 Task: Change the Trello board background to different images of Spain using Unsplash.
Action: Mouse moved to (1231, 139)
Screenshot: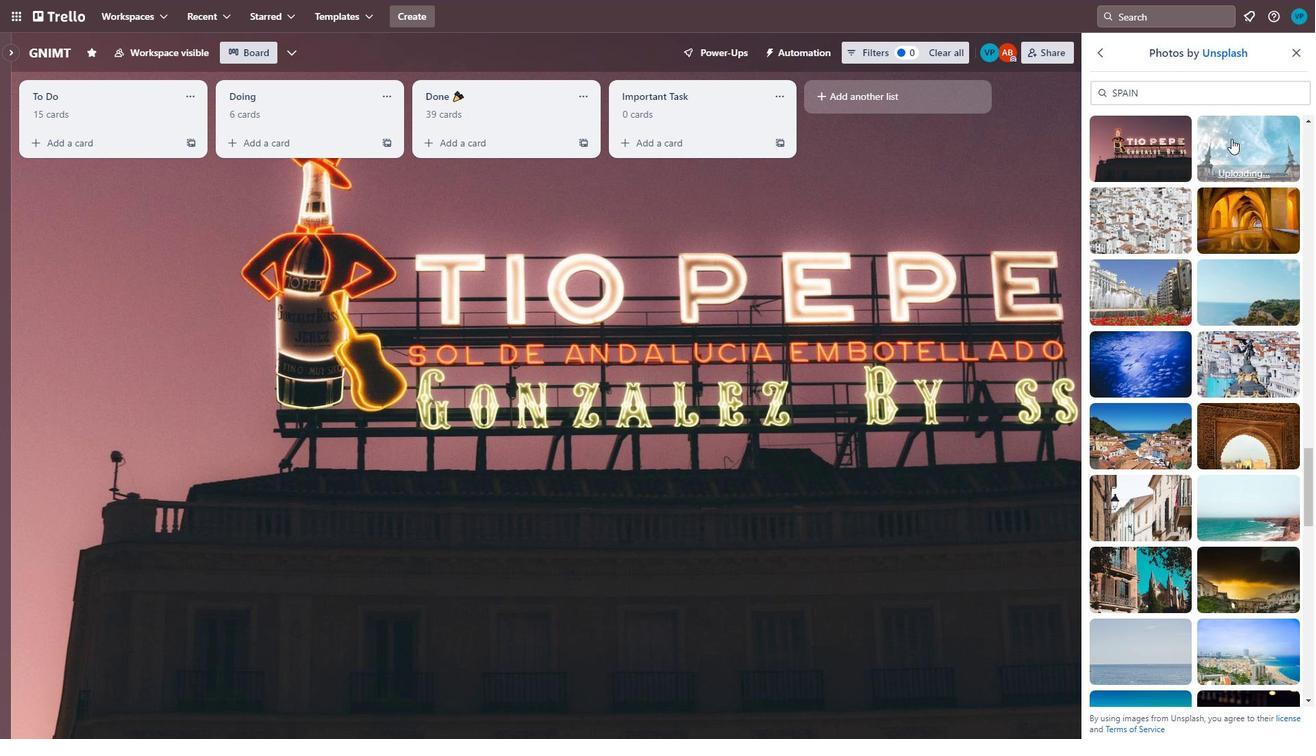 
Action: Mouse pressed left at (1231, 139)
Screenshot: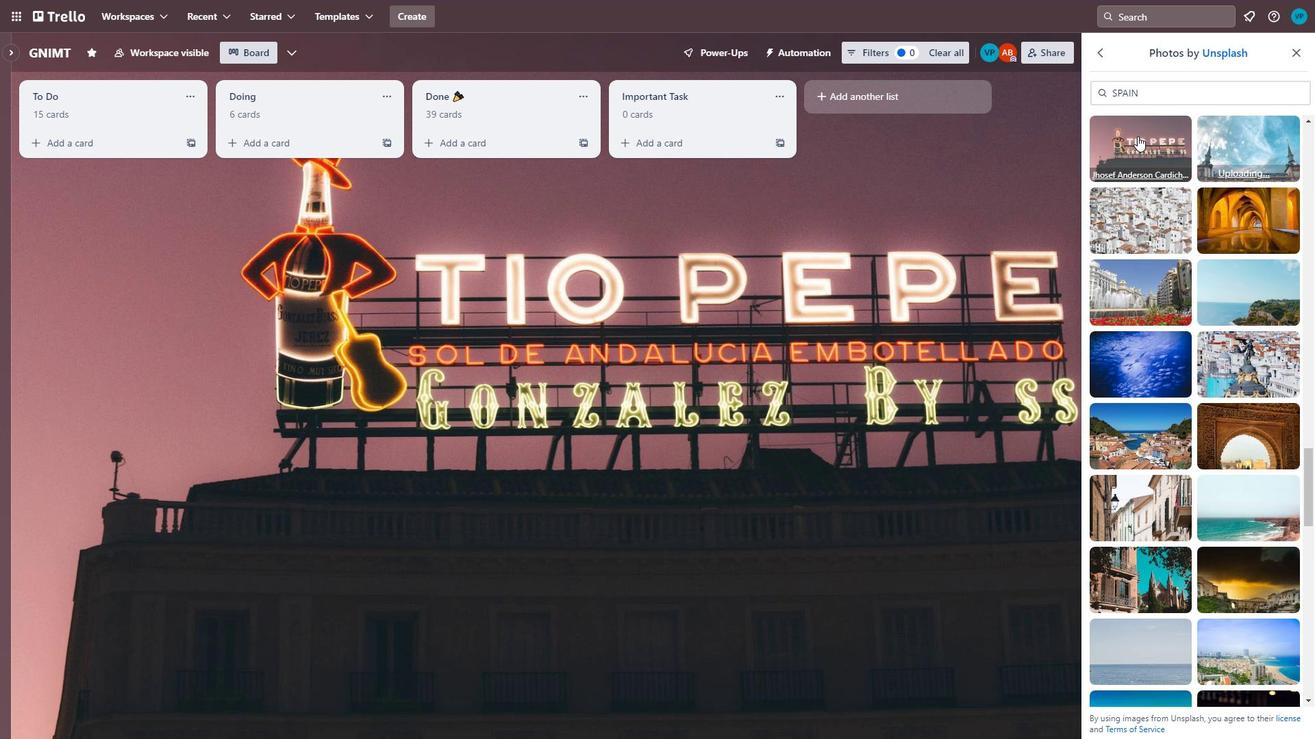 
Action: Mouse moved to (1149, 217)
Screenshot: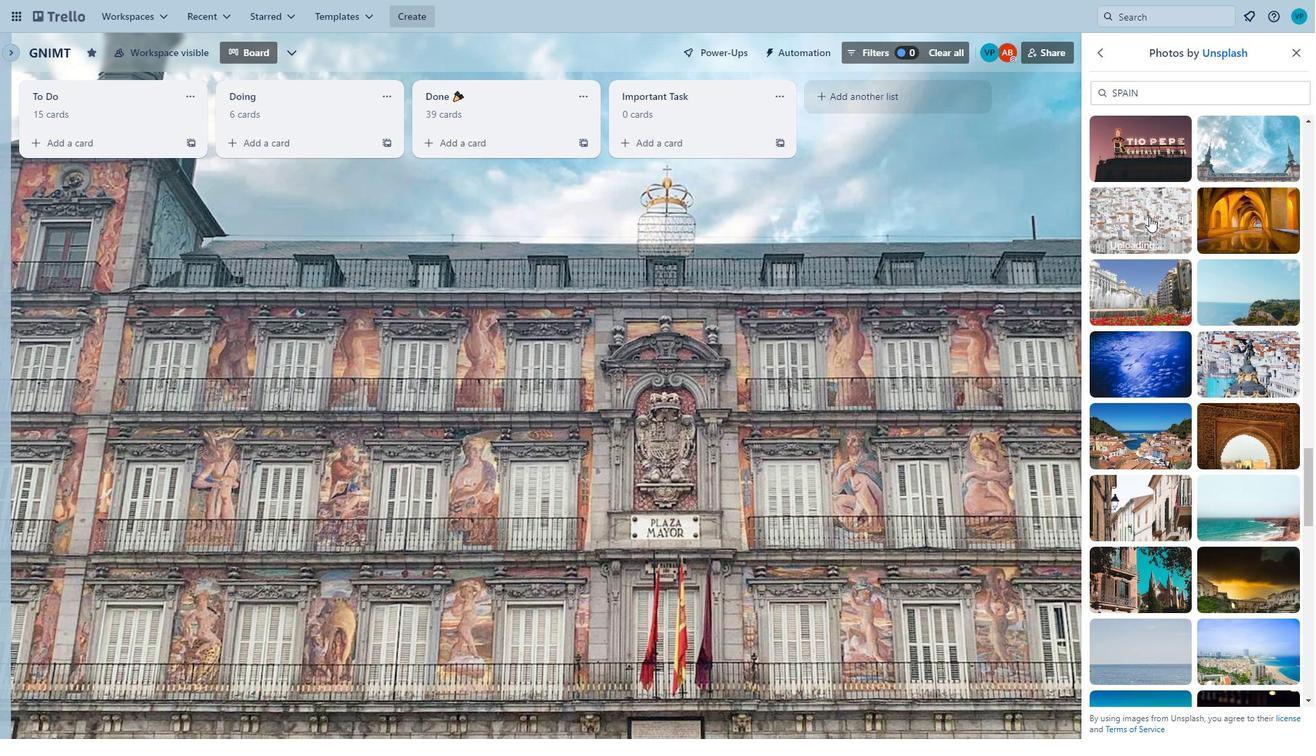 
Action: Mouse pressed left at (1149, 217)
Screenshot: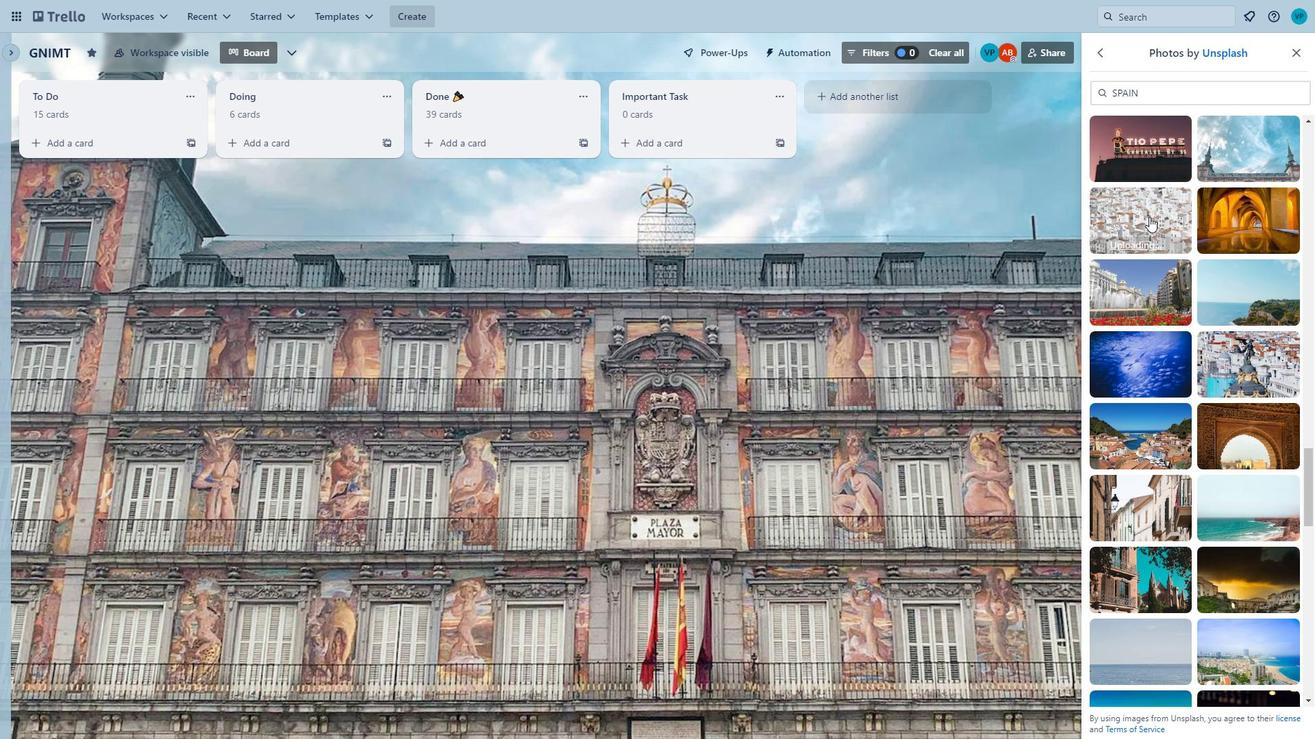 
Action: Mouse moved to (1139, 203)
Screenshot: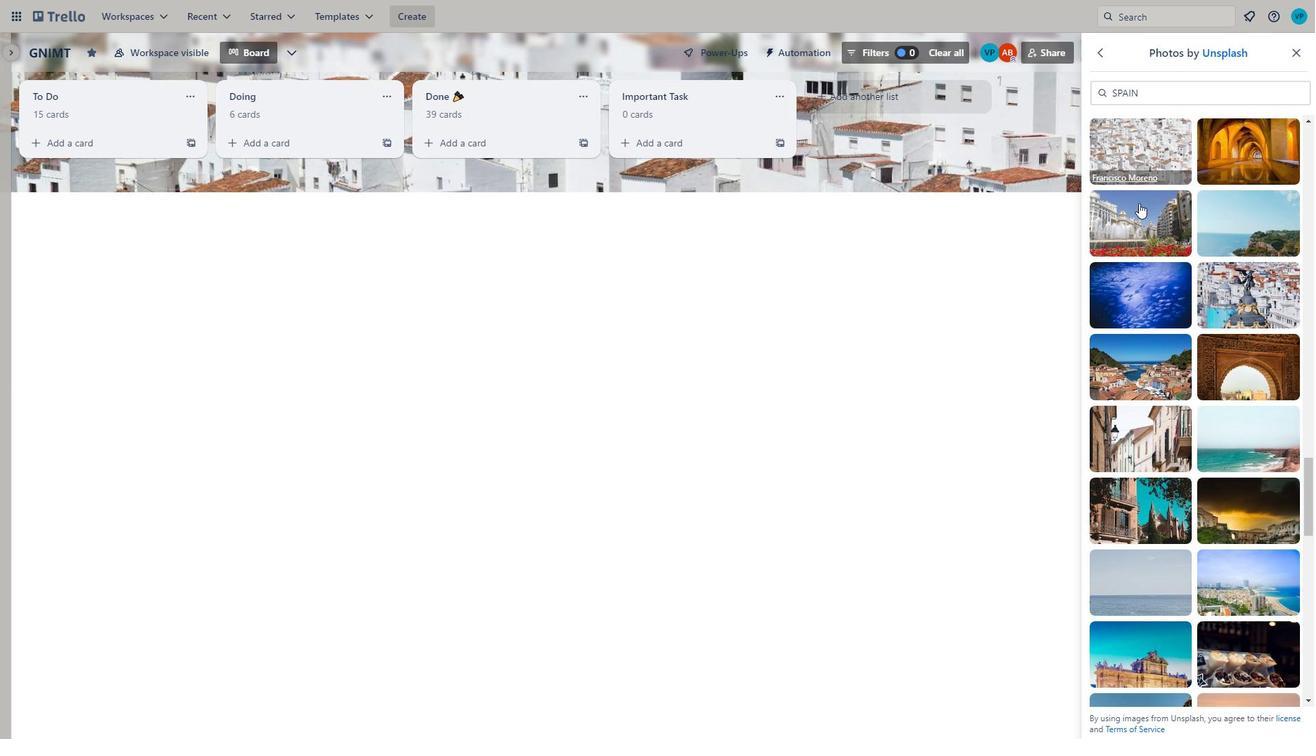 
Action: Mouse scrolled (1139, 202) with delta (0, 0)
Screenshot: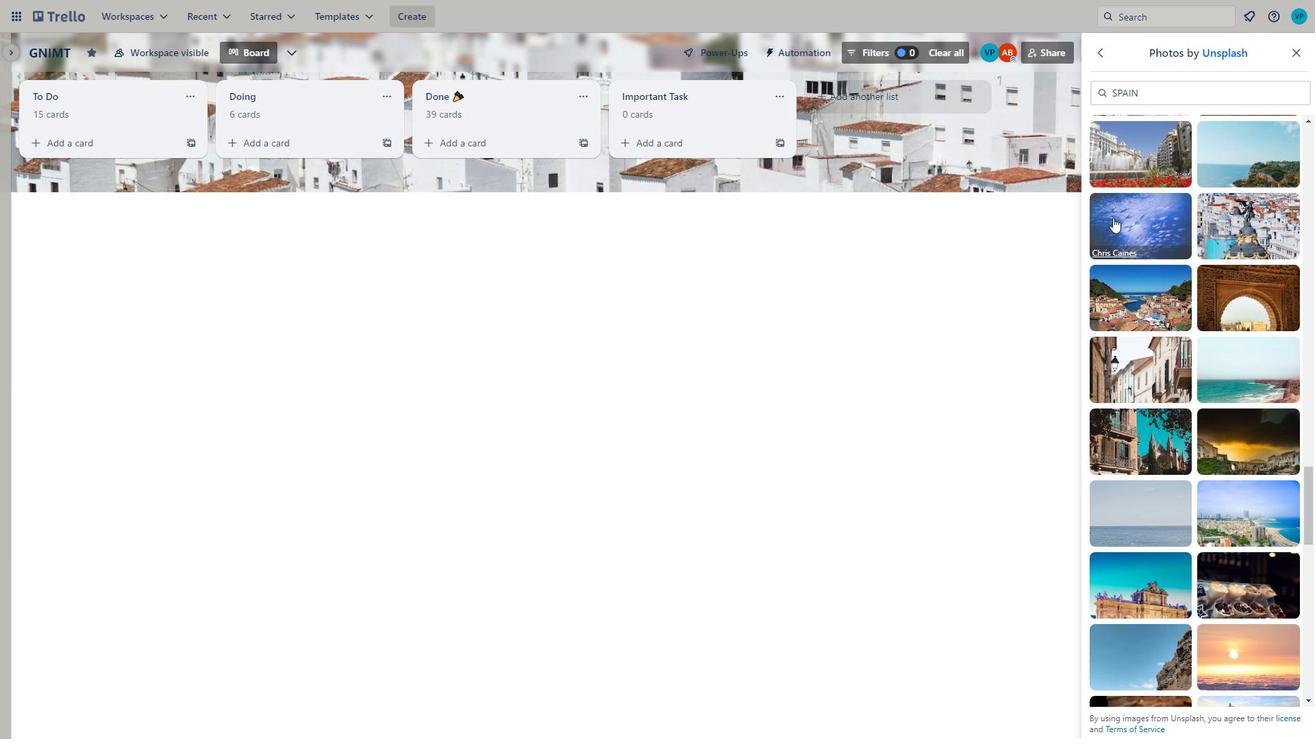 
Action: Mouse moved to (1138, 203)
Screenshot: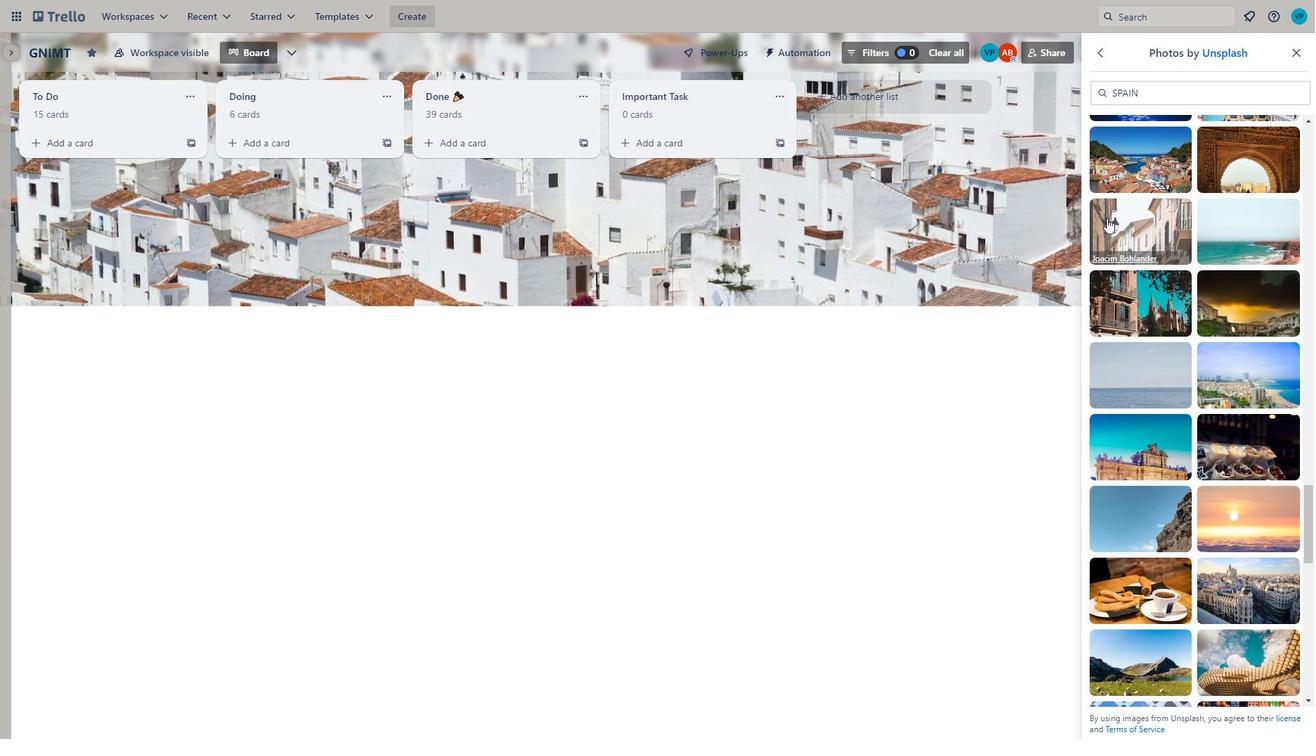 
Action: Mouse scrolled (1138, 202) with delta (0, 0)
Screenshot: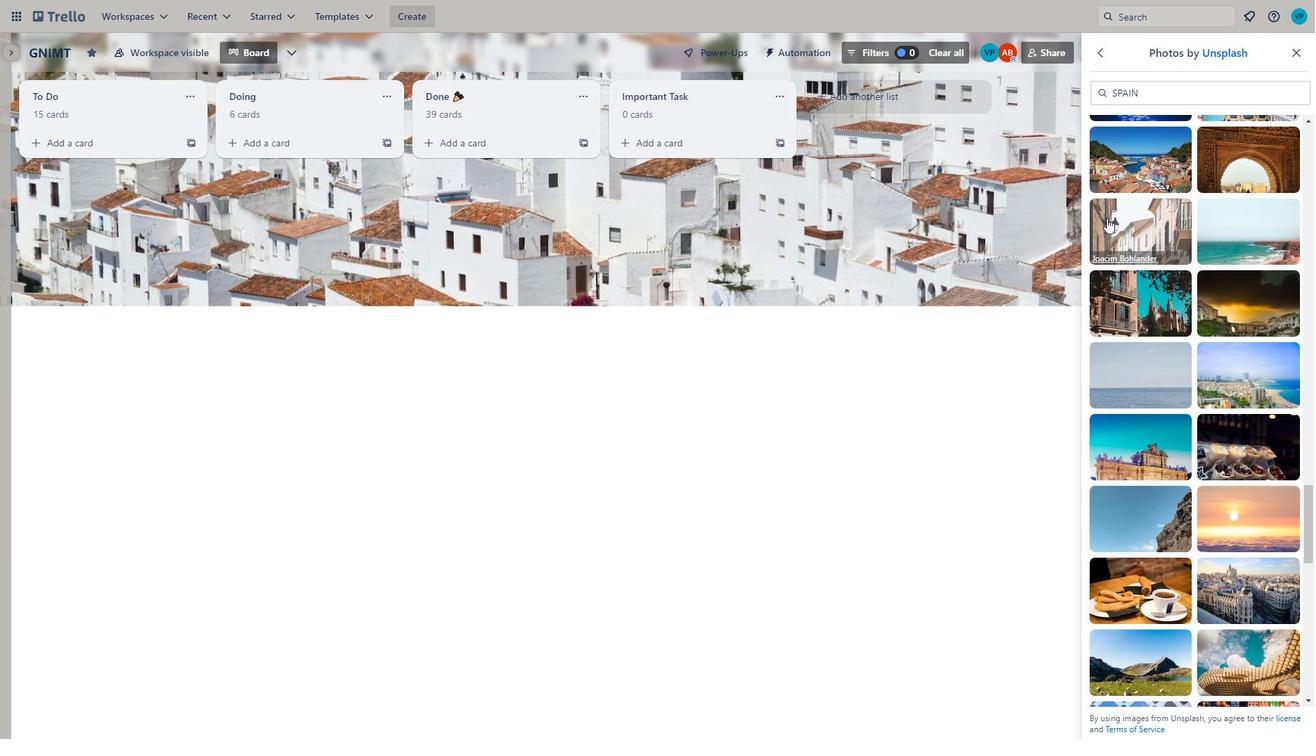 
Action: Mouse moved to (1113, 217)
Screenshot: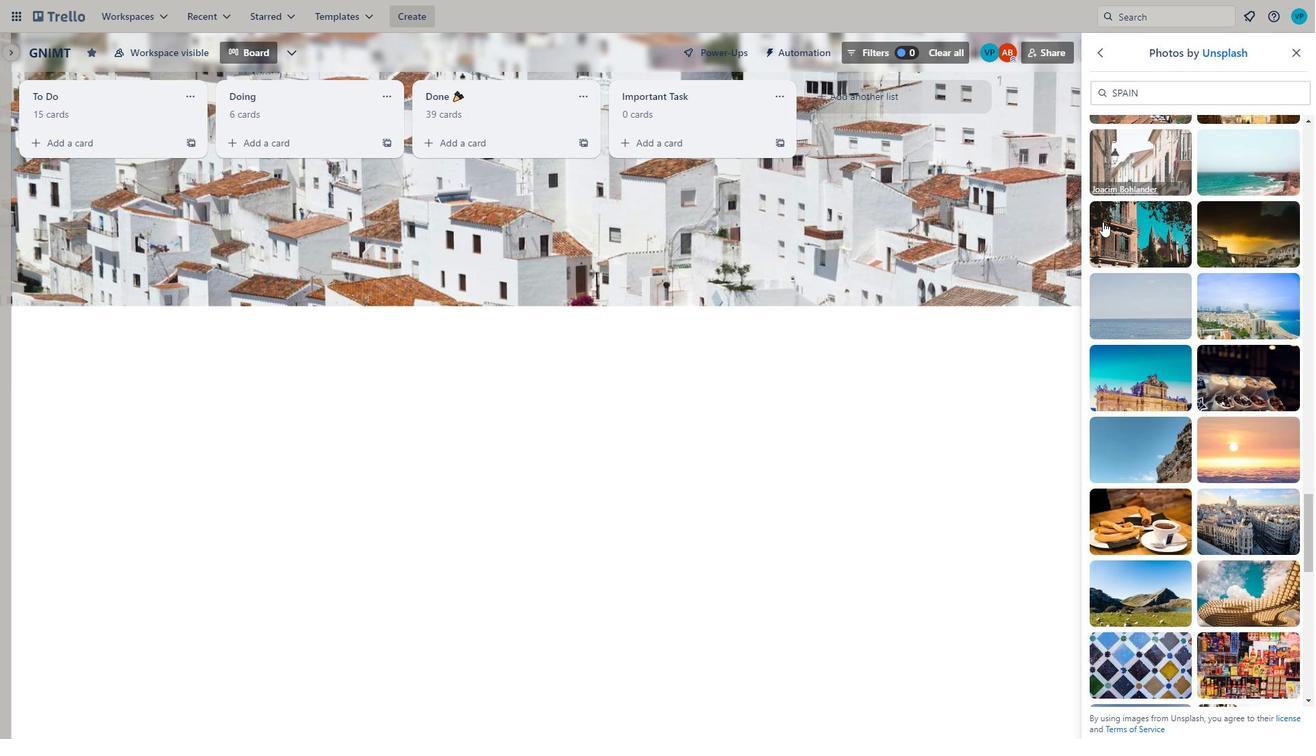 
Action: Mouse scrolled (1113, 217) with delta (0, 0)
Screenshot: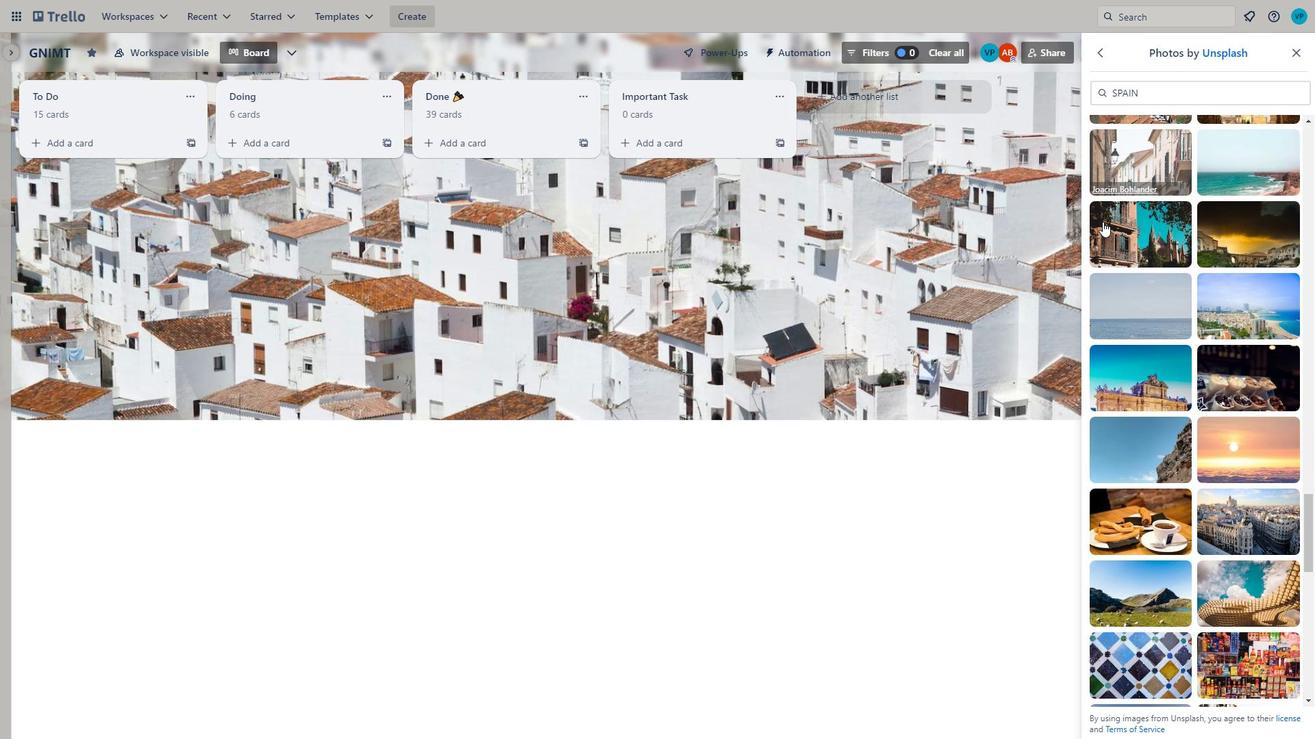 
Action: Mouse moved to (1112, 217)
Screenshot: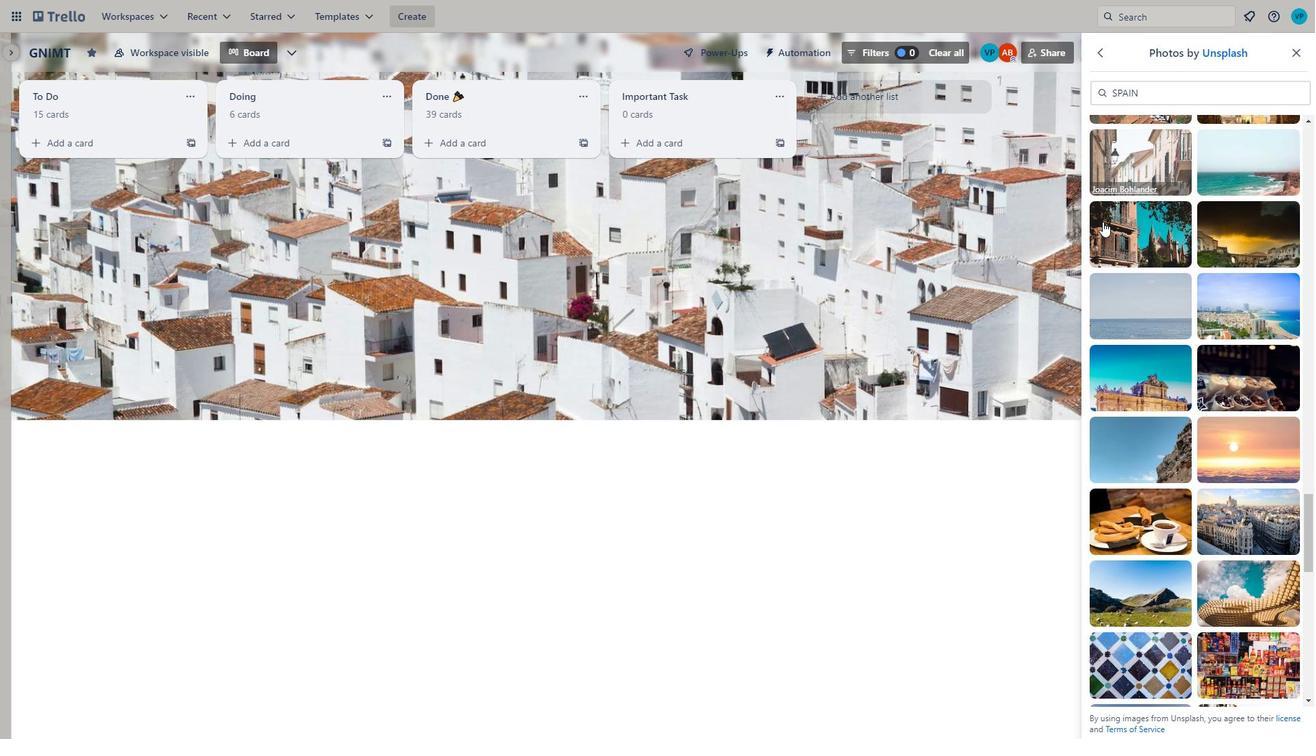 
Action: Mouse scrolled (1112, 217) with delta (0, 0)
Screenshot: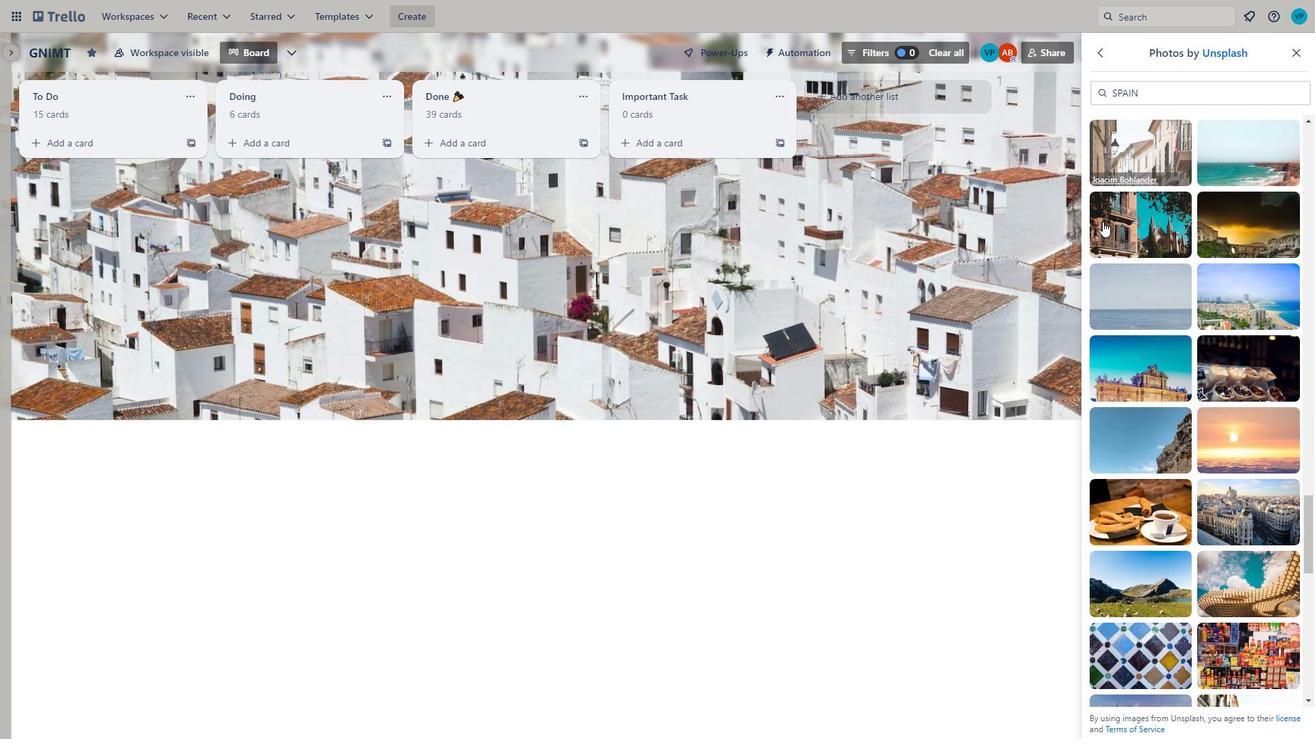 
Action: Mouse moved to (1103, 220)
Screenshot: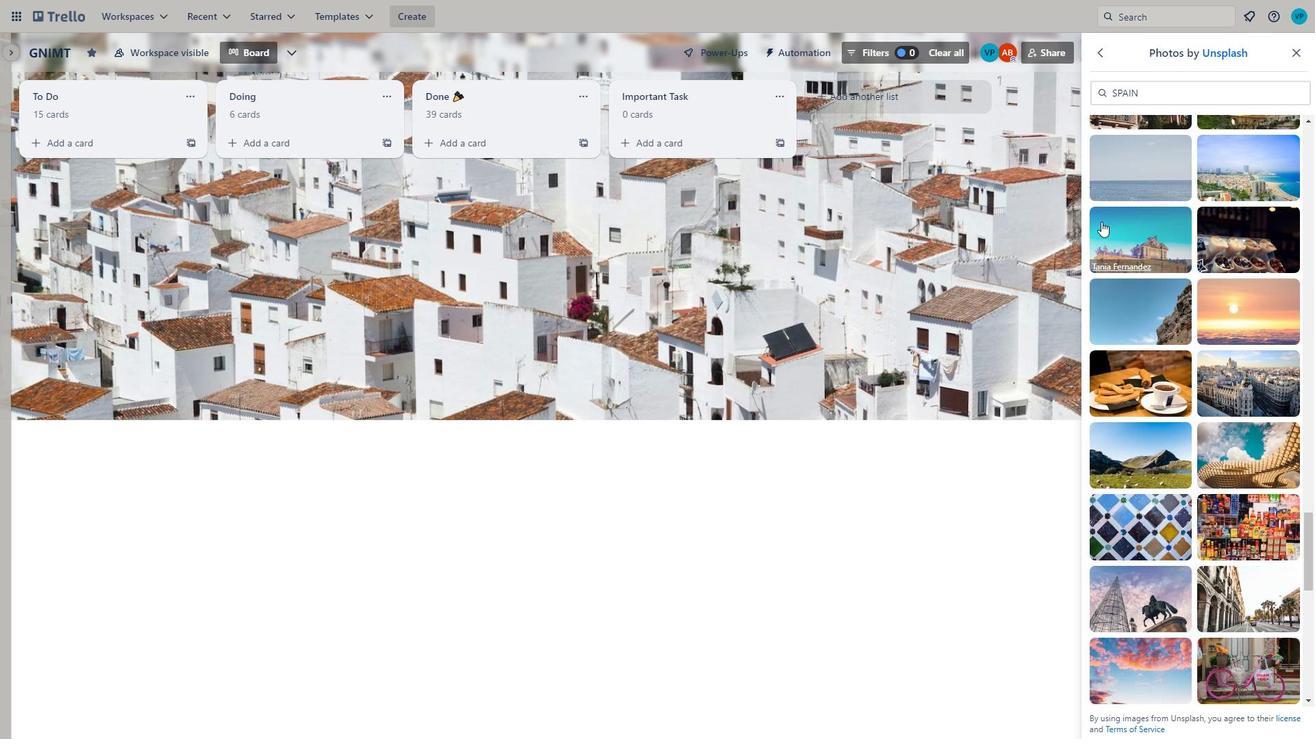
Action: Mouse scrolled (1103, 219) with delta (0, 0)
Screenshot: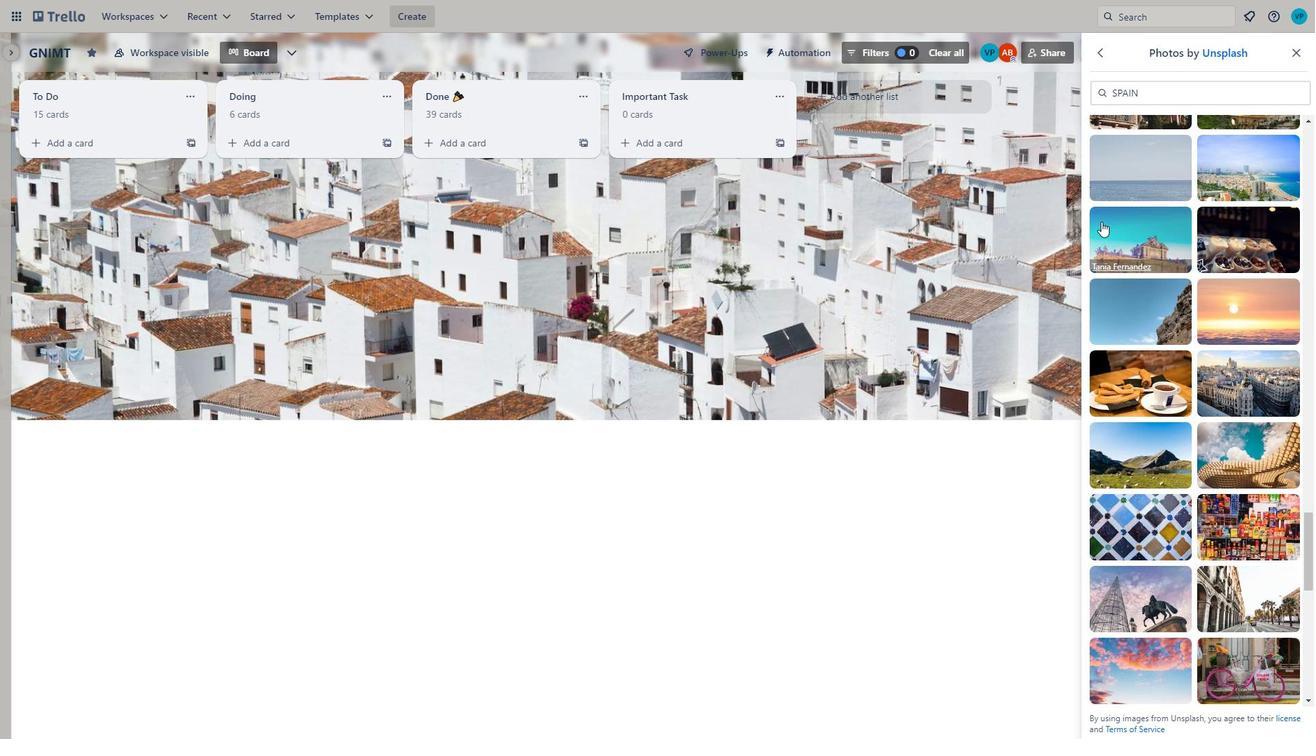 
Action: Mouse moved to (1102, 221)
Screenshot: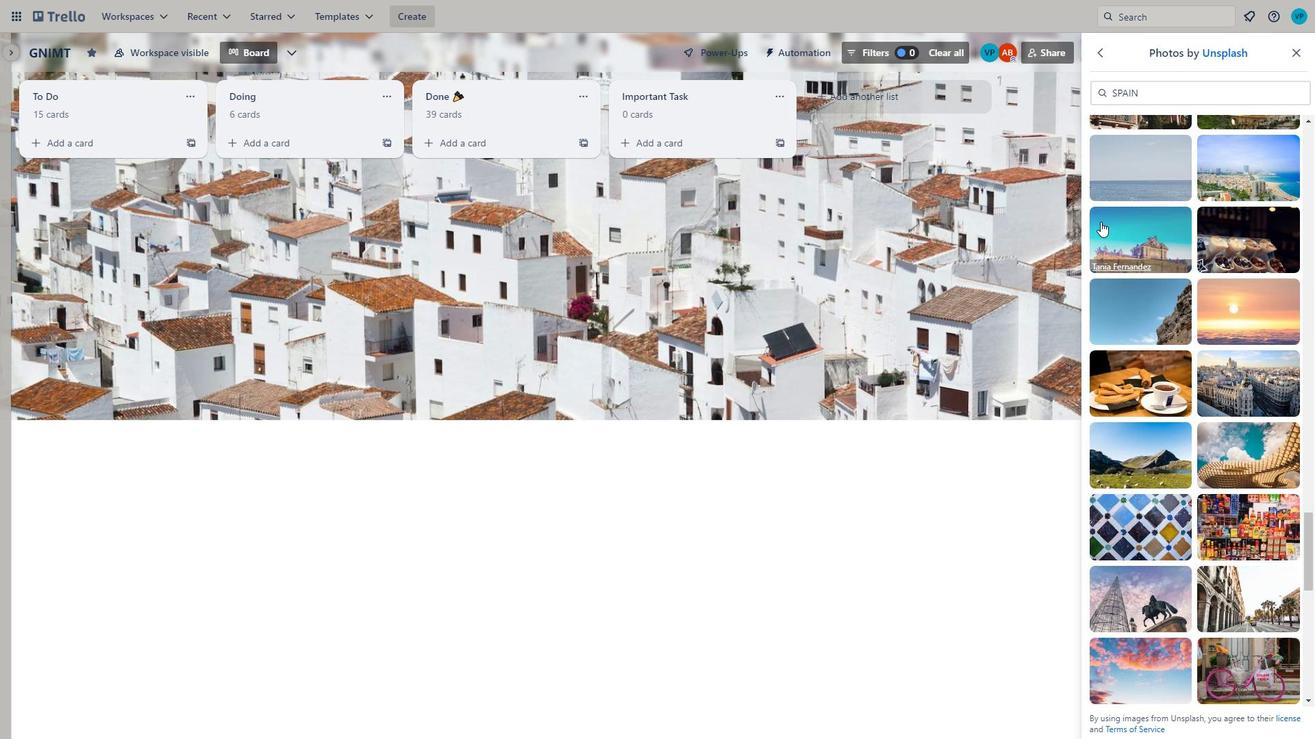 
Action: Mouse scrolled (1102, 221) with delta (0, 0)
Screenshot: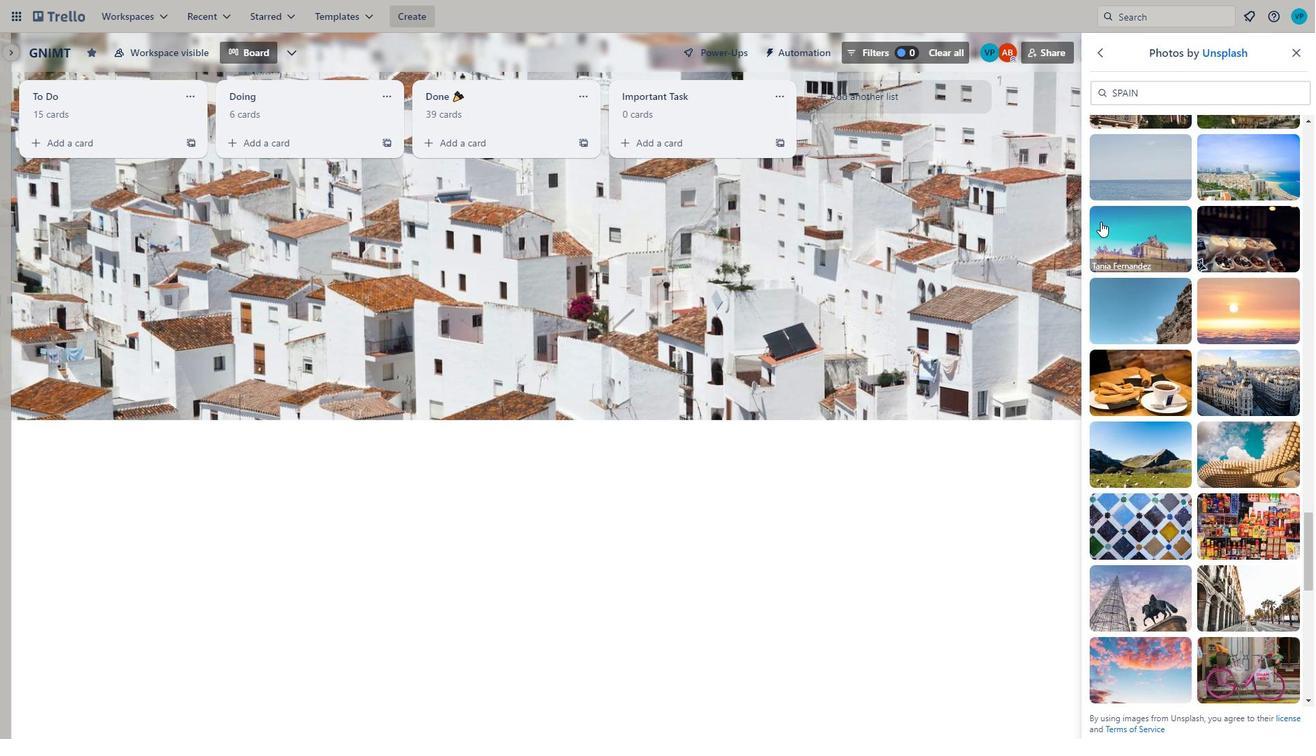 
Action: Mouse scrolled (1102, 221) with delta (0, 0)
Screenshot: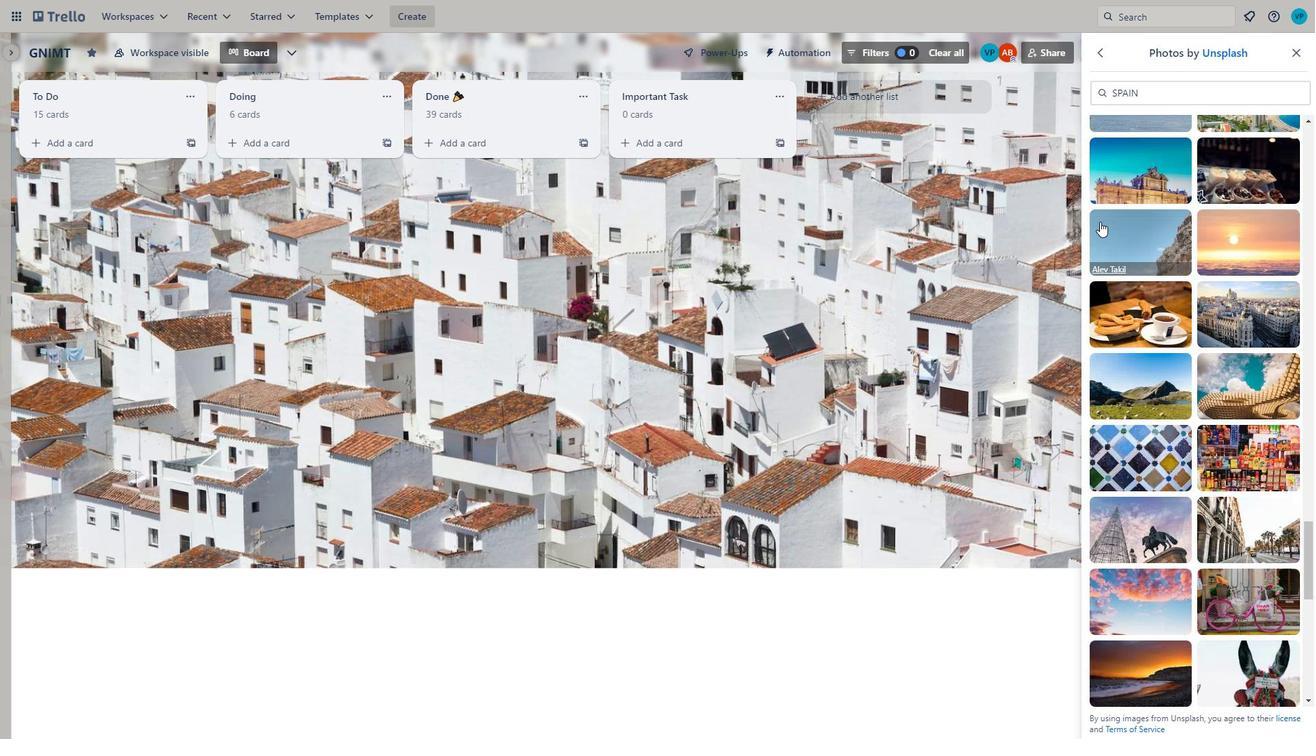 
Action: Mouse moved to (1100, 221)
Screenshot: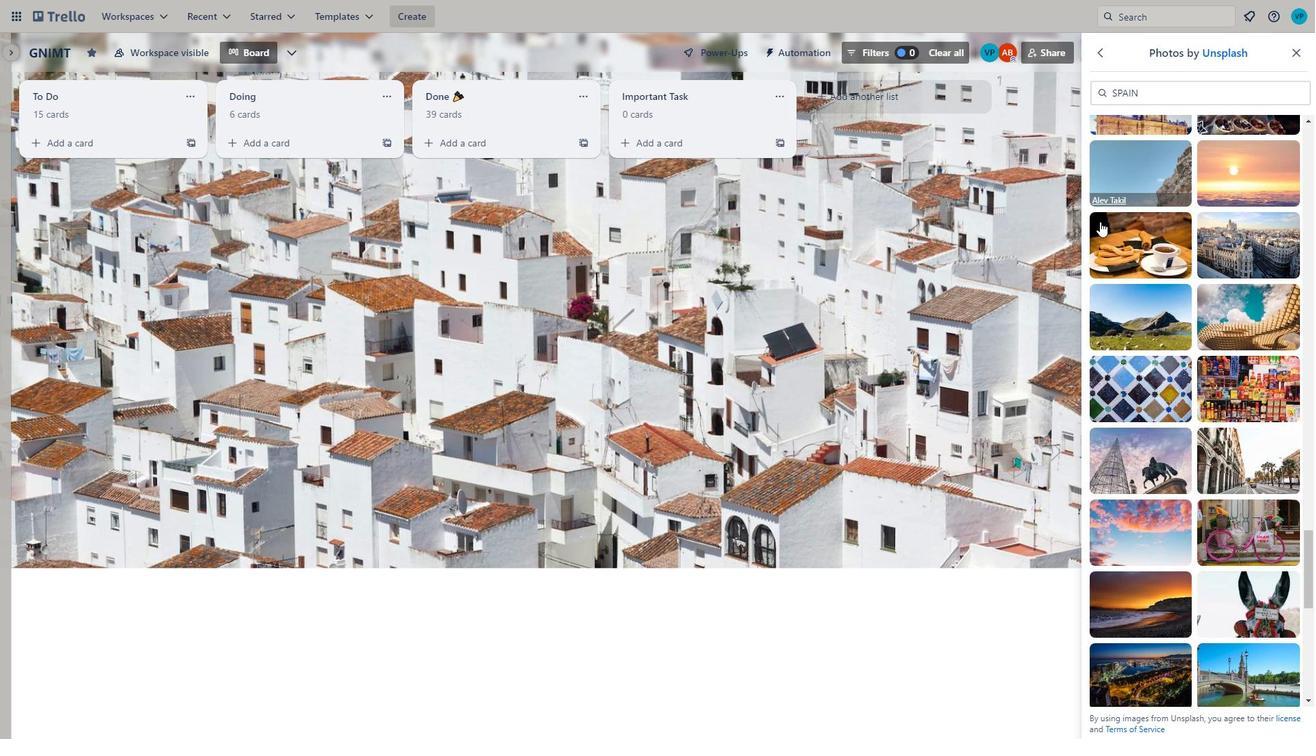 
Action: Mouse scrolled (1100, 221) with delta (0, 0)
Screenshot: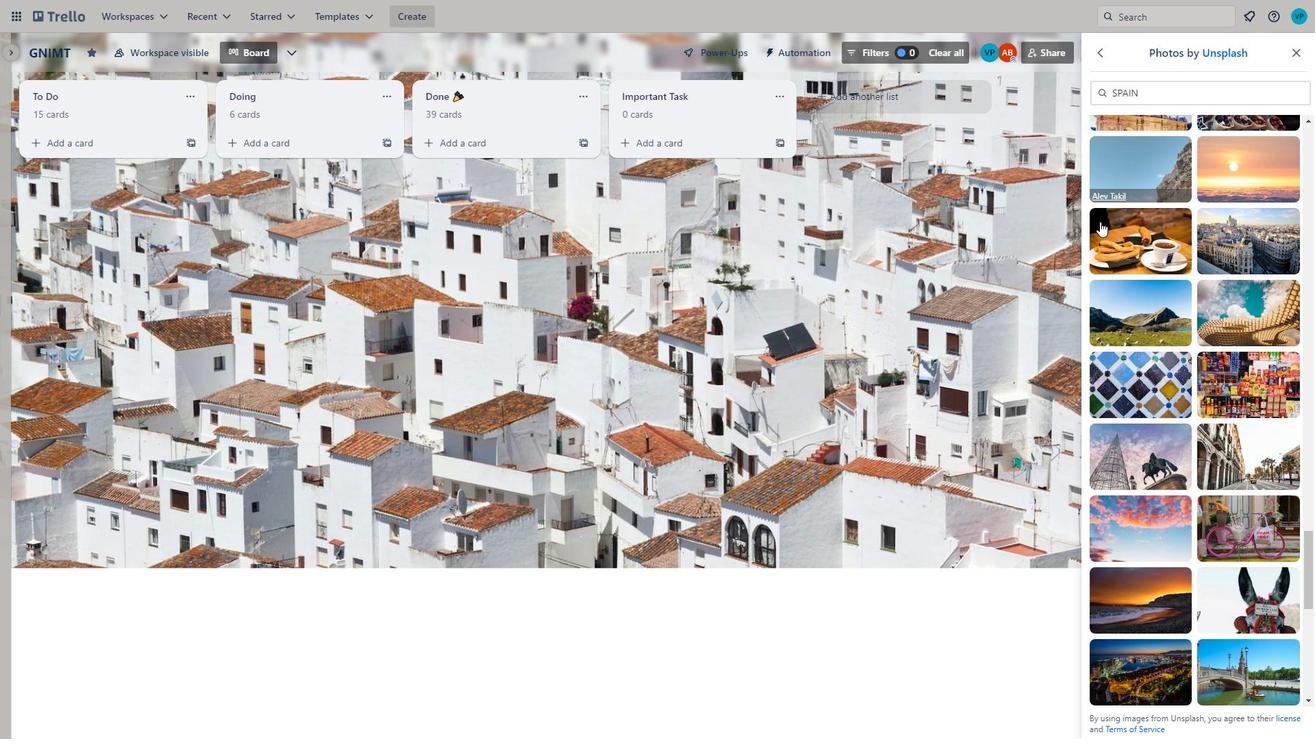 
Action: Mouse moved to (1100, 221)
Screenshot: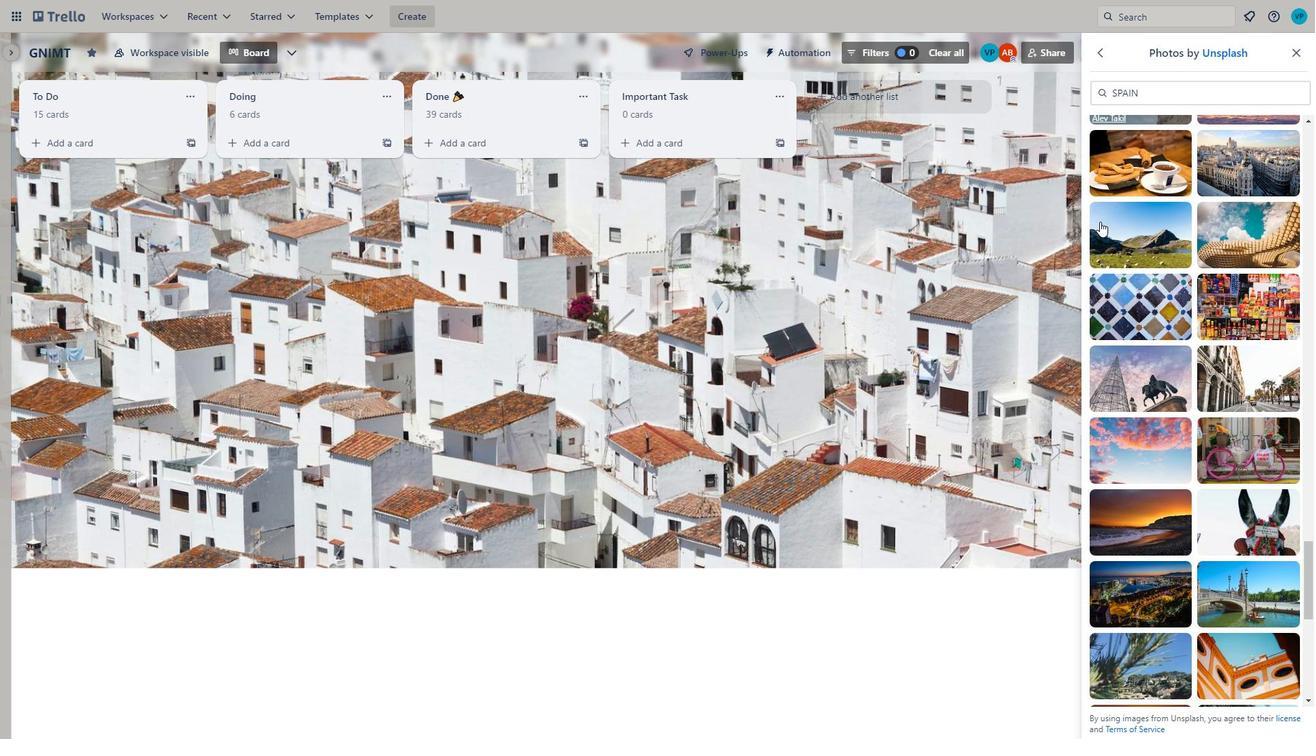 
Action: Mouse scrolled (1100, 221) with delta (0, 0)
Screenshot: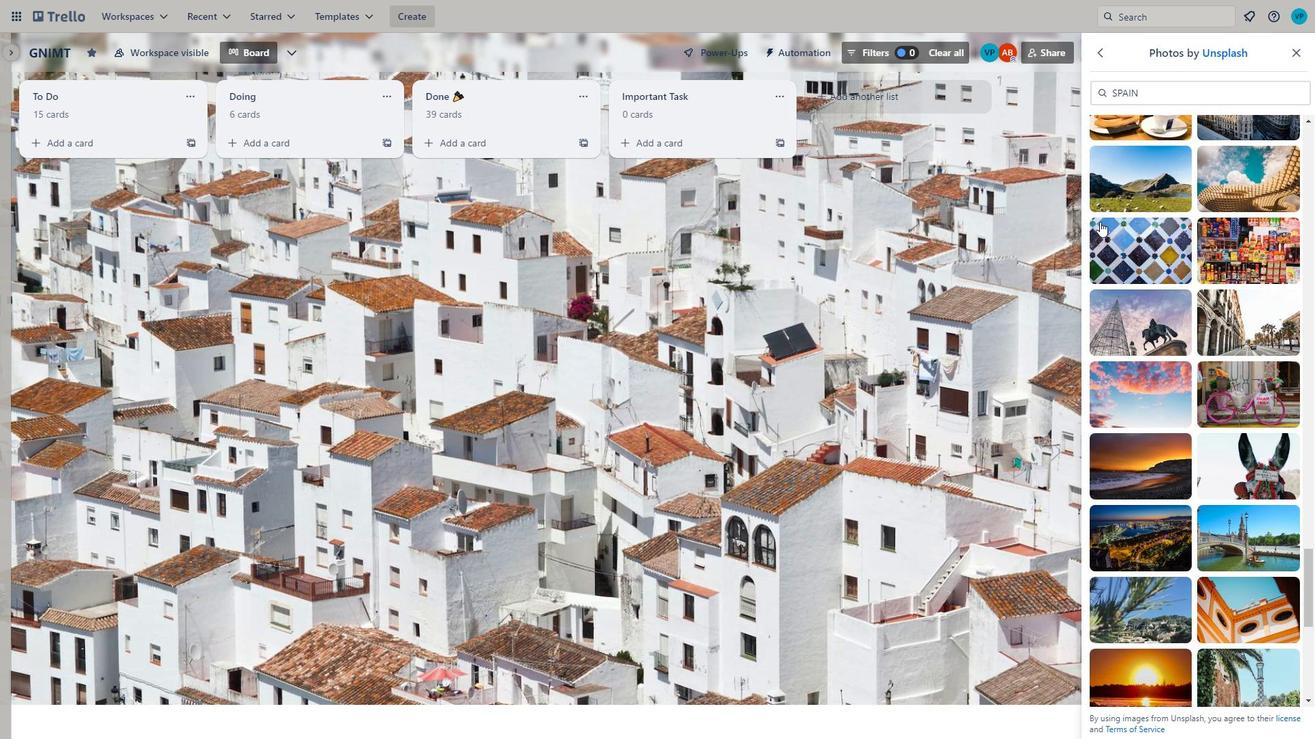 
Action: Mouse scrolled (1100, 221) with delta (0, 0)
Screenshot: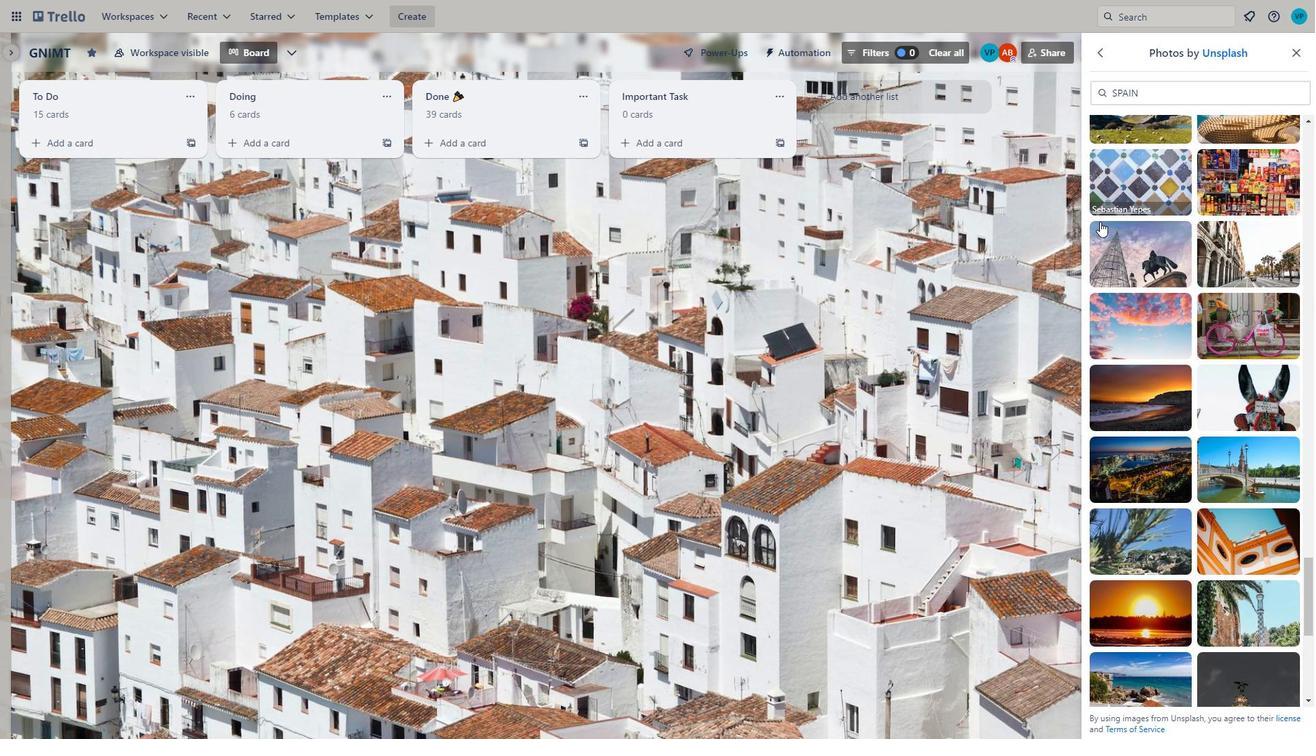 
Action: Mouse scrolled (1100, 221) with delta (0, 0)
Screenshot: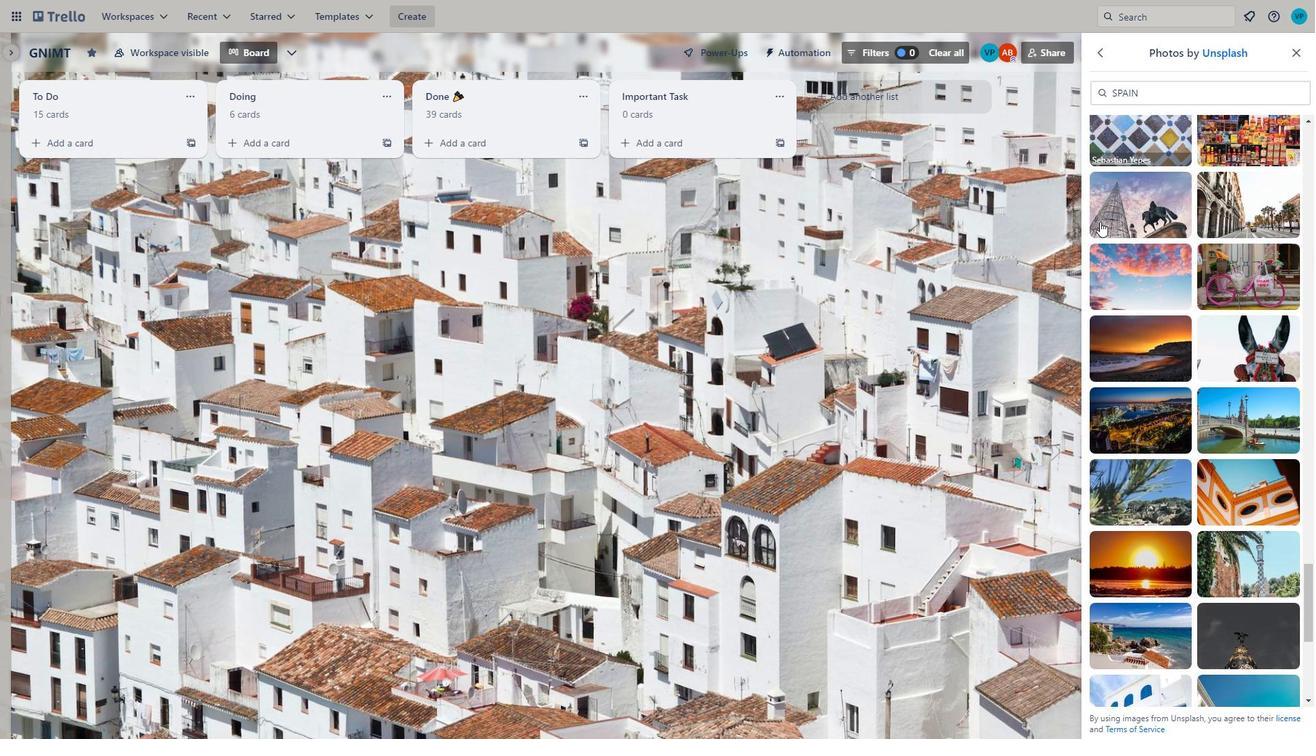 
Action: Mouse scrolled (1100, 221) with delta (0, 0)
Screenshot: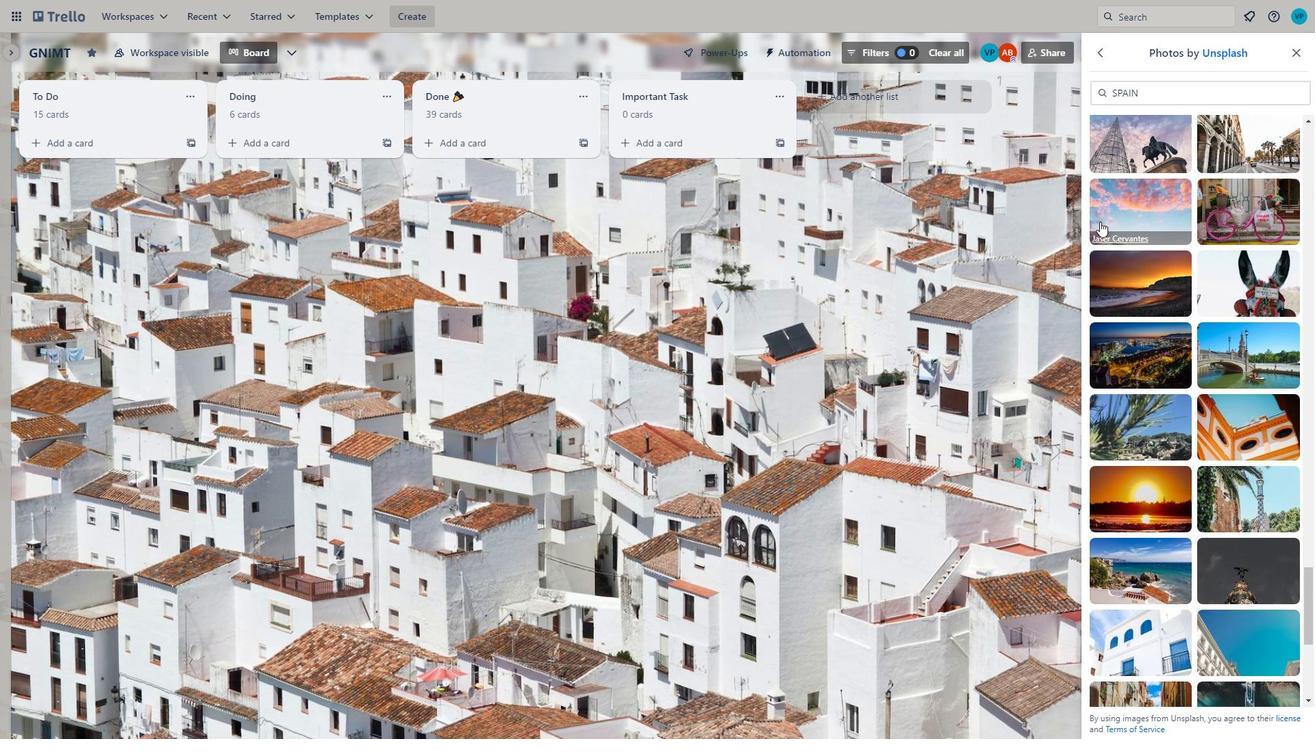 
Action: Mouse scrolled (1100, 221) with delta (0, 0)
Screenshot: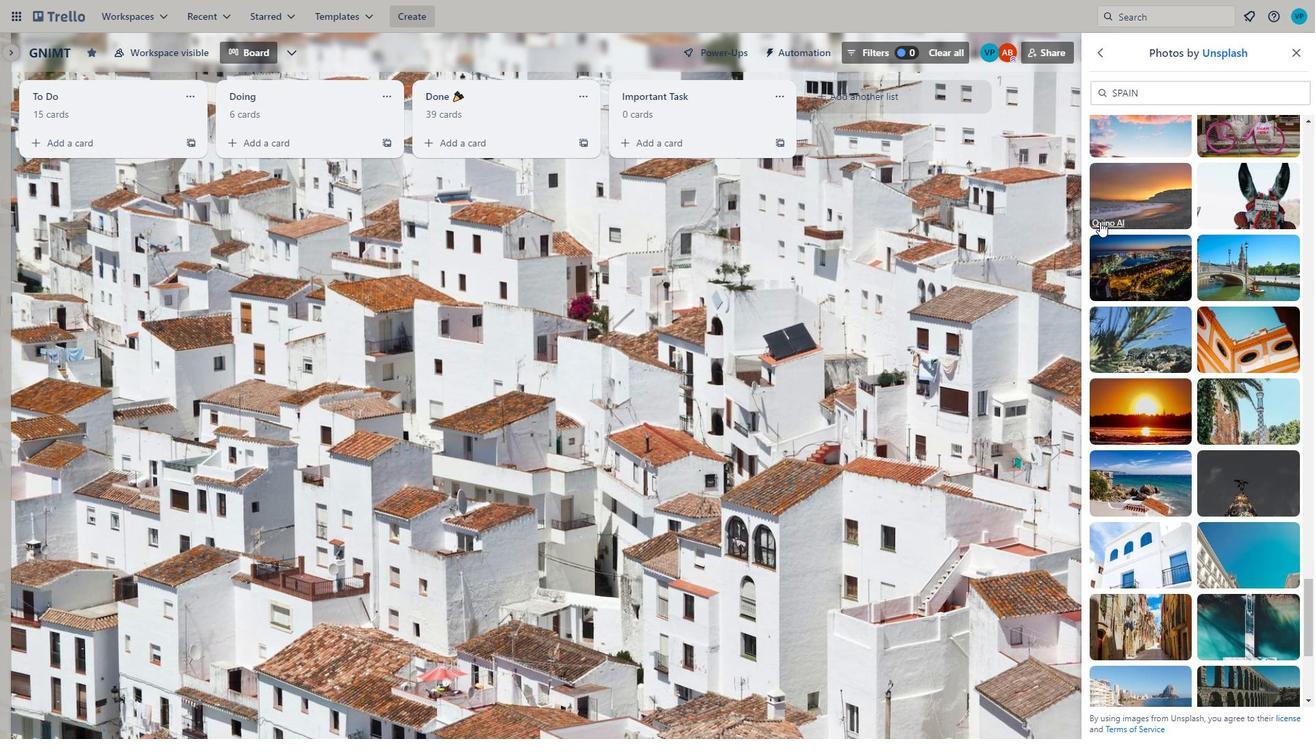 
Action: Mouse scrolled (1100, 221) with delta (0, 0)
Screenshot: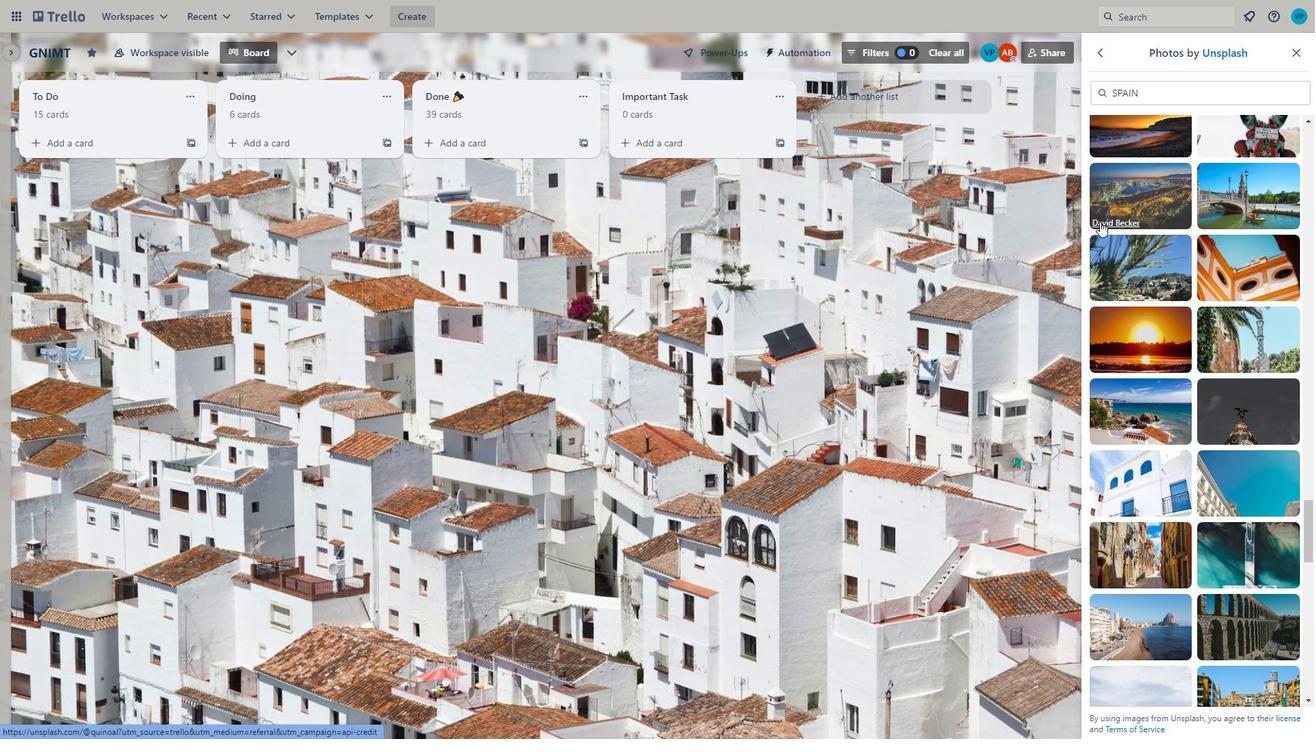 
Action: Mouse scrolled (1100, 221) with delta (0, 0)
Screenshot: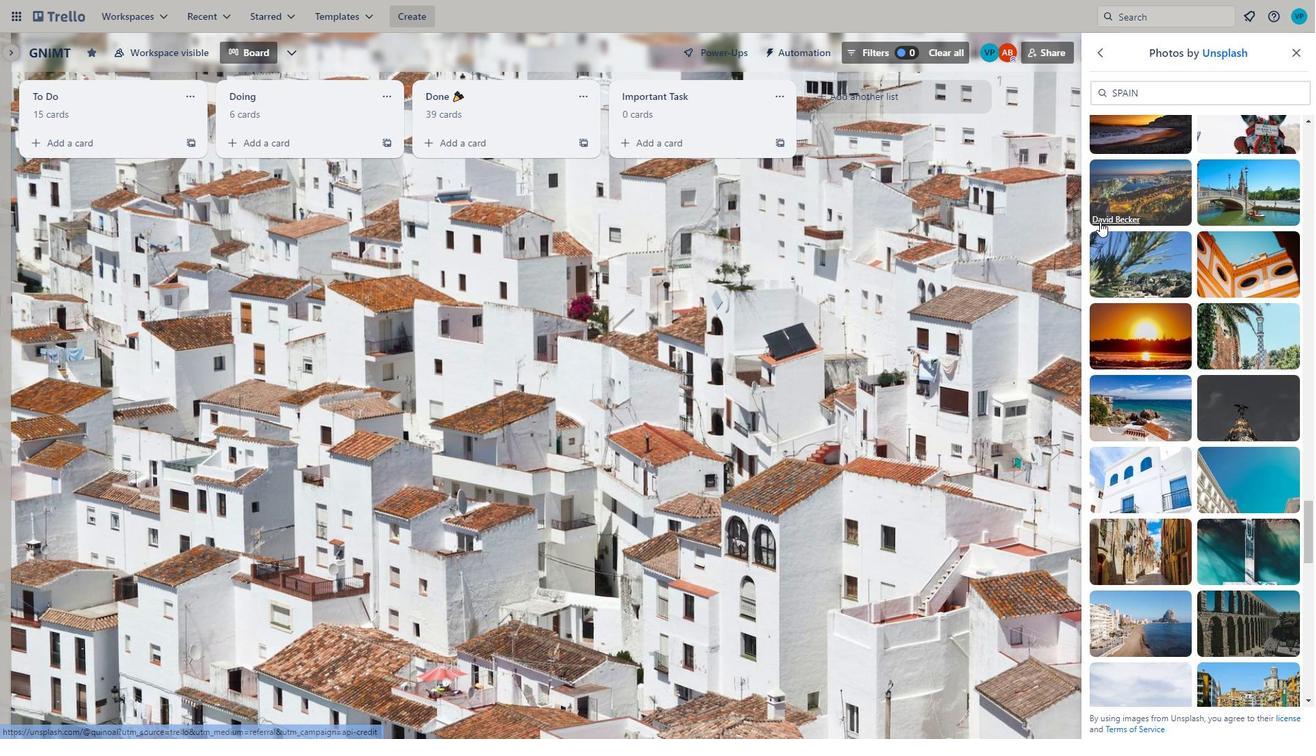 
Action: Mouse scrolled (1100, 221) with delta (0, 0)
Screenshot: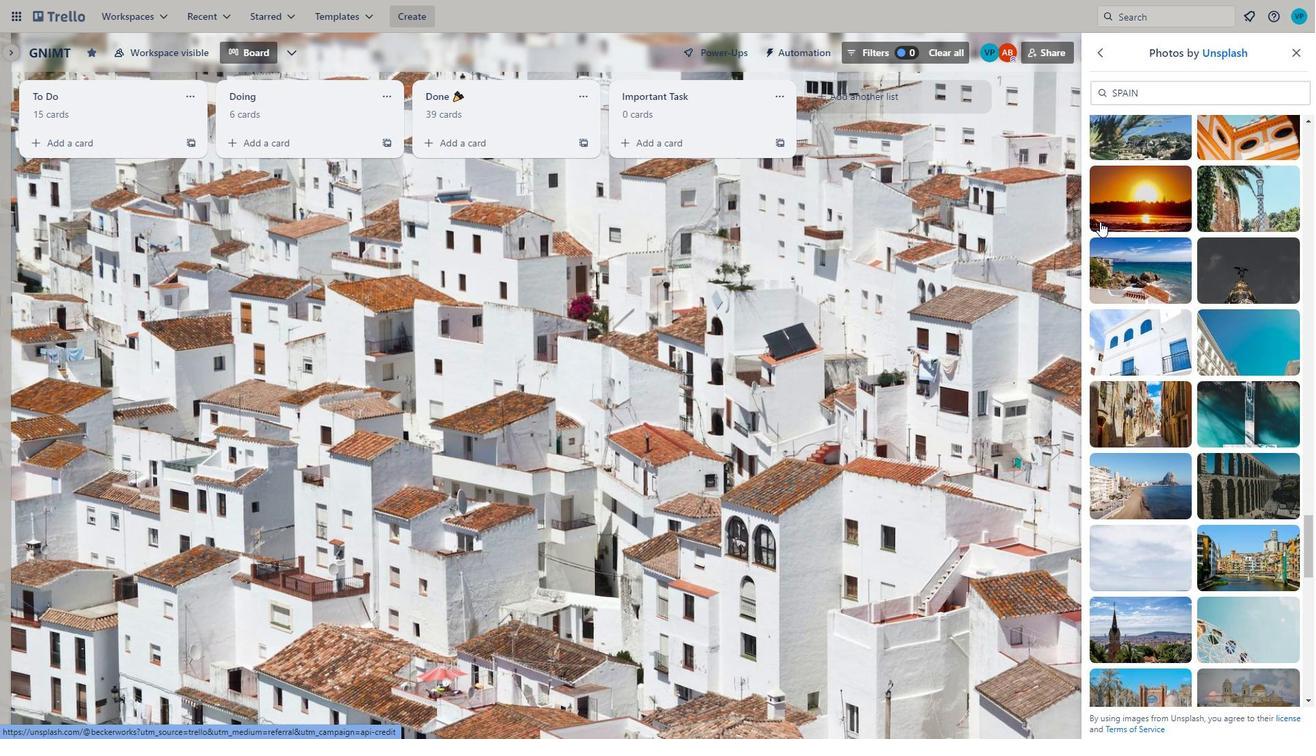 
Action: Mouse scrolled (1100, 221) with delta (0, 0)
Screenshot: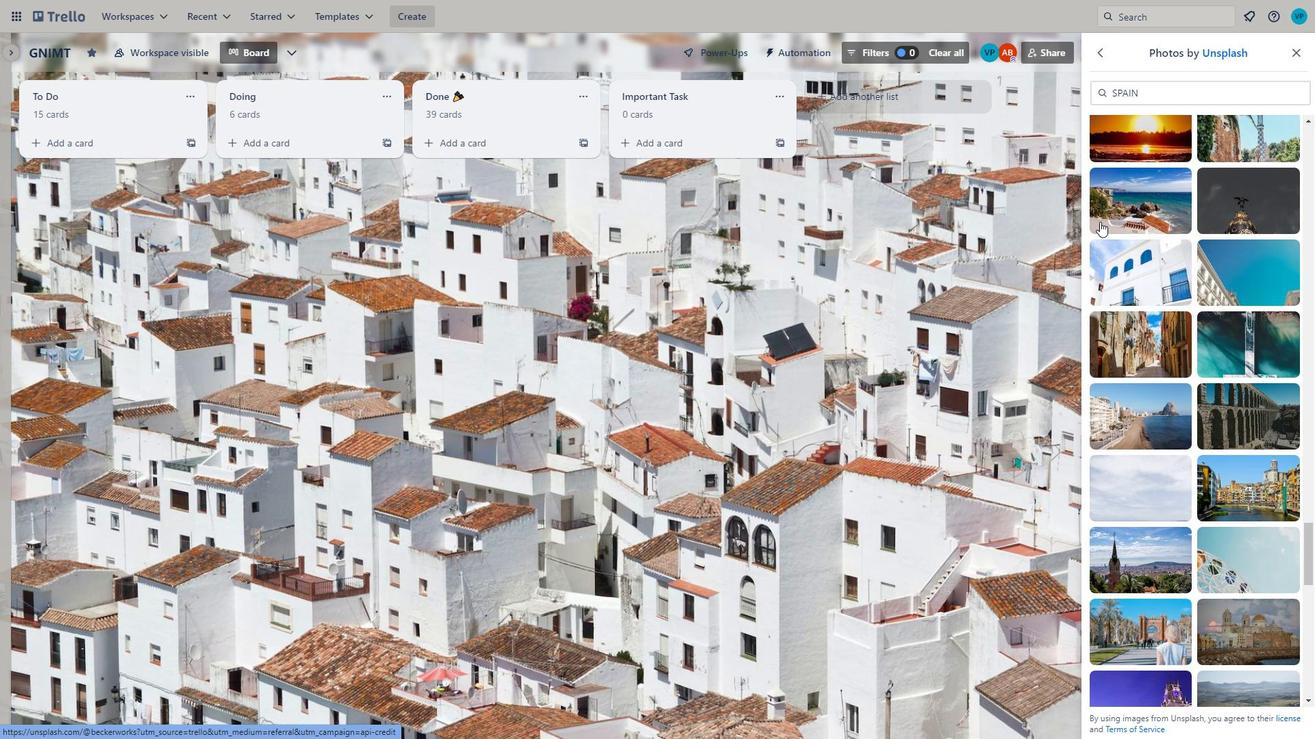 
Action: Mouse scrolled (1100, 221) with delta (0, 0)
Screenshot: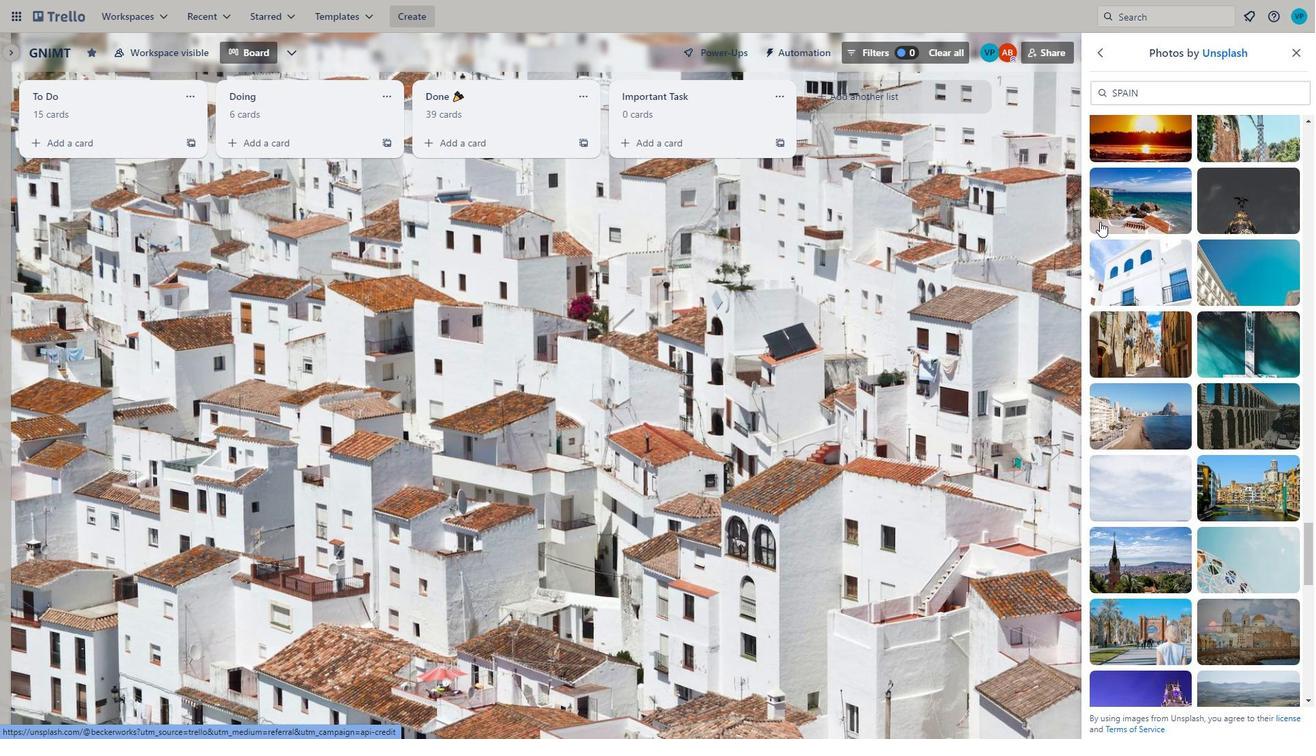 
Action: Mouse scrolled (1100, 221) with delta (0, 0)
Screenshot: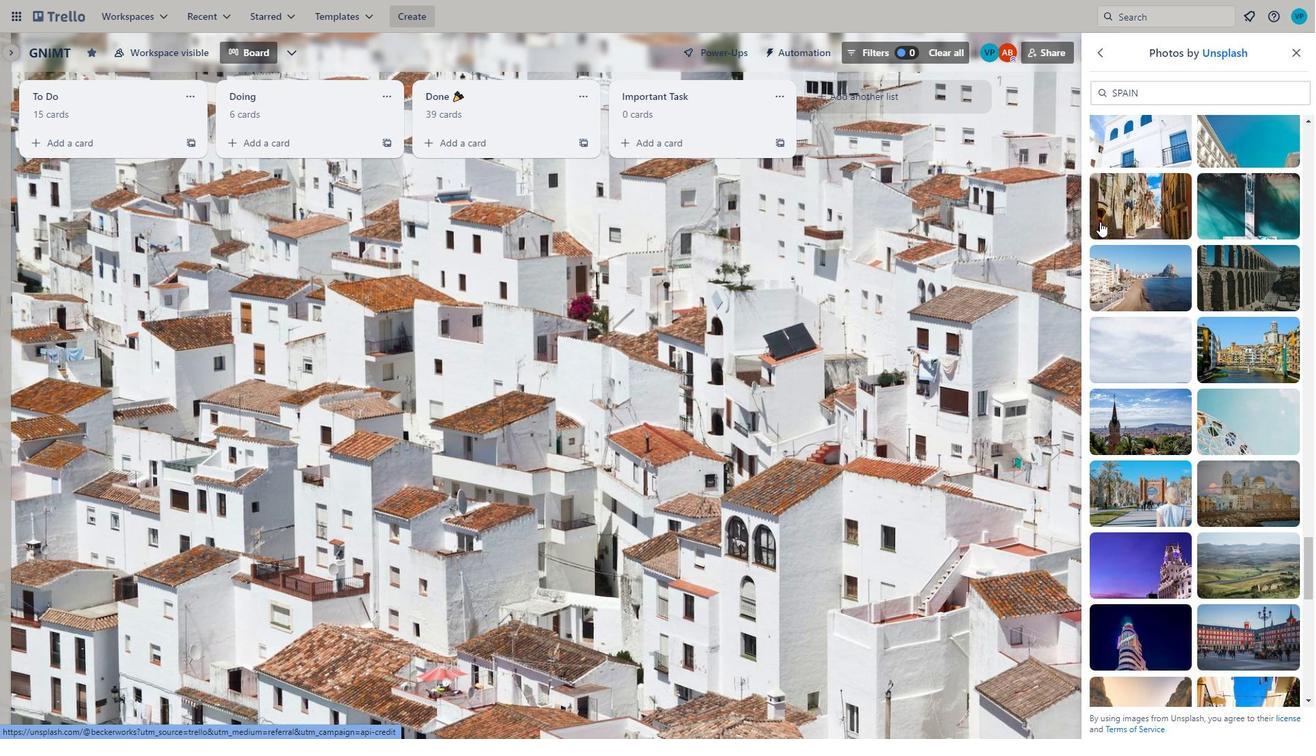 
Action: Mouse scrolled (1100, 221) with delta (0, 0)
Screenshot: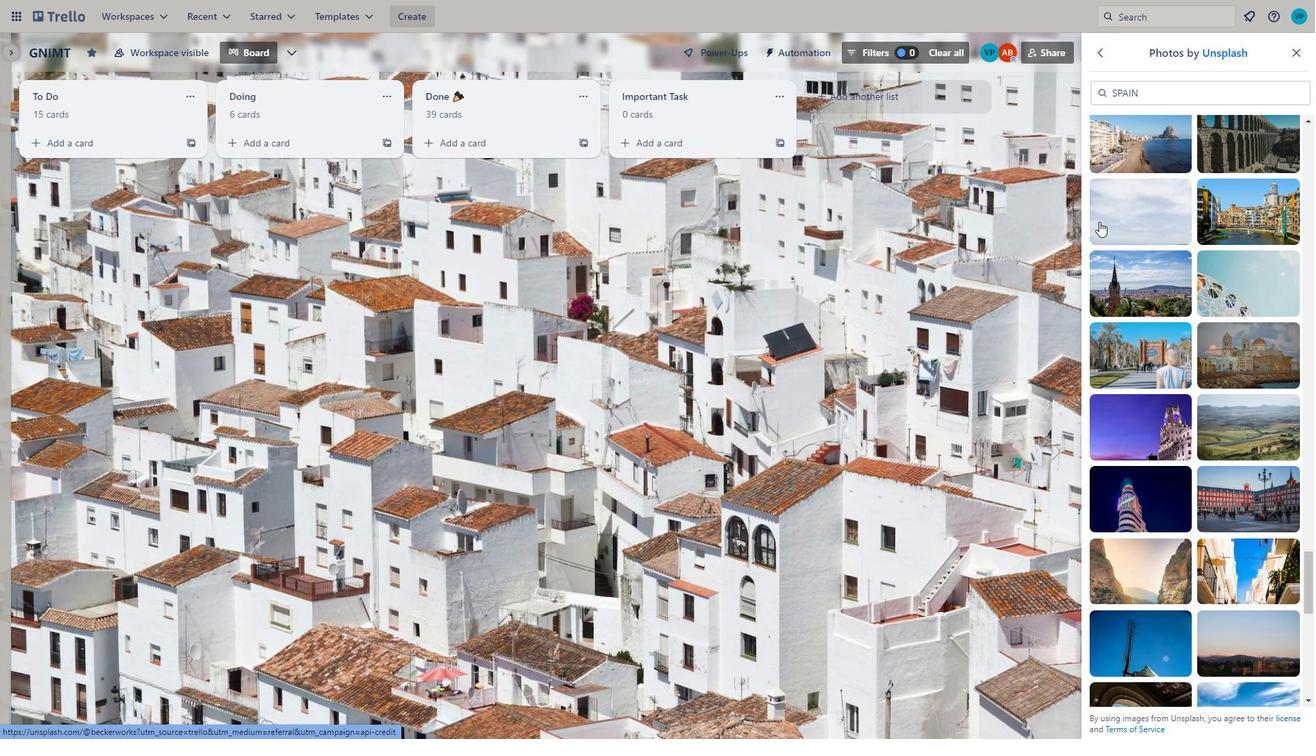 
Action: Mouse scrolled (1100, 221) with delta (0, 0)
Screenshot: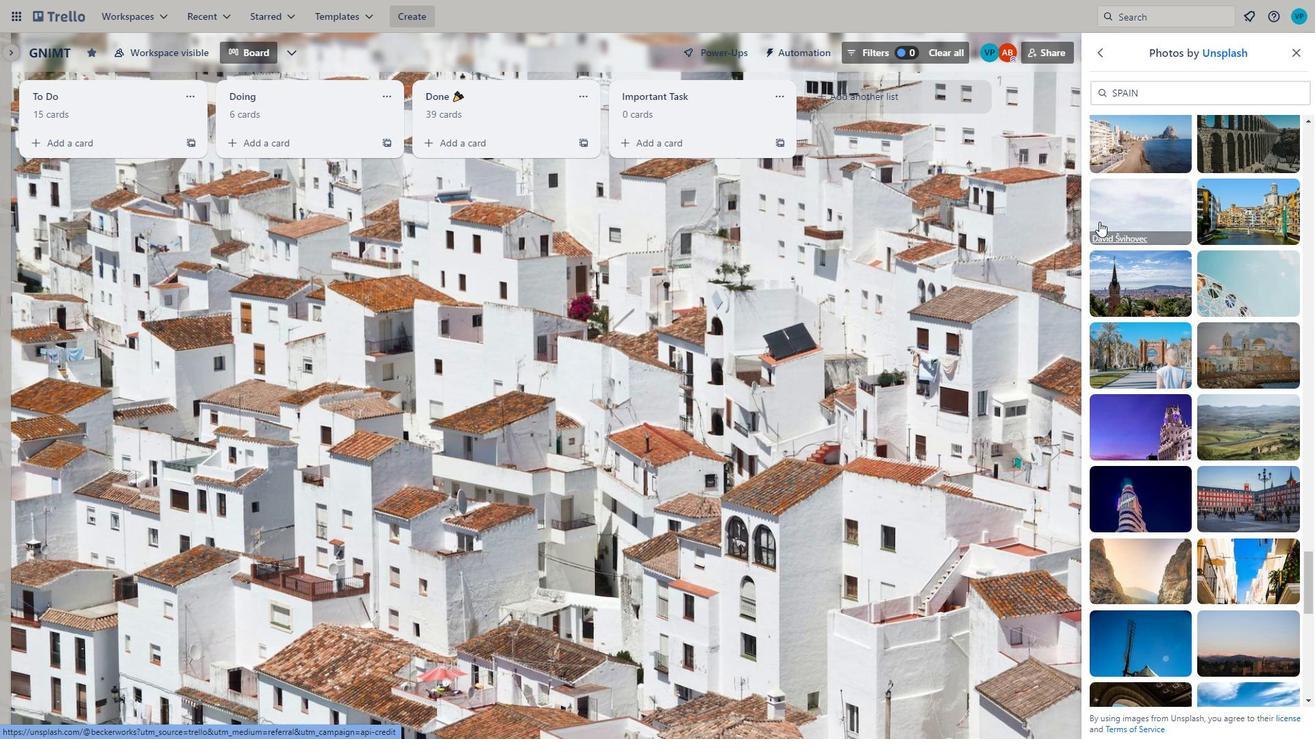 
Action: Mouse scrolled (1100, 221) with delta (0, 0)
Screenshot: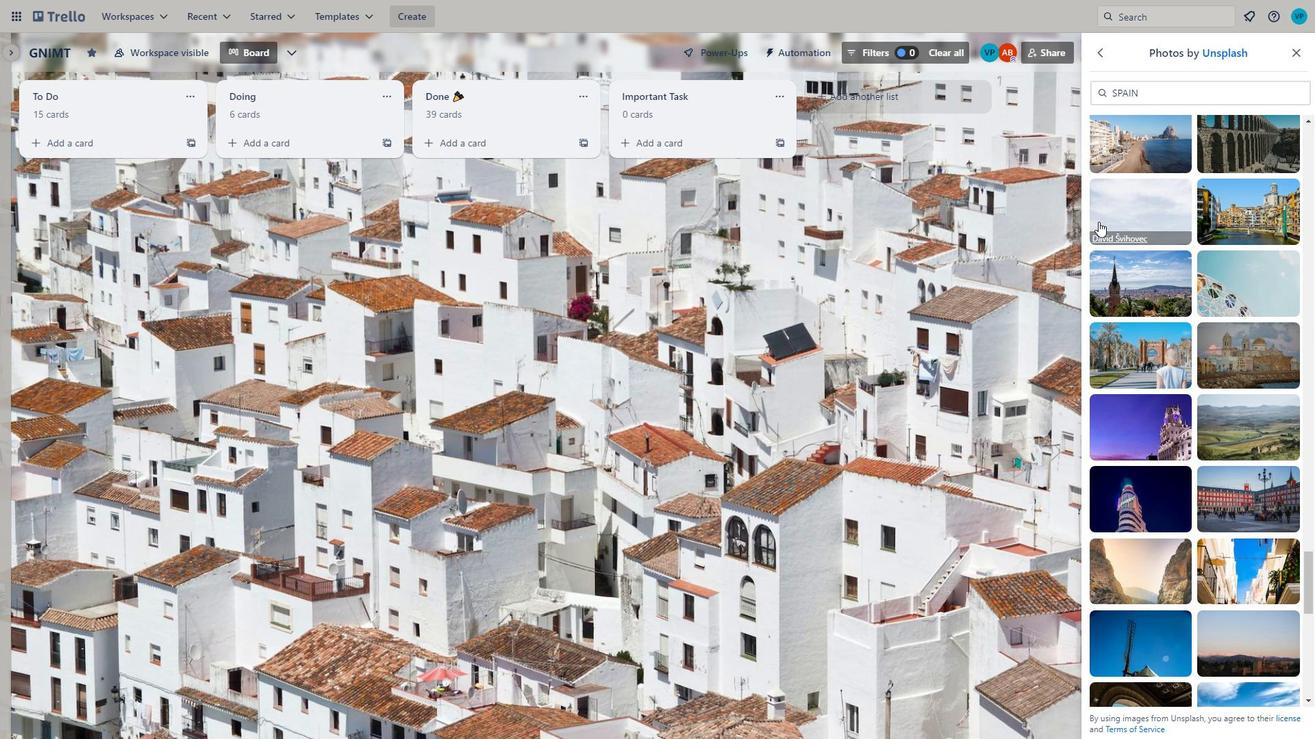 
Action: Mouse scrolled (1100, 221) with delta (0, 0)
Screenshot: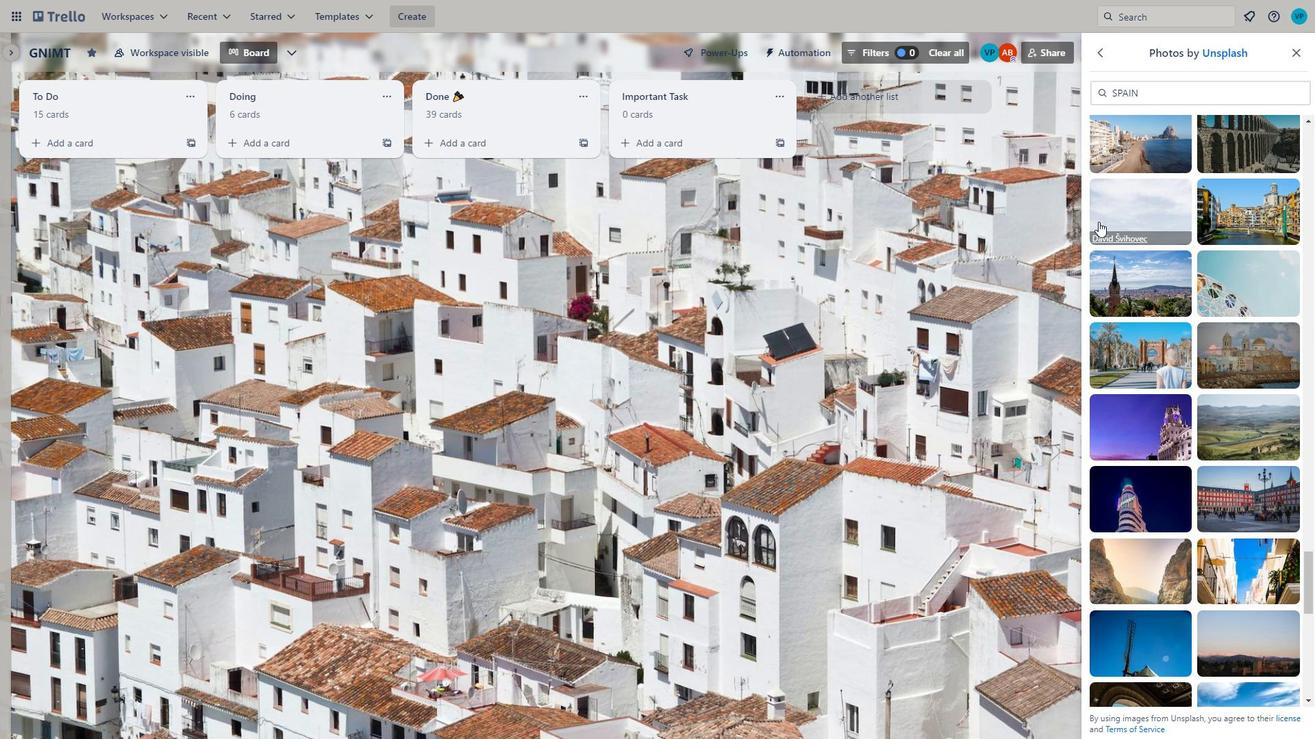 
Action: Mouse moved to (1098, 221)
Screenshot: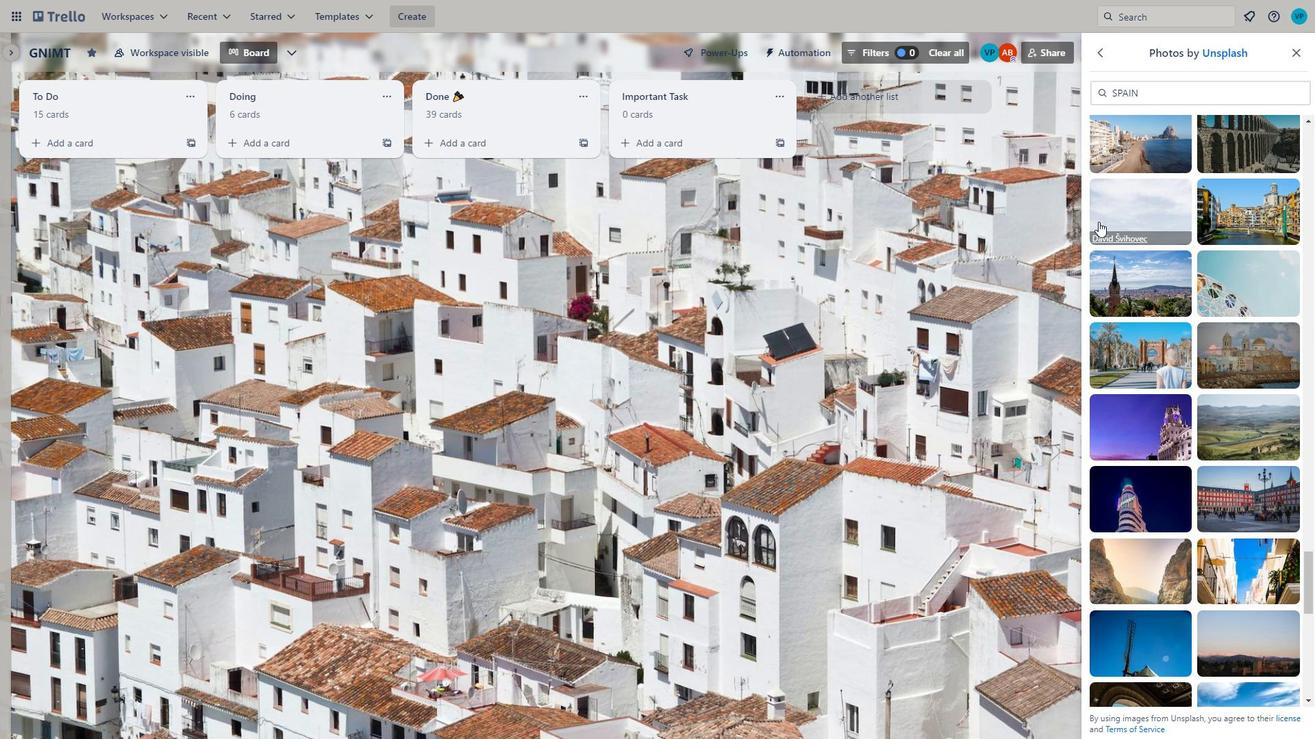 
Action: Mouse scrolled (1098, 221) with delta (0, 0)
Screenshot: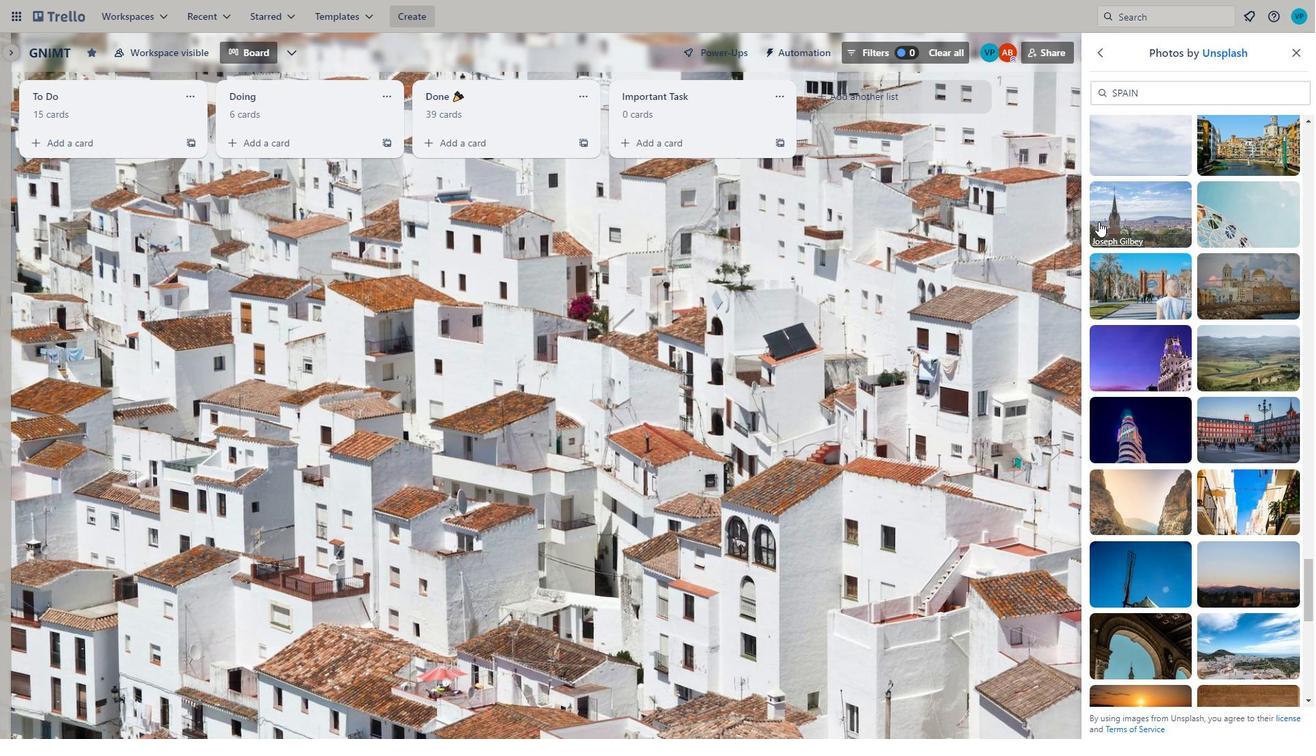 
Action: Mouse moved to (1098, 221)
Screenshot: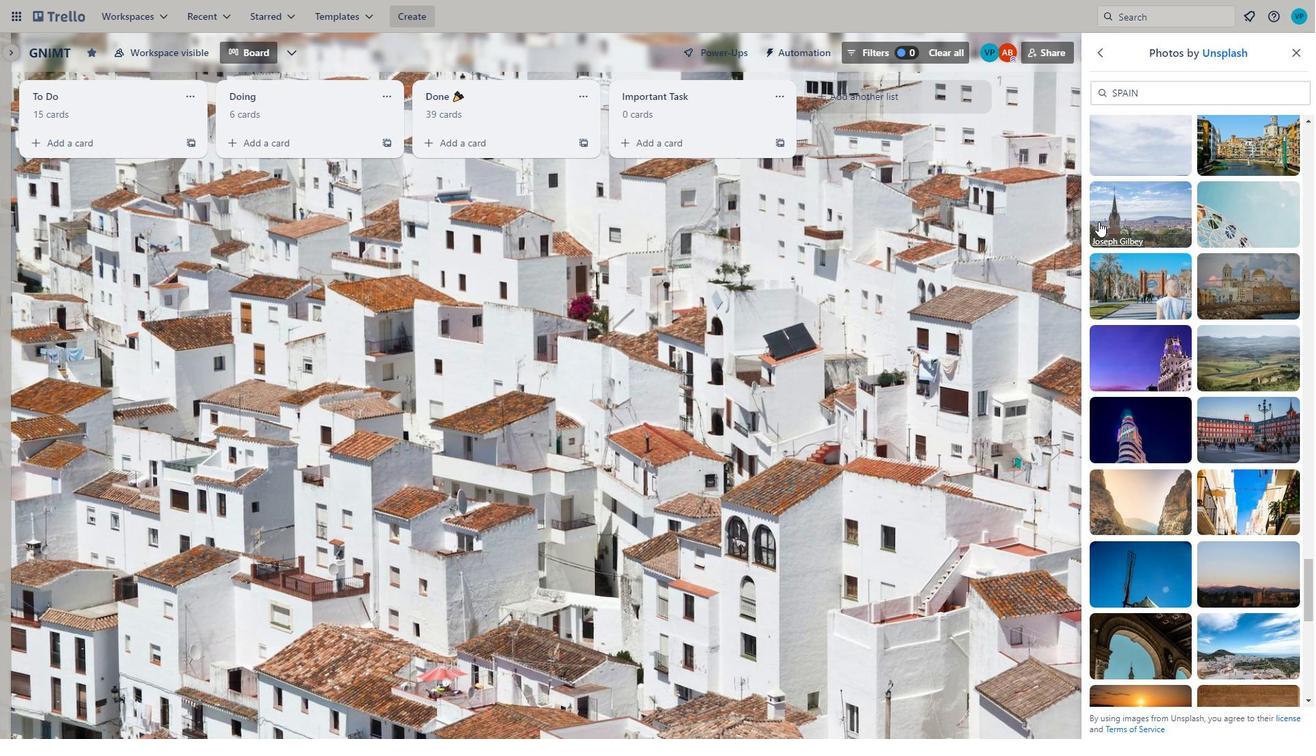 
Action: Mouse scrolled (1098, 221) with delta (0, 0)
Screenshot: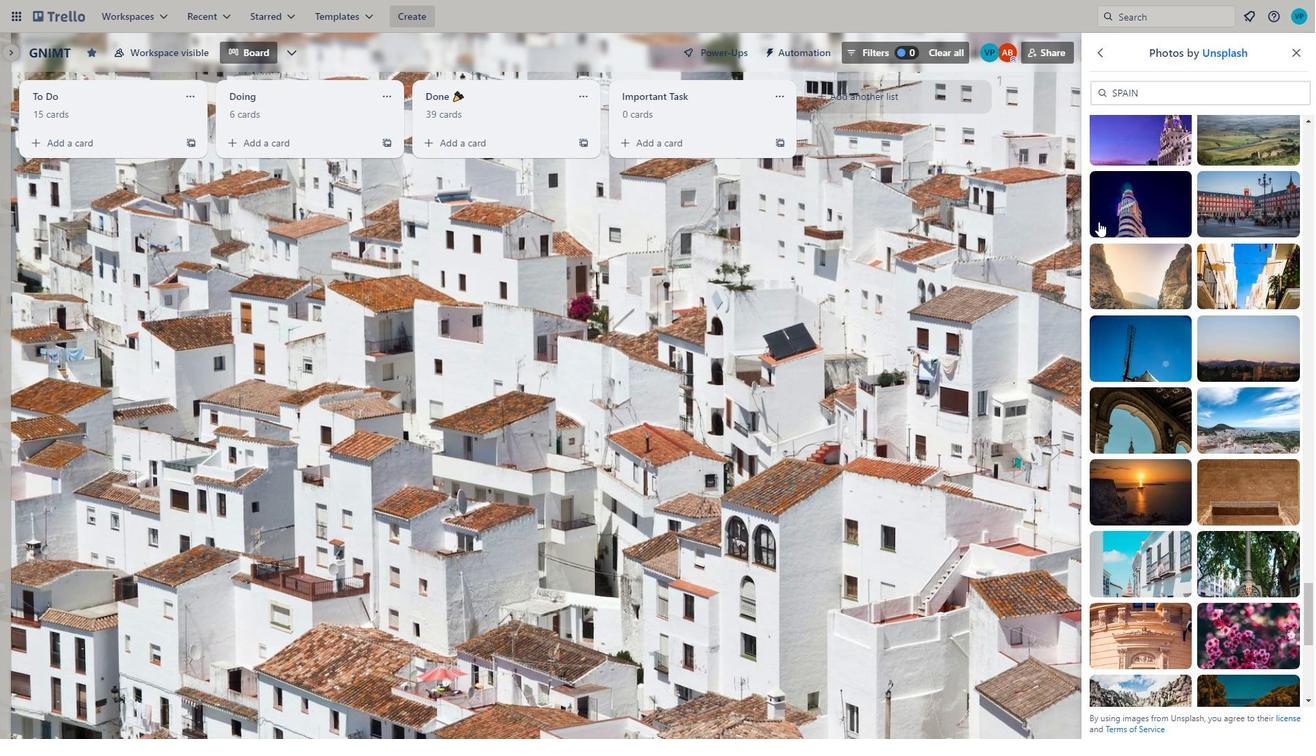 
Action: Mouse scrolled (1098, 221) with delta (0, 0)
Screenshot: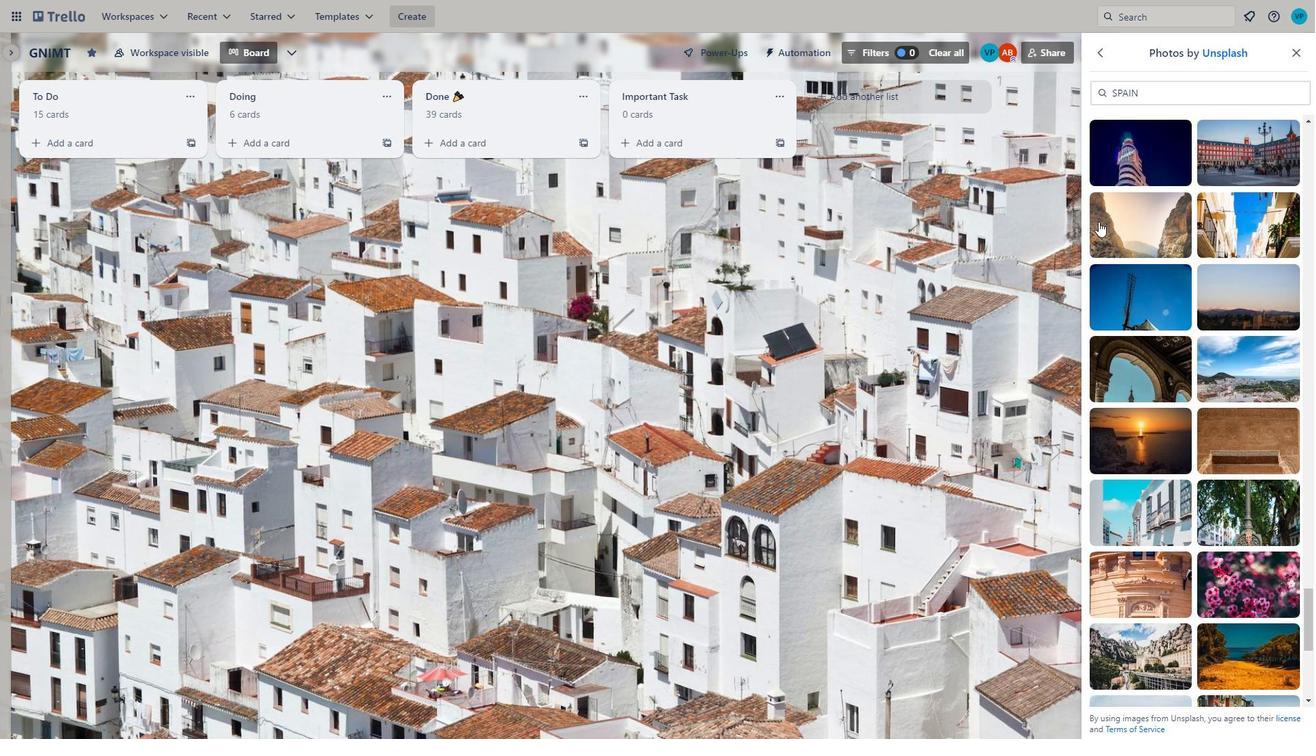 
Action: Mouse scrolled (1098, 221) with delta (0, 0)
Screenshot: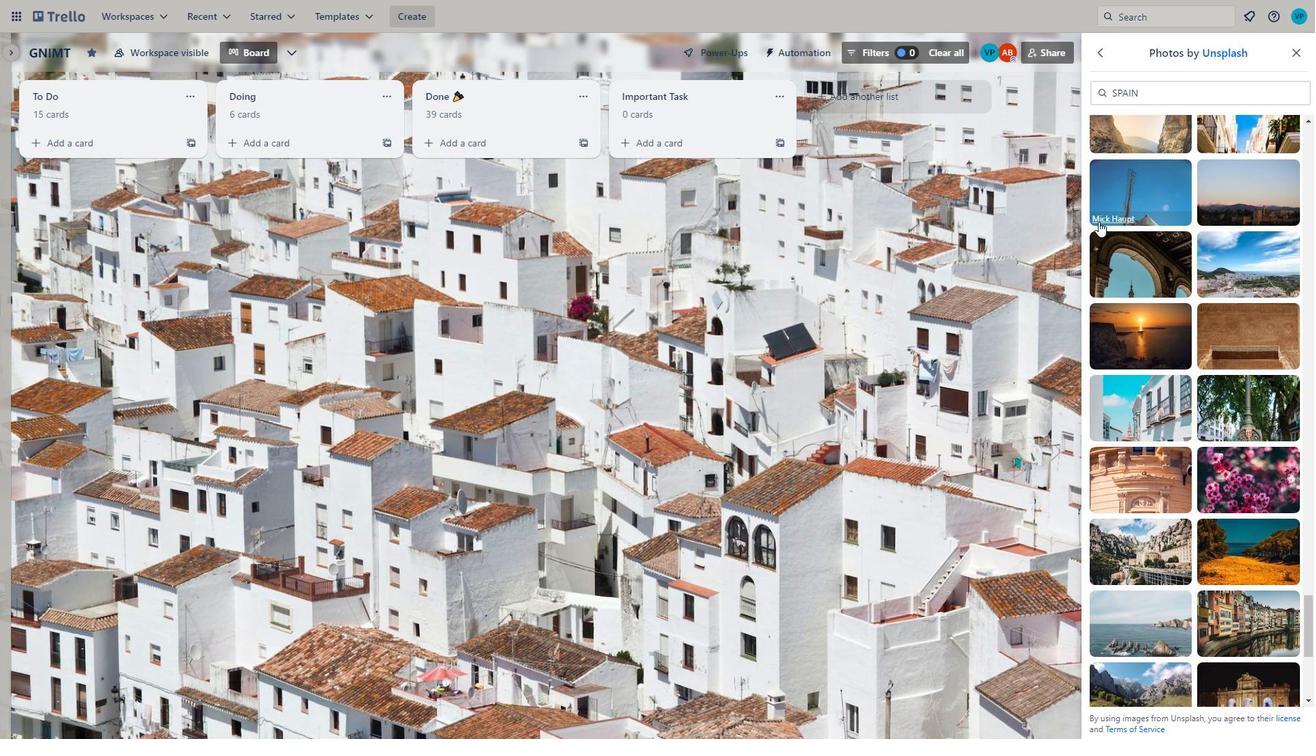 
Action: Mouse scrolled (1098, 221) with delta (0, 0)
Screenshot: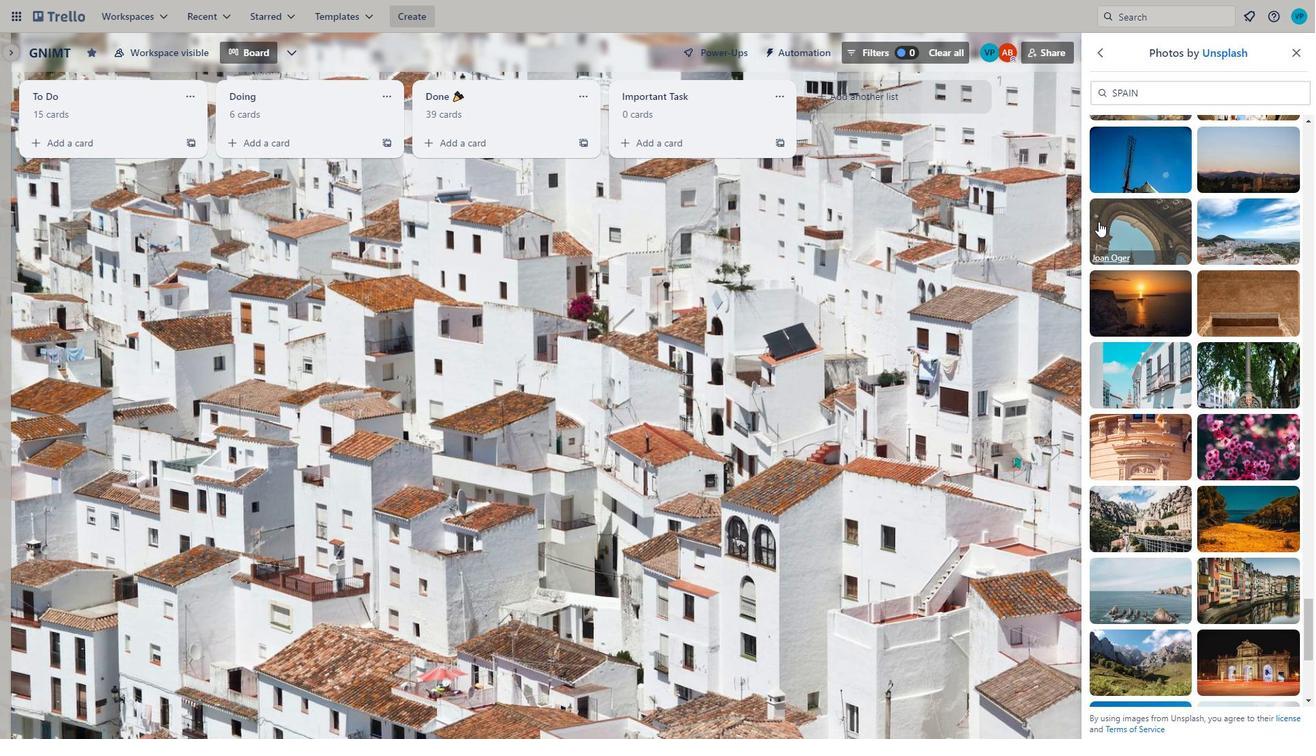 
Action: Mouse scrolled (1098, 221) with delta (0, 0)
Screenshot: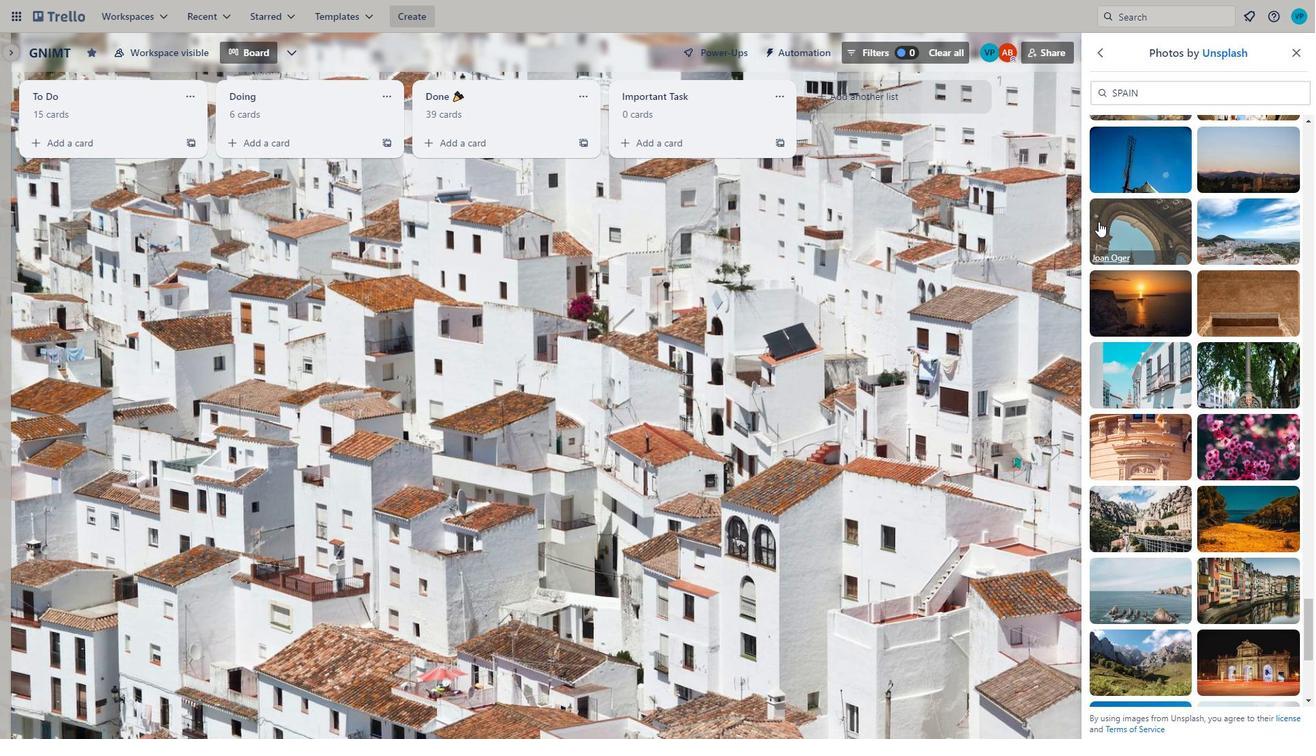 
Action: Mouse scrolled (1098, 221) with delta (0, 0)
Screenshot: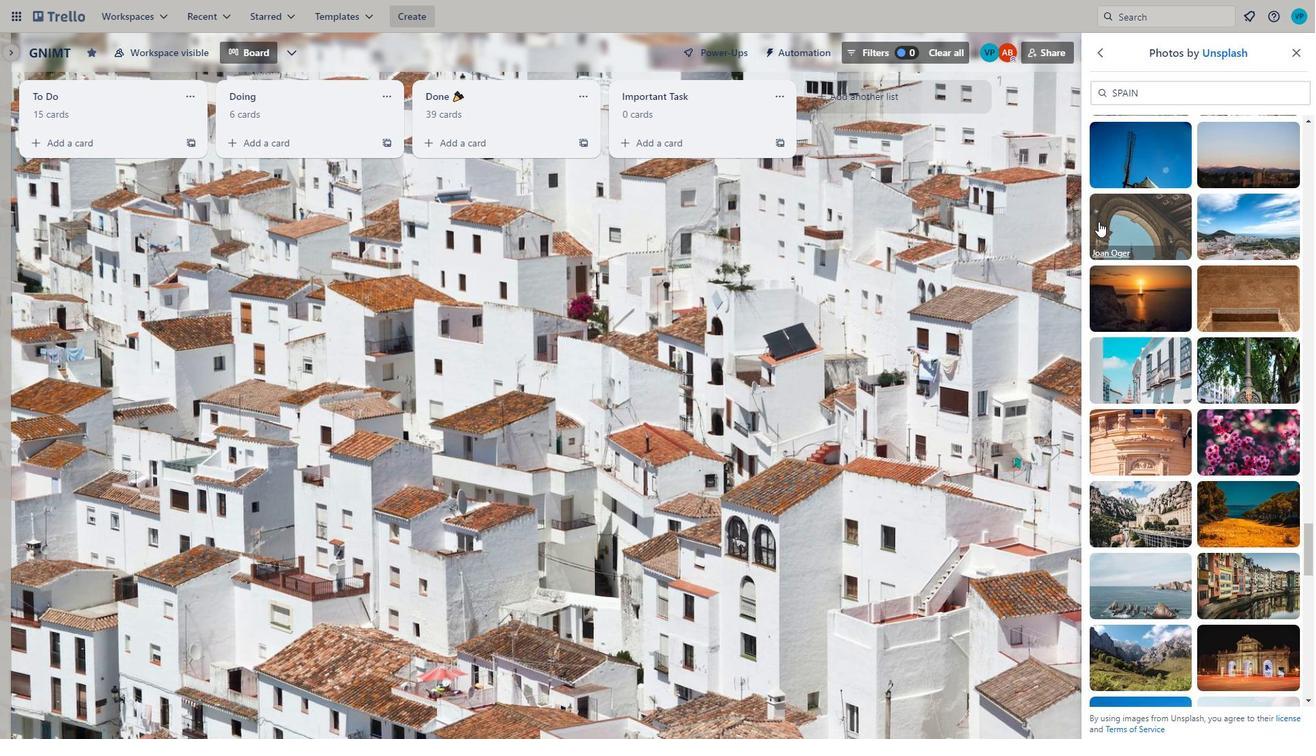 
Action: Mouse scrolled (1098, 221) with delta (0, 0)
Screenshot: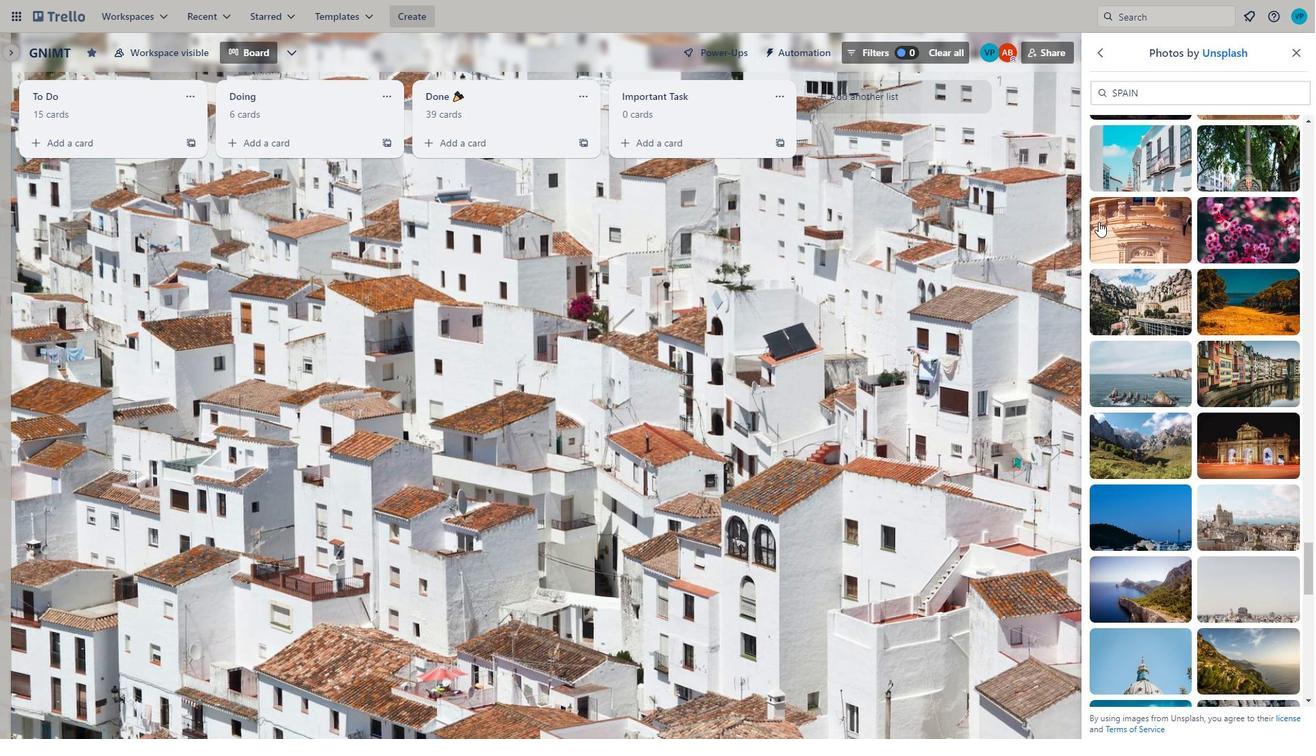 
Action: Mouse scrolled (1098, 221) with delta (0, 0)
Screenshot: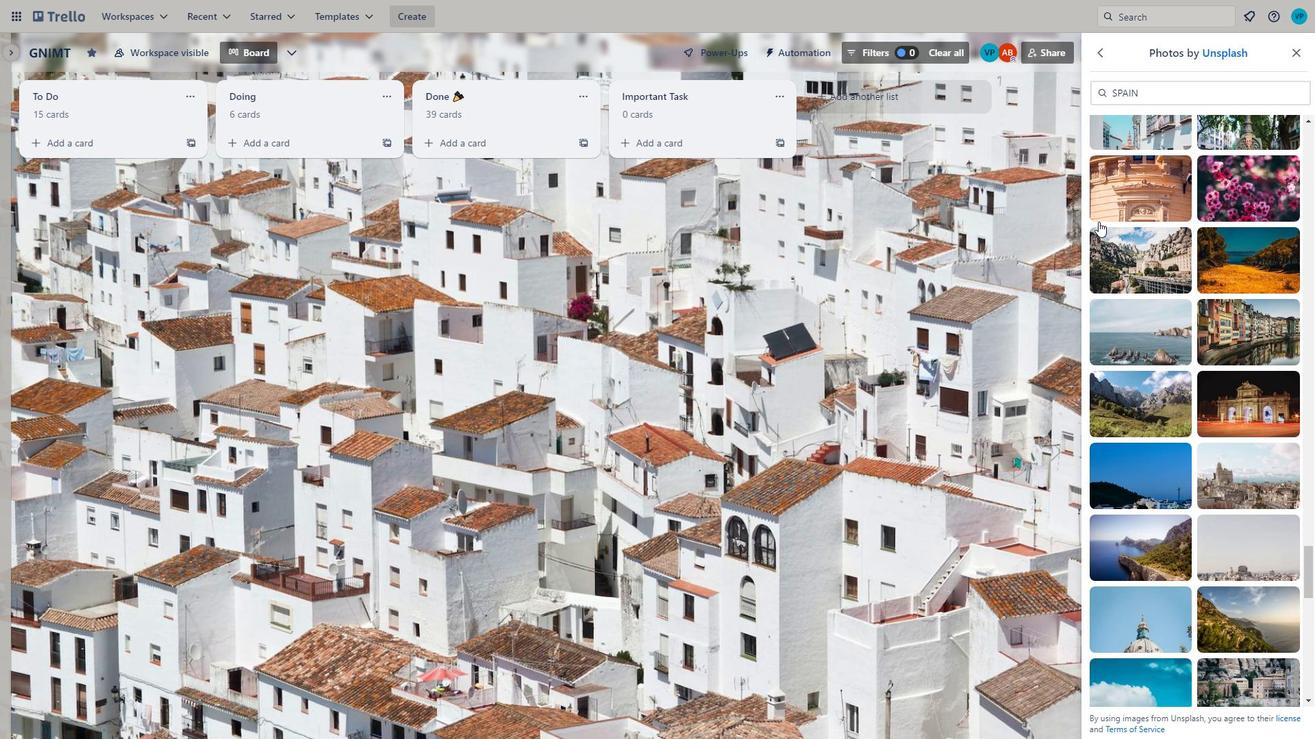 
Action: Mouse scrolled (1098, 221) with delta (0, 0)
Screenshot: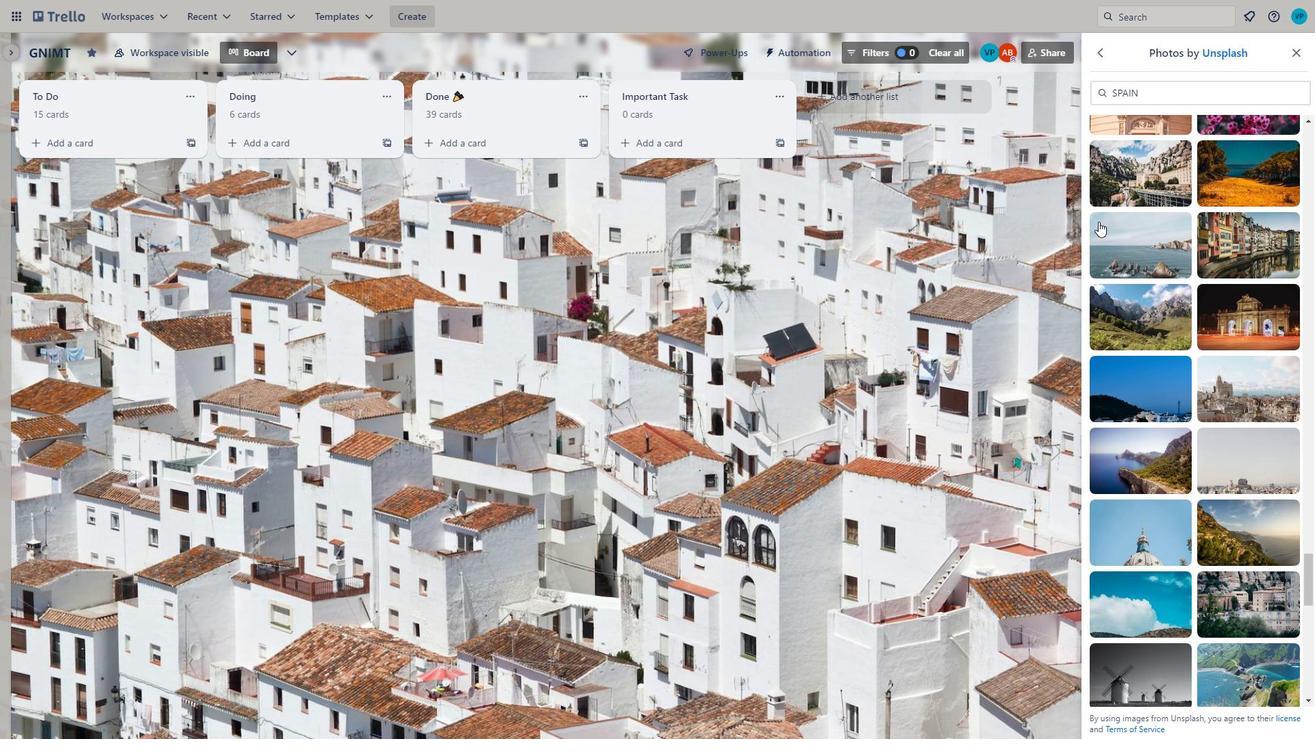 
Action: Mouse scrolled (1098, 221) with delta (0, 0)
Screenshot: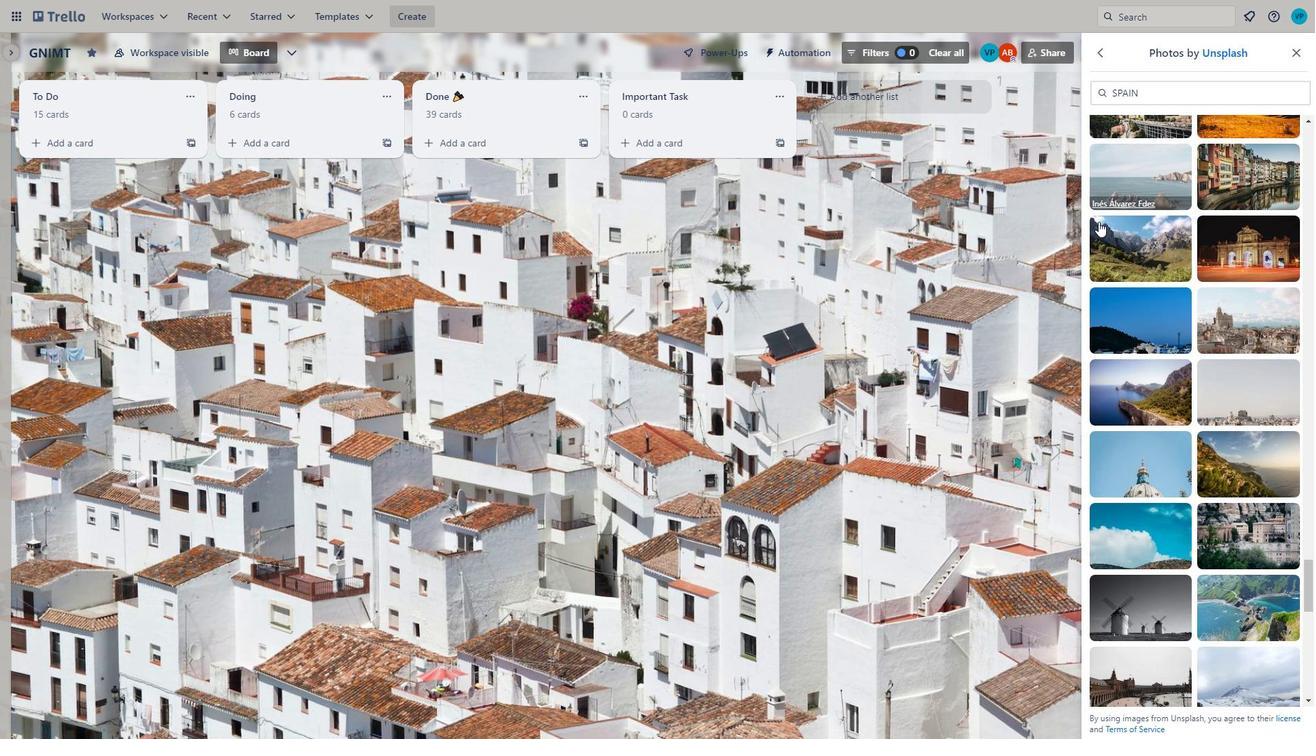 
Action: Mouse scrolled (1098, 221) with delta (0, 0)
Screenshot: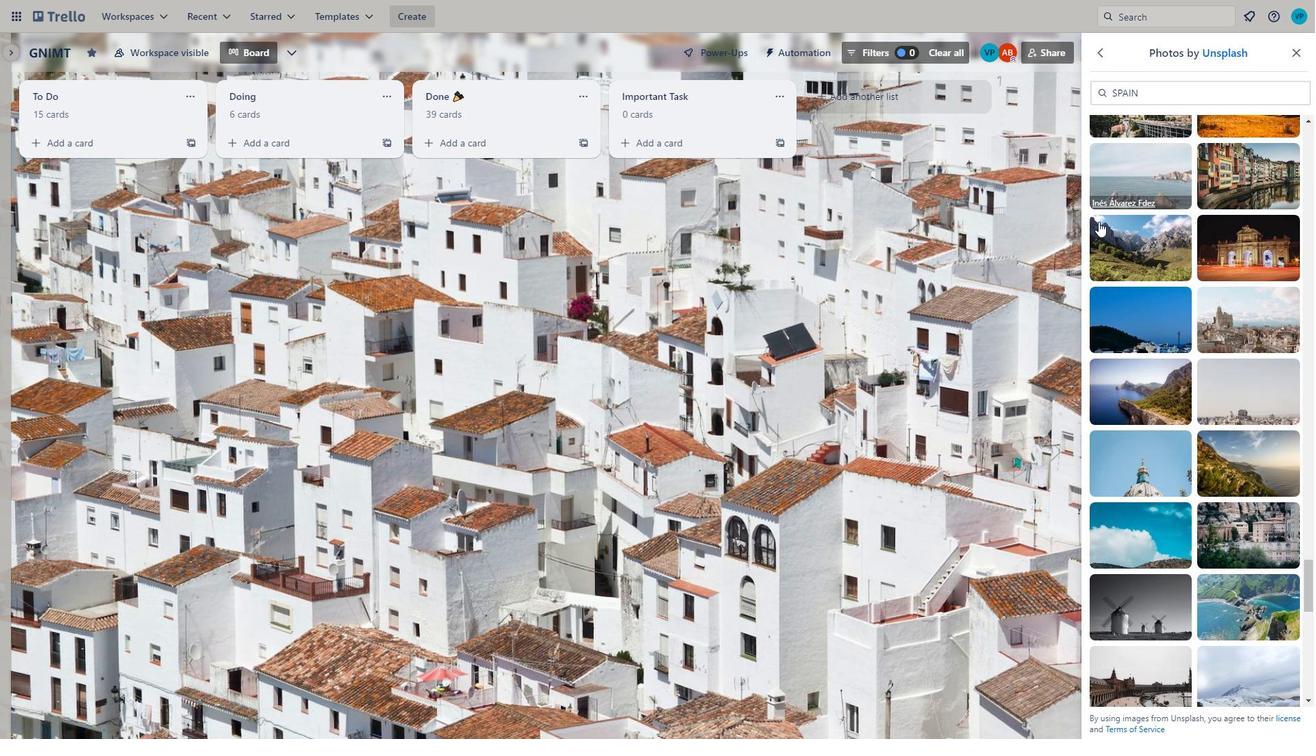 
Action: Mouse scrolled (1098, 221) with delta (0, 0)
Screenshot: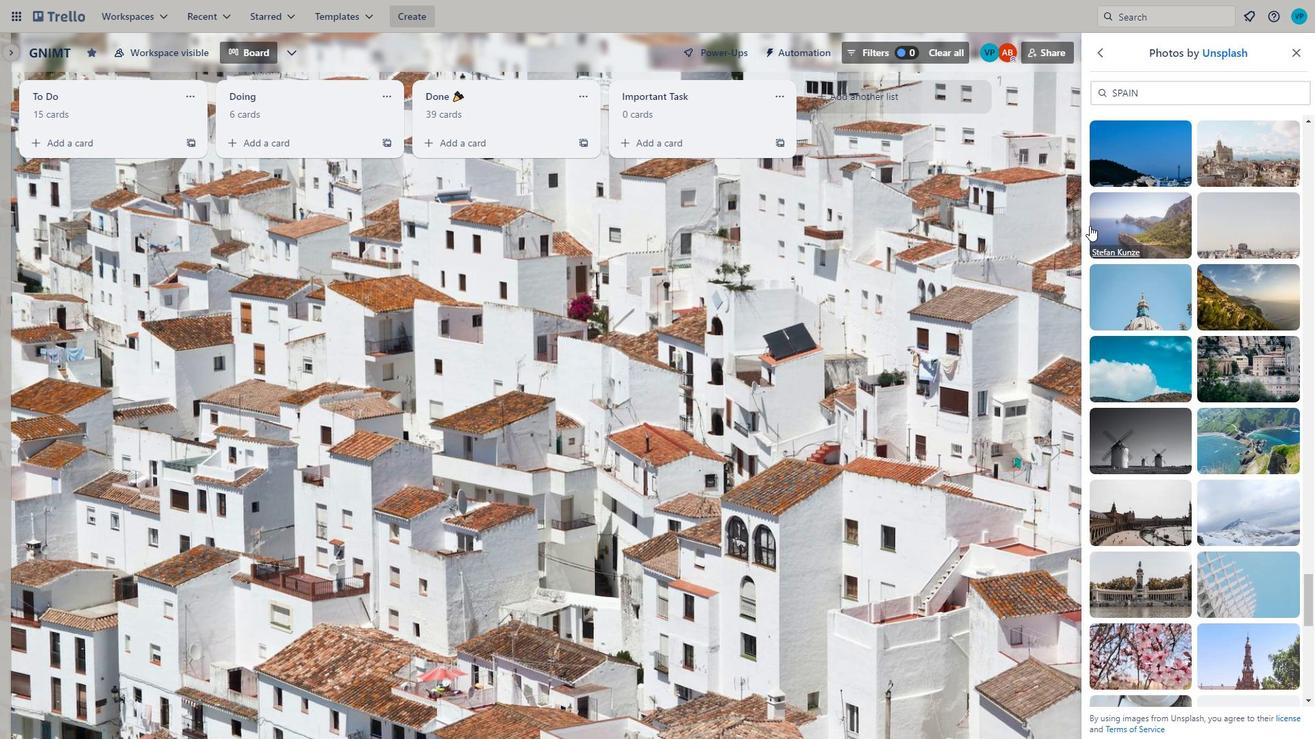 
Action: Mouse moved to (1098, 222)
Screenshot: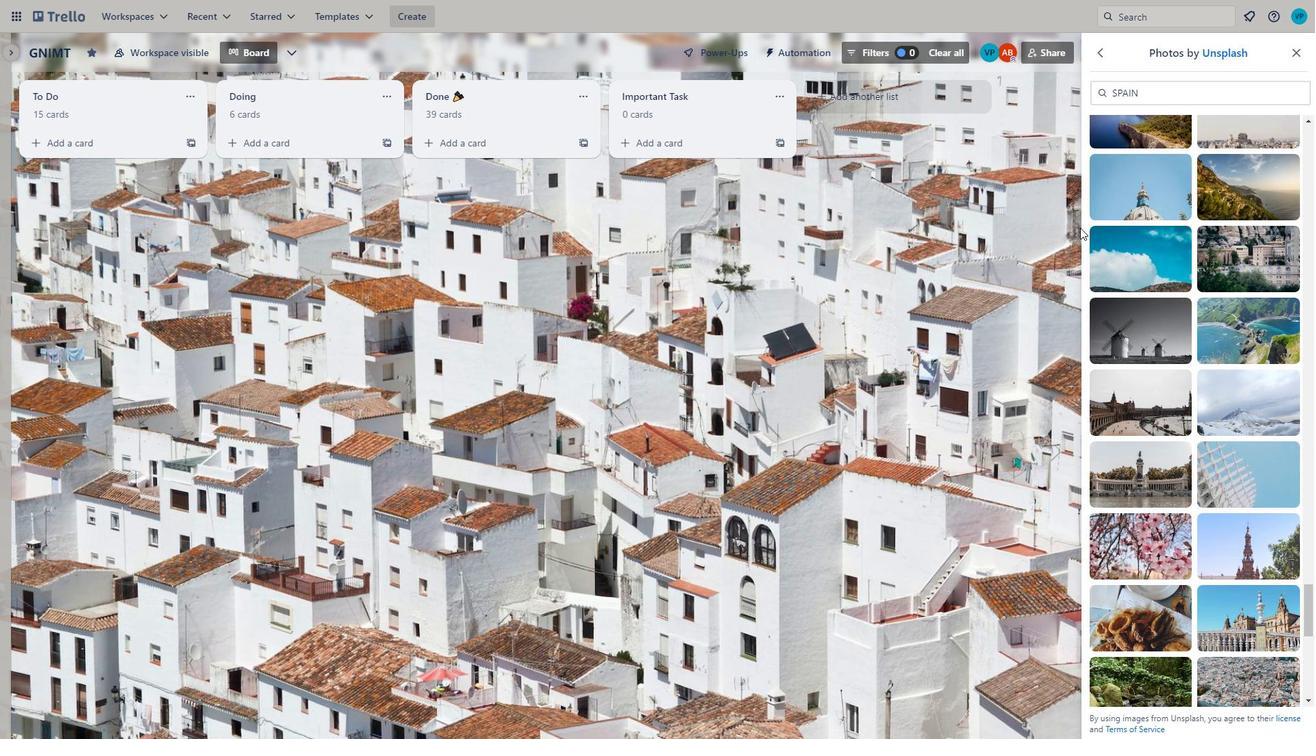 
Action: Mouse scrolled (1098, 221) with delta (0, 0)
Screenshot: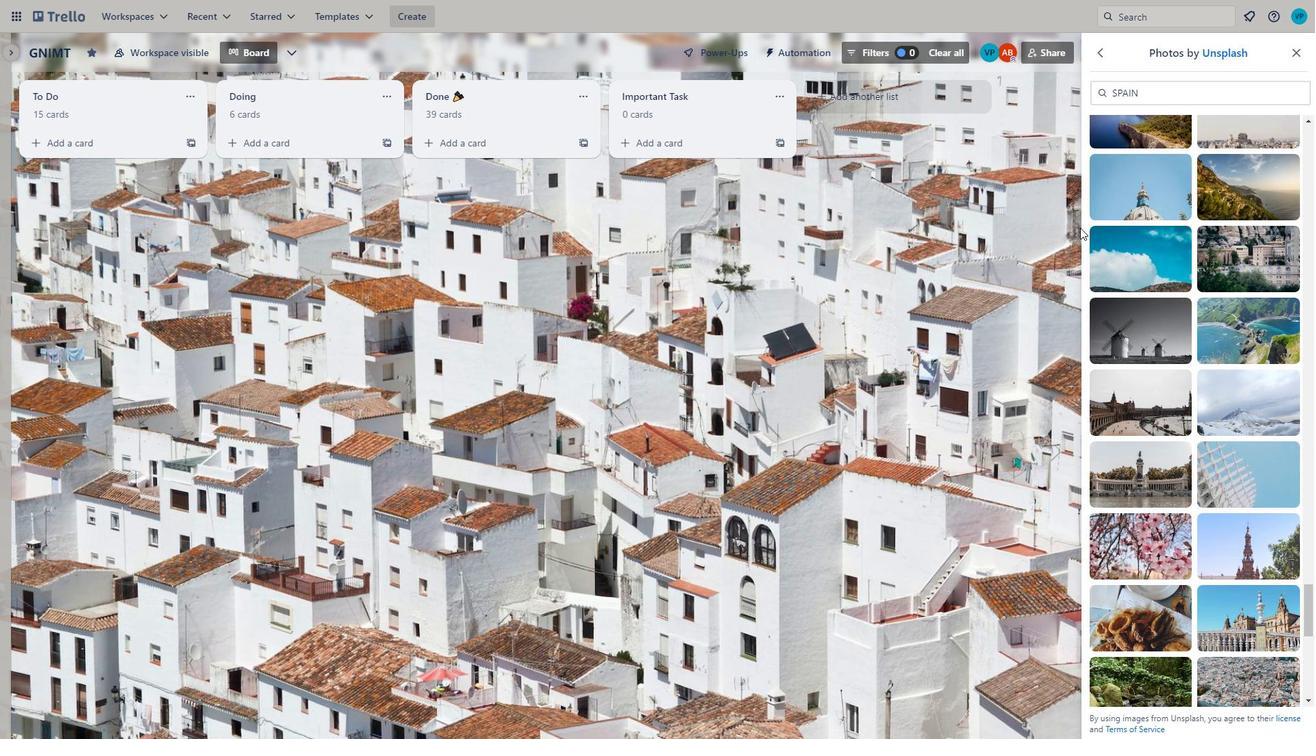 
Action: Mouse scrolled (1098, 221) with delta (0, 0)
Screenshot: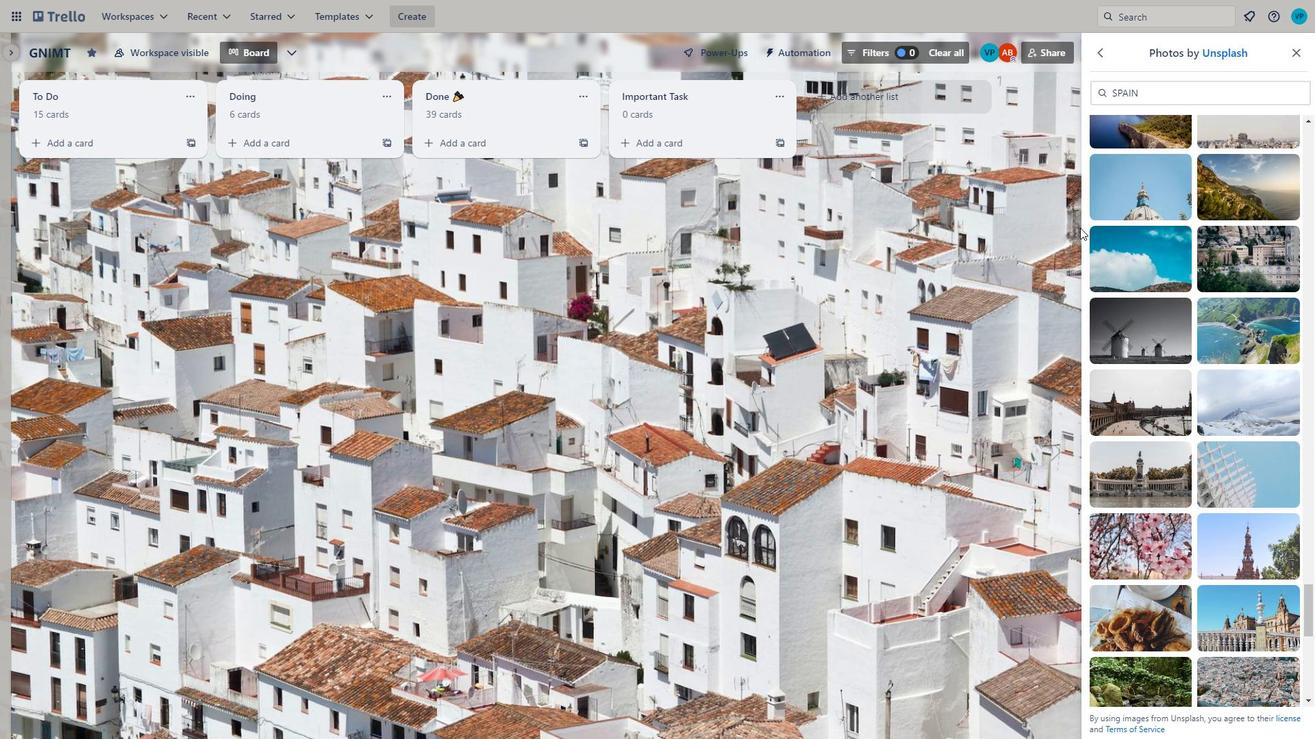 
Action: Mouse moved to (1096, 223)
Screenshot: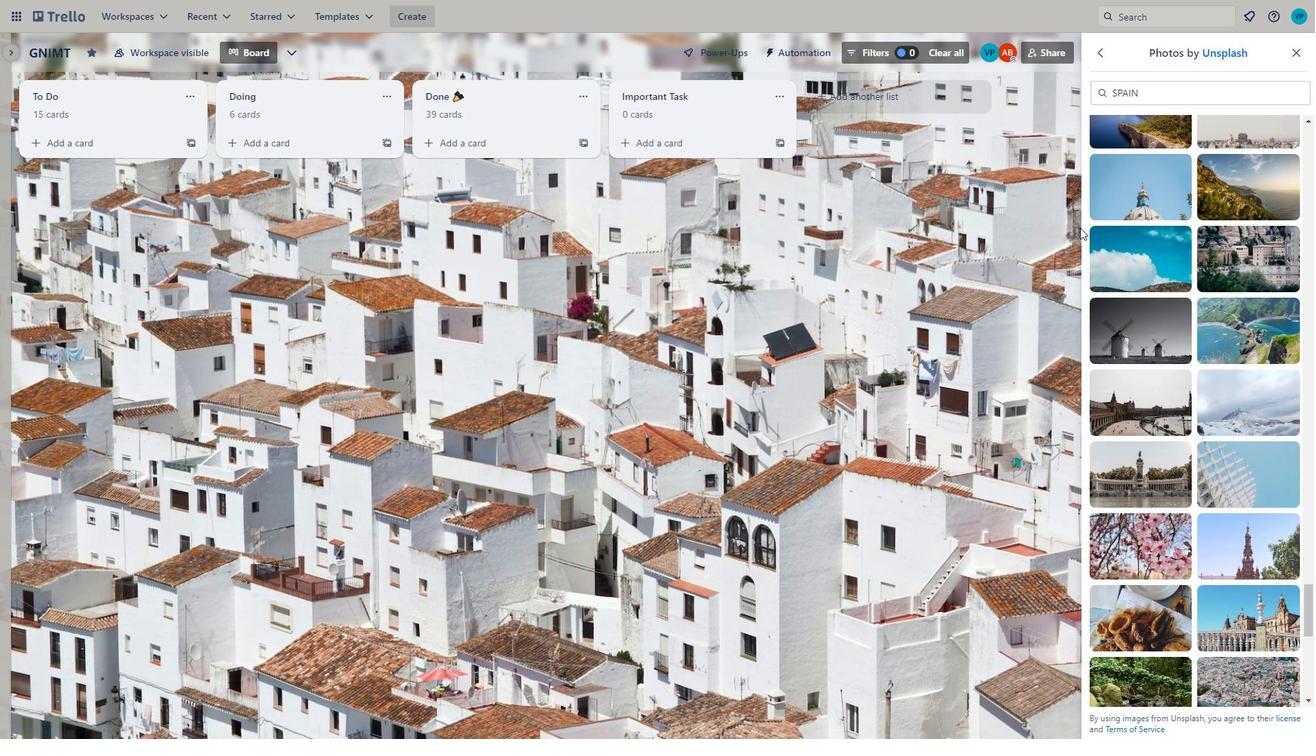 
Action: Mouse scrolled (1096, 222) with delta (0, 0)
Screenshot: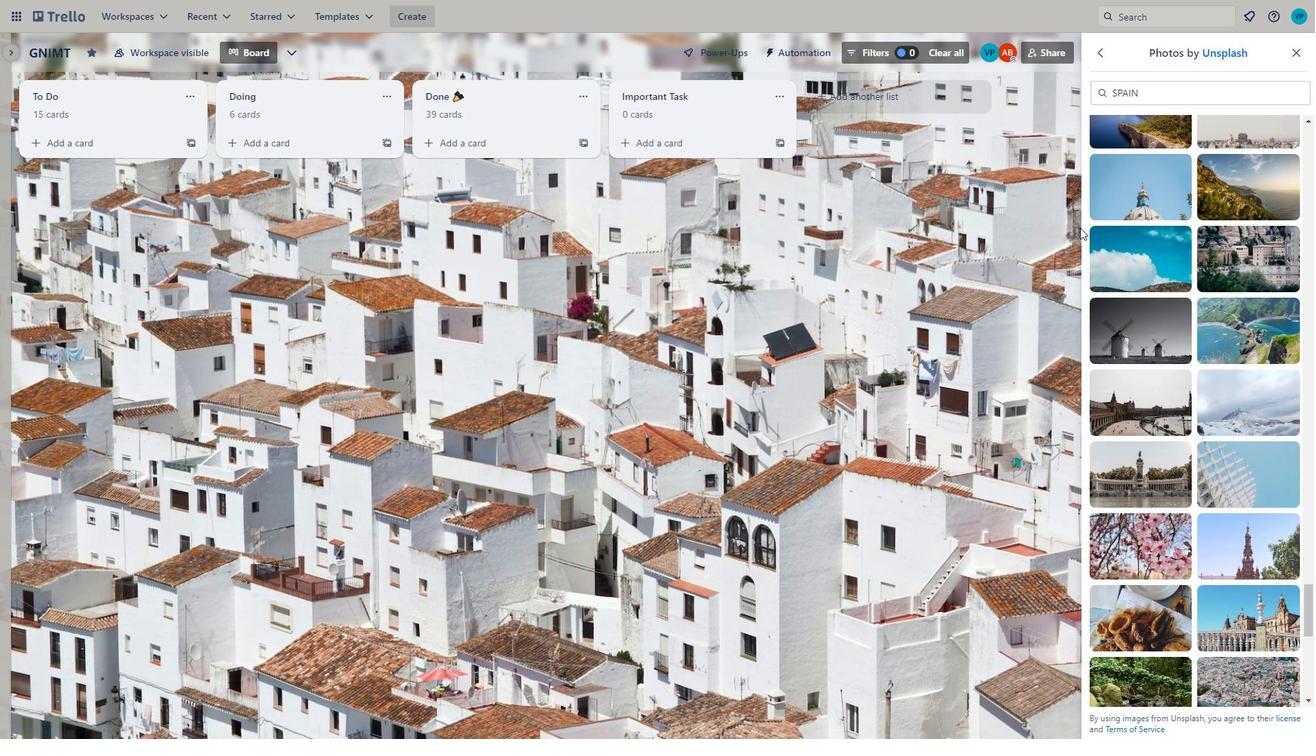 
Action: Mouse moved to (1094, 224)
Screenshot: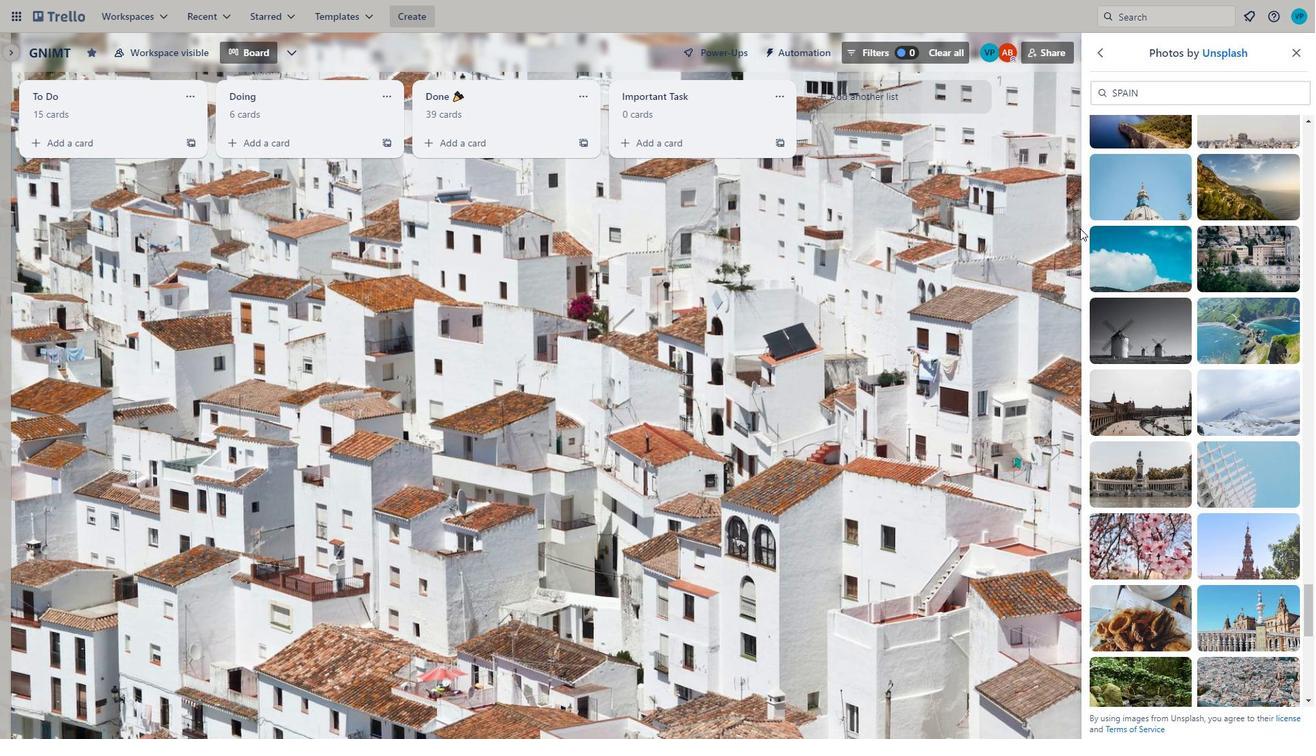 
Action: Mouse scrolled (1094, 223) with delta (0, 0)
Screenshot: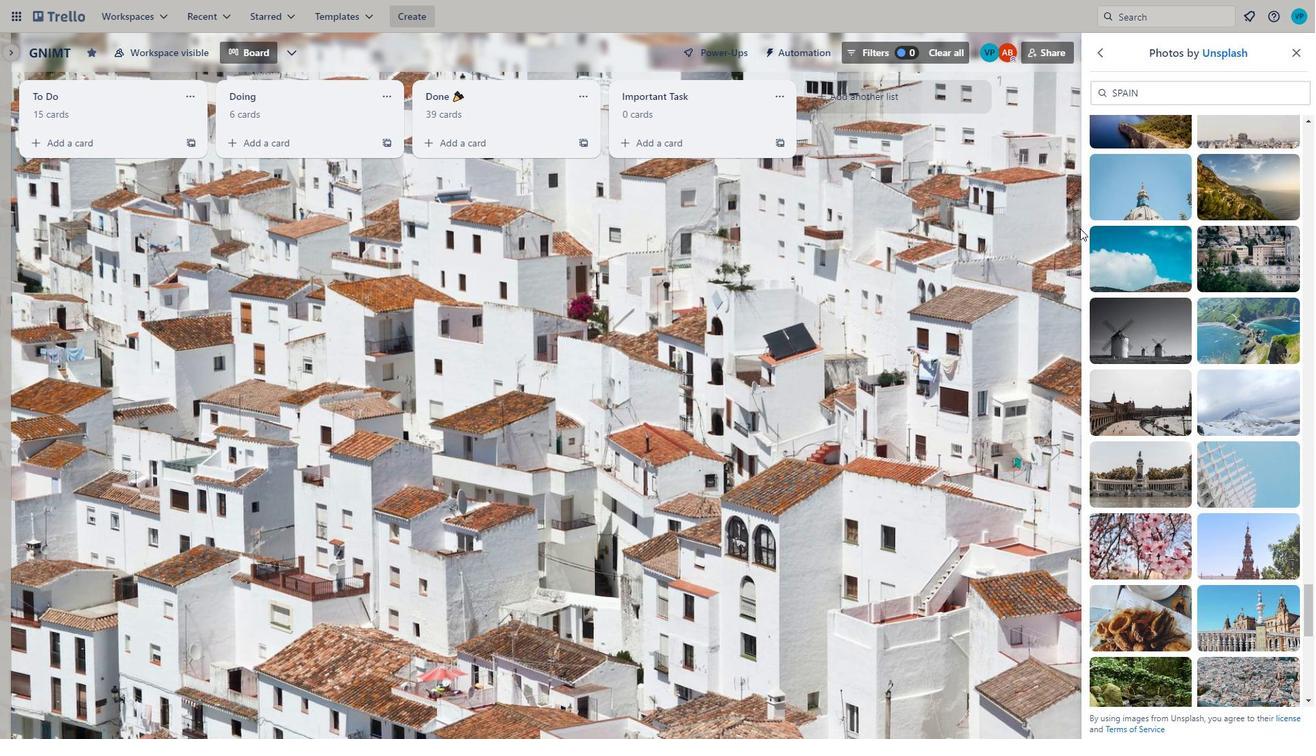 
Action: Mouse moved to (1080, 228)
Screenshot: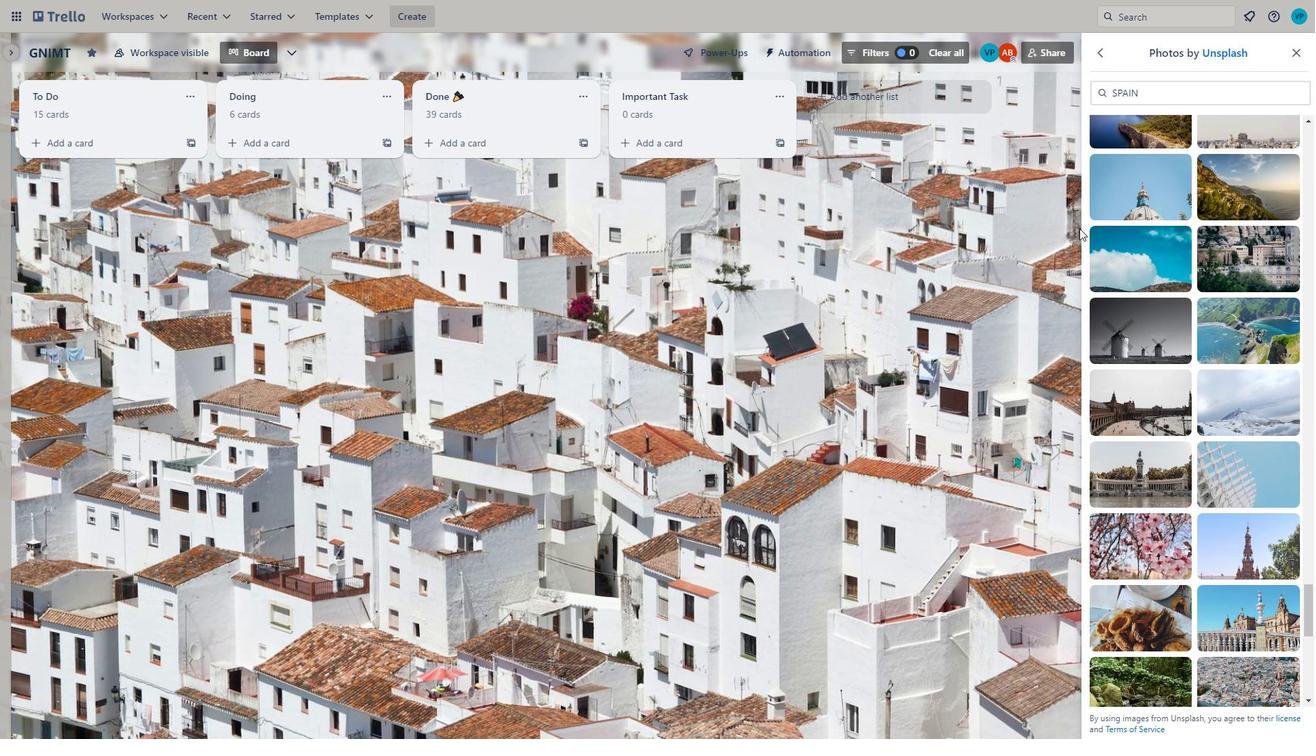 
Action: Mouse scrolled (1080, 227) with delta (0, 0)
Screenshot: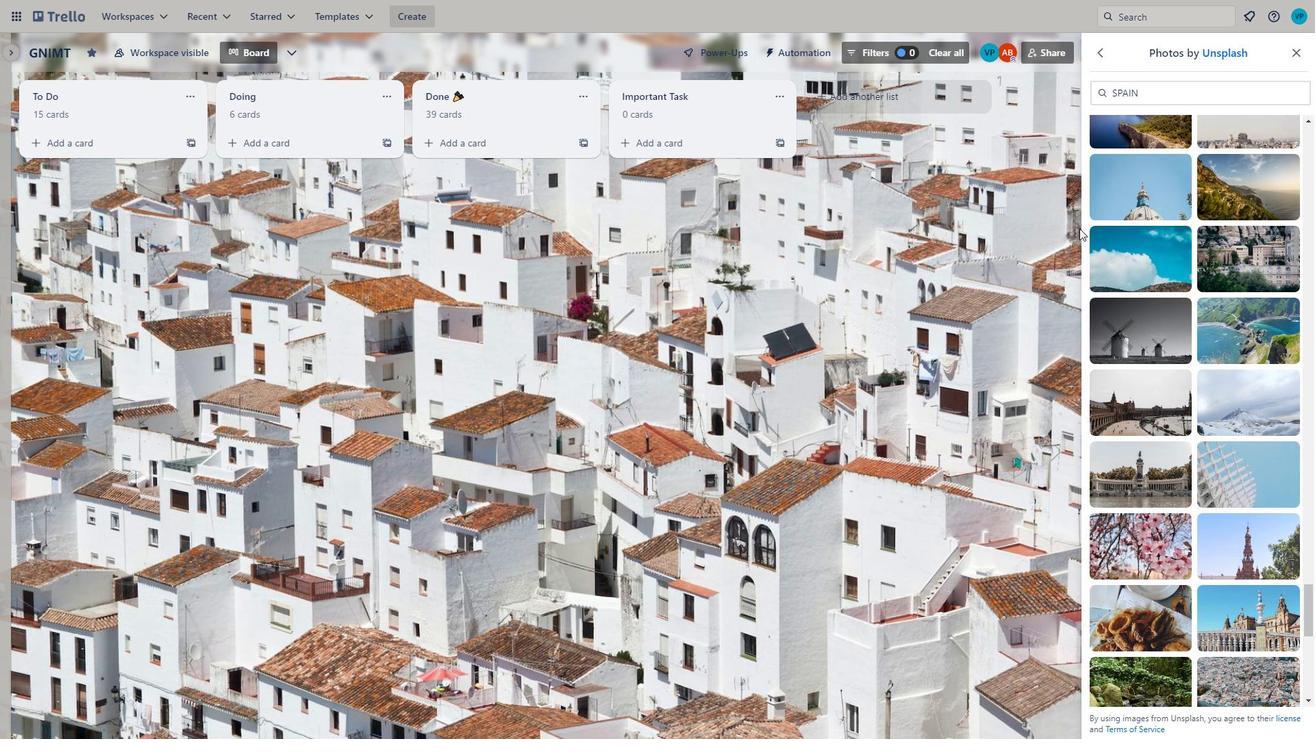 
Action: Mouse moved to (1079, 228)
Screenshot: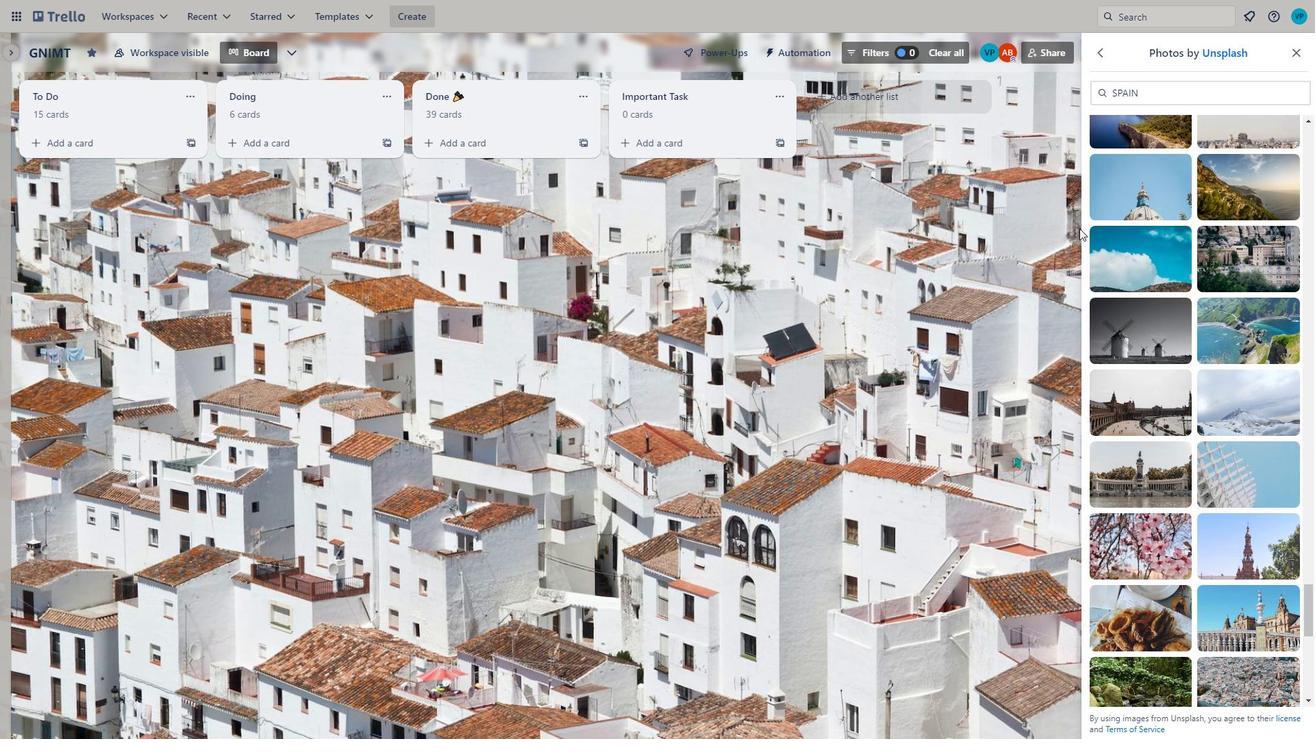 
Action: Mouse scrolled (1079, 228) with delta (0, 0)
Screenshot: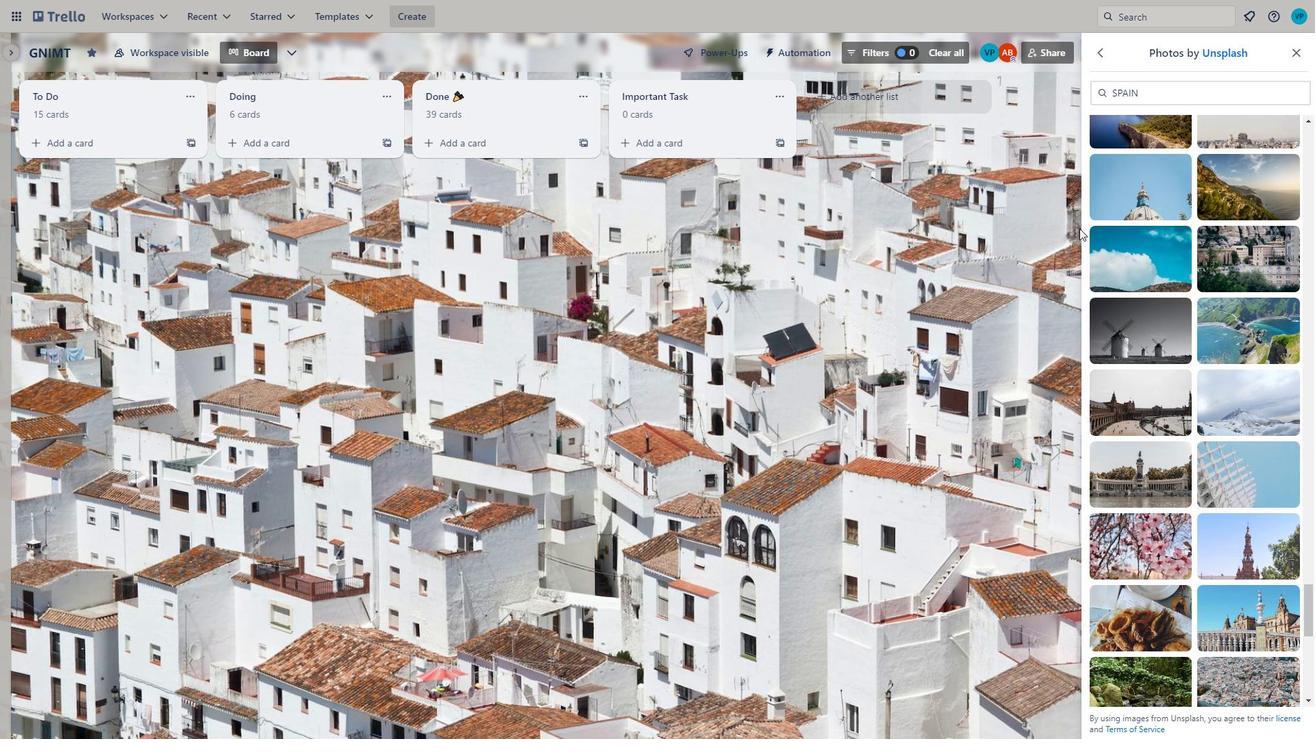 
Action: Mouse scrolled (1079, 228) with delta (0, 0)
Screenshot: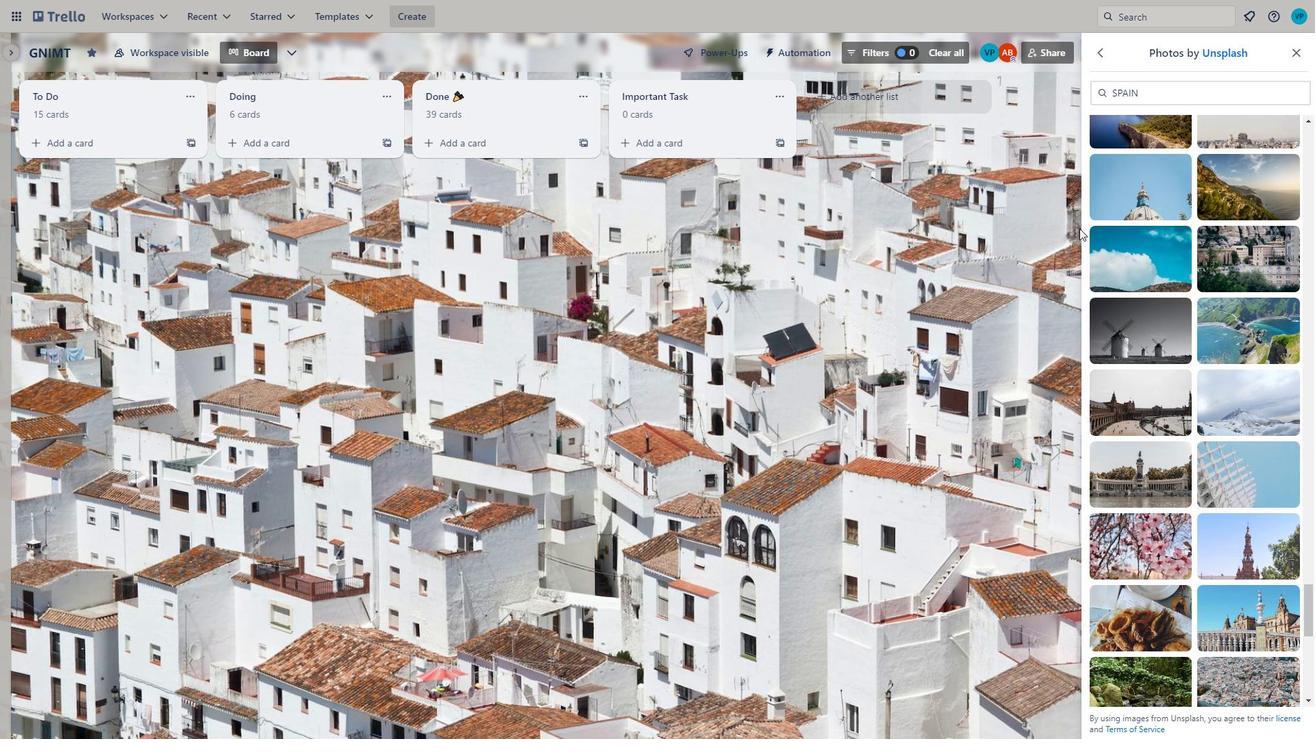 
Action: Mouse scrolled (1079, 228) with delta (0, 0)
Screenshot: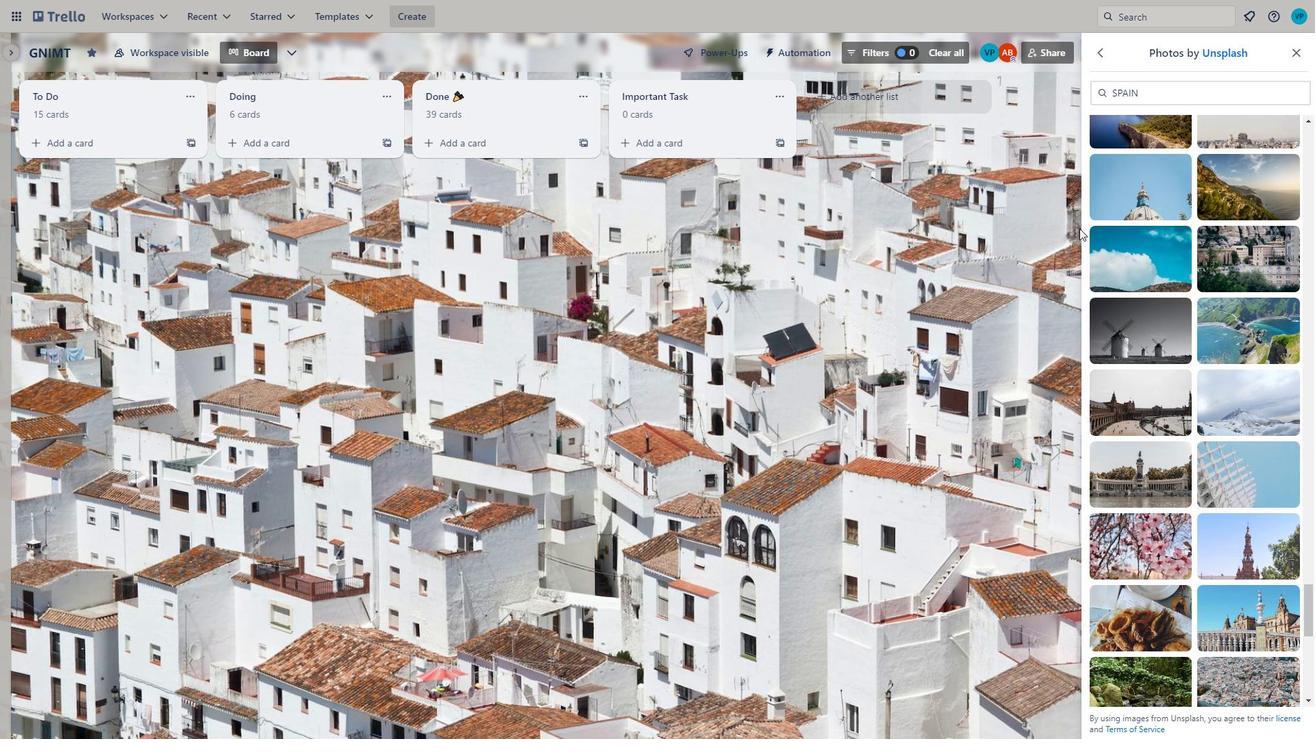 
Action: Mouse scrolled (1079, 228) with delta (0, 0)
Screenshot: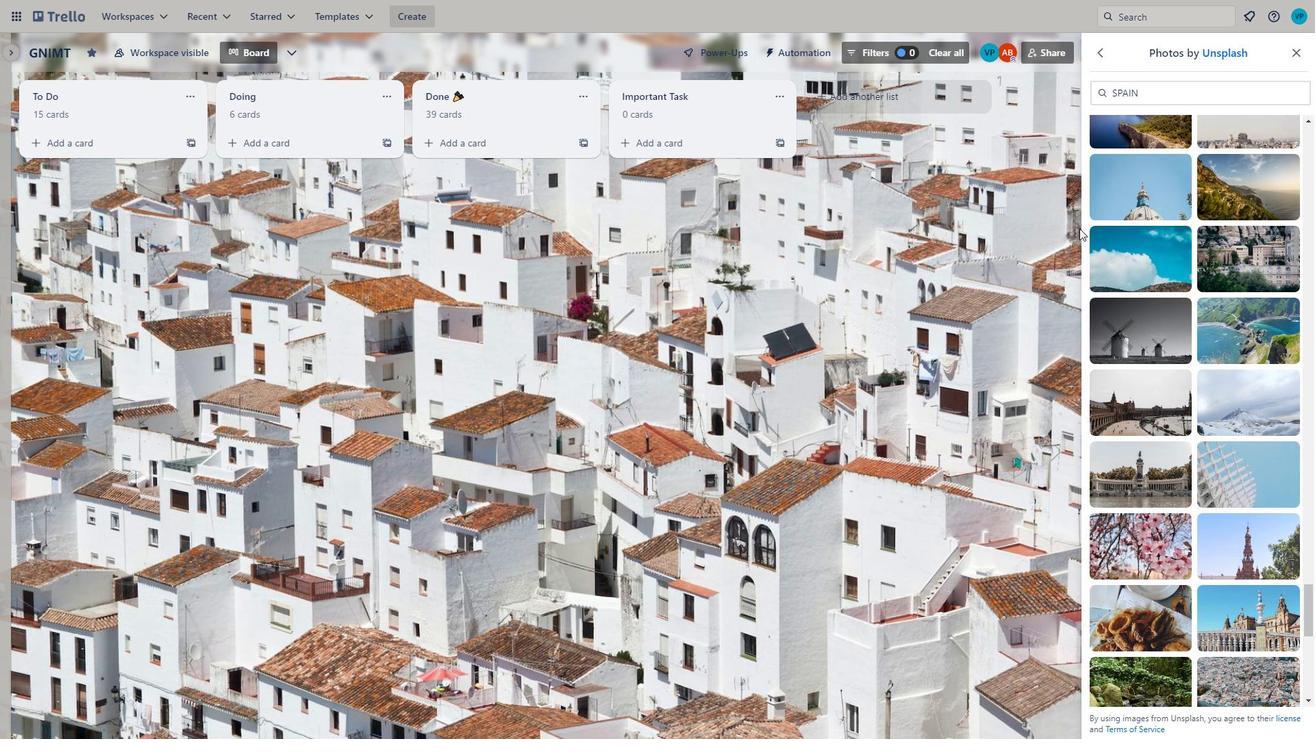 
Action: Mouse scrolled (1079, 228) with delta (0, 0)
Screenshot: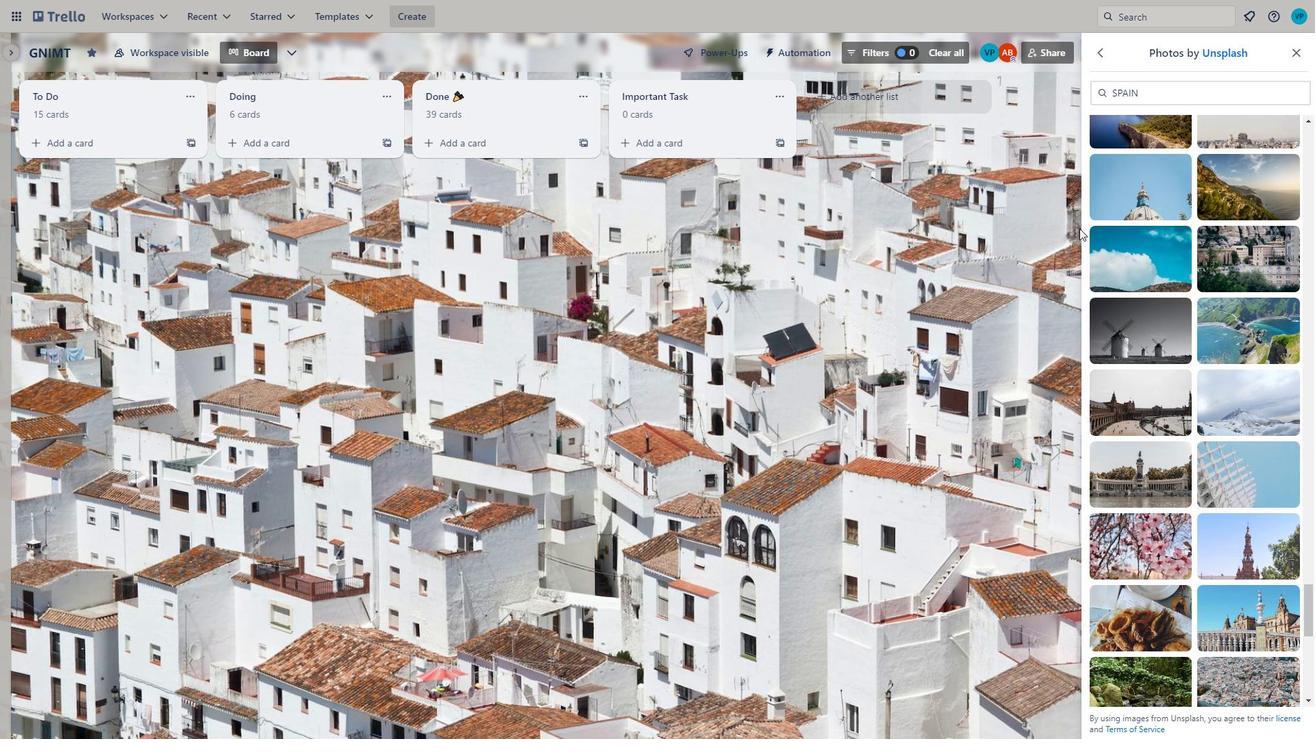 
Action: Mouse scrolled (1079, 228) with delta (0, 0)
Screenshot: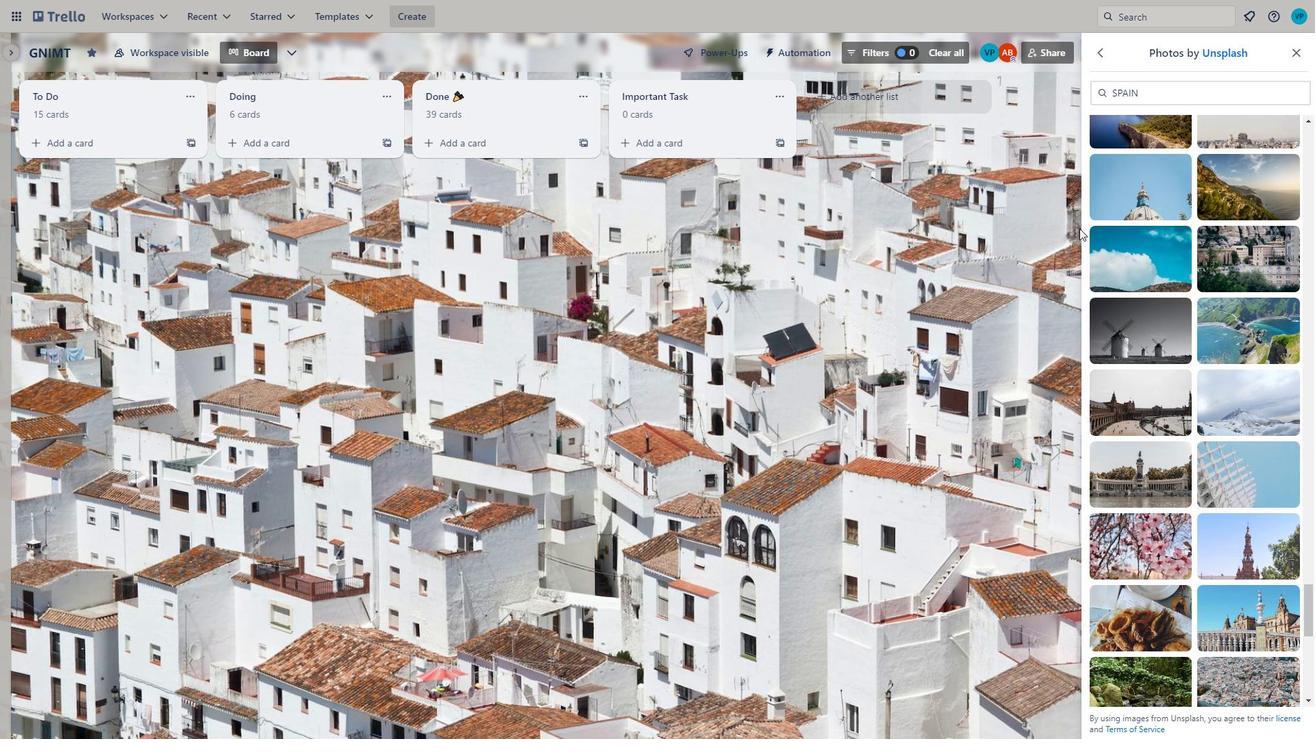 
Action: Mouse scrolled (1079, 228) with delta (0, 0)
Screenshot: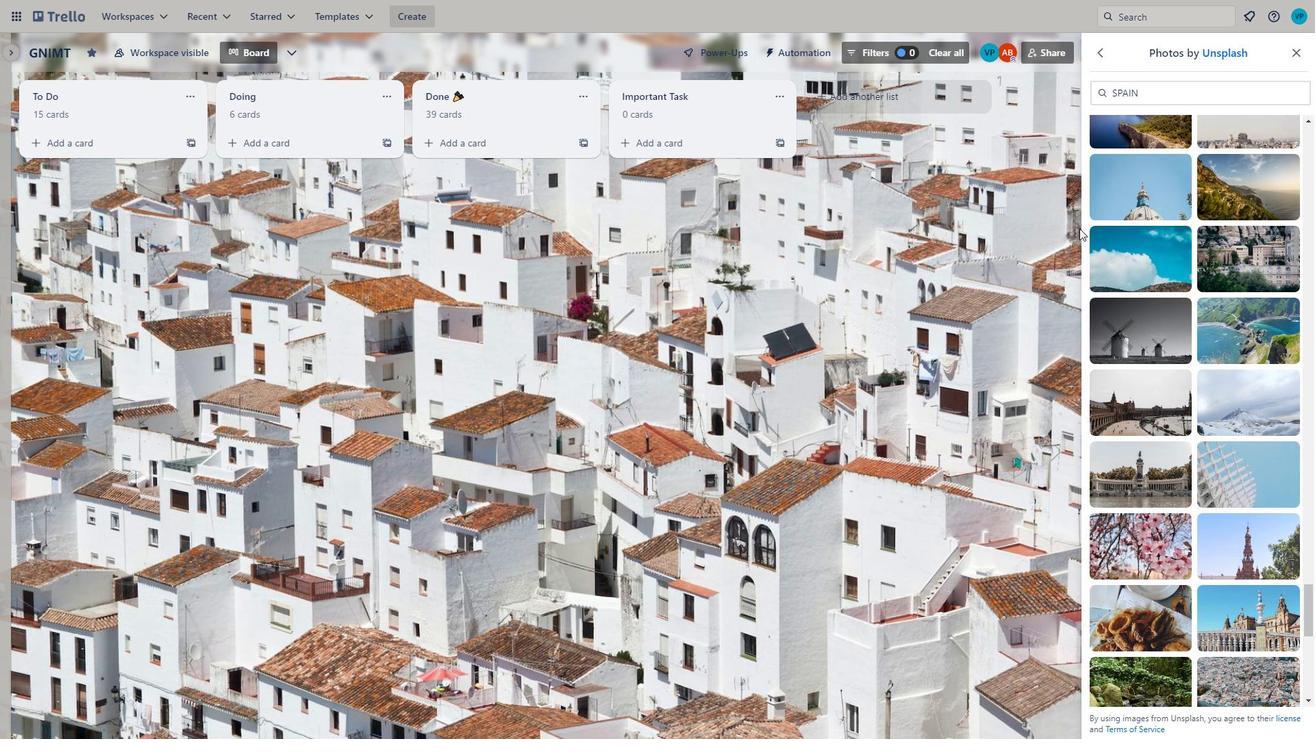 
Action: Mouse scrolled (1079, 228) with delta (0, 0)
Screenshot: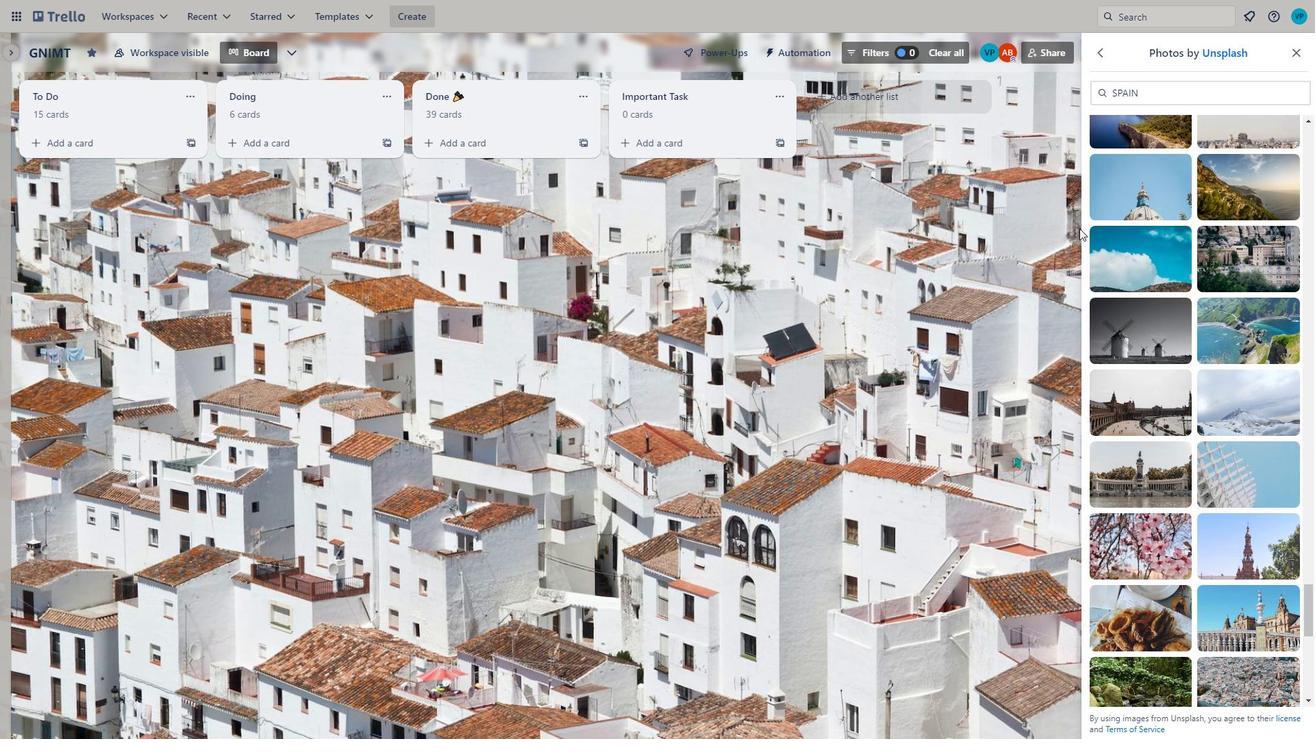 
Action: Mouse scrolled (1079, 228) with delta (0, 0)
Screenshot: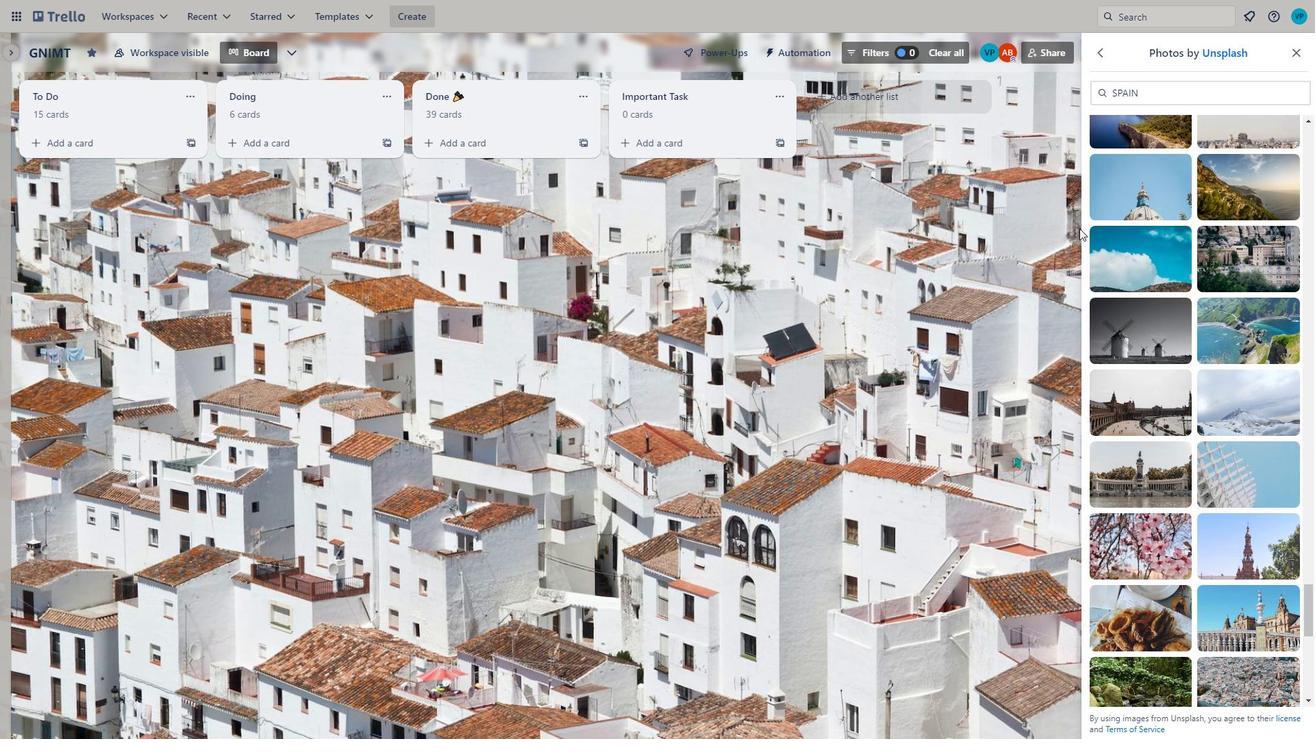 
Action: Mouse scrolled (1079, 228) with delta (0, 0)
Screenshot: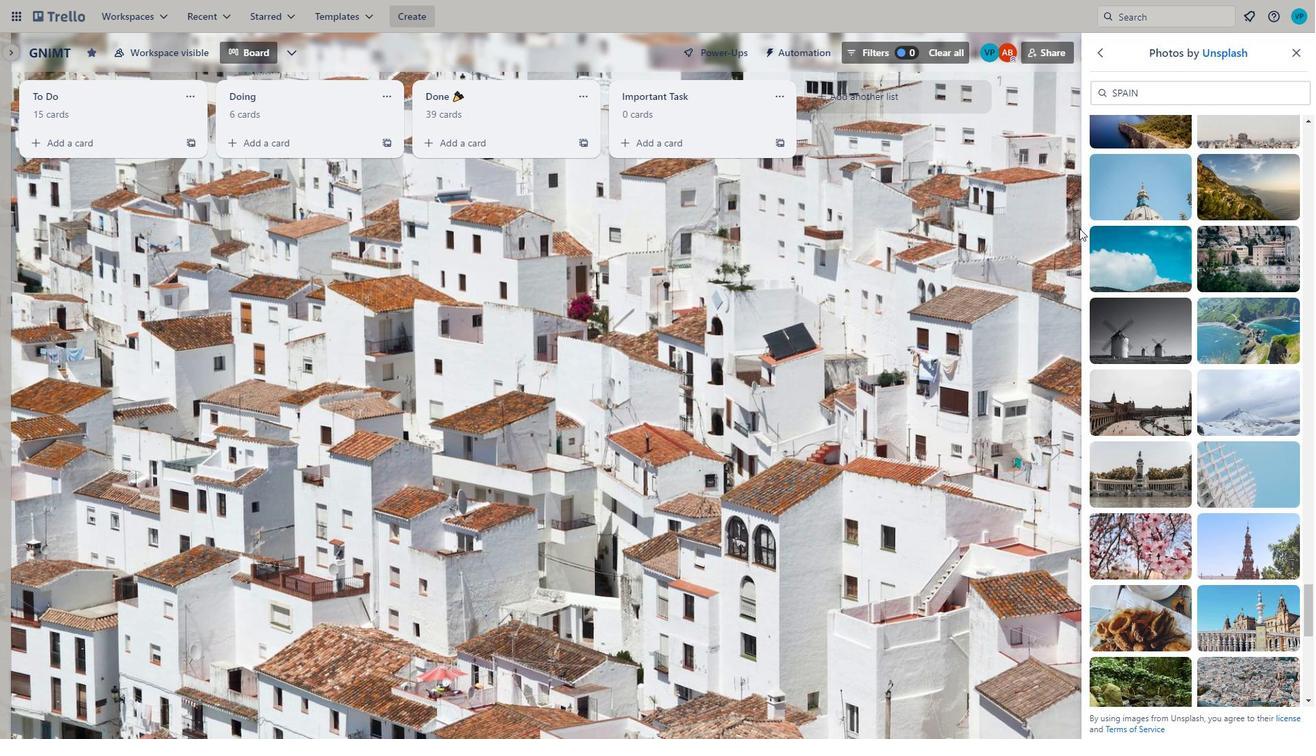 
Action: Mouse scrolled (1079, 228) with delta (0, 0)
Screenshot: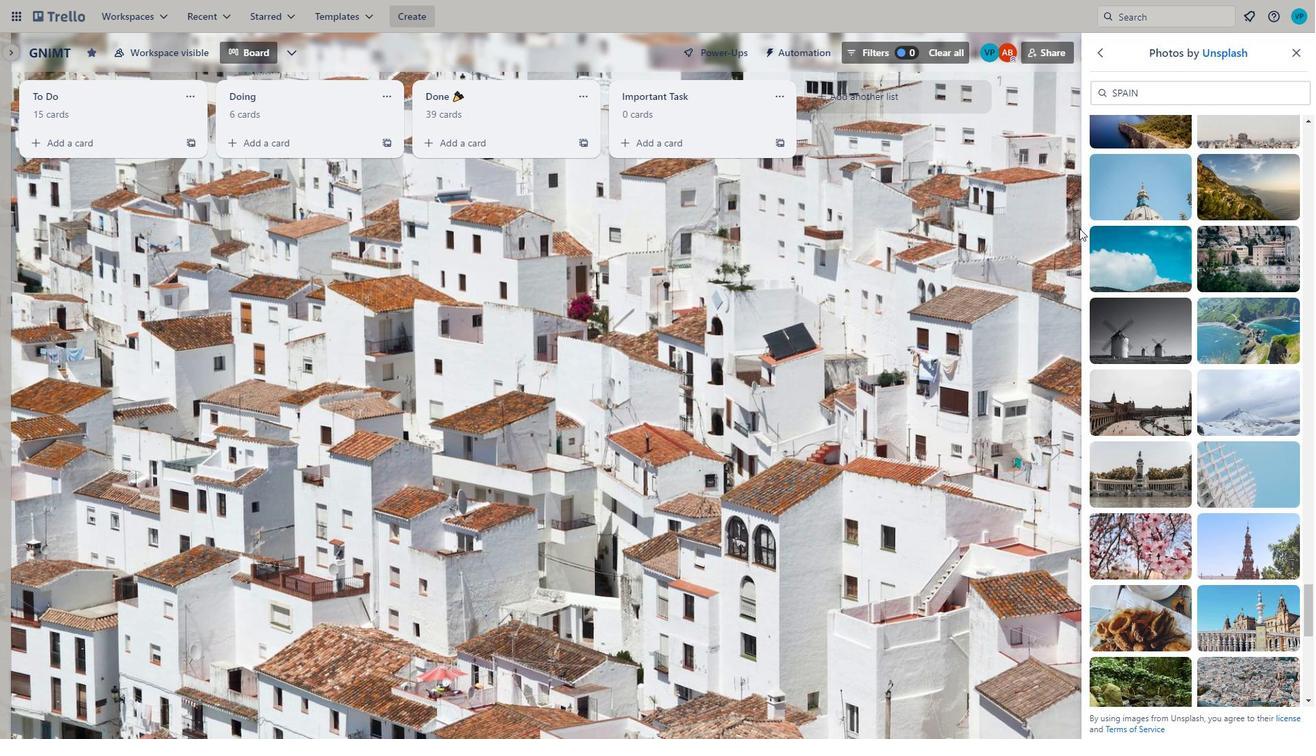 
Action: Mouse scrolled (1079, 228) with delta (0, 0)
Screenshot: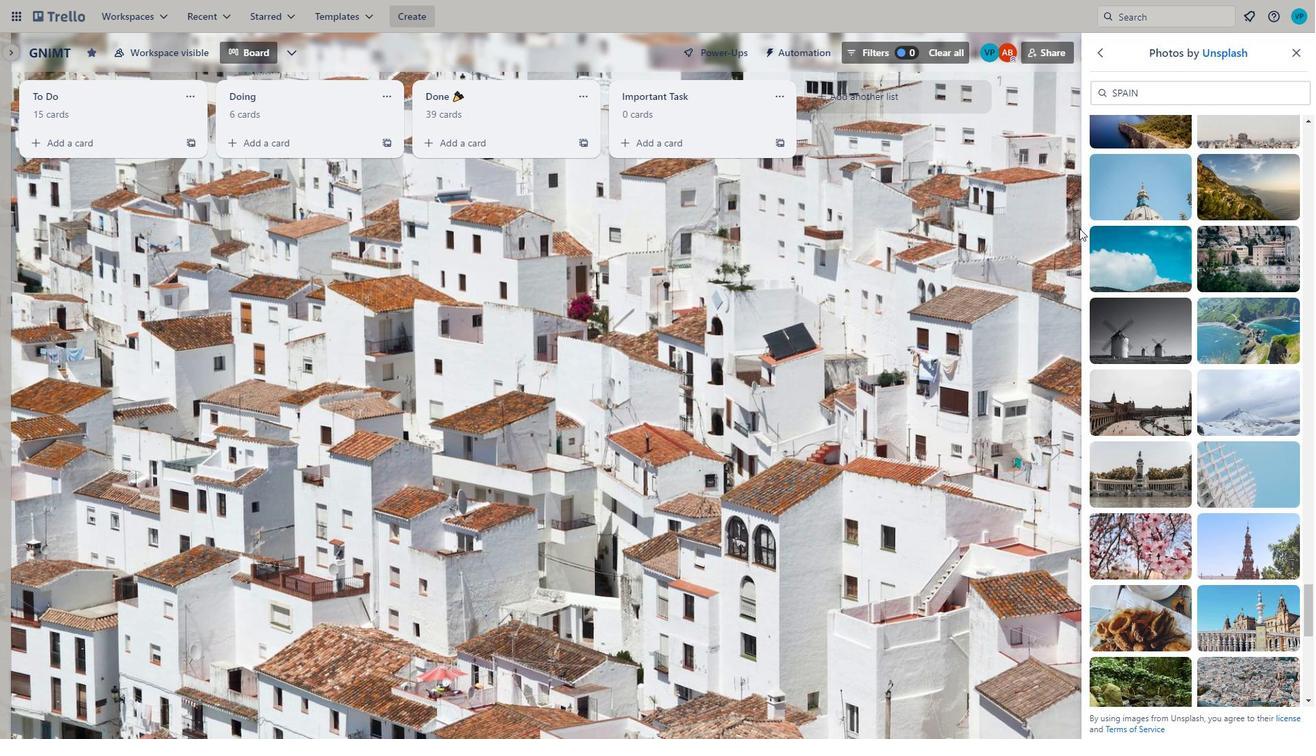 
Action: Mouse scrolled (1079, 228) with delta (0, 0)
Screenshot: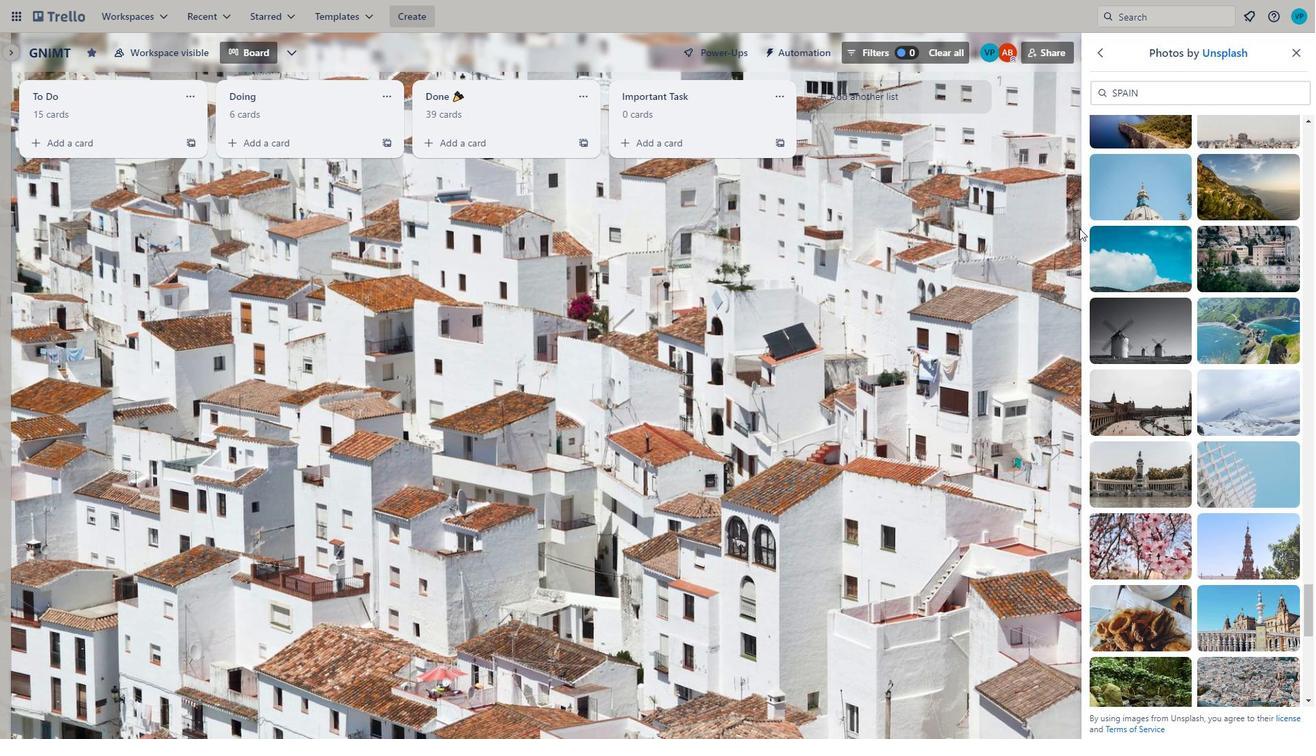 
Action: Mouse scrolled (1079, 228) with delta (0, 0)
Screenshot: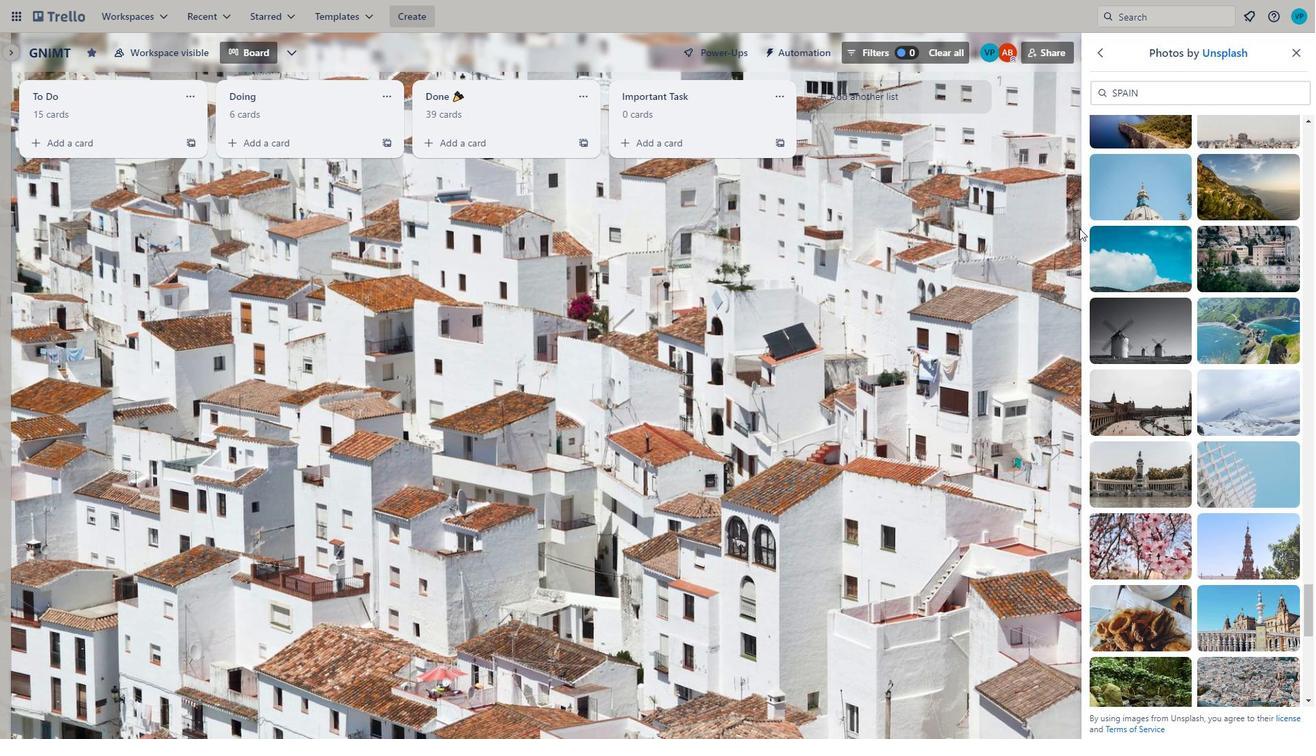 
Action: Mouse scrolled (1079, 228) with delta (0, 0)
Screenshot: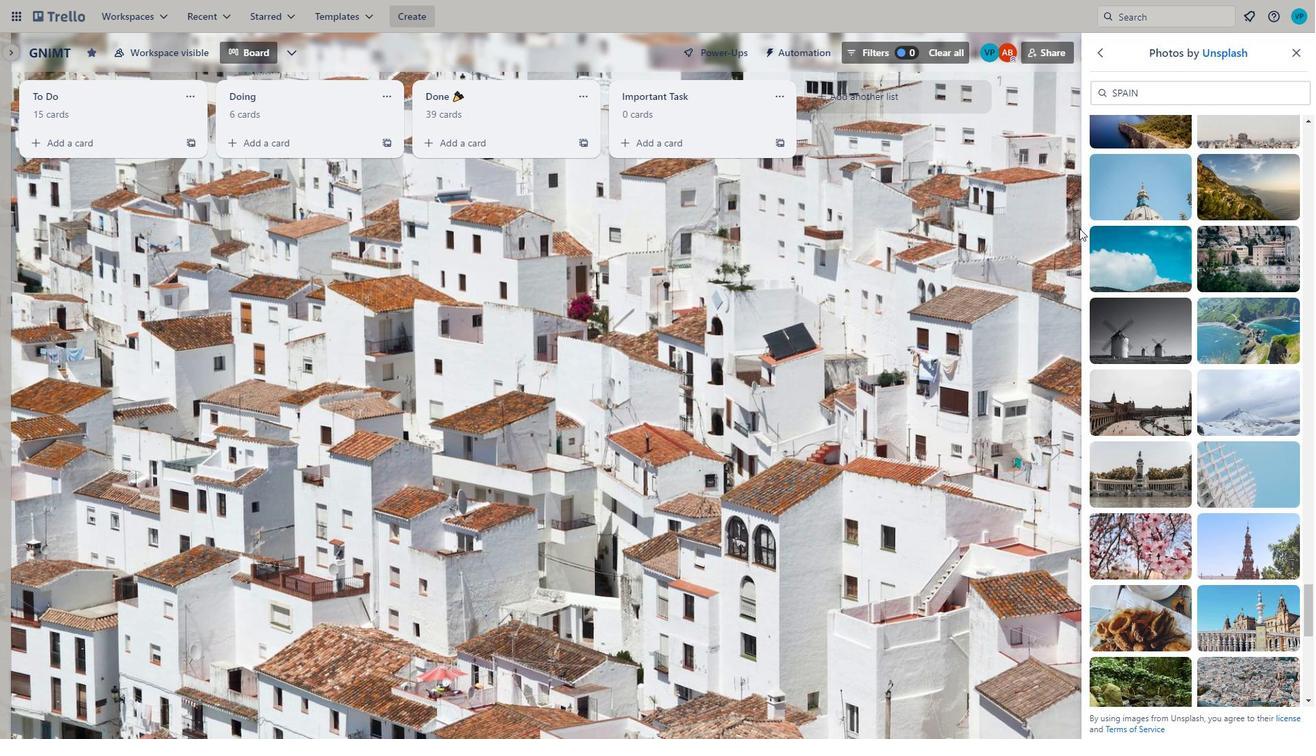 
Action: Mouse scrolled (1079, 228) with delta (0, 0)
Screenshot: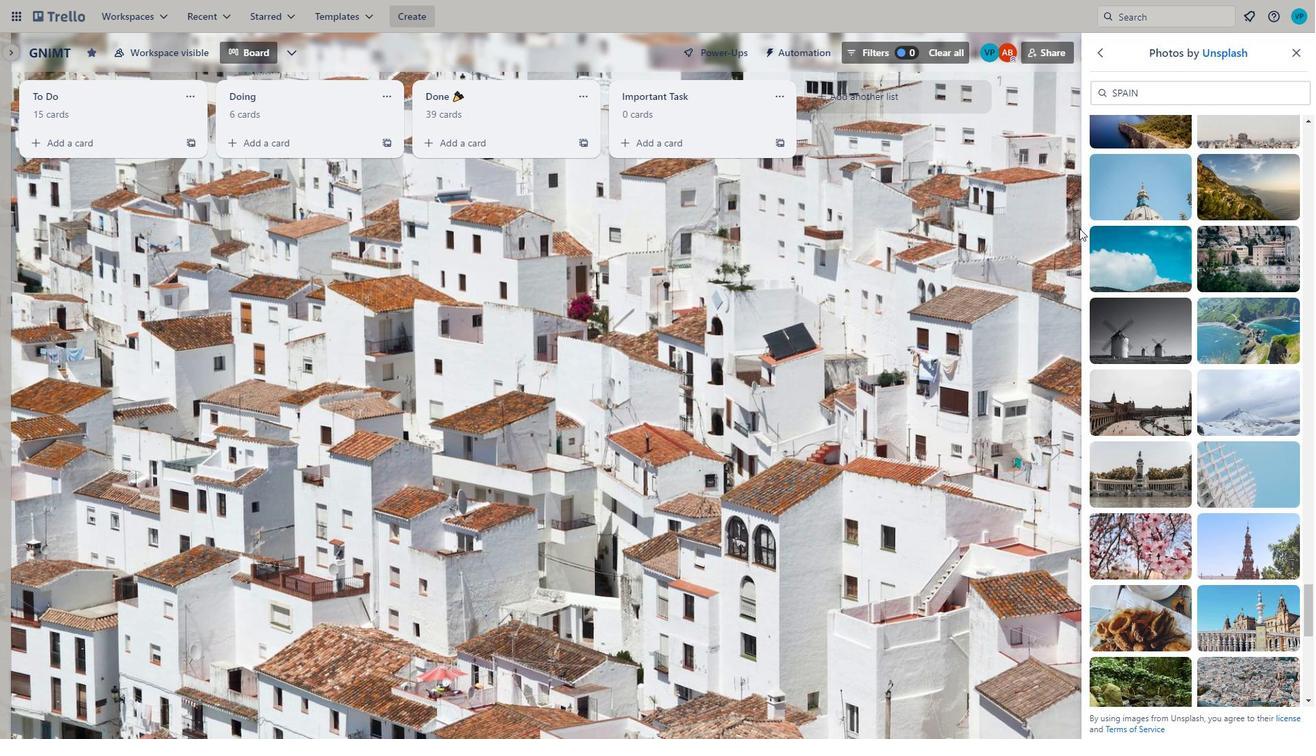
Action: Mouse scrolled (1079, 228) with delta (0, 0)
Screenshot: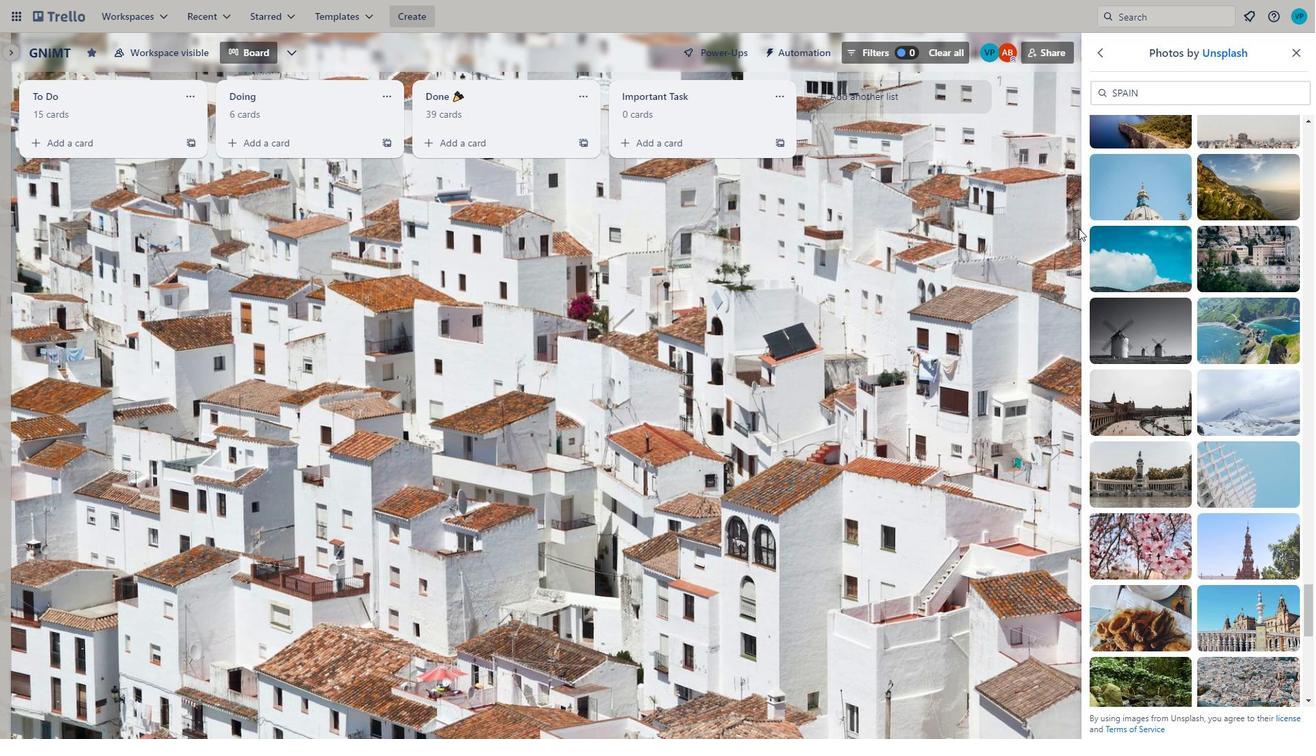 
Action: Mouse moved to (1078, 228)
Screenshot: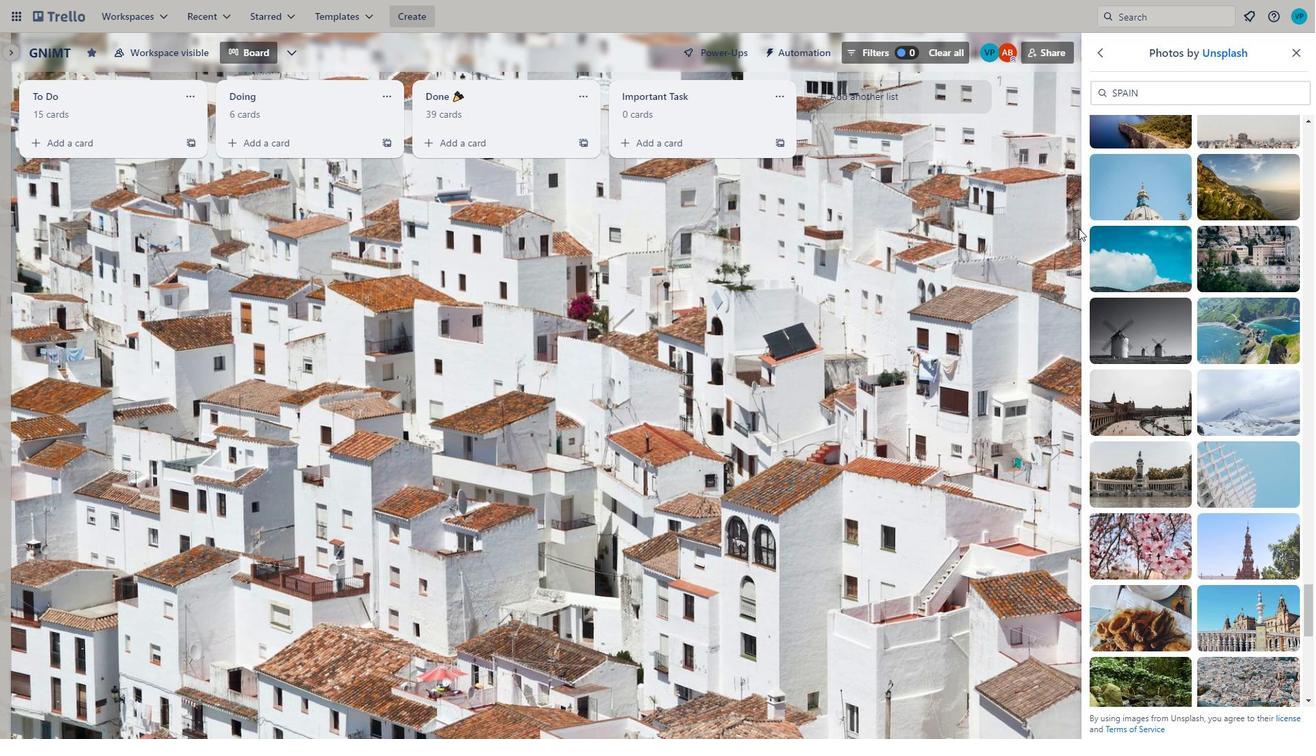 
Action: Mouse scrolled (1078, 228) with delta (0, 0)
Screenshot: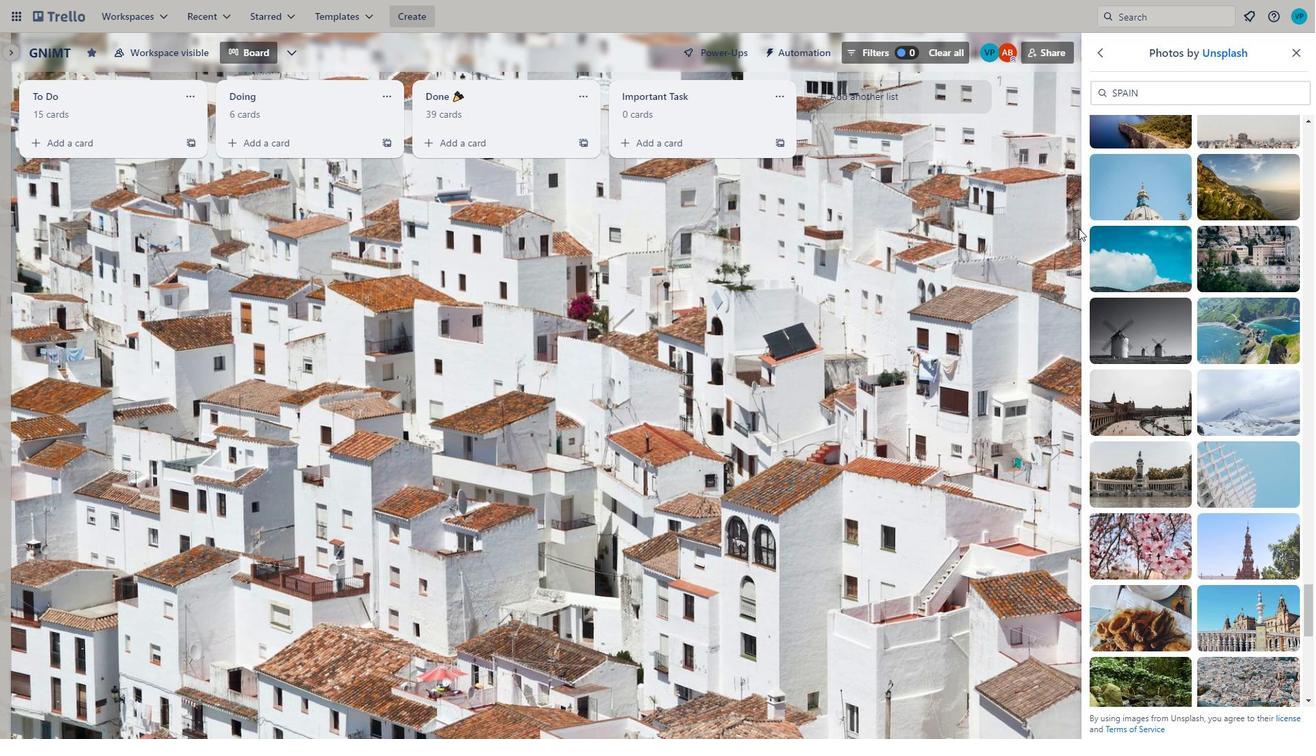 
Action: Mouse scrolled (1078, 228) with delta (0, 0)
Screenshot: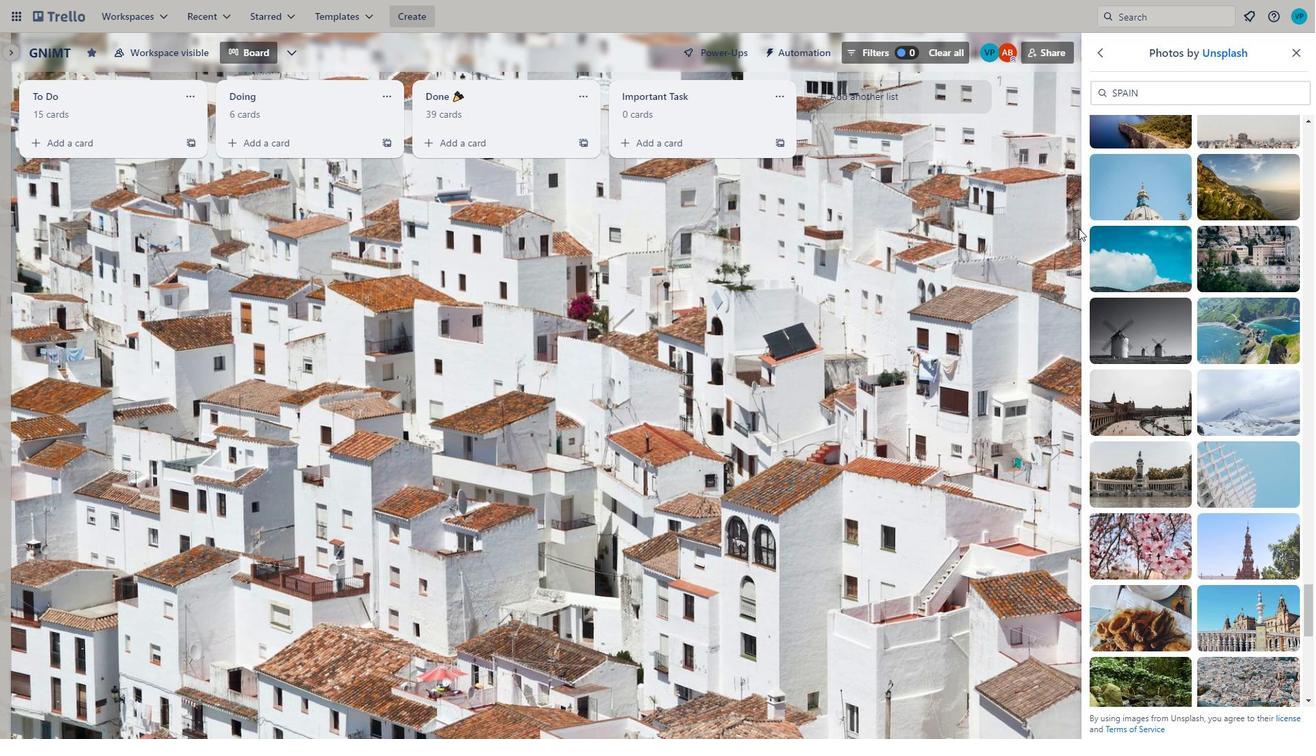
Action: Mouse scrolled (1078, 228) with delta (0, 0)
Screenshot: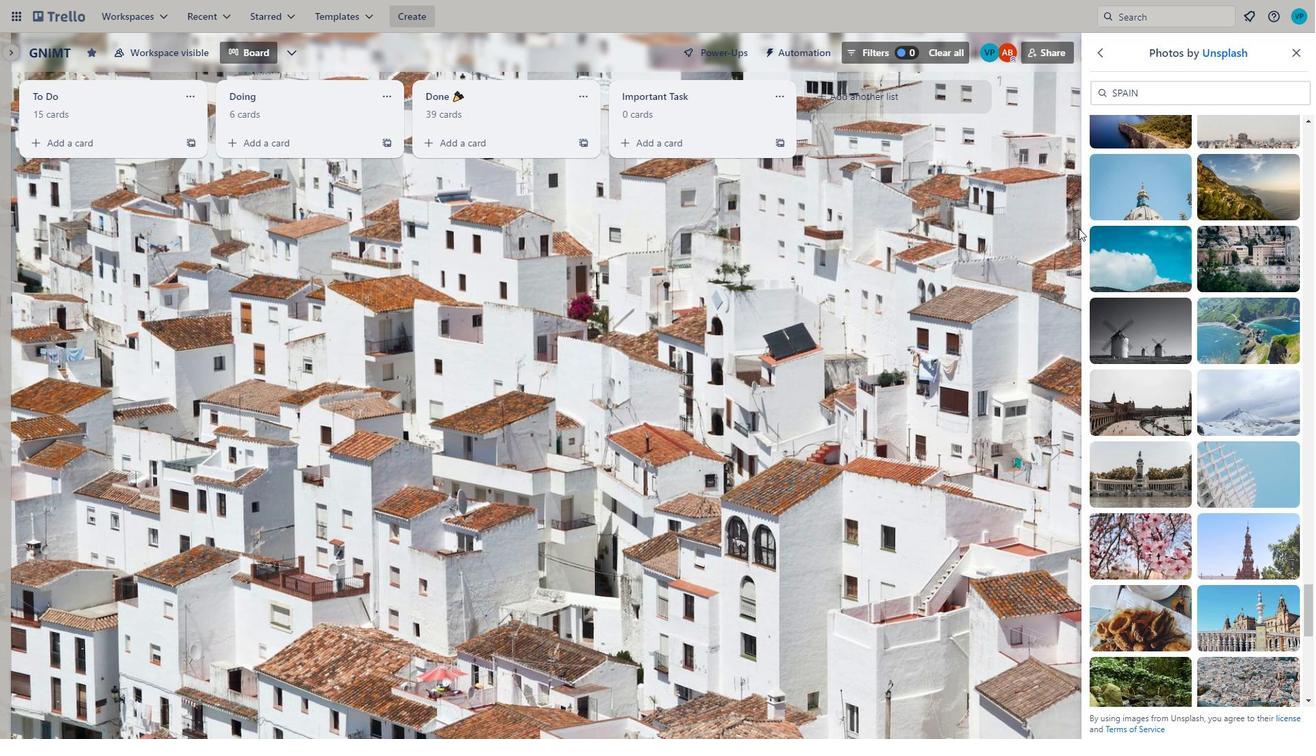
Action: Mouse moved to (1234, 255)
Screenshot: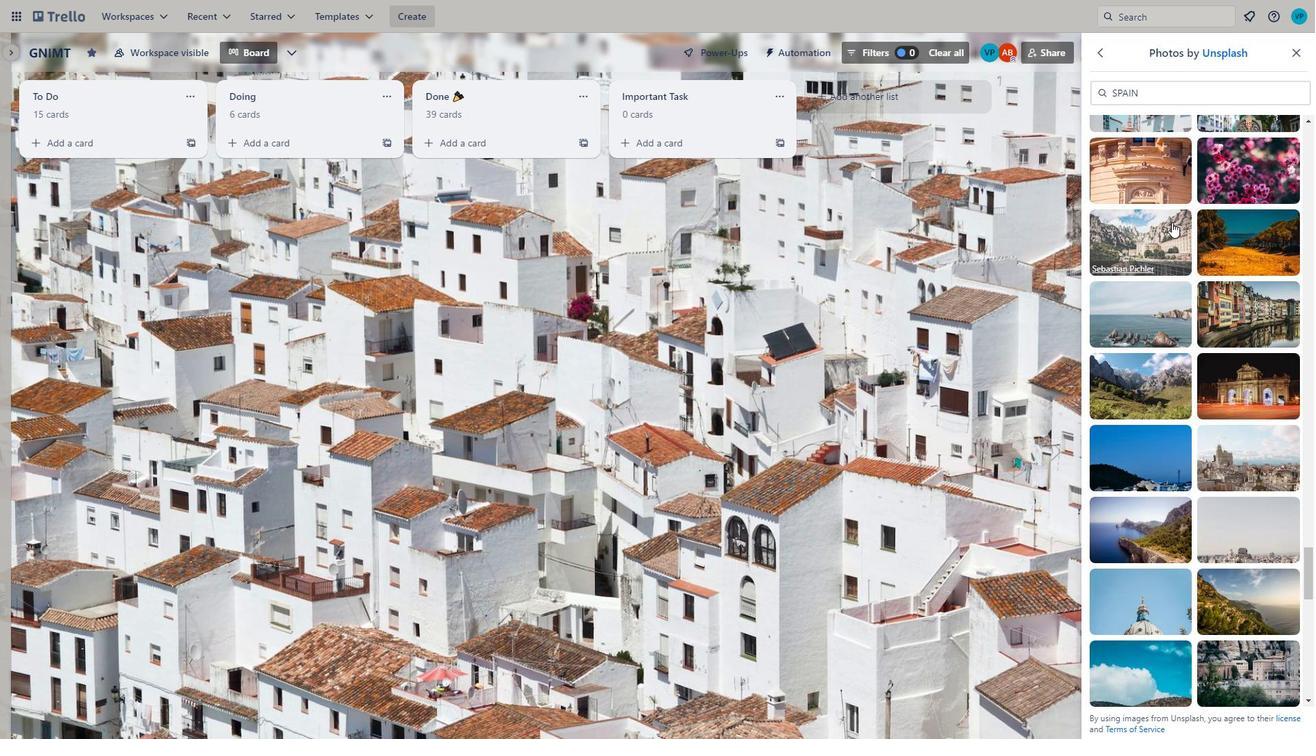 
Action: Mouse scrolled (1234, 256) with delta (0, 0)
Screenshot: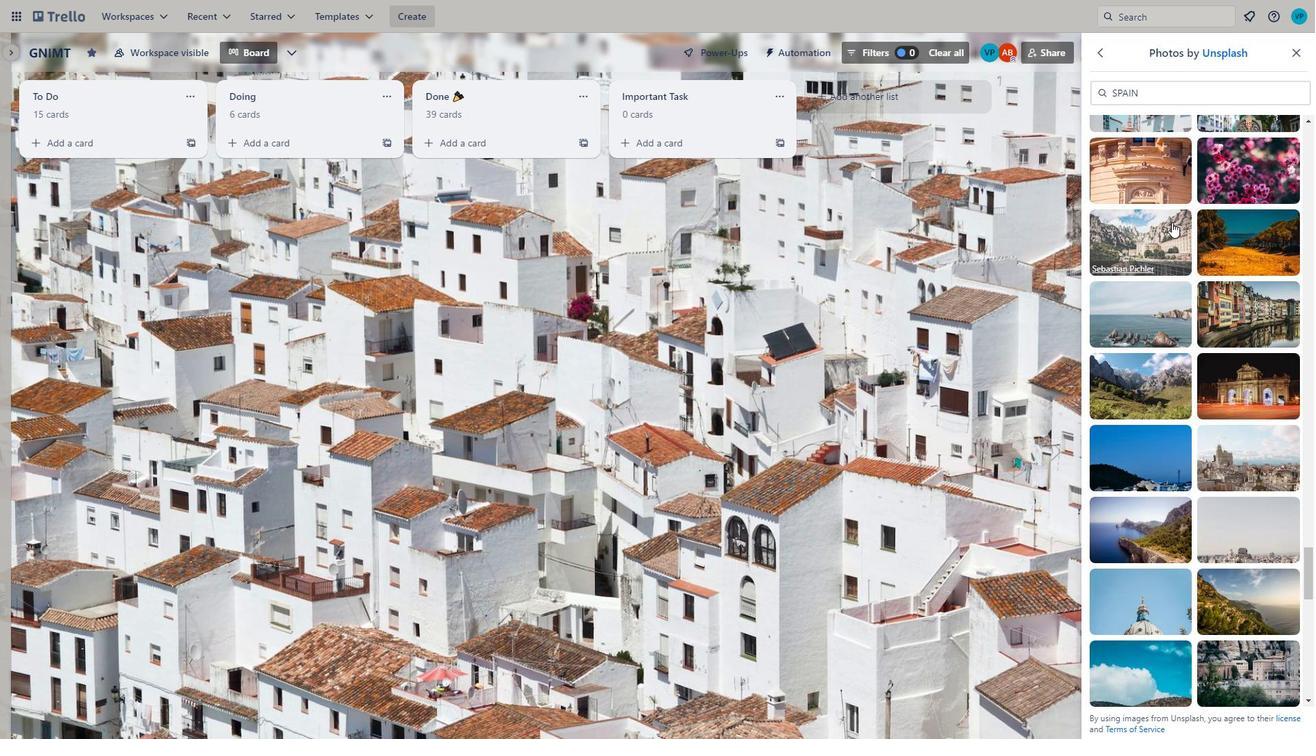 
Action: Mouse moved to (1233, 254)
Screenshot: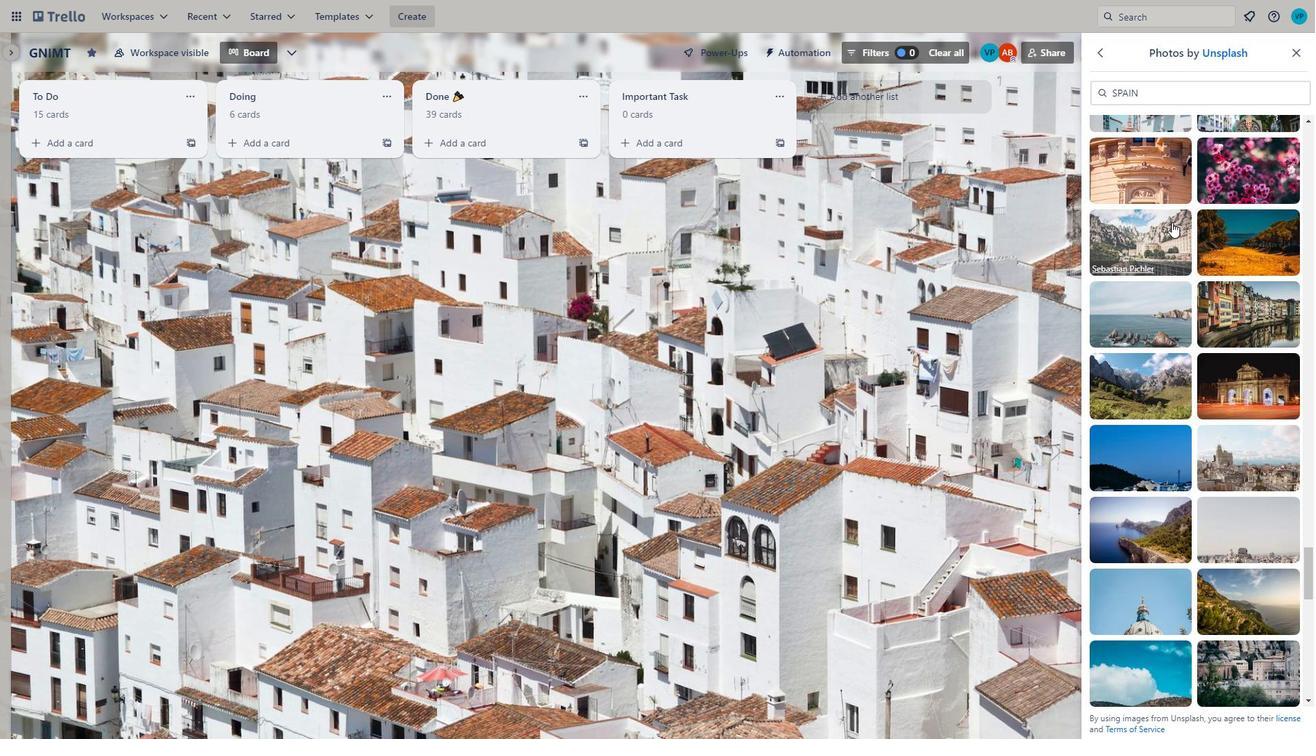 
Action: Mouse scrolled (1233, 254) with delta (0, 0)
Screenshot: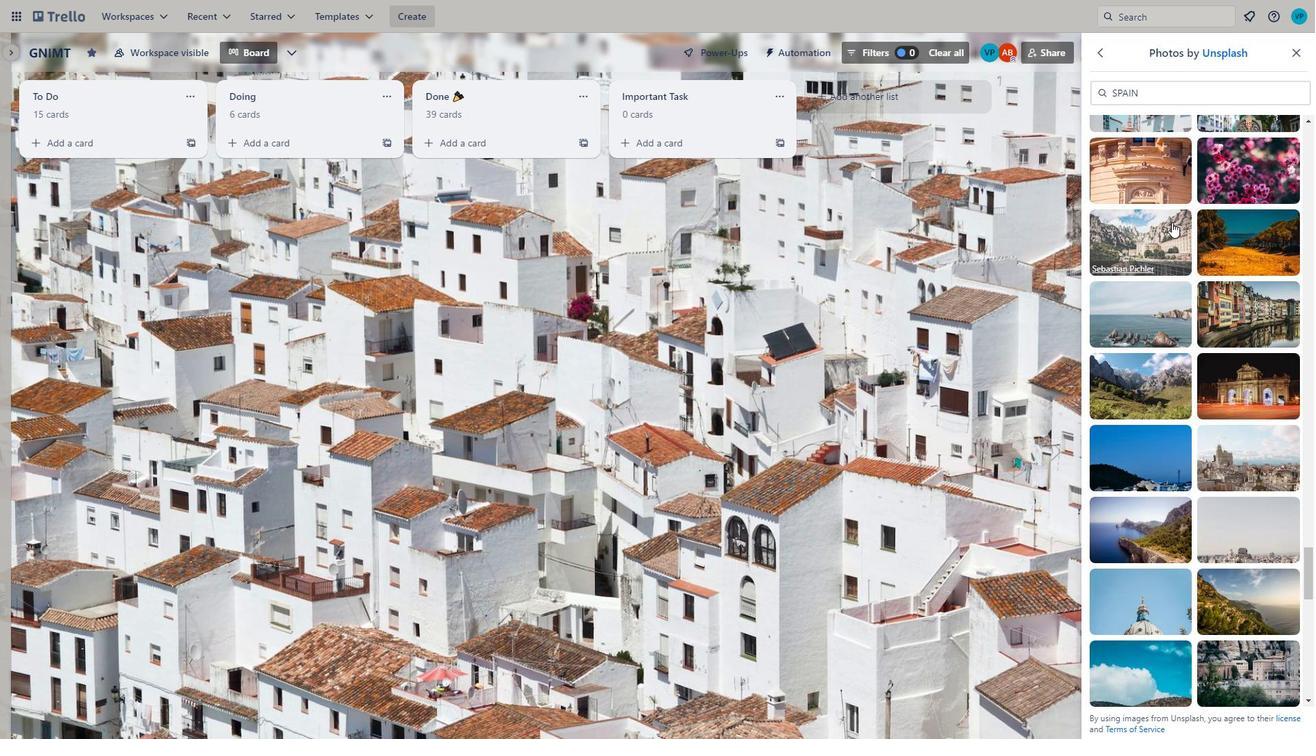 
Action: Mouse moved to (1232, 252)
Screenshot: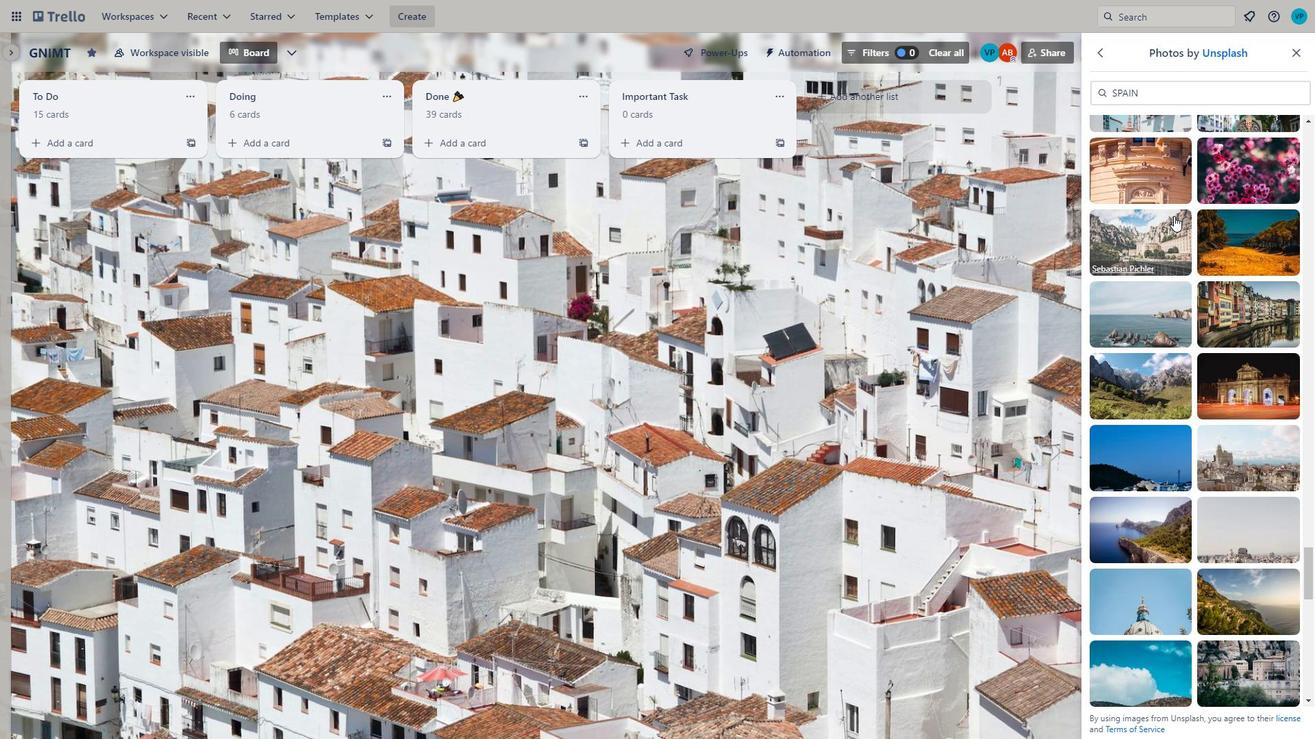 
Action: Mouse scrolled (1232, 252) with delta (0, 0)
Screenshot: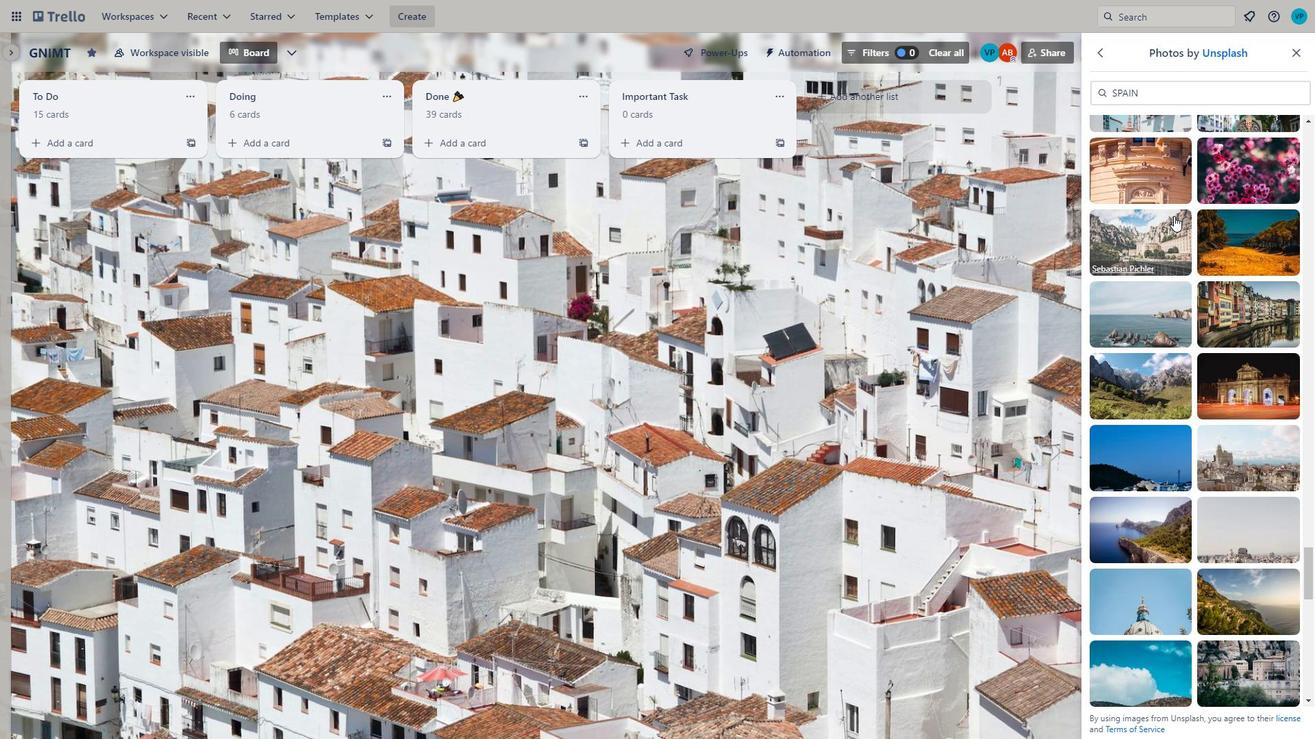 
Action: Mouse moved to (1231, 251)
Screenshot: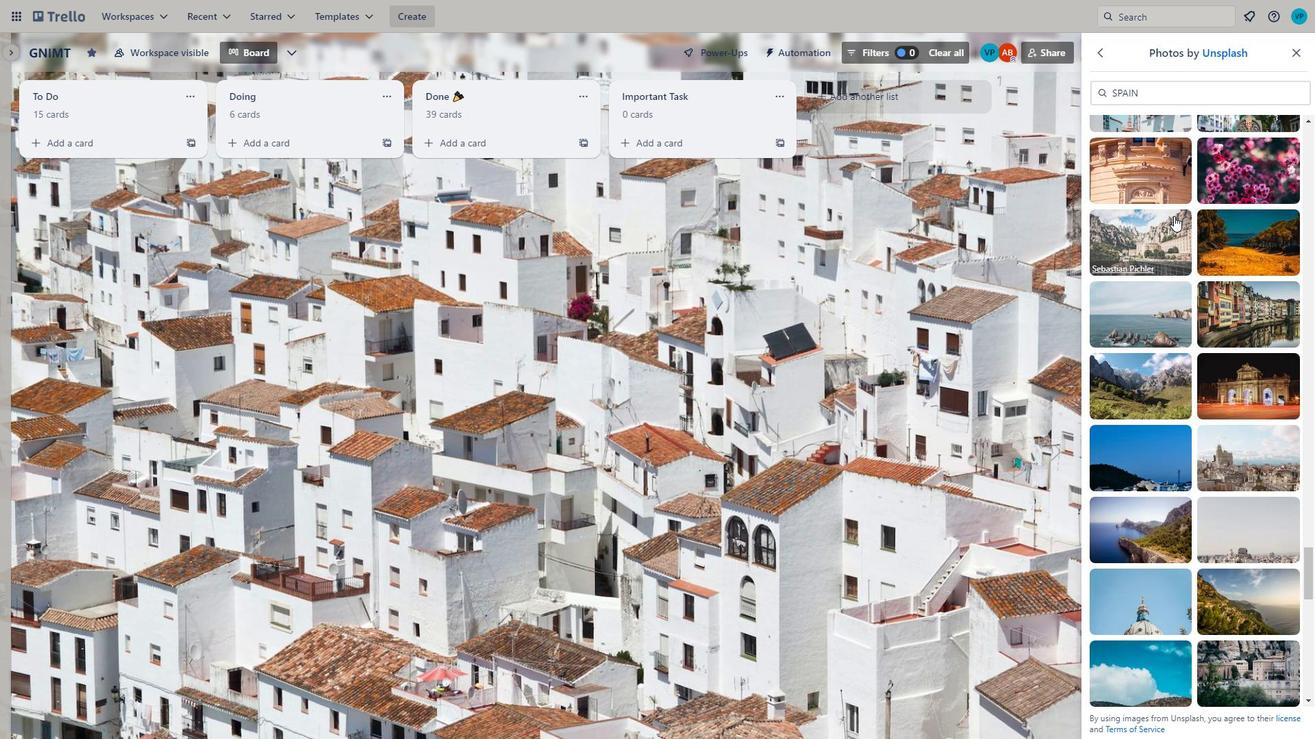 
Action: Mouse scrolled (1231, 252) with delta (0, 0)
Screenshot: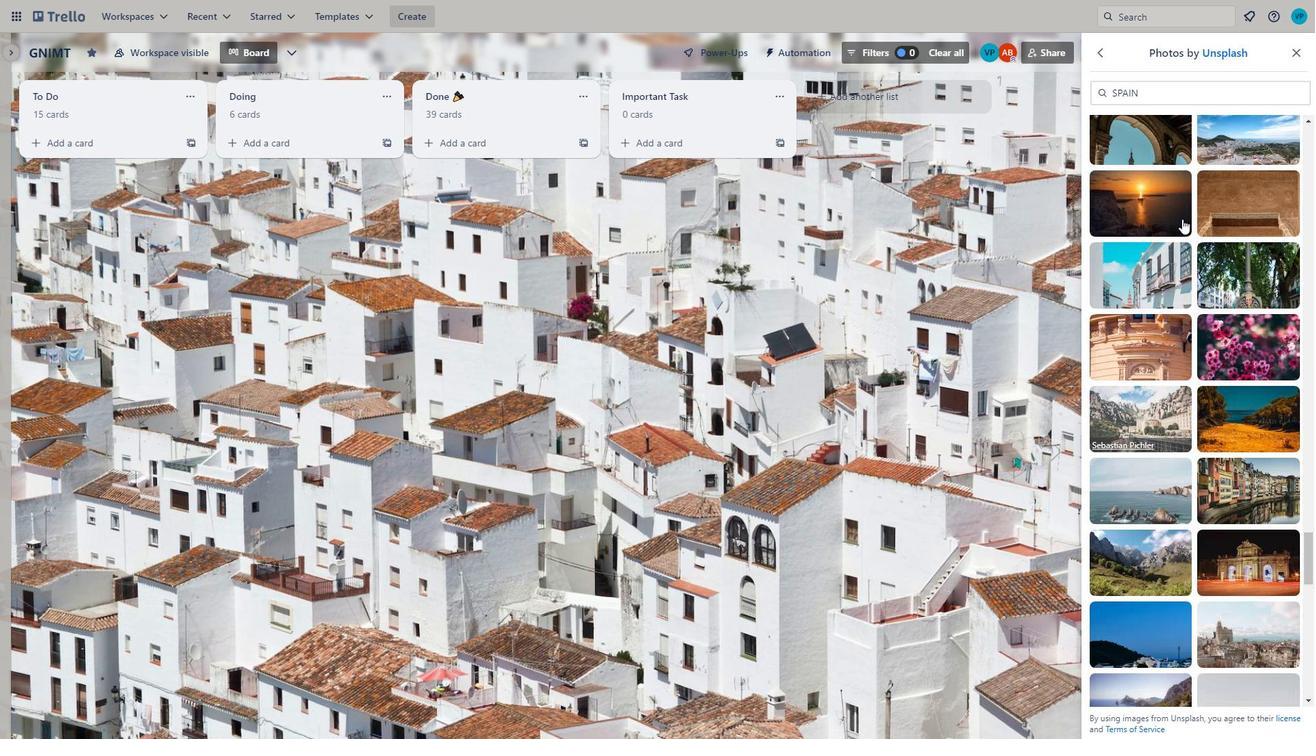 
Action: Mouse scrolled (1231, 252) with delta (0, 0)
Screenshot: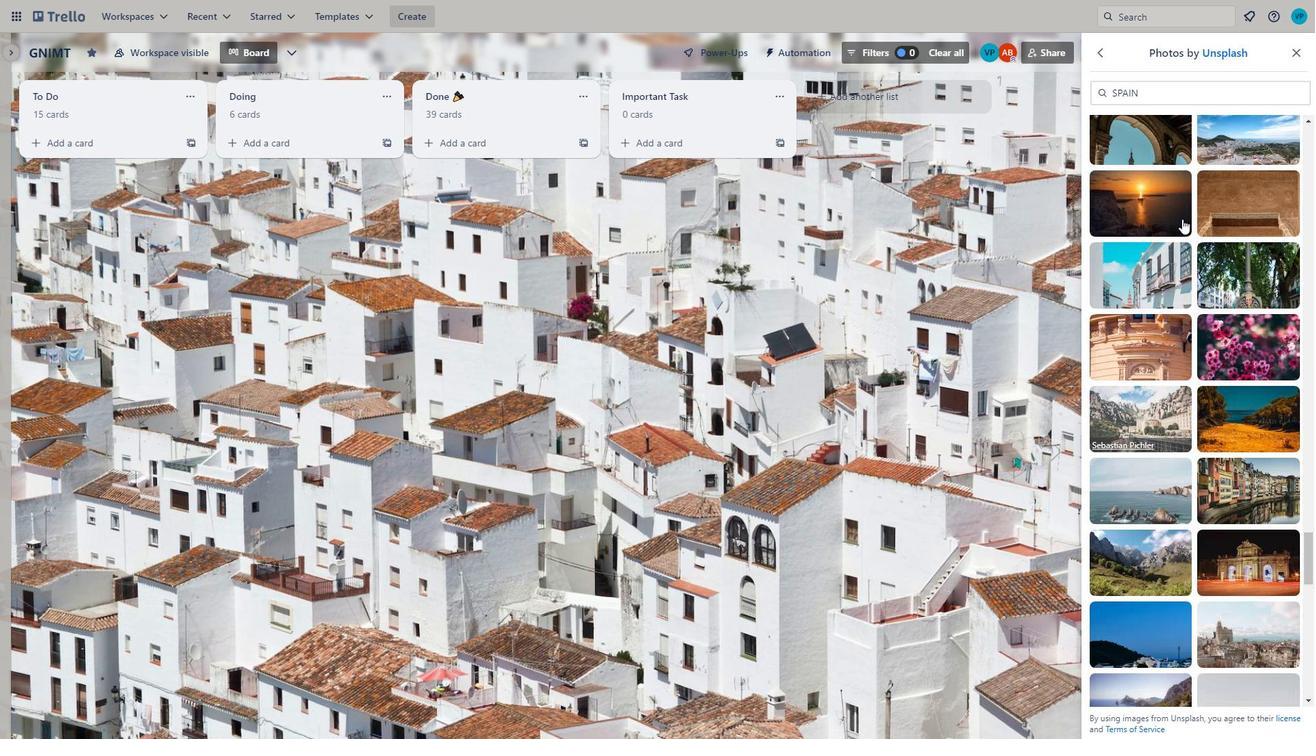 
Action: Mouse scrolled (1231, 252) with delta (0, 0)
Screenshot: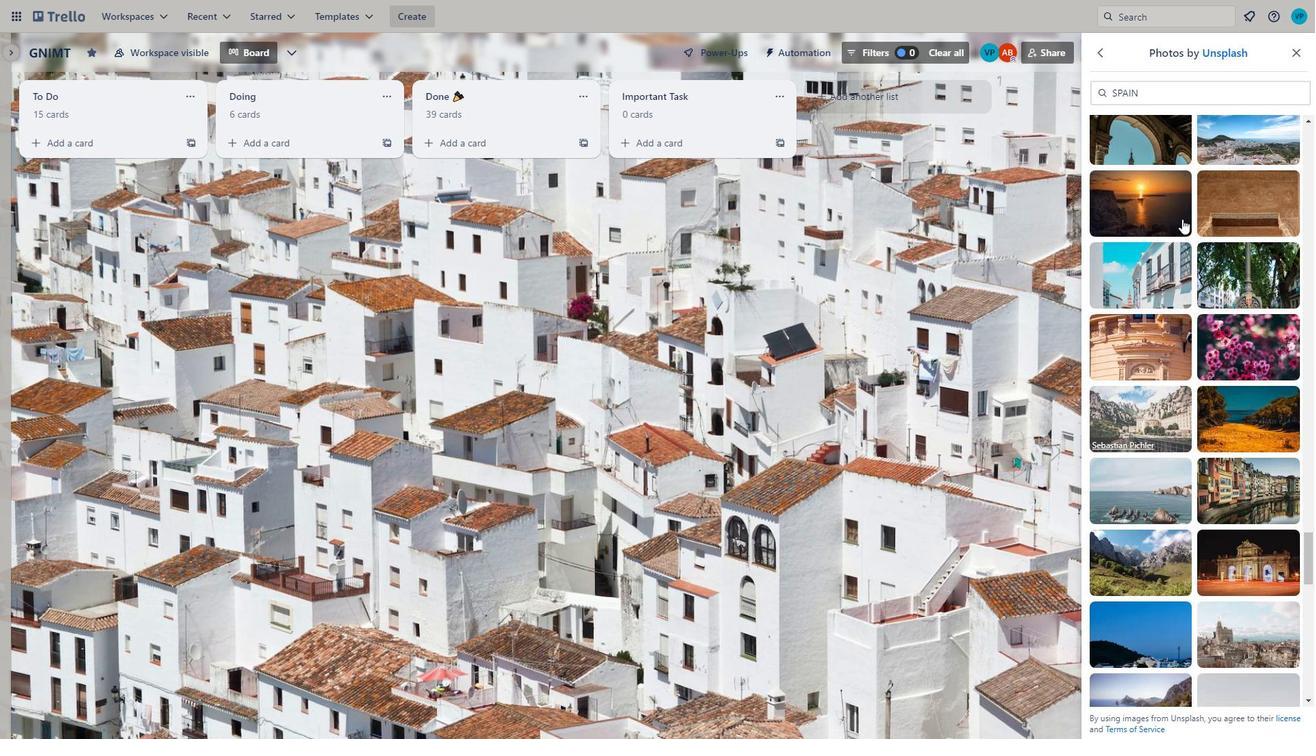 
Action: Mouse moved to (1174, 215)
Screenshot: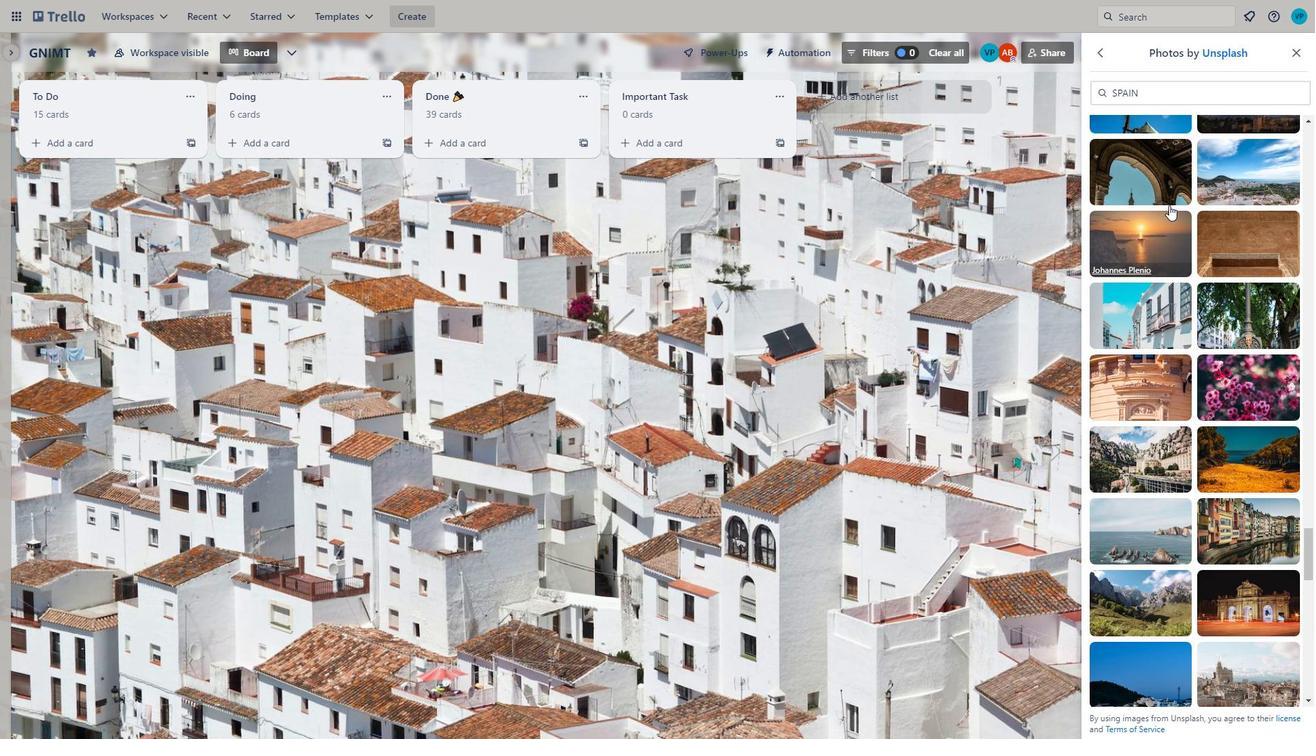 
Action: Mouse scrolled (1174, 215) with delta (0, 0)
Screenshot: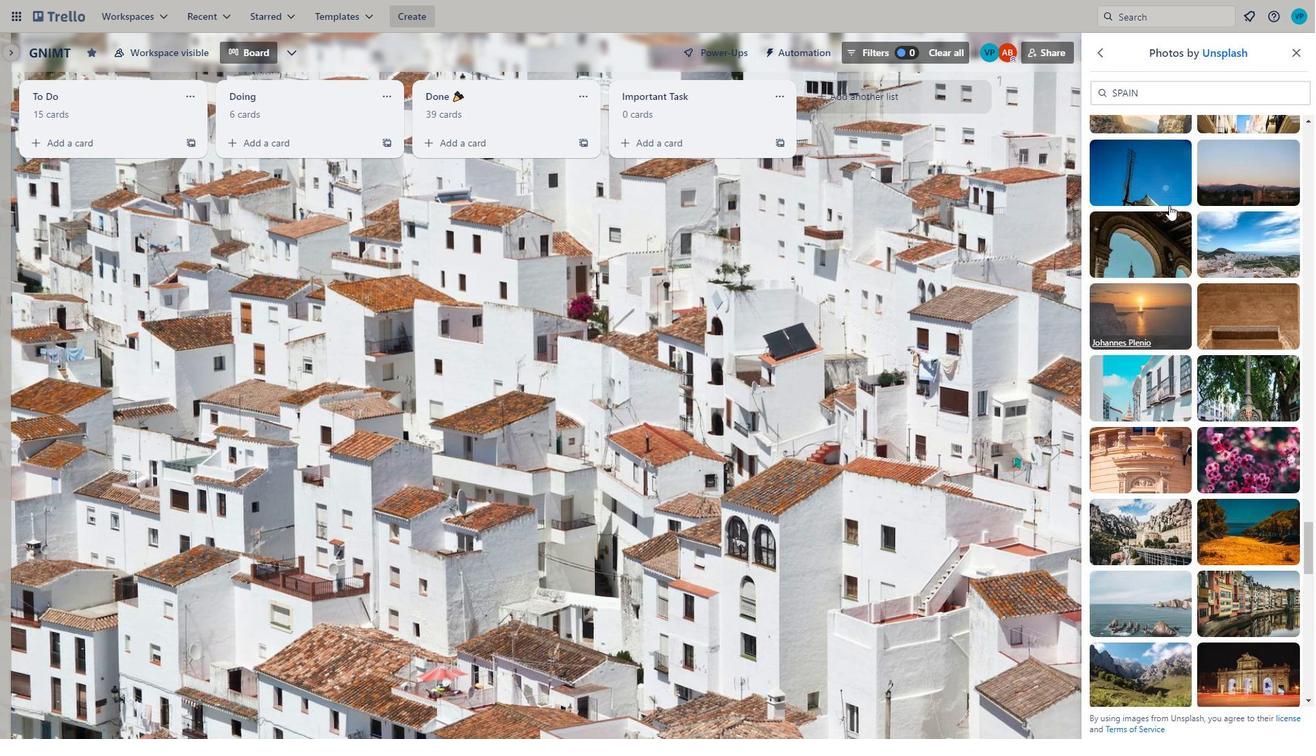 
Action: Mouse scrolled (1174, 215) with delta (0, 0)
Screenshot: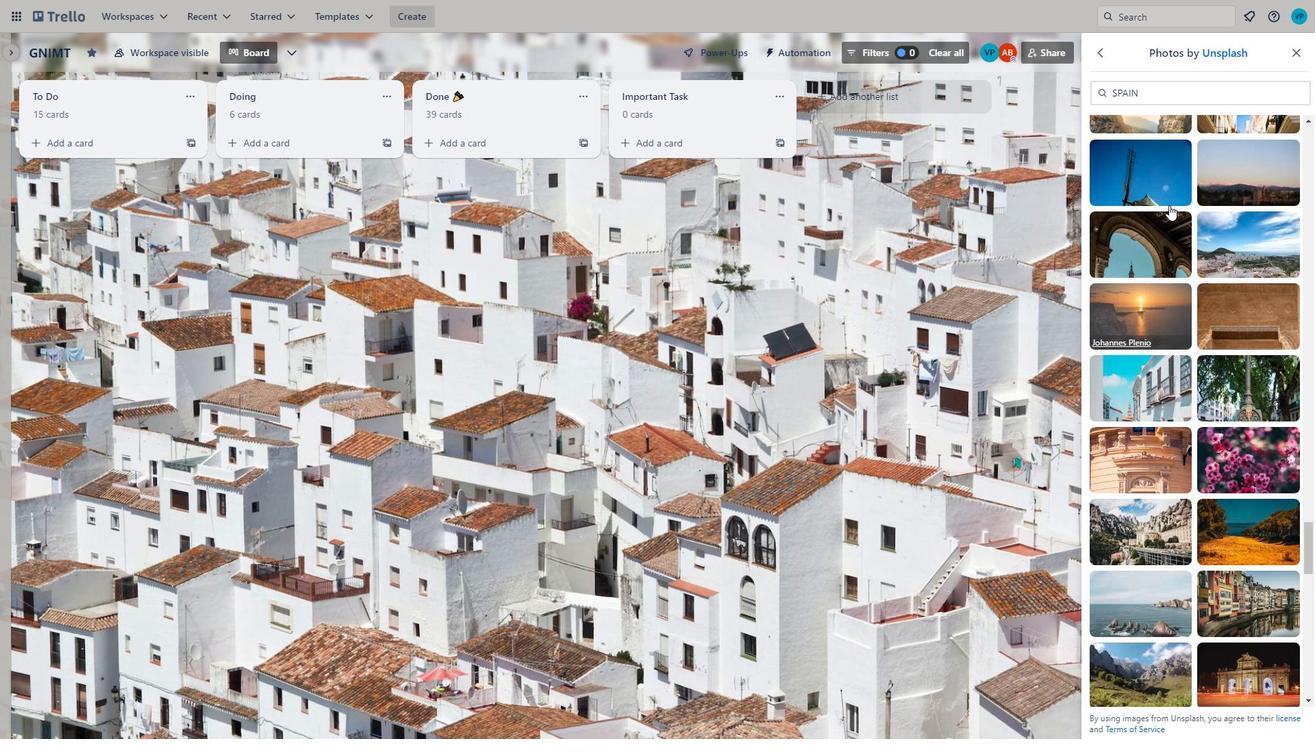 
Action: Mouse scrolled (1174, 215) with delta (0, 0)
Screenshot: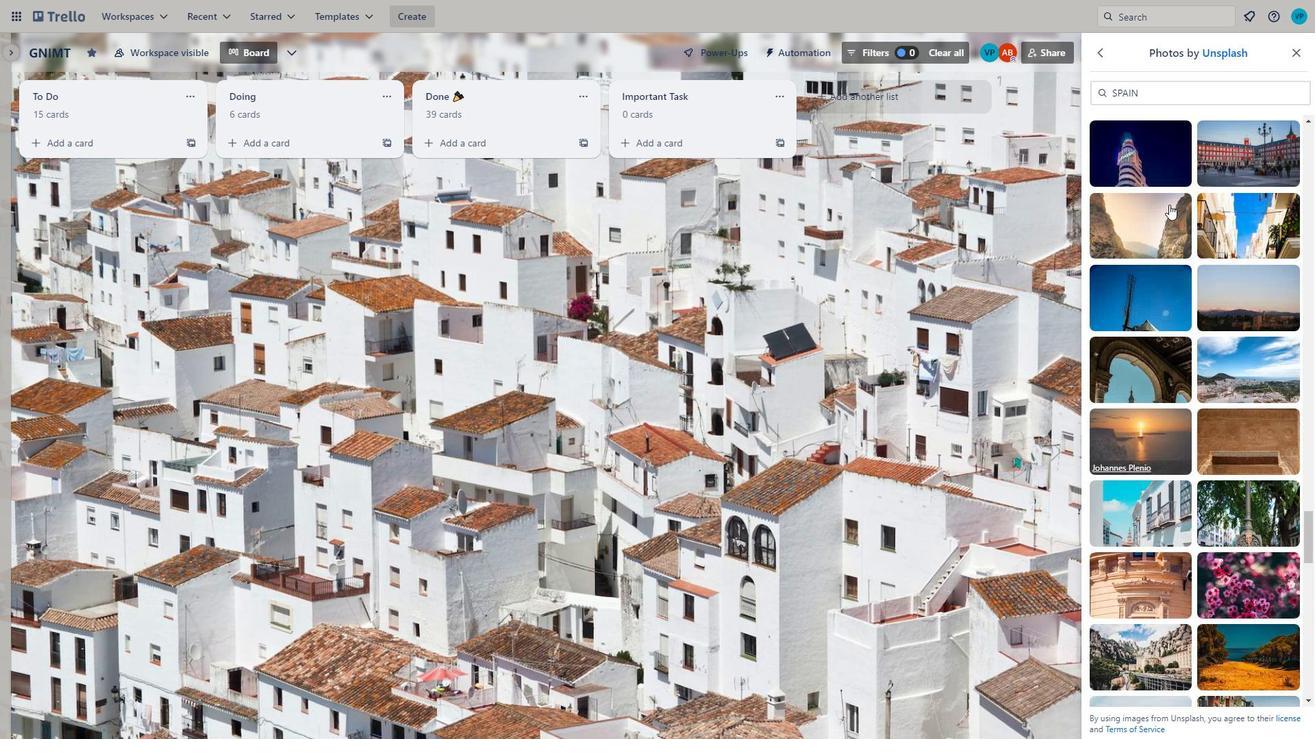 
Action: Mouse moved to (1169, 205)
Screenshot: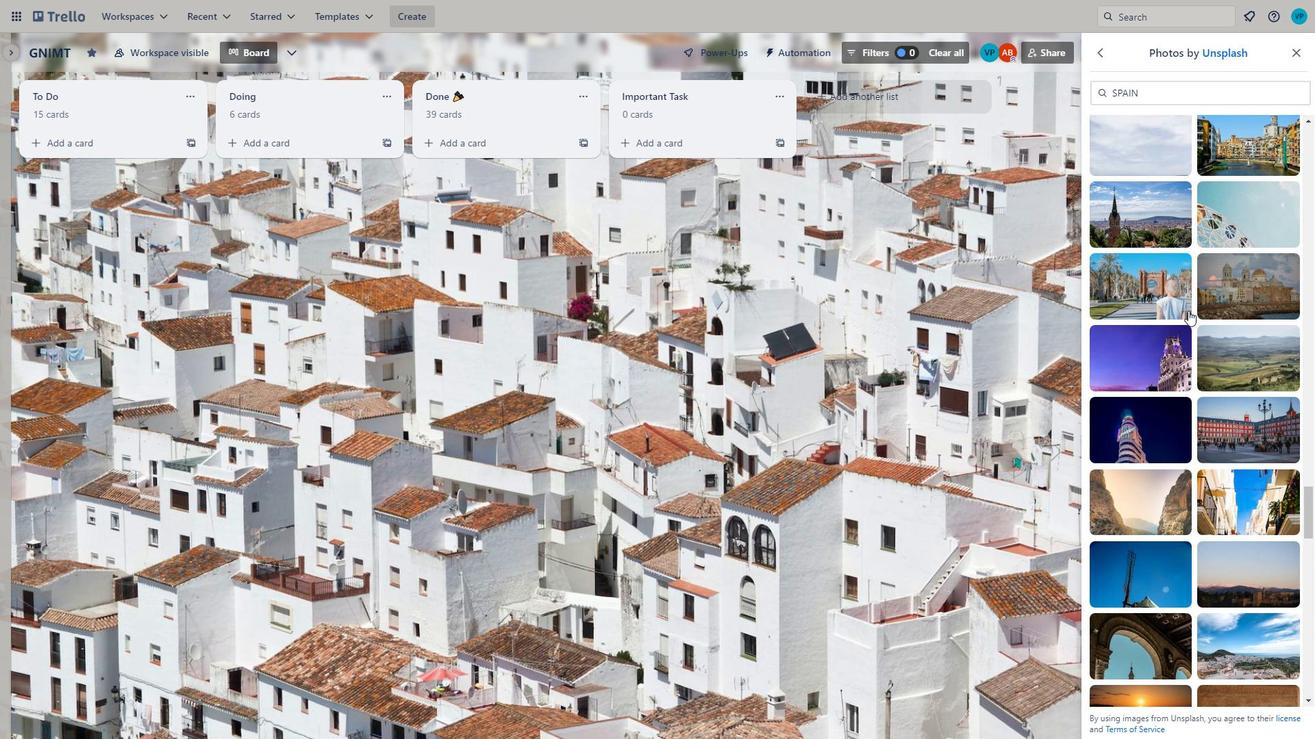 
Action: Mouse scrolled (1169, 206) with delta (0, 0)
Screenshot: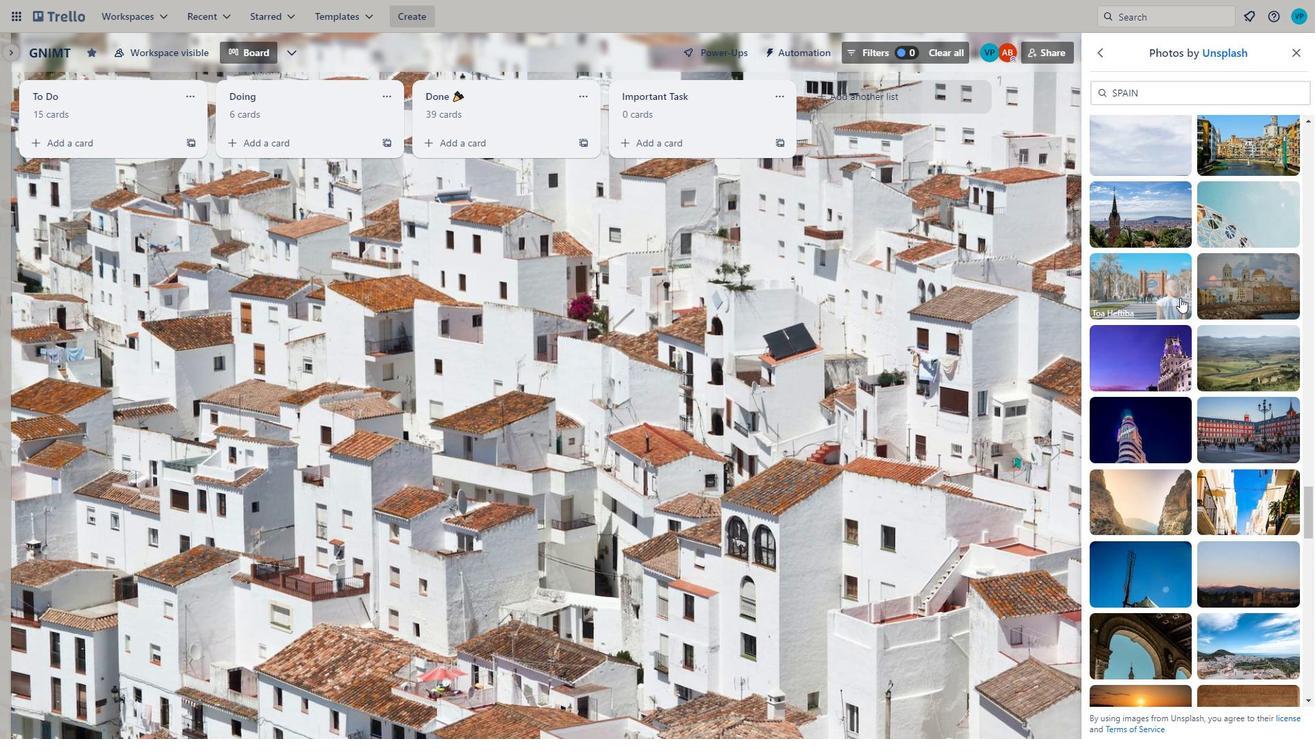 
Action: Mouse scrolled (1169, 206) with delta (0, 0)
Screenshot: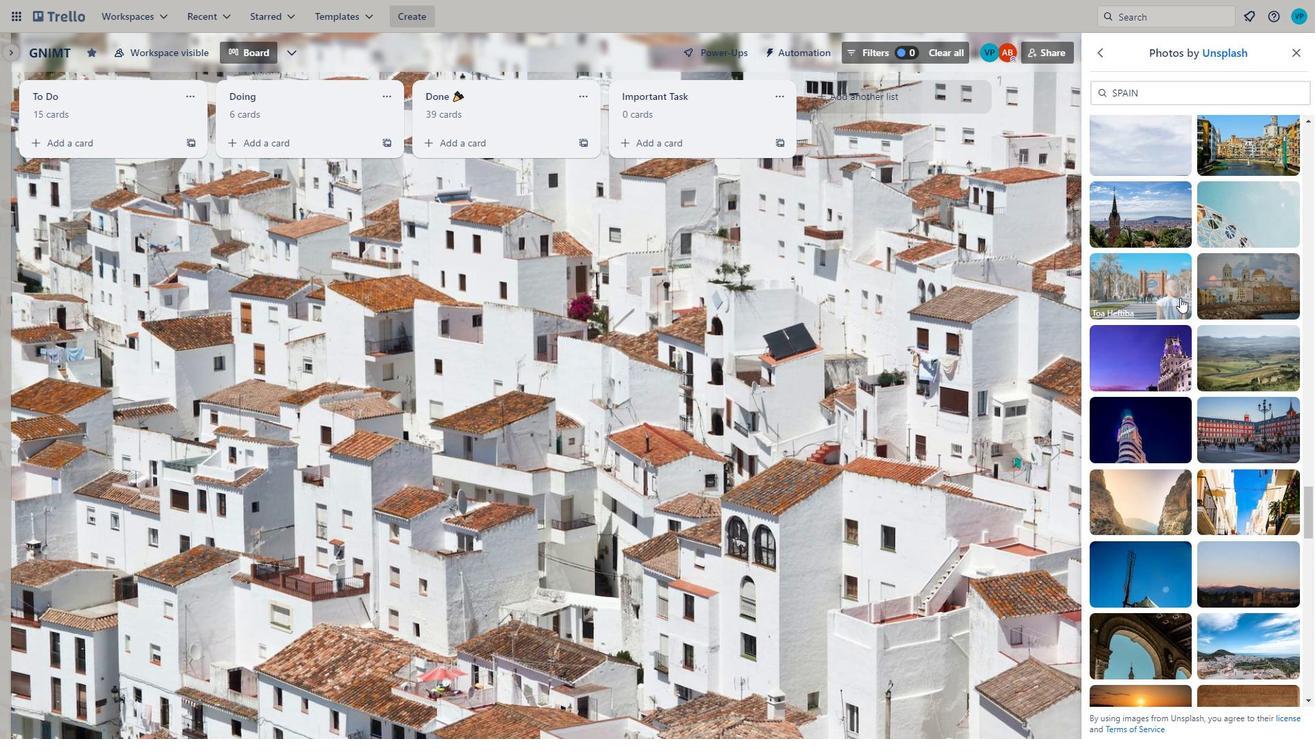 
Action: Mouse scrolled (1169, 206) with delta (0, 0)
Screenshot: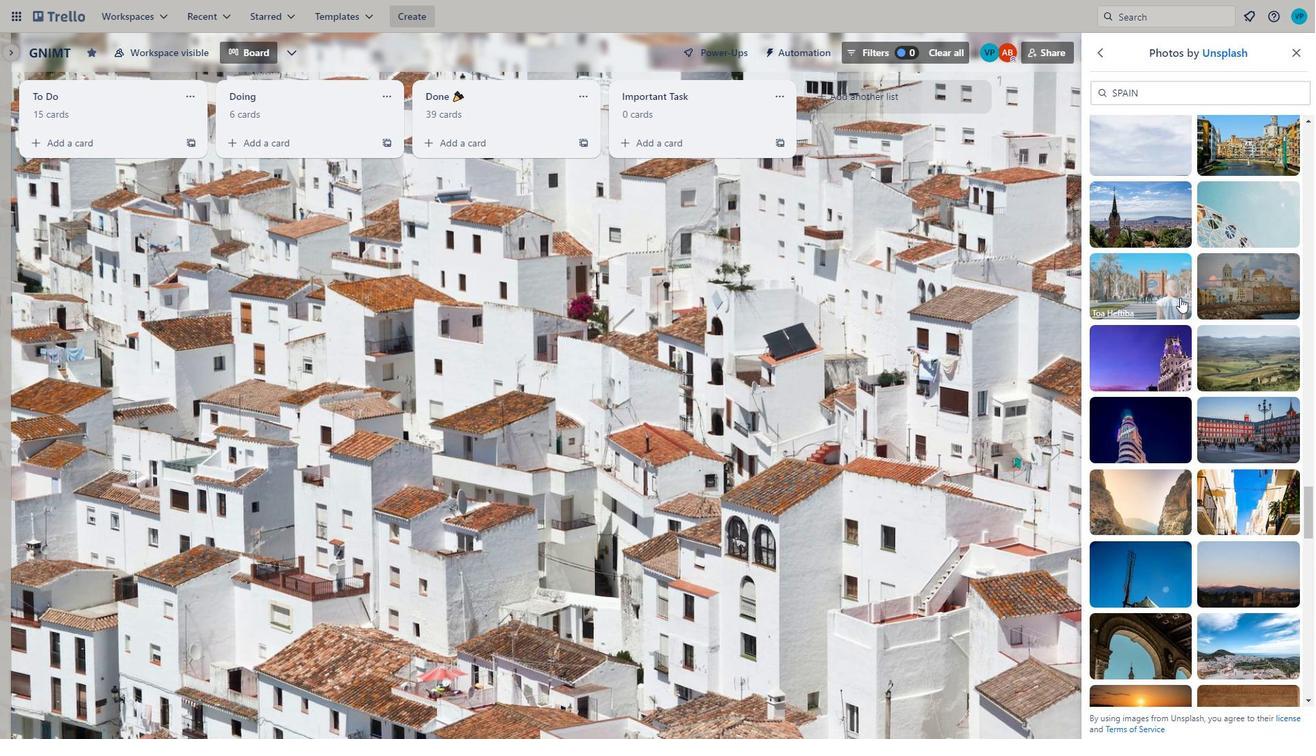 
Action: Mouse moved to (1174, 204)
Screenshot: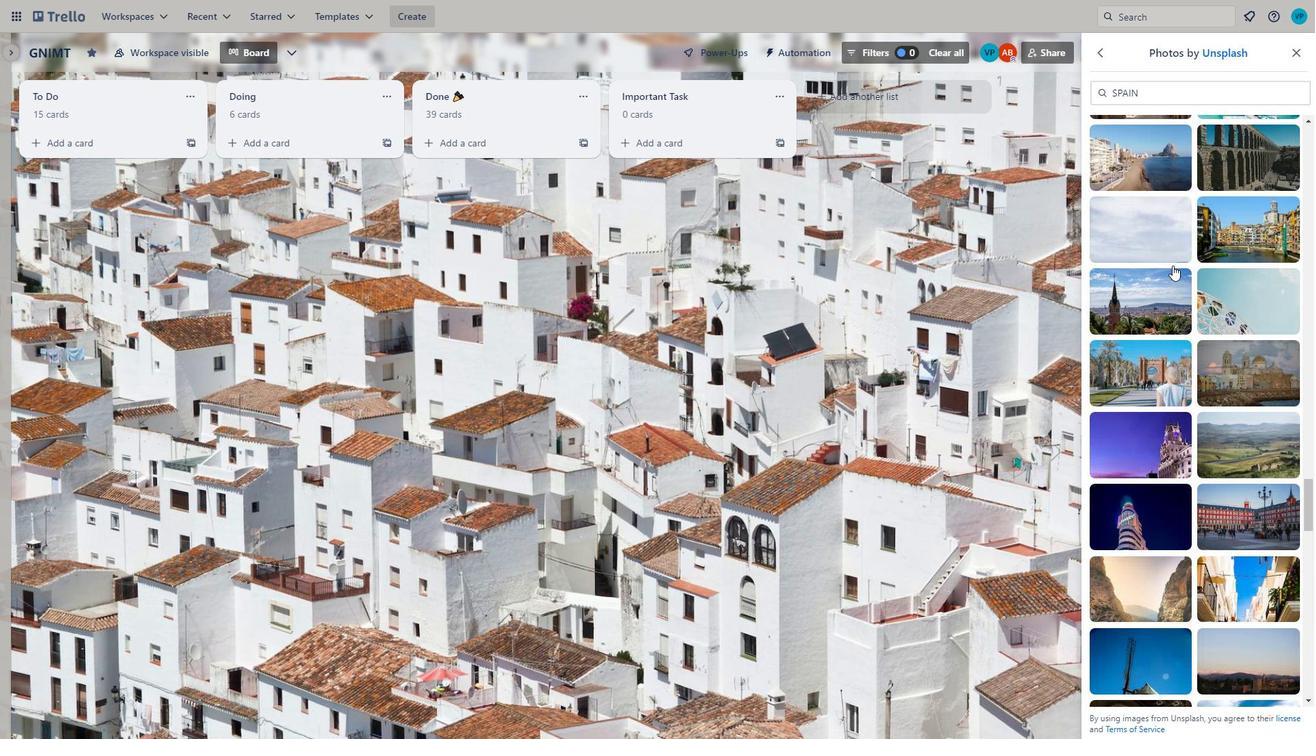 
Action: Mouse scrolled (1174, 204) with delta (0, 0)
Screenshot: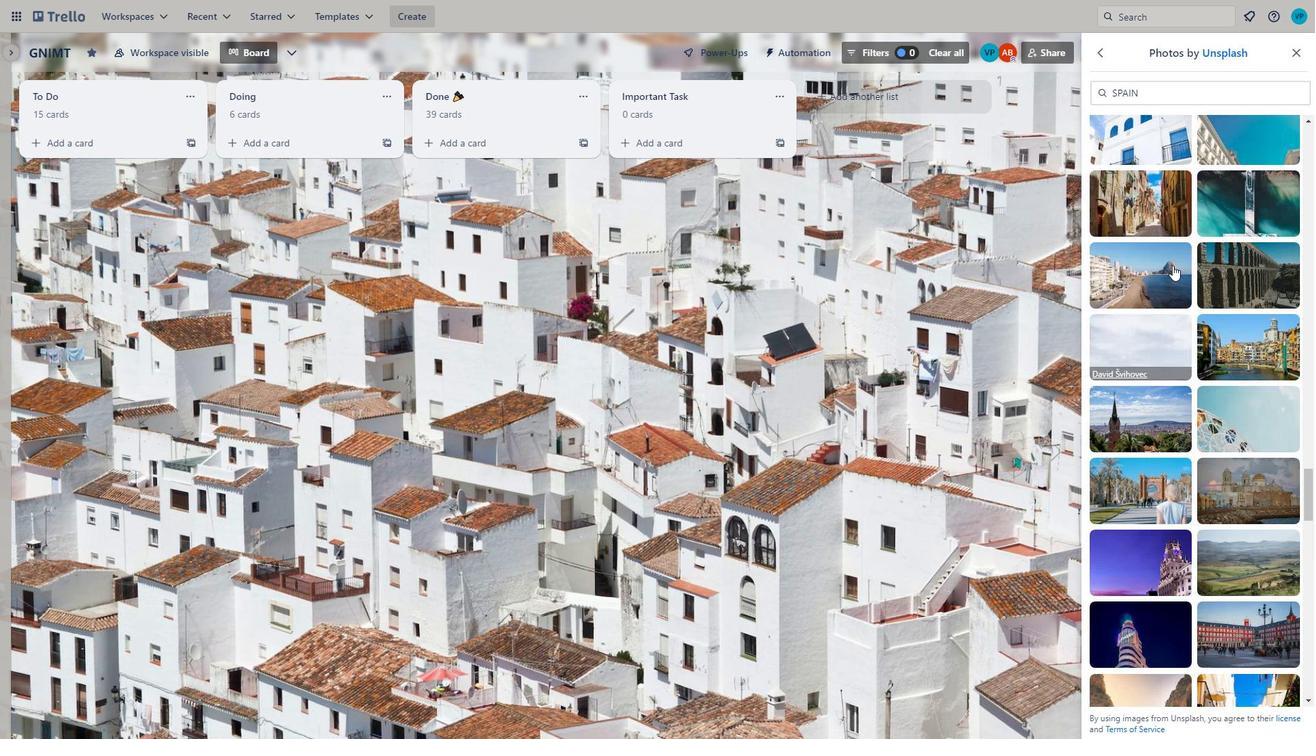 
Action: Mouse moved to (1174, 204)
Screenshot: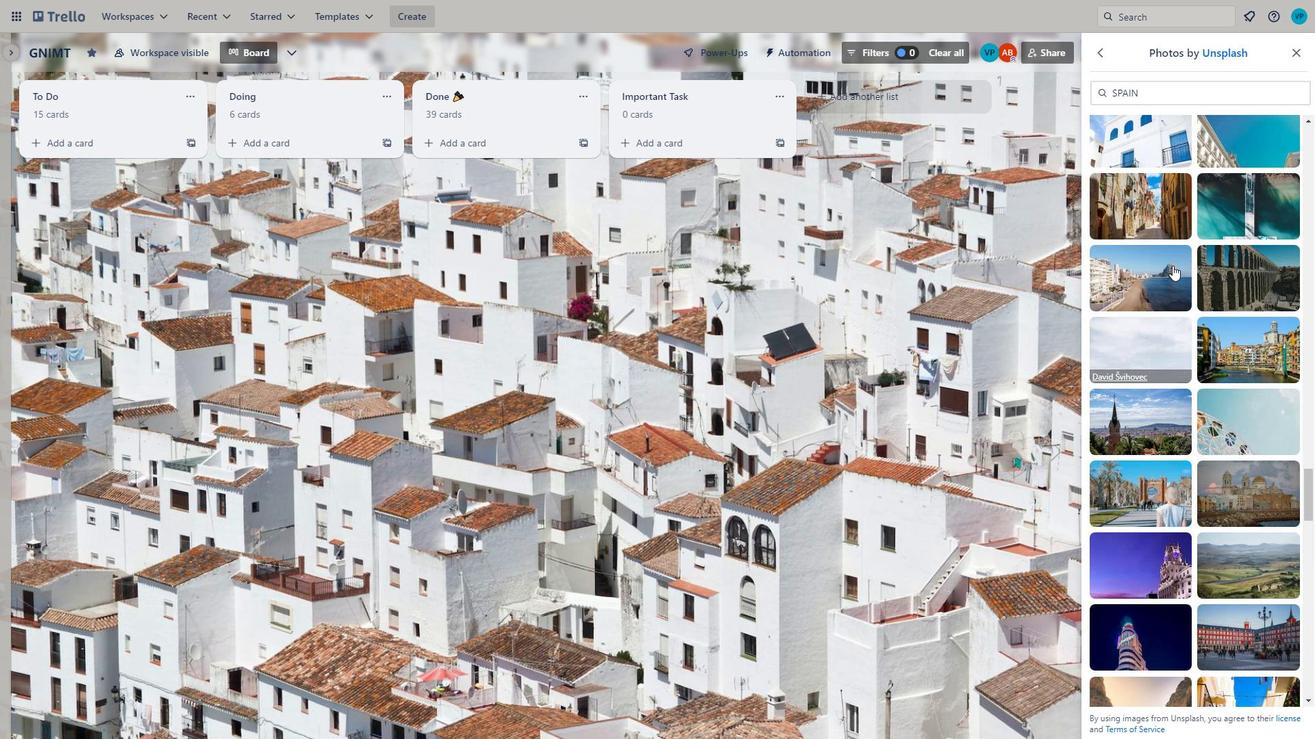 
Action: Mouse scrolled (1174, 204) with delta (0, 0)
Screenshot: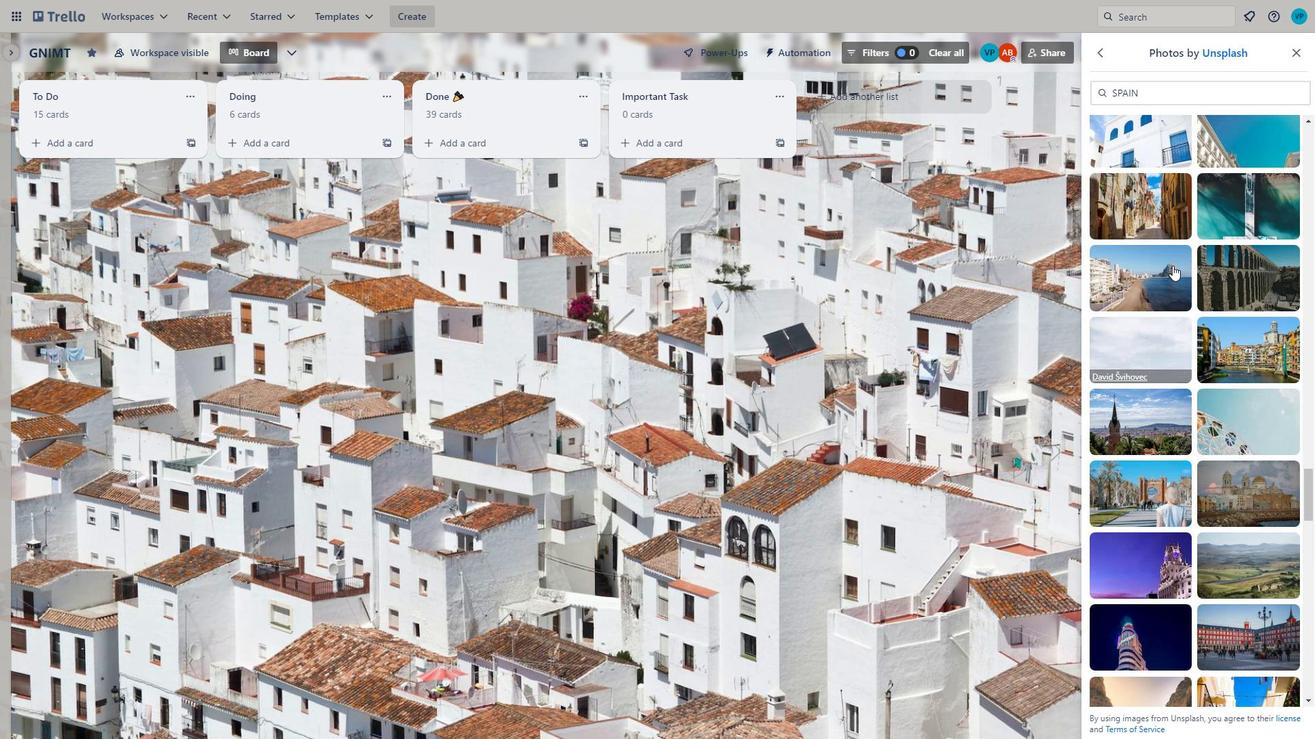 
Action: Mouse scrolled (1174, 204) with delta (0, 0)
Screenshot: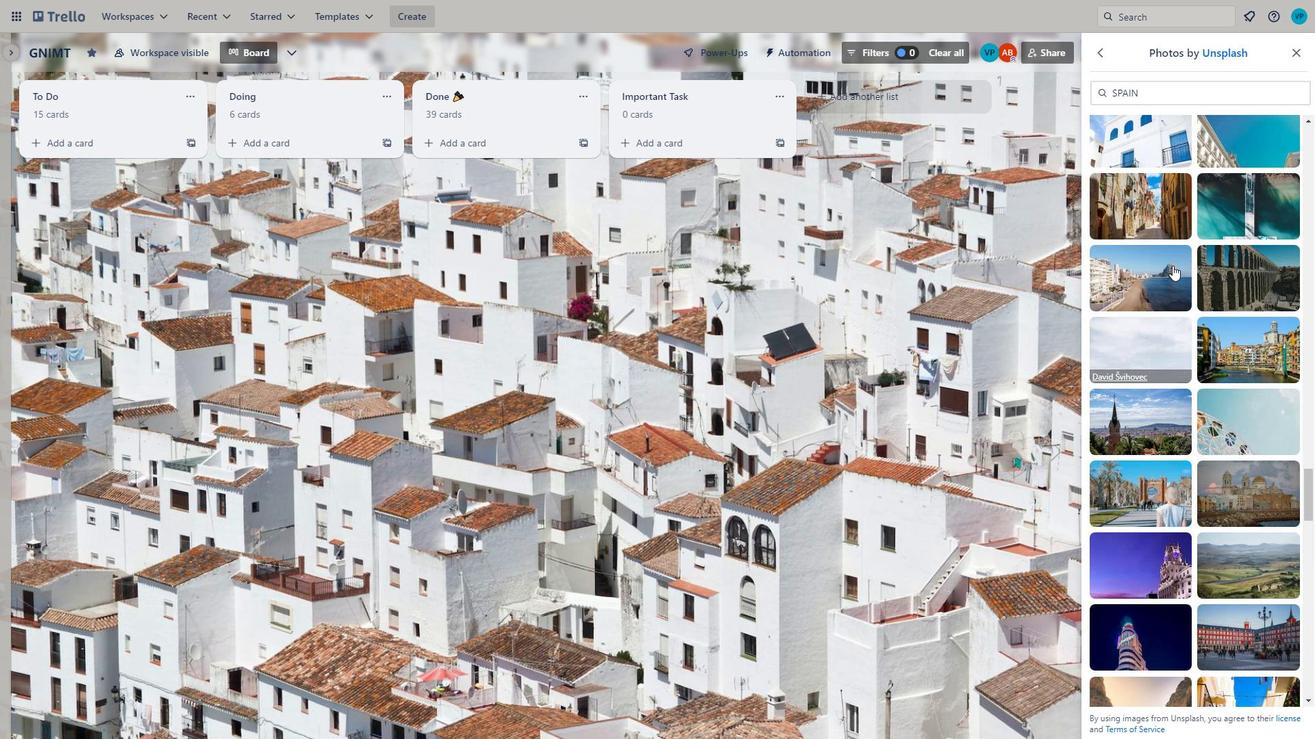 
Action: Mouse scrolled (1174, 204) with delta (0, 0)
Screenshot: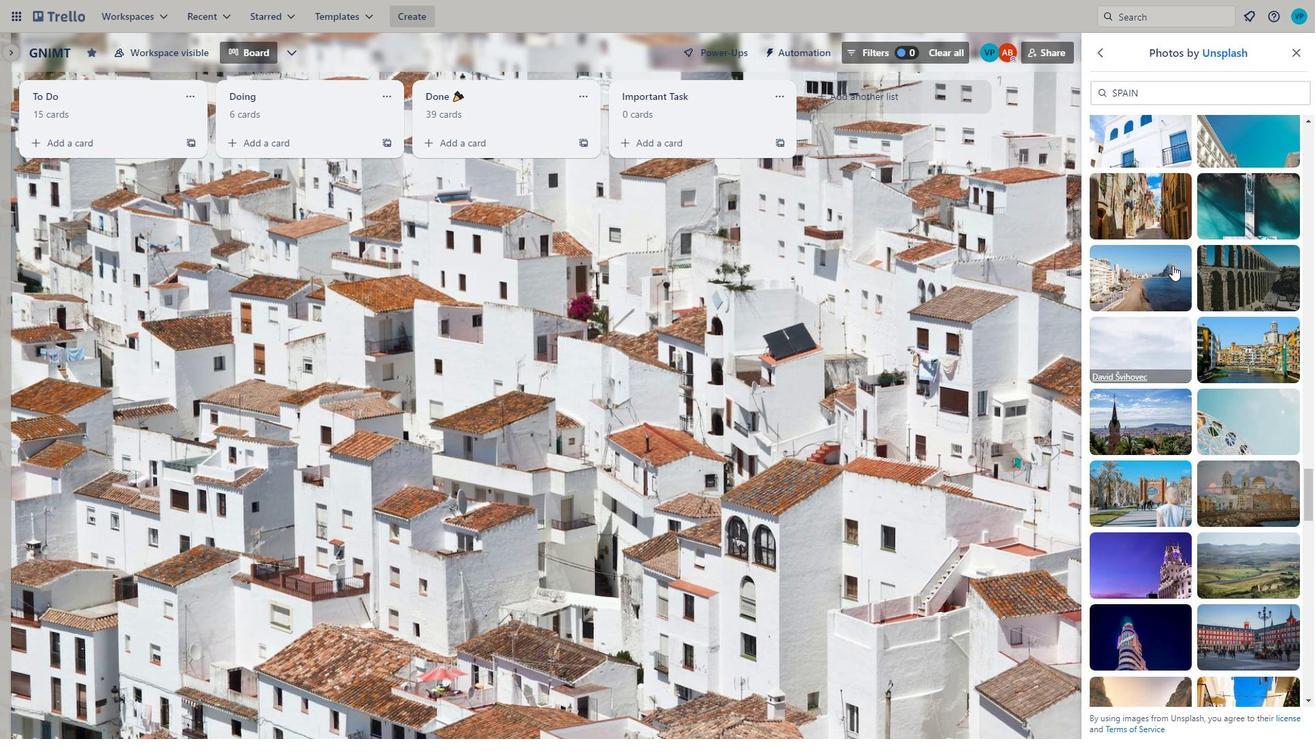
Action: Mouse moved to (1172, 270)
Screenshot: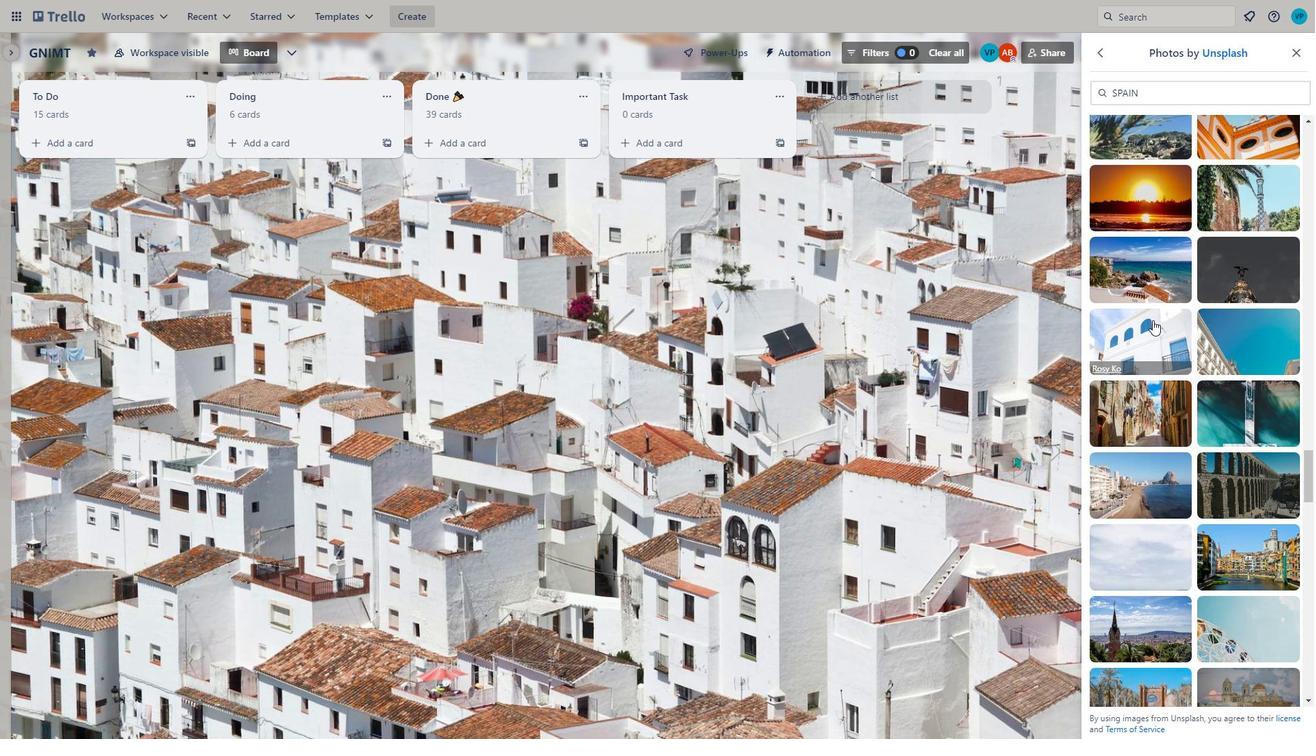 
Action: Mouse scrolled (1172, 271) with delta (0, 0)
Screenshot: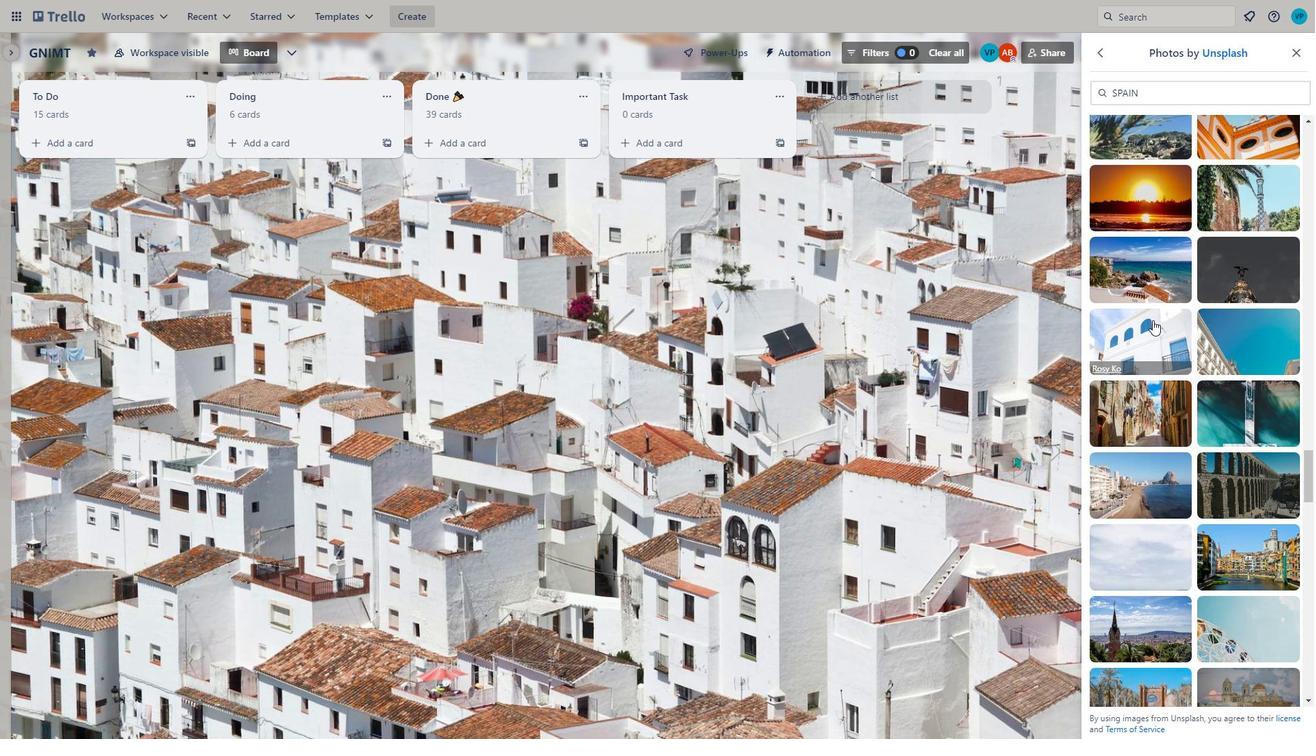 
Action: Mouse moved to (1172, 269)
Screenshot: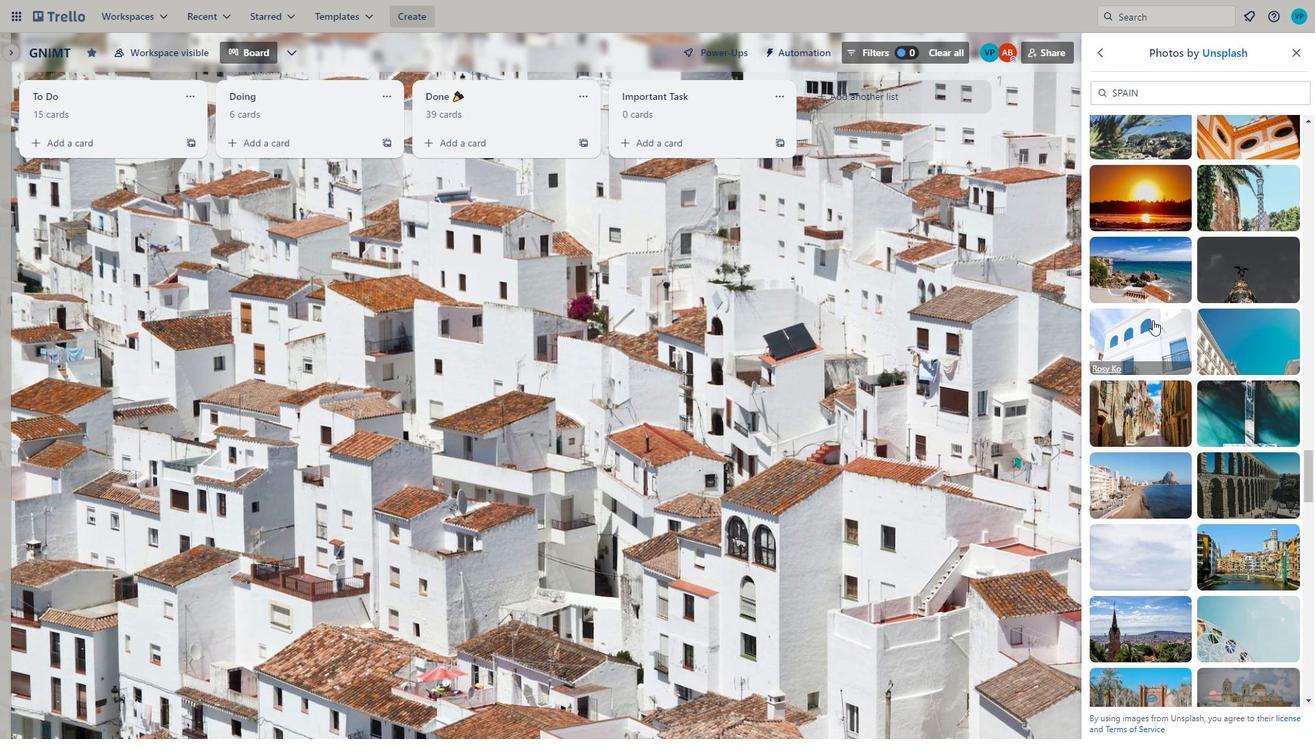
Action: Mouse scrolled (1172, 270) with delta (0, 0)
Screenshot: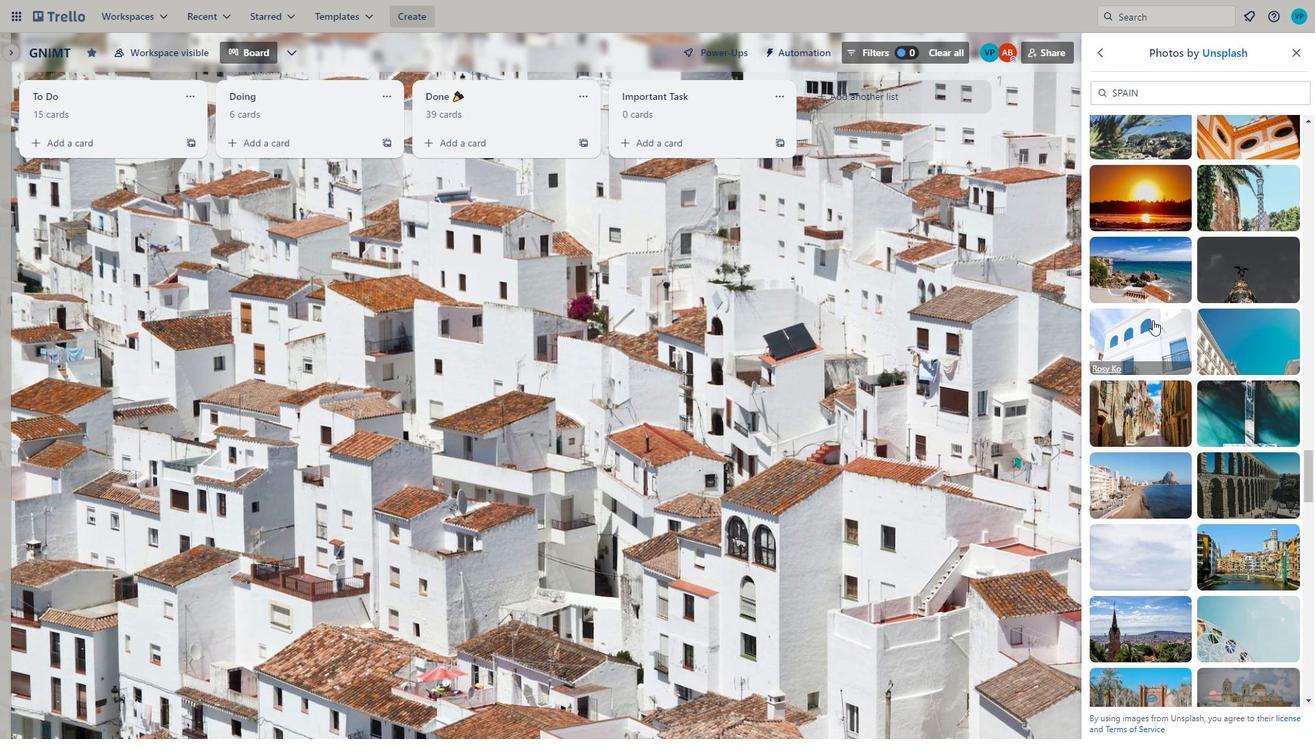 
Action: Mouse moved to (1172, 269)
Screenshot: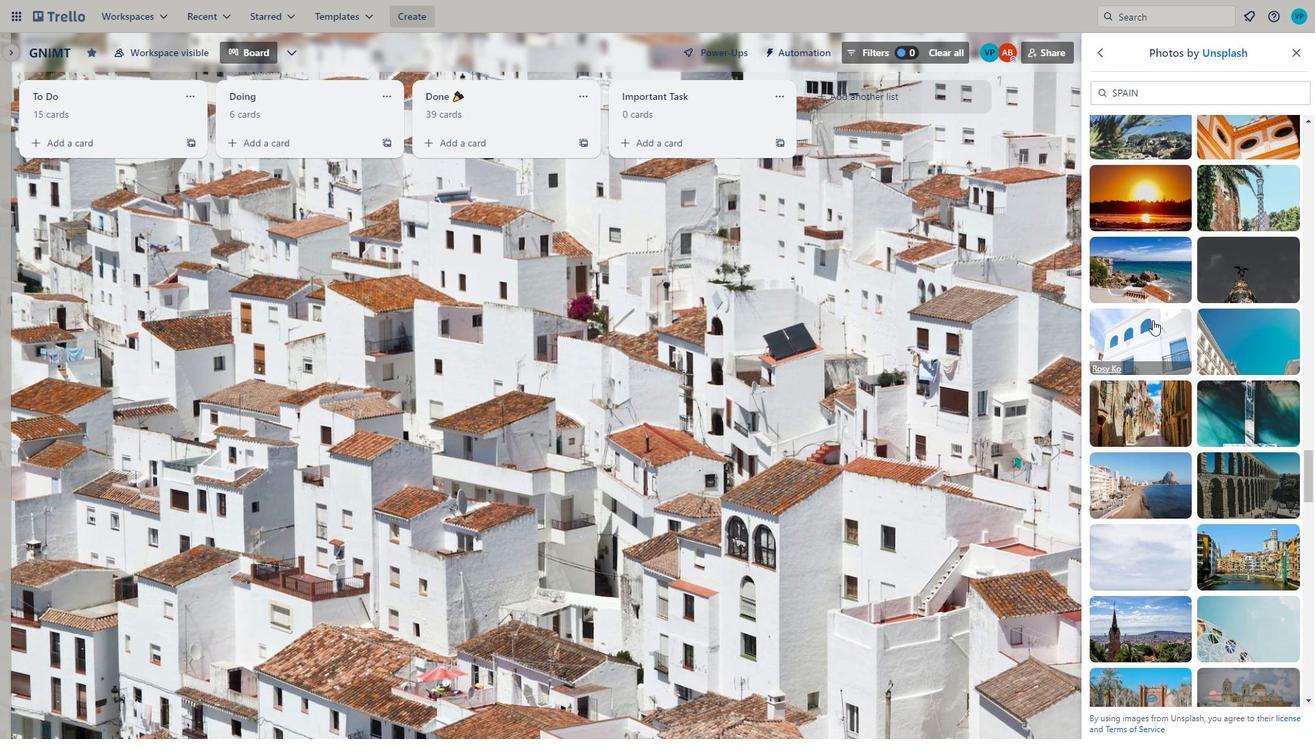 
Action: Mouse scrolled (1172, 270) with delta (0, 0)
Screenshot: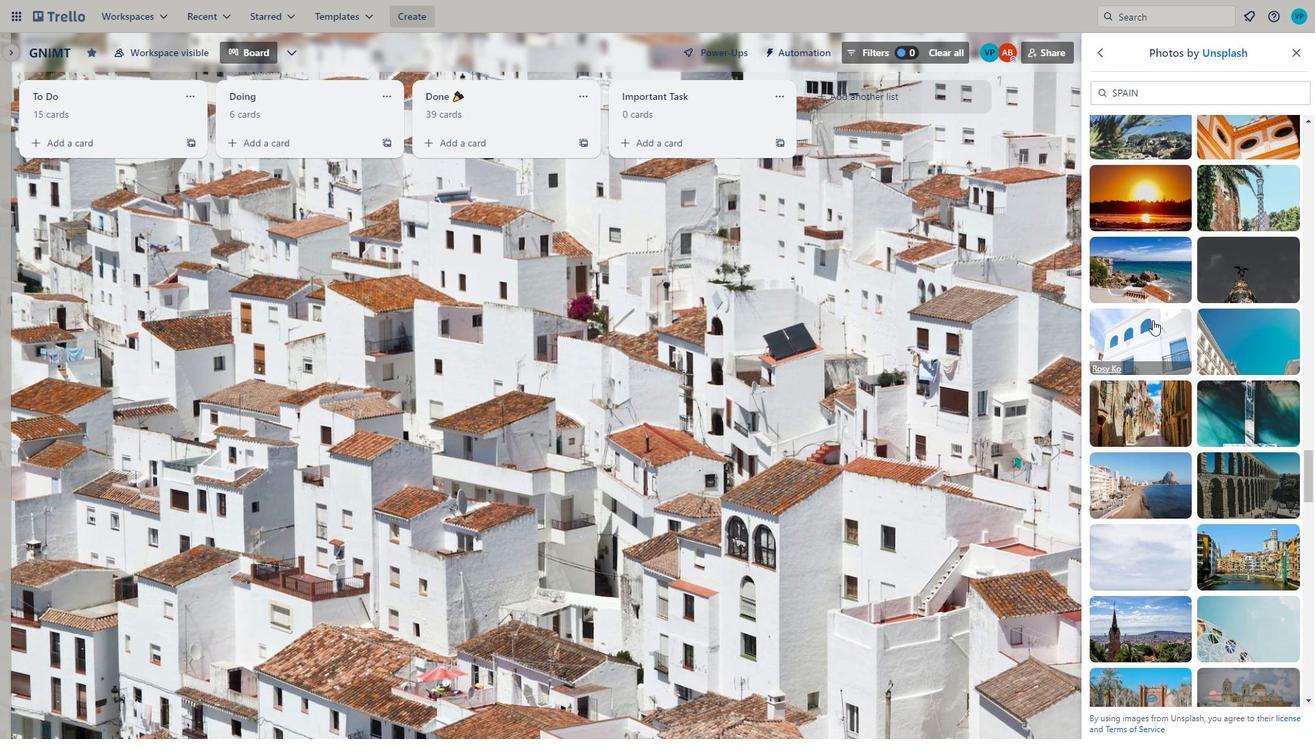 
Action: Mouse moved to (1172, 265)
Screenshot: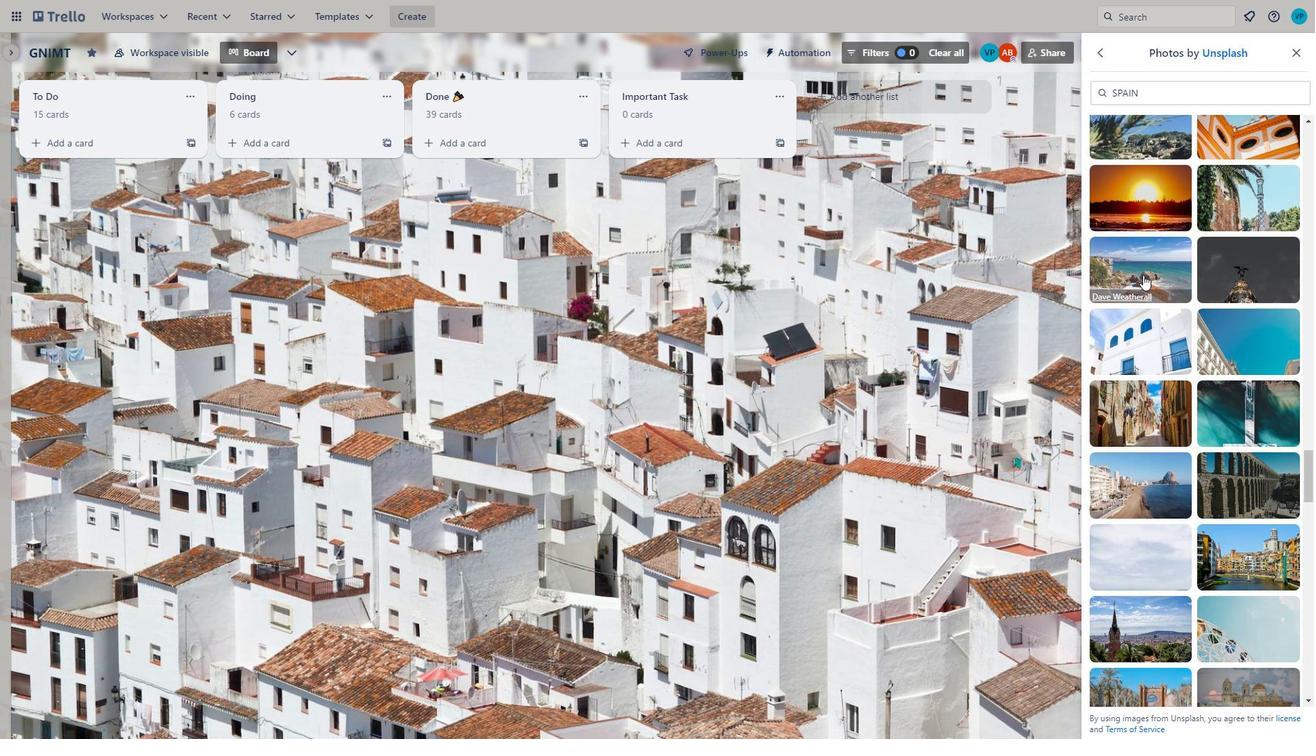 
Action: Mouse scrolled (1172, 266) with delta (0, 0)
Screenshot: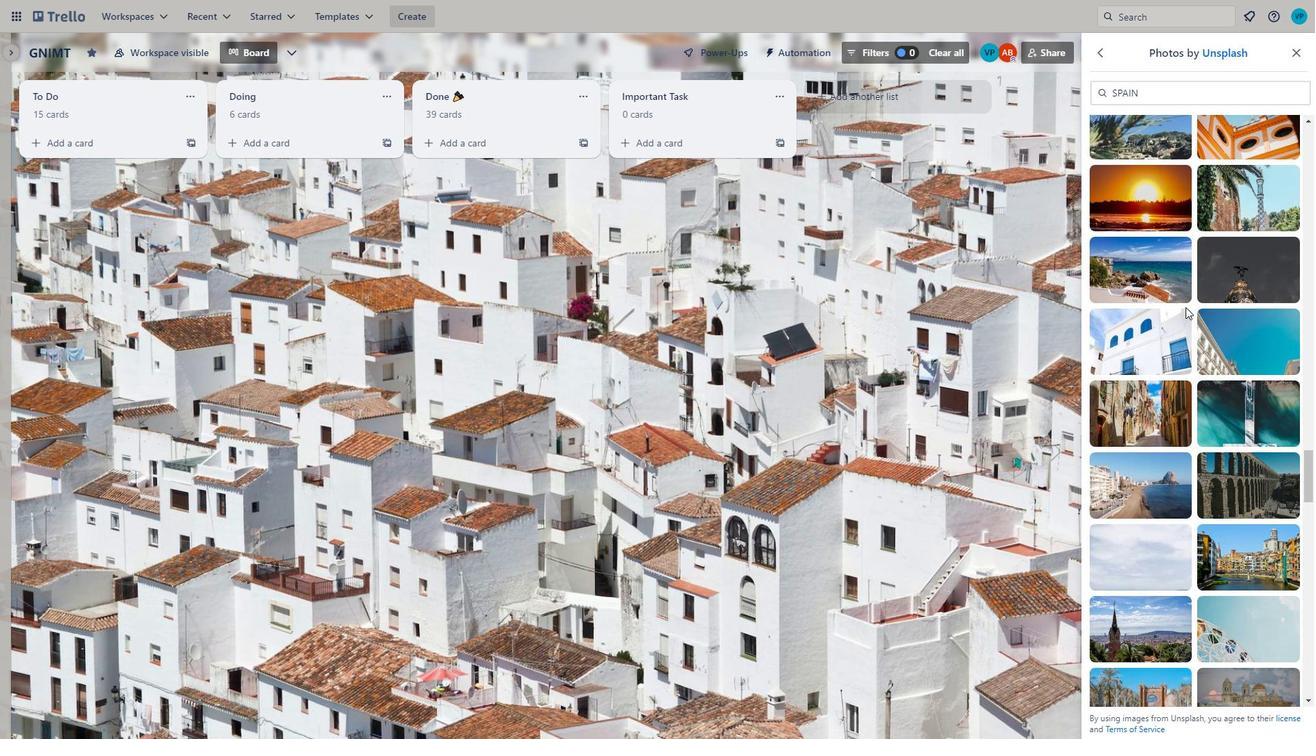 
Action: Mouse scrolled (1172, 266) with delta (0, 0)
Screenshot: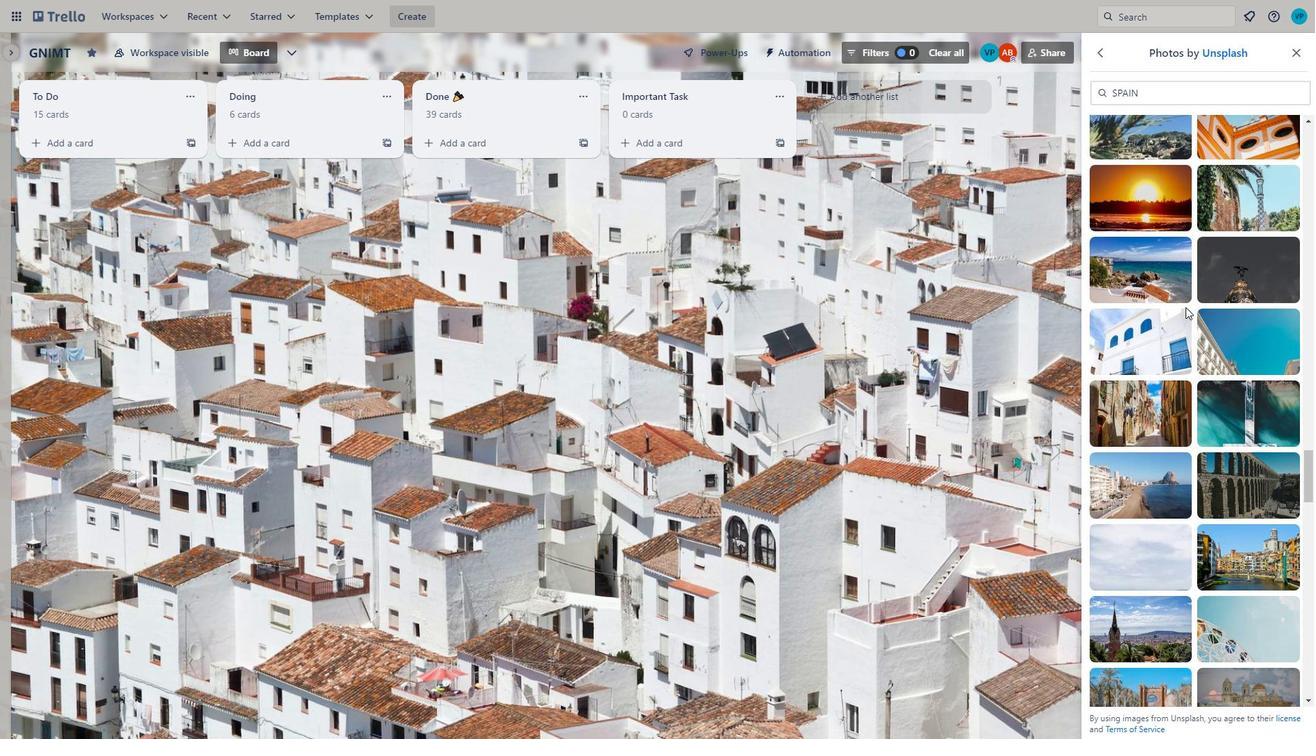 
Action: Mouse scrolled (1172, 266) with delta (0, 0)
Screenshot: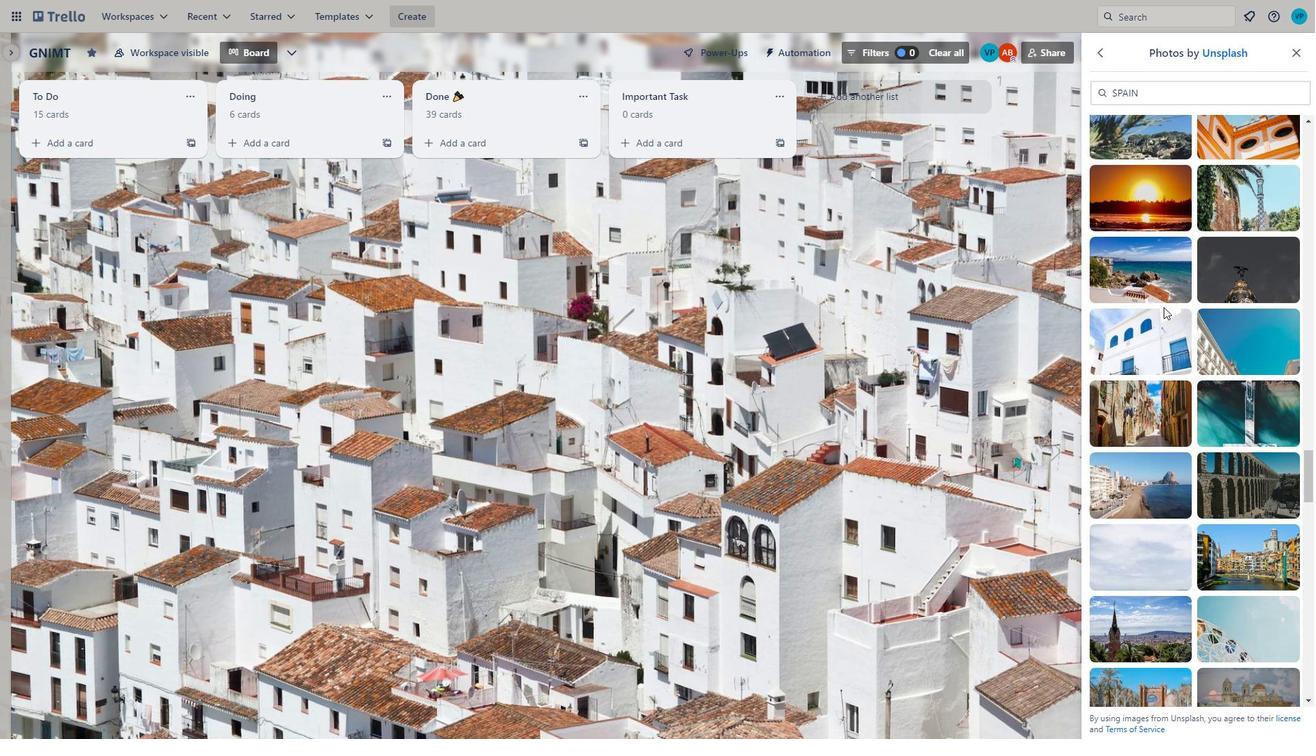 
Action: Mouse moved to (1151, 311)
Screenshot: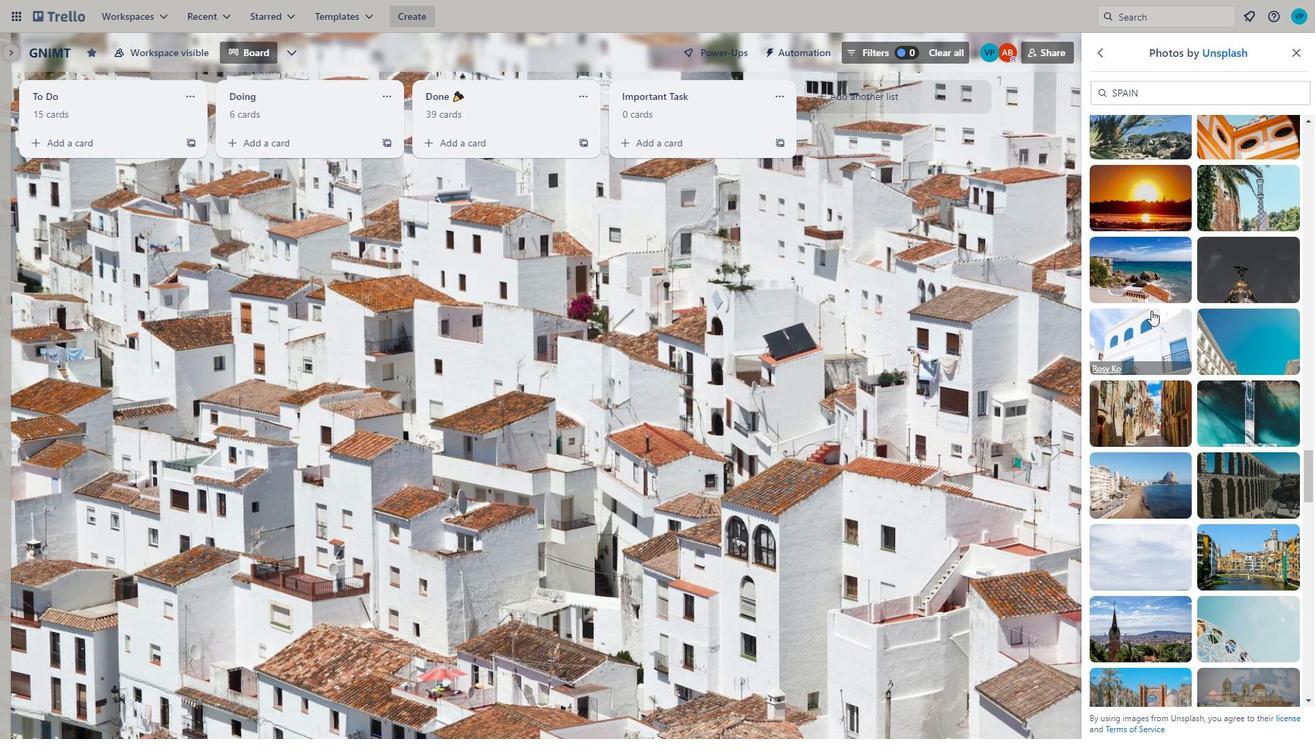 
Action: Mouse scrolled (1151, 311) with delta (0, 0)
Screenshot: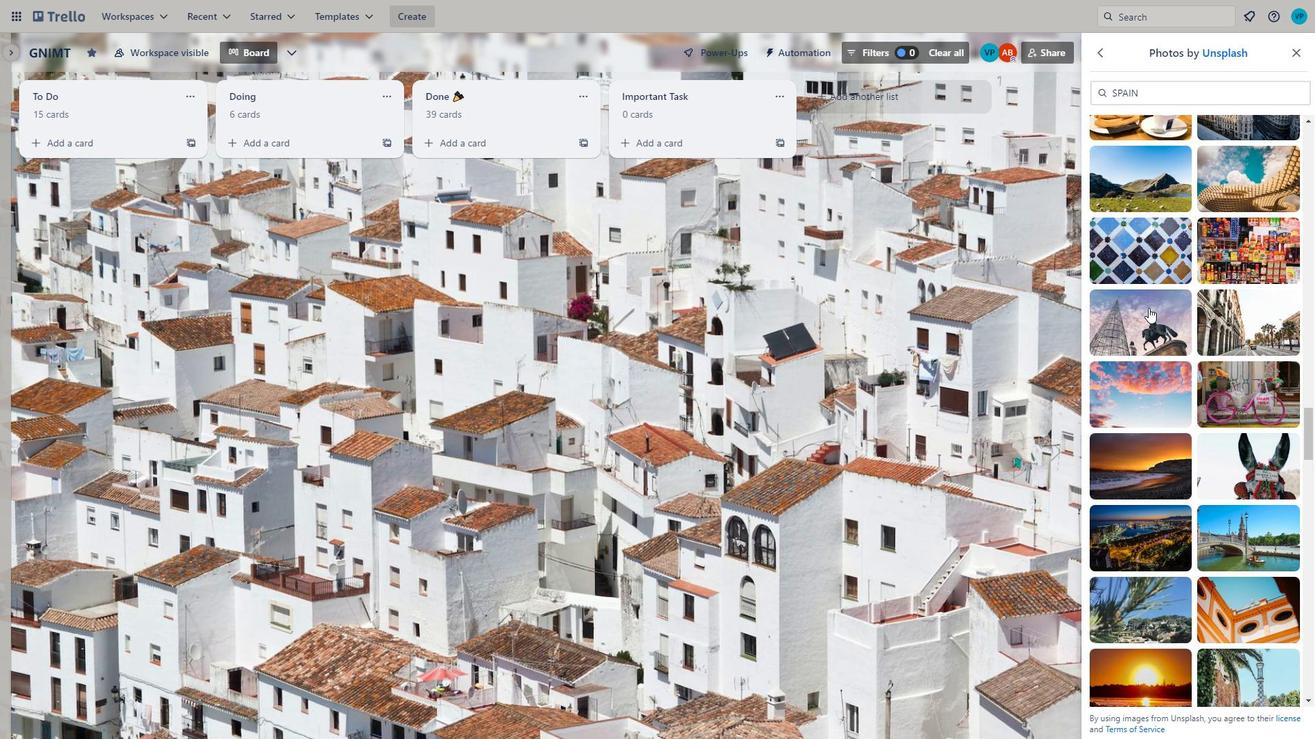 
Action: Mouse scrolled (1151, 311) with delta (0, 0)
Screenshot: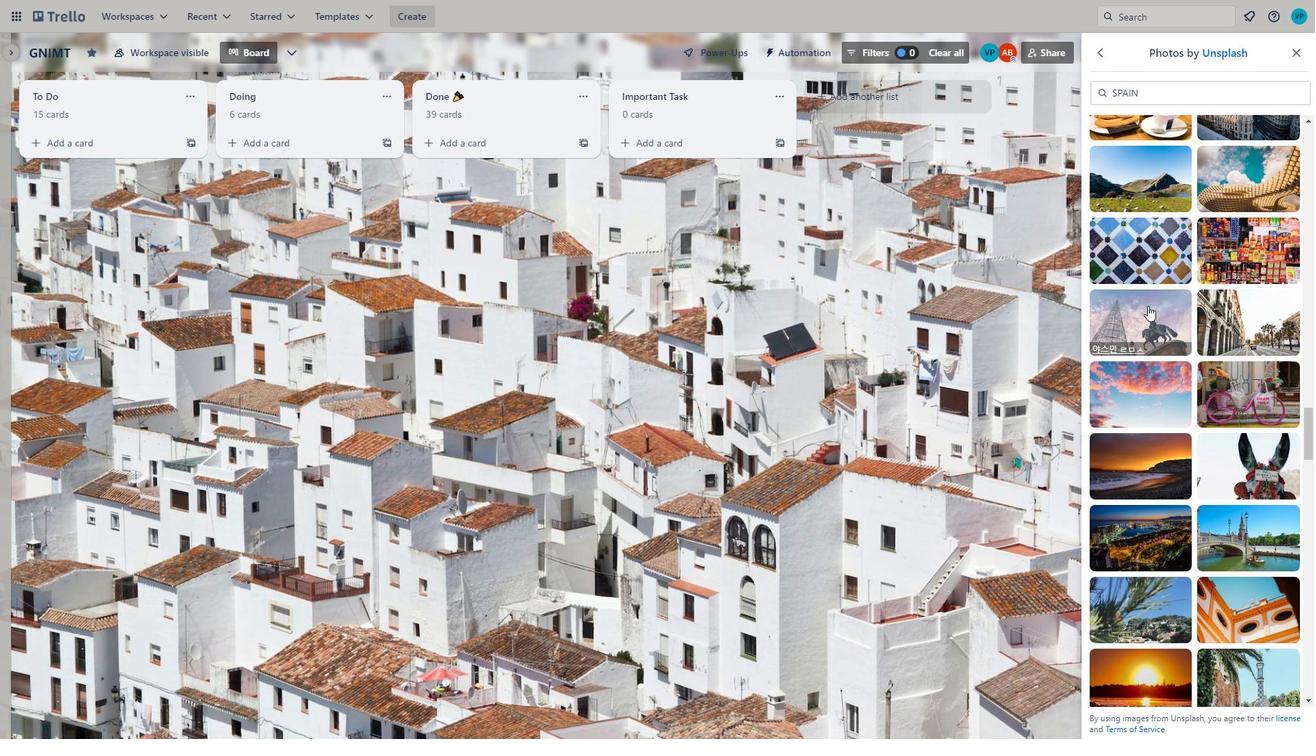 
Action: Mouse scrolled (1151, 311) with delta (0, 0)
Screenshot: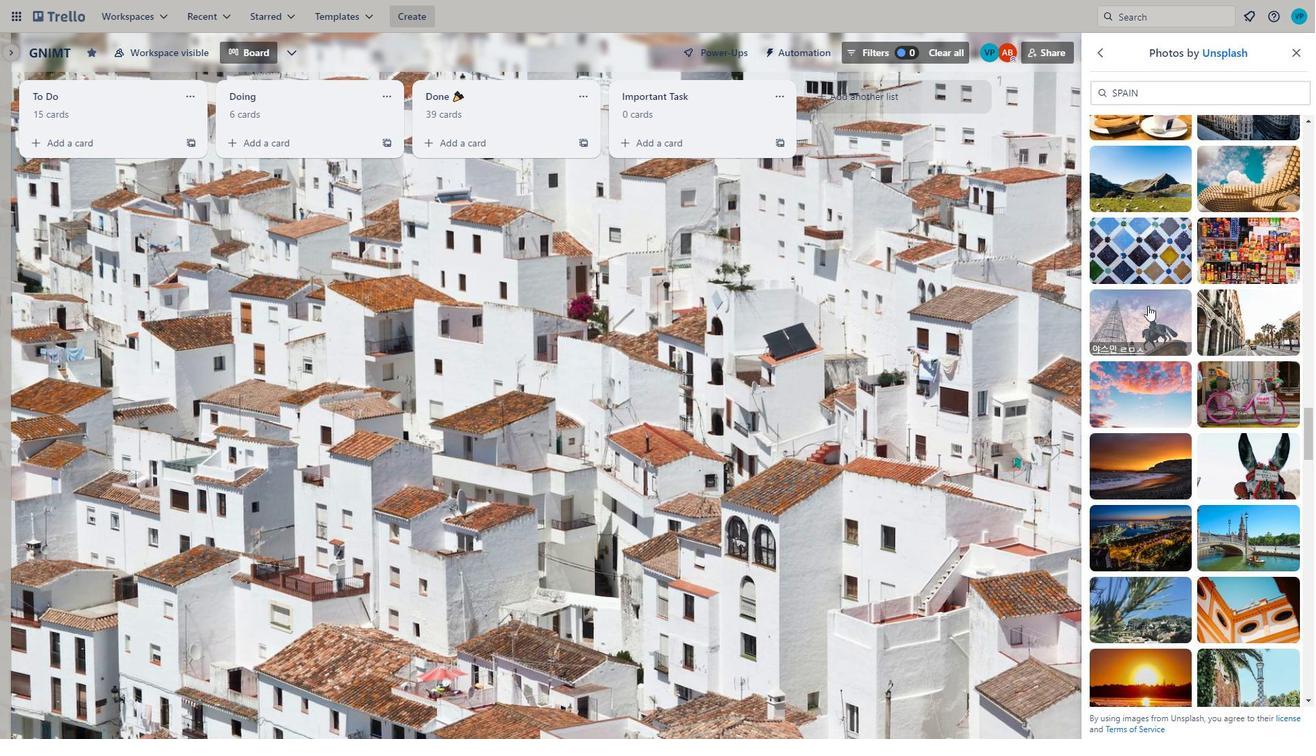 
Action: Mouse scrolled (1151, 311) with delta (0, 0)
Screenshot: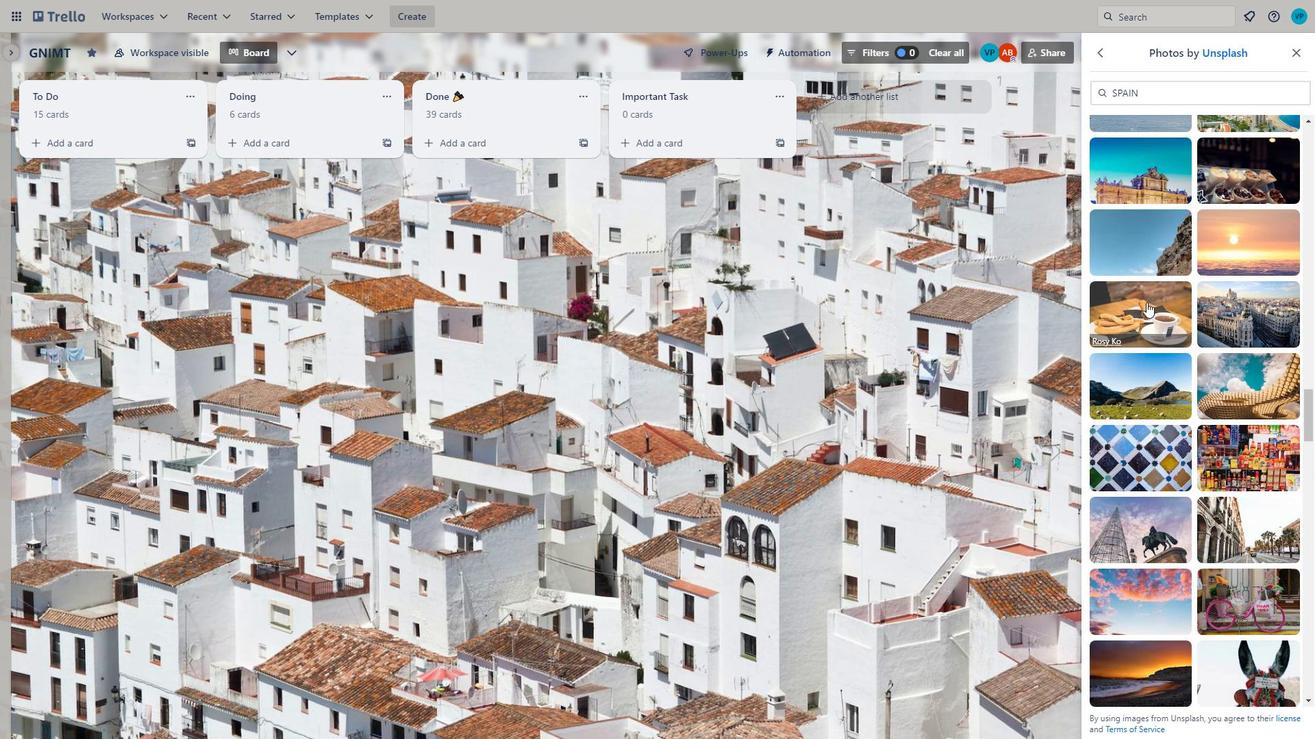 
Action: Mouse scrolled (1151, 311) with delta (0, 0)
Screenshot: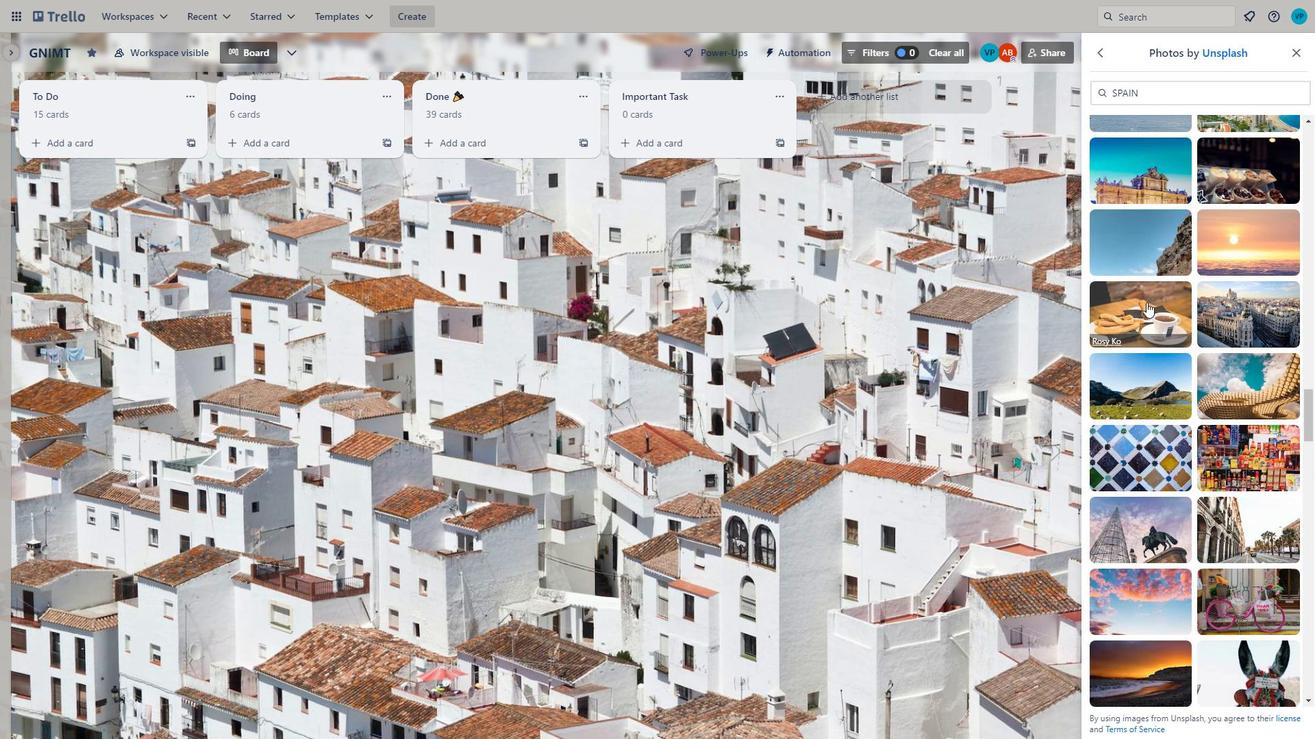 
Action: Mouse scrolled (1151, 311) with delta (0, 0)
Screenshot: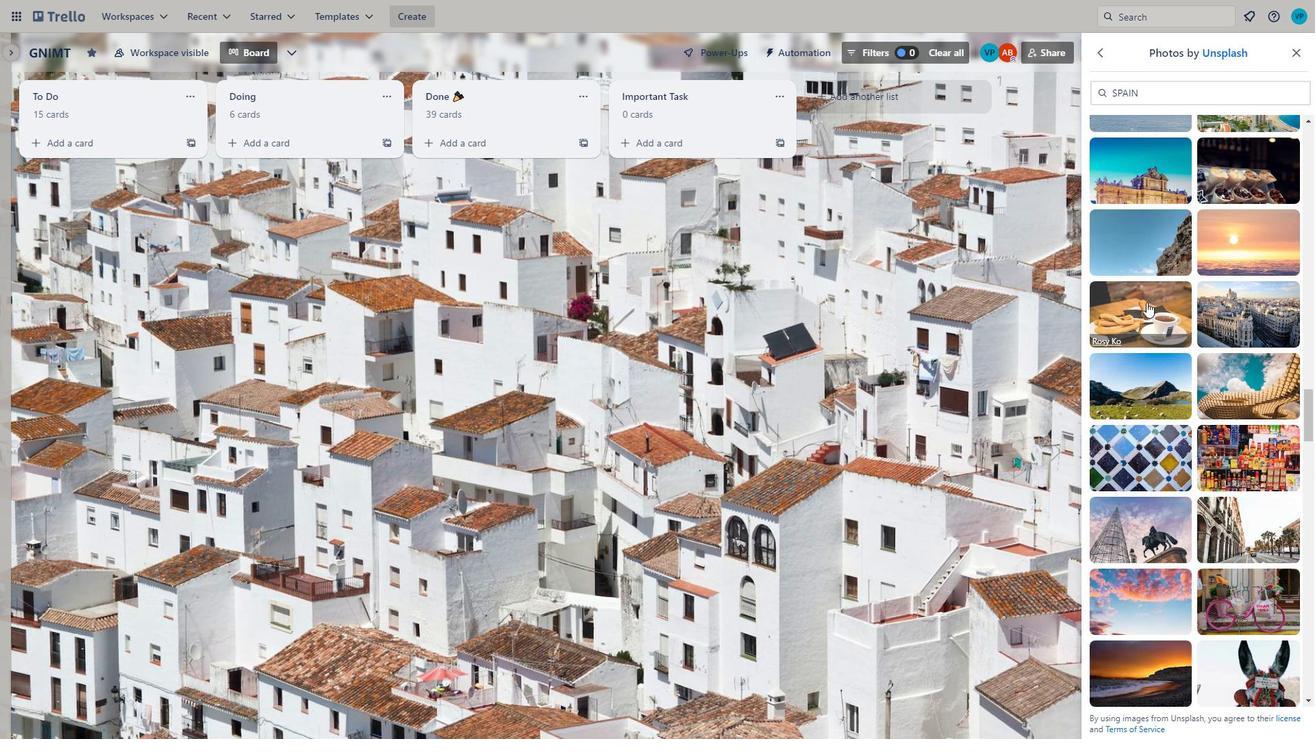 
Action: Mouse scrolled (1151, 311) with delta (0, 0)
Screenshot: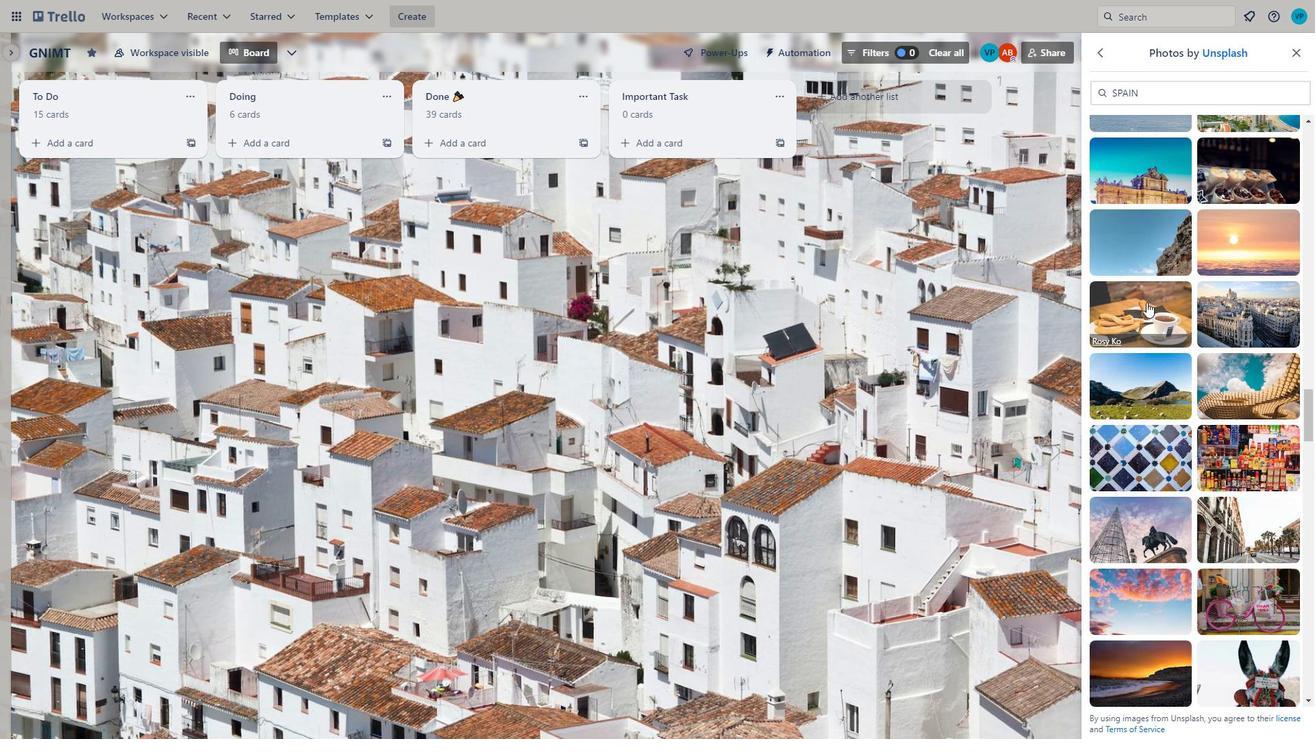 
Action: Mouse moved to (1148, 306)
Screenshot: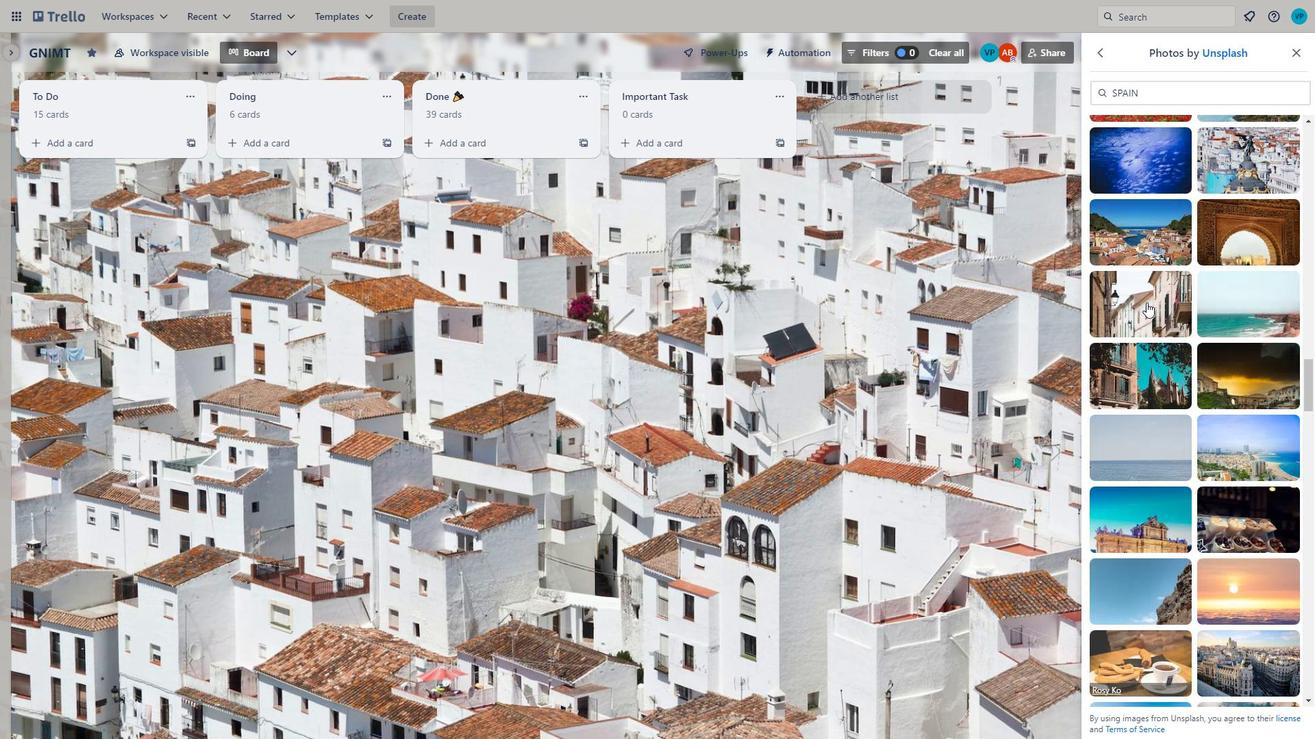 
Action: Mouse scrolled (1148, 306) with delta (0, 0)
Screenshot: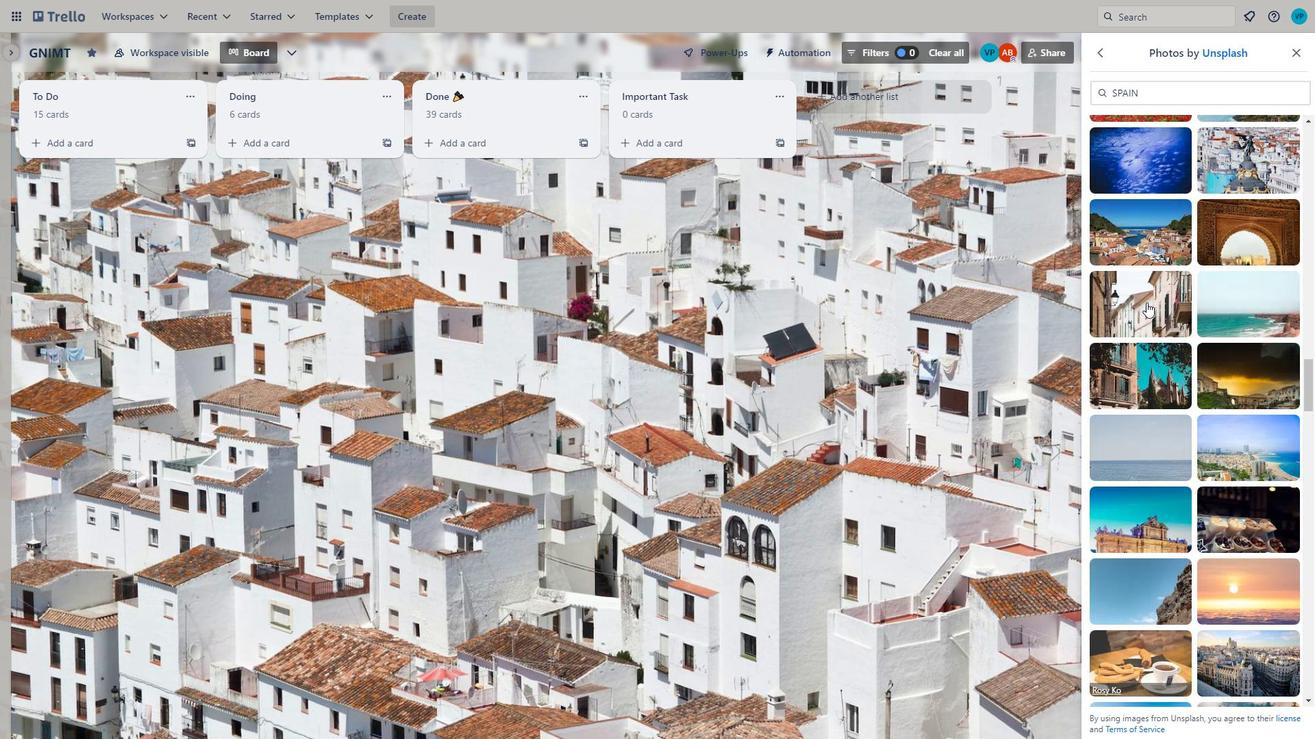 
Action: Mouse moved to (1148, 306)
Screenshot: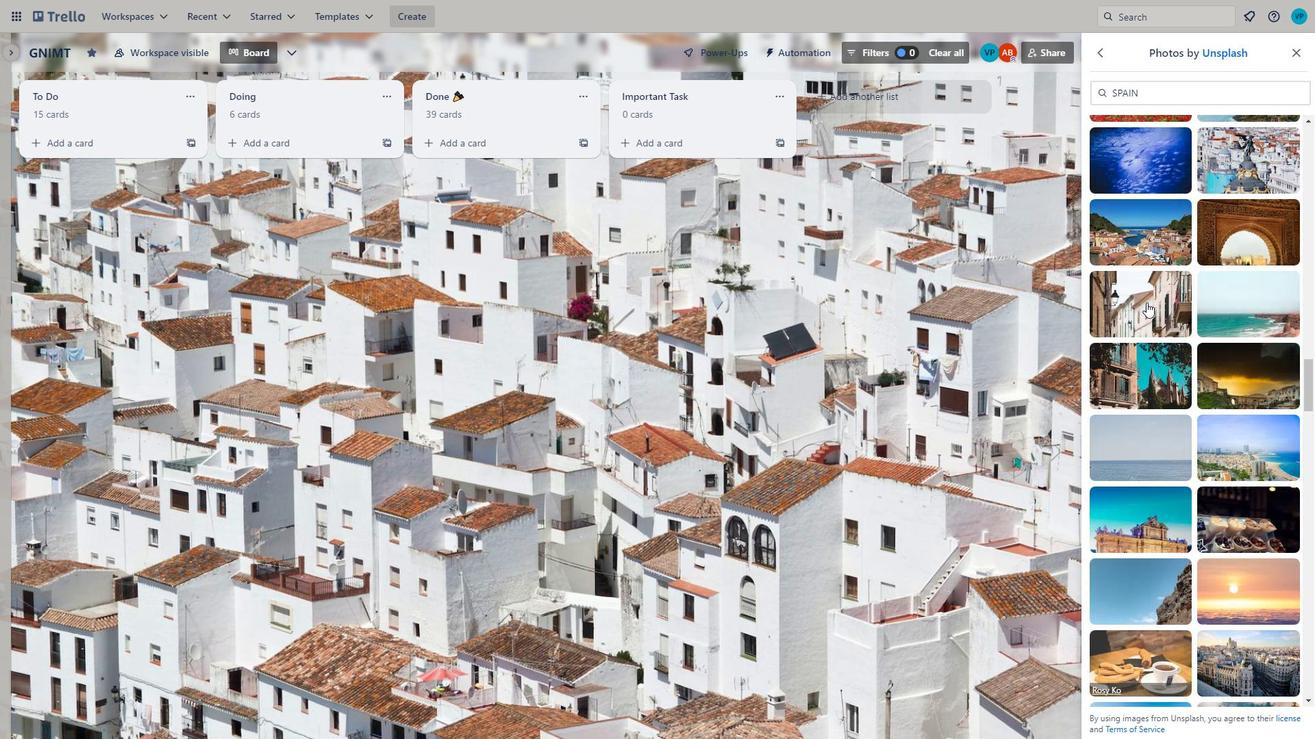 
Action: Mouse scrolled (1148, 306) with delta (0, 0)
Screenshot: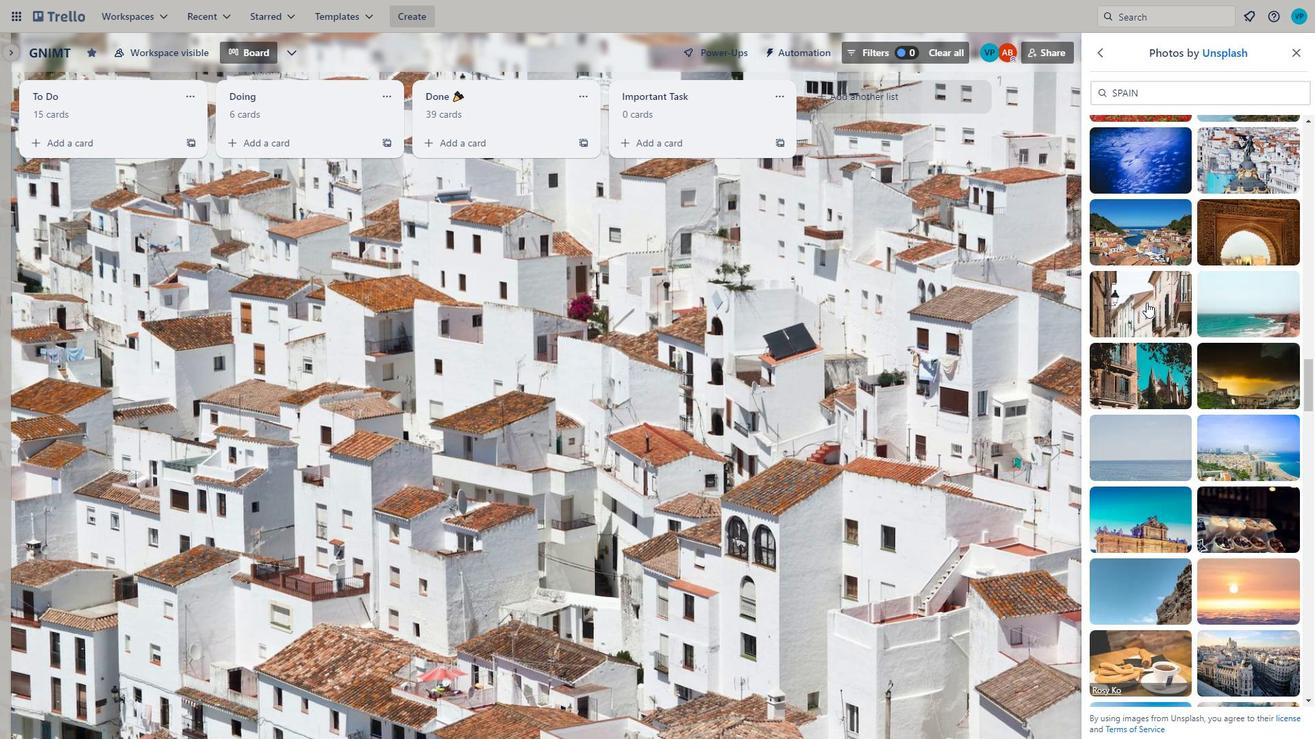 
Action: Mouse scrolled (1148, 306) with delta (0, 0)
Screenshot: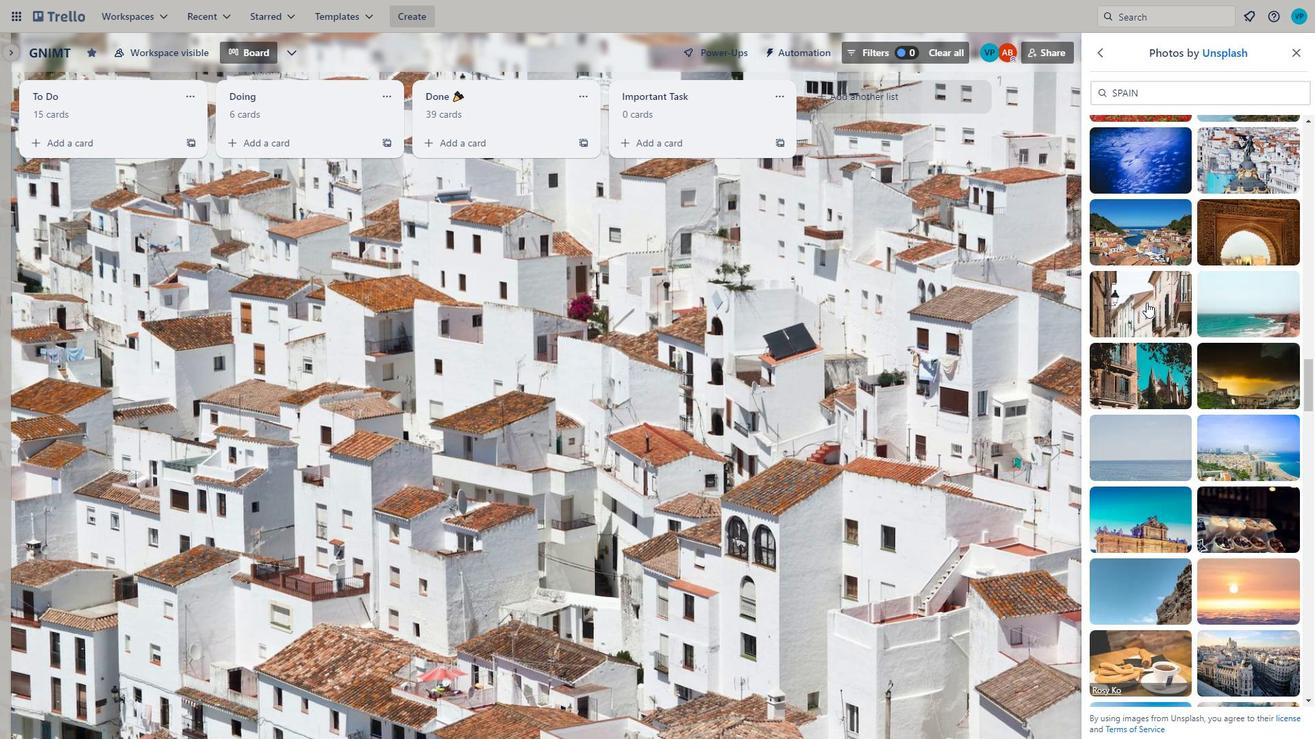 
Action: Mouse moved to (1146, 302)
Screenshot: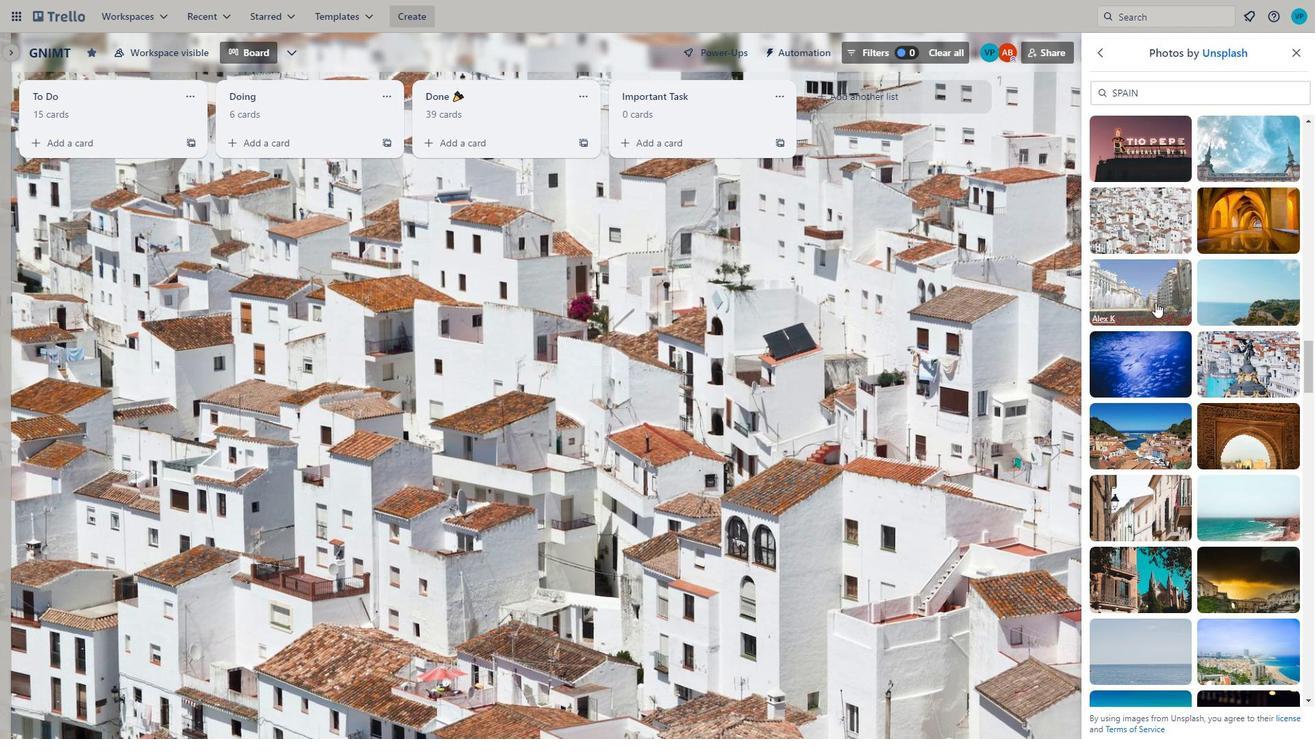 
Action: Mouse scrolled (1146, 303) with delta (0, 0)
Screenshot: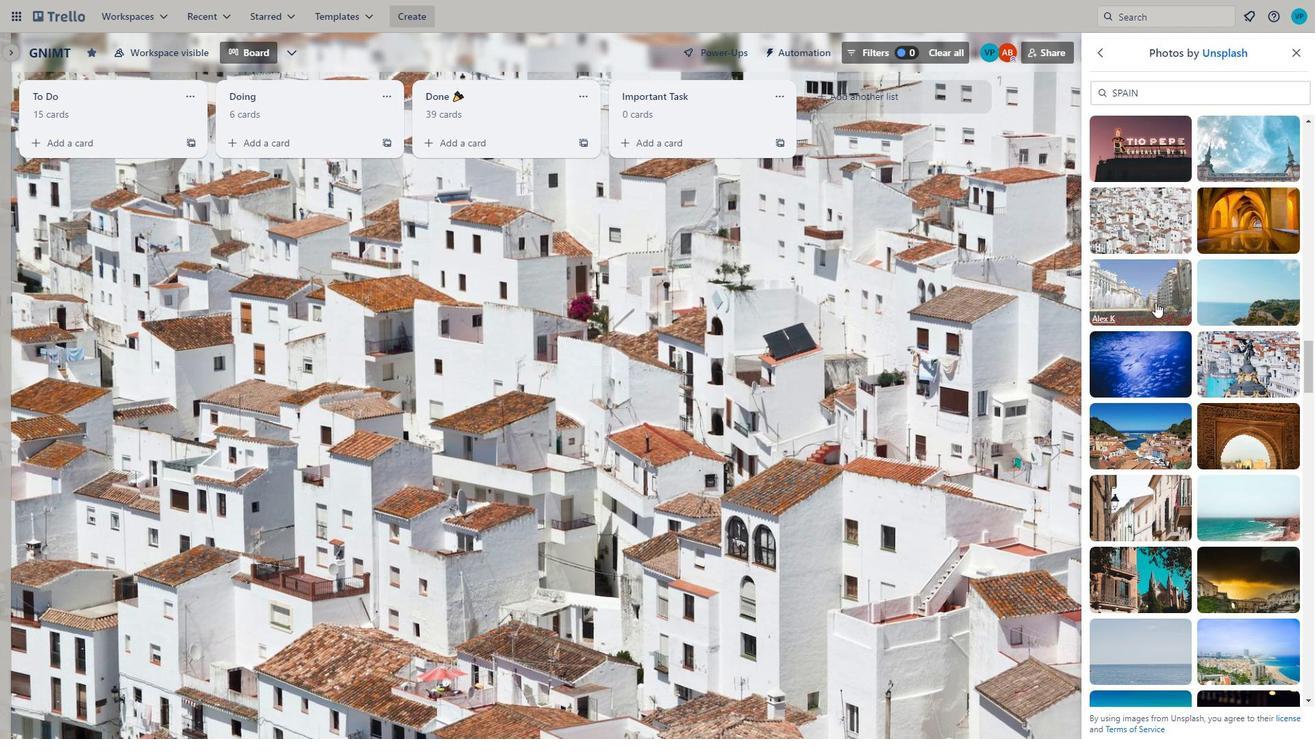 
Action: Mouse scrolled (1146, 303) with delta (0, 0)
Screenshot: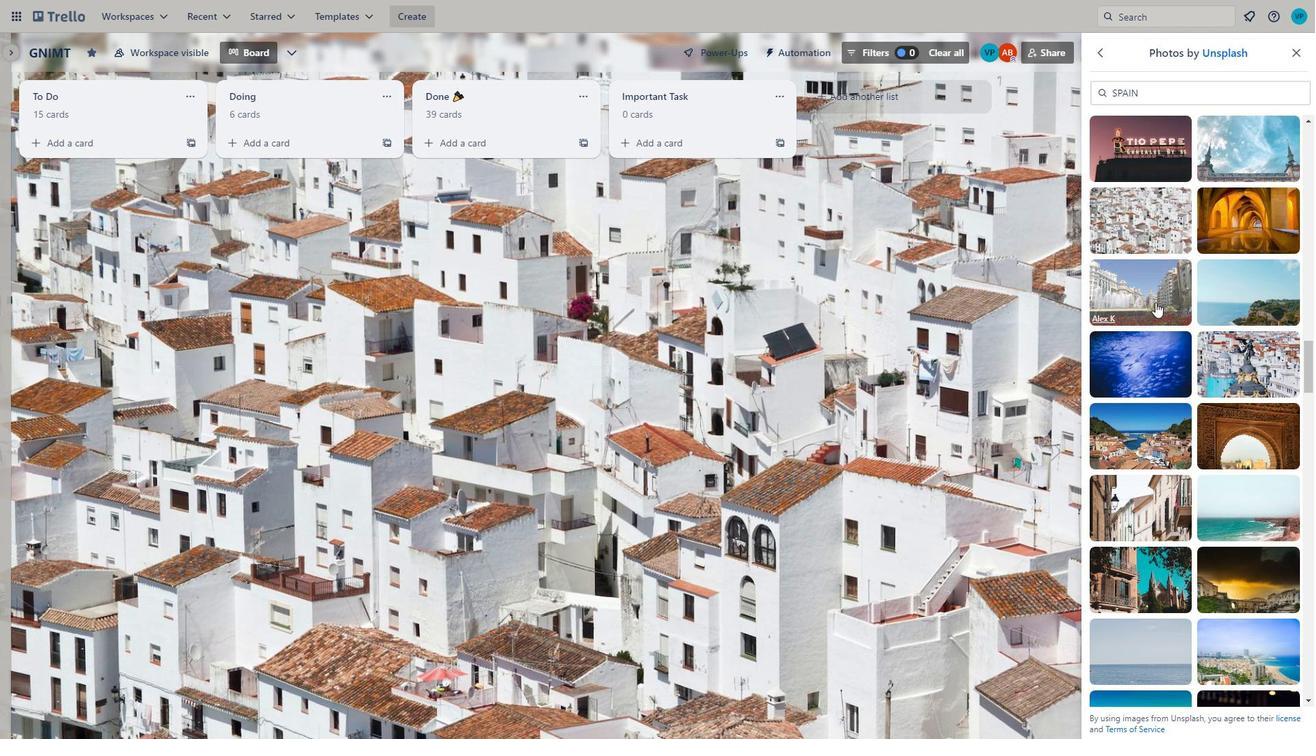 
Action: Mouse scrolled (1146, 303) with delta (0, 0)
Screenshot: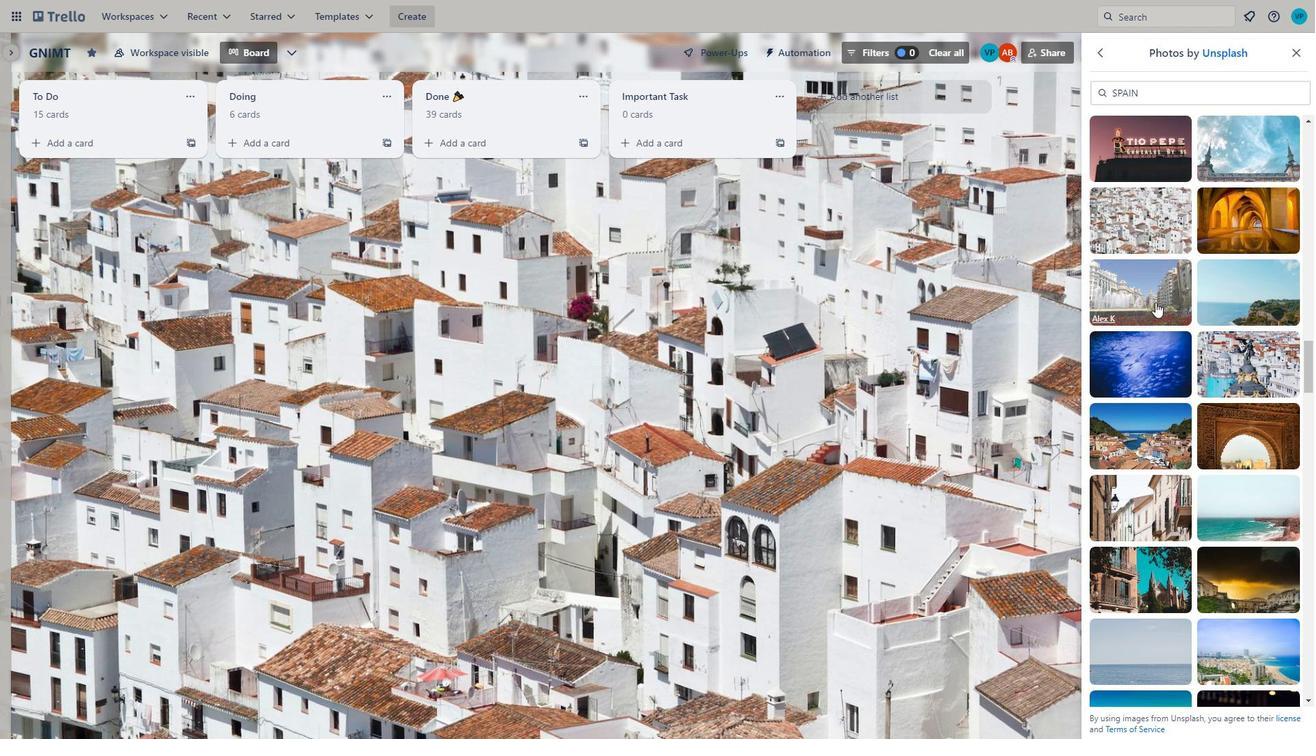 
Action: Mouse scrolled (1146, 303) with delta (0, 0)
Screenshot: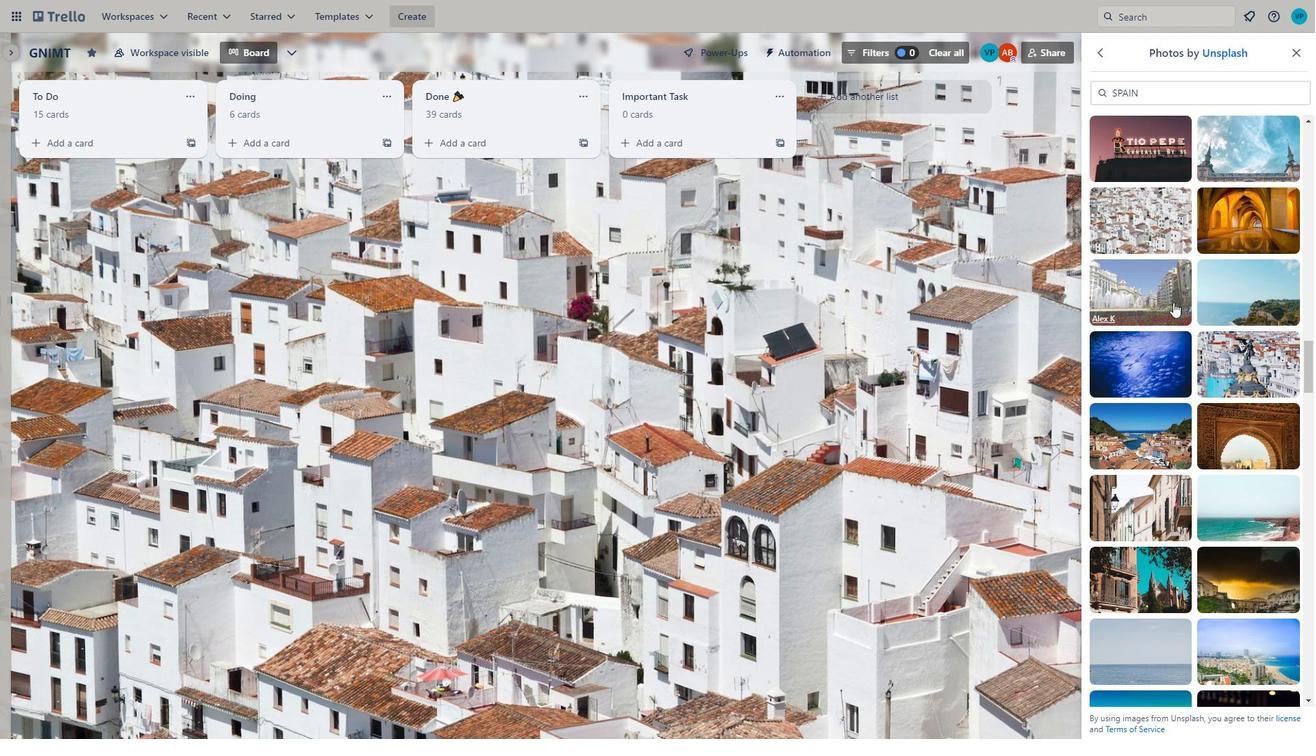 
Action: Mouse scrolled (1146, 303) with delta (0, 0)
Screenshot: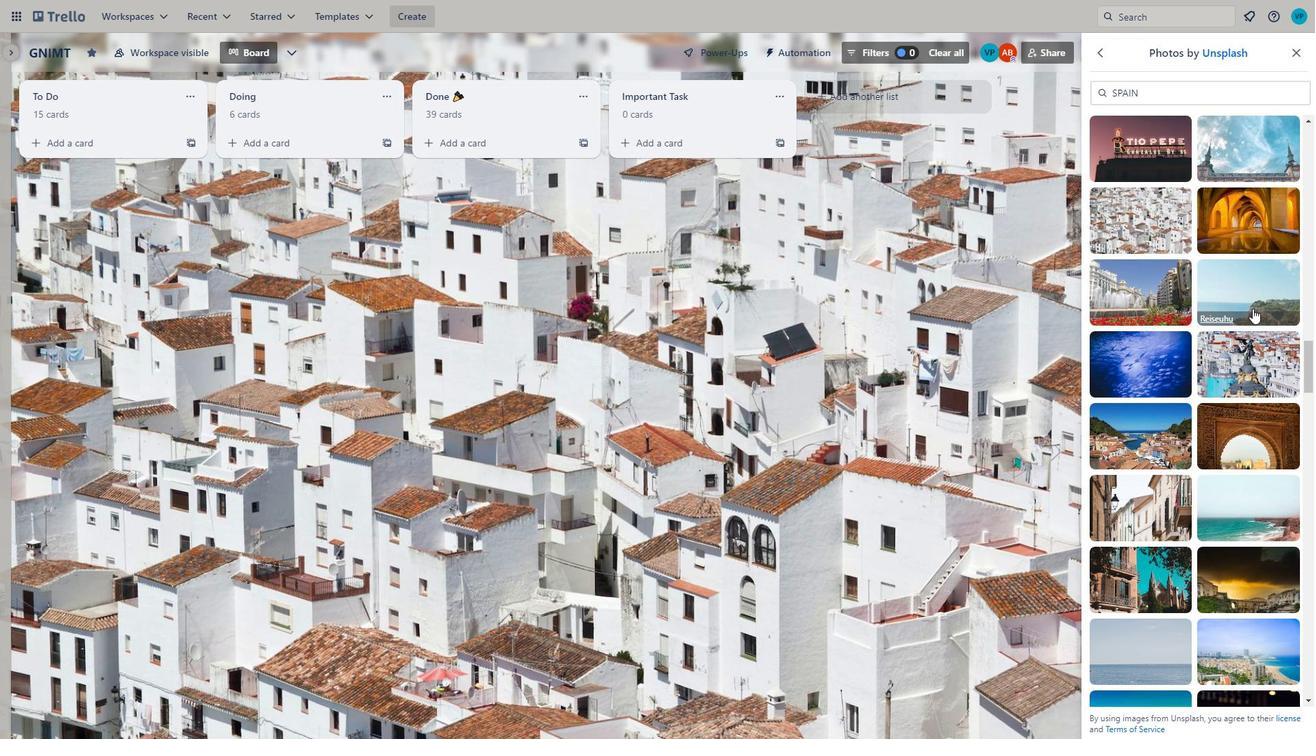 
Action: Mouse scrolled (1146, 303) with delta (0, 0)
Screenshot: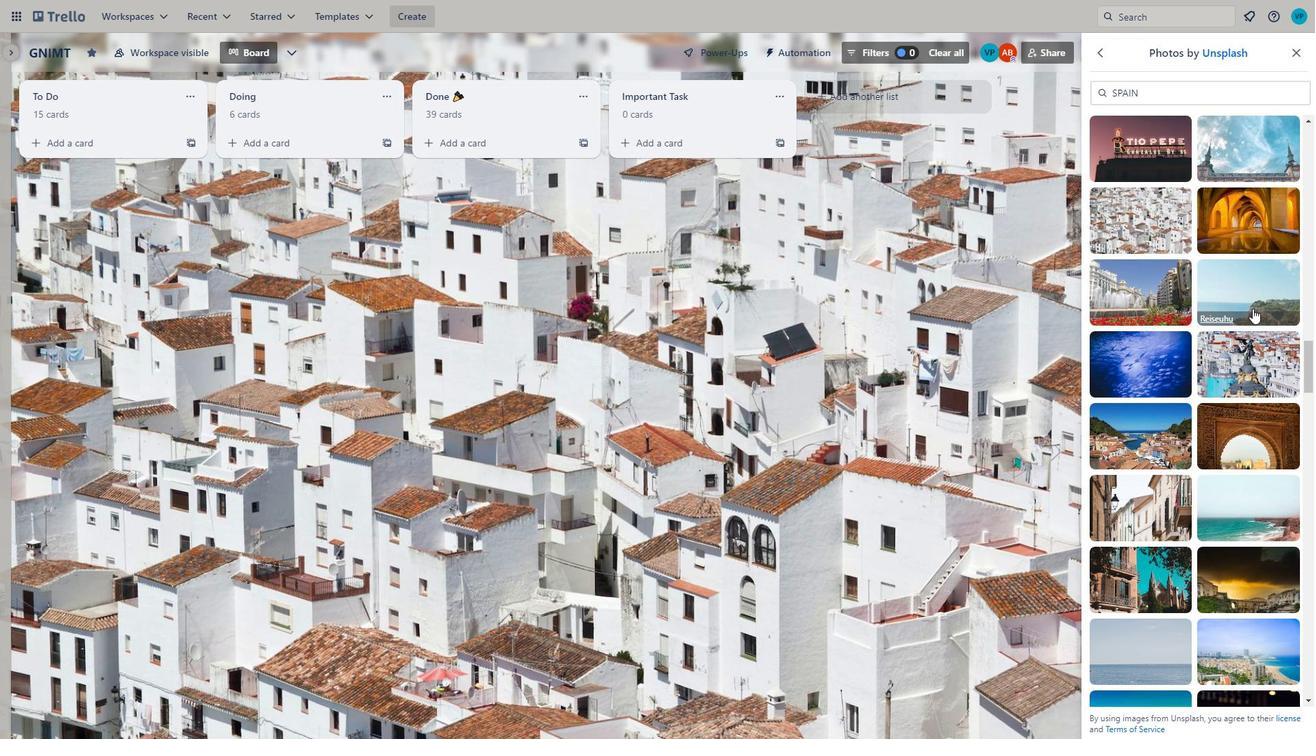 
Action: Mouse scrolled (1146, 303) with delta (0, 0)
Screenshot: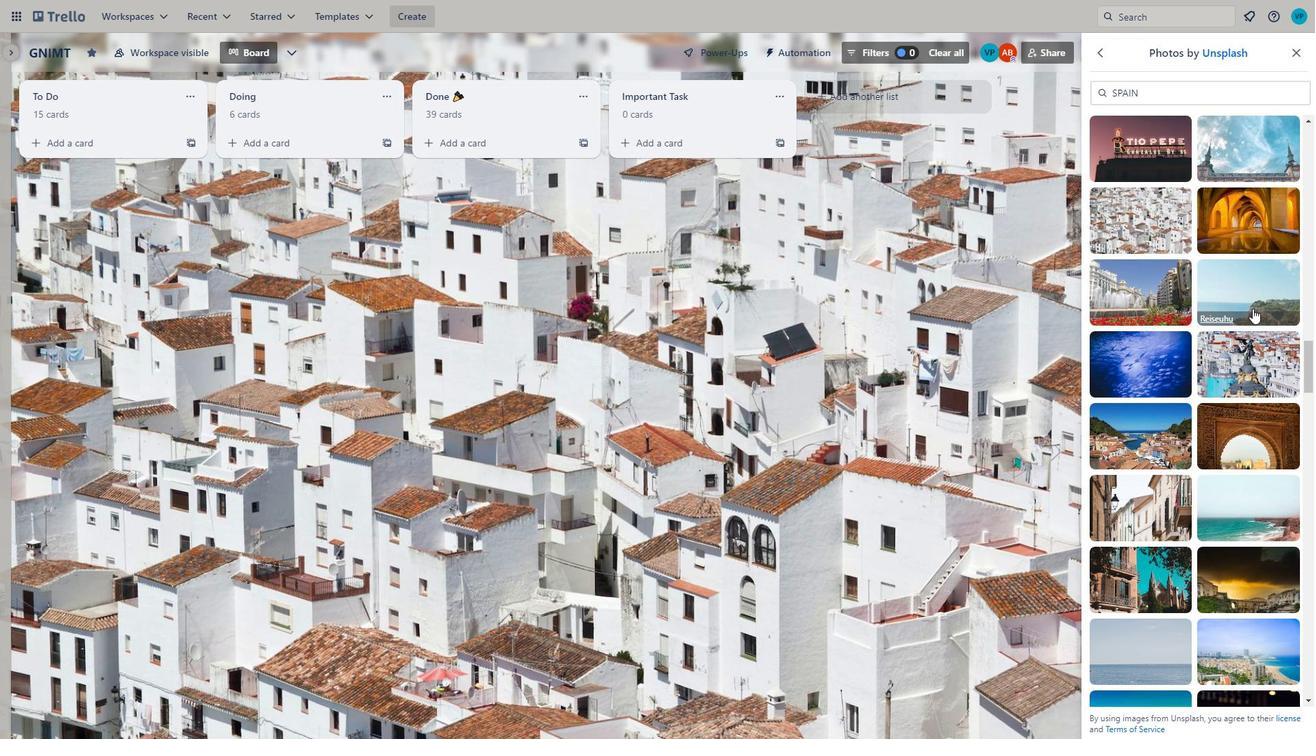 
Action: Mouse scrolled (1146, 303) with delta (0, 0)
Screenshot: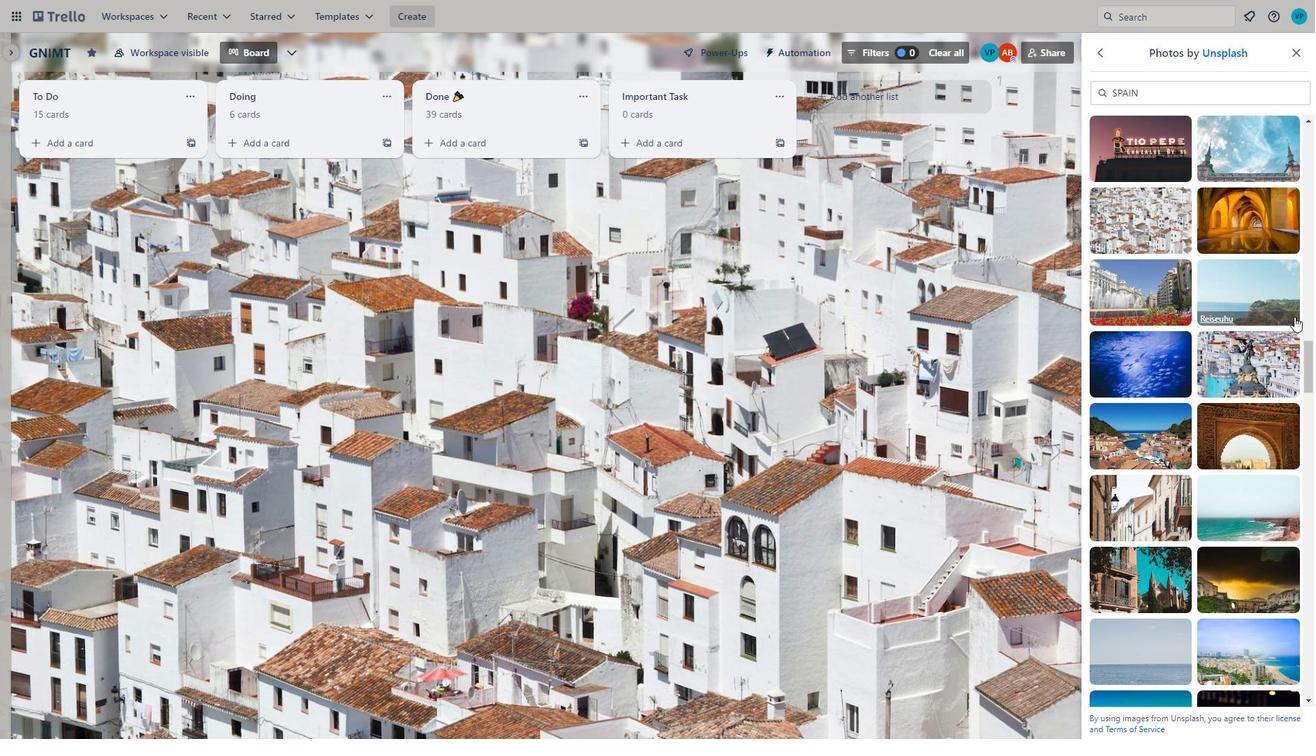 
Action: Mouse moved to (1265, 281)
Screenshot: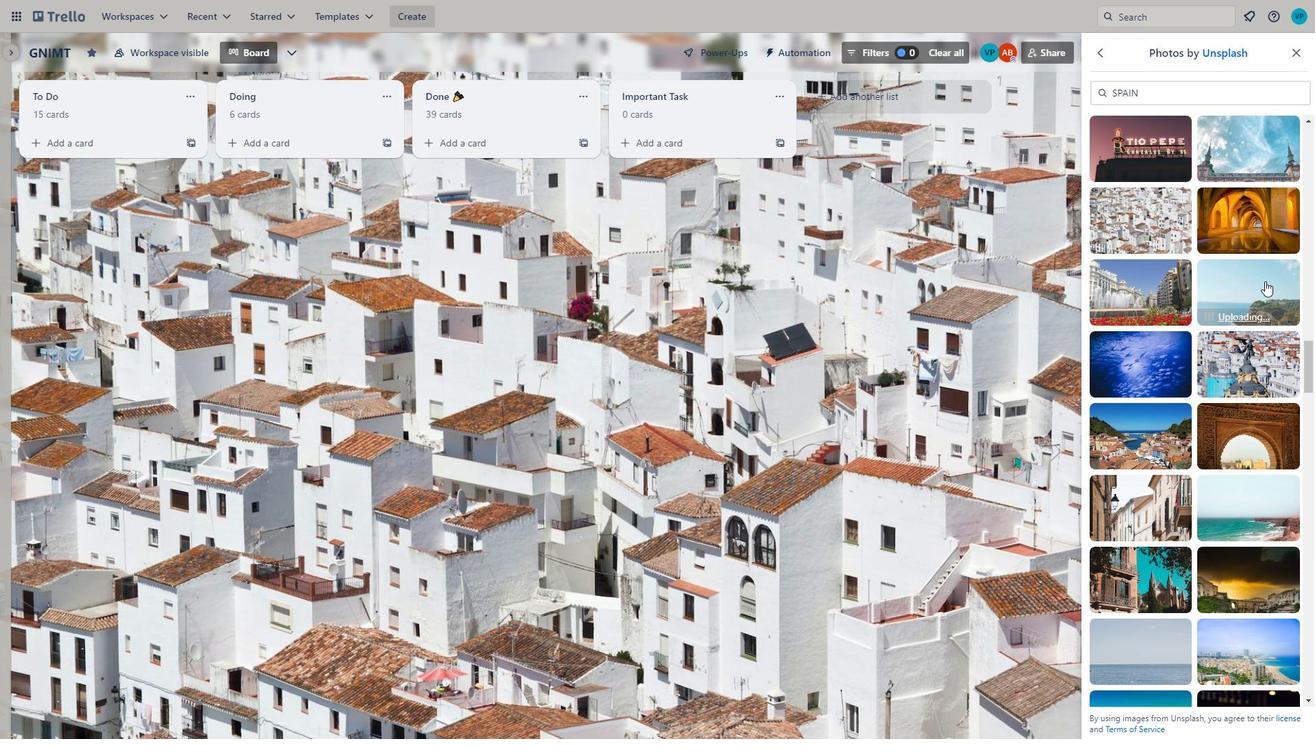 
Action: Mouse pressed left at (1265, 281)
Screenshot: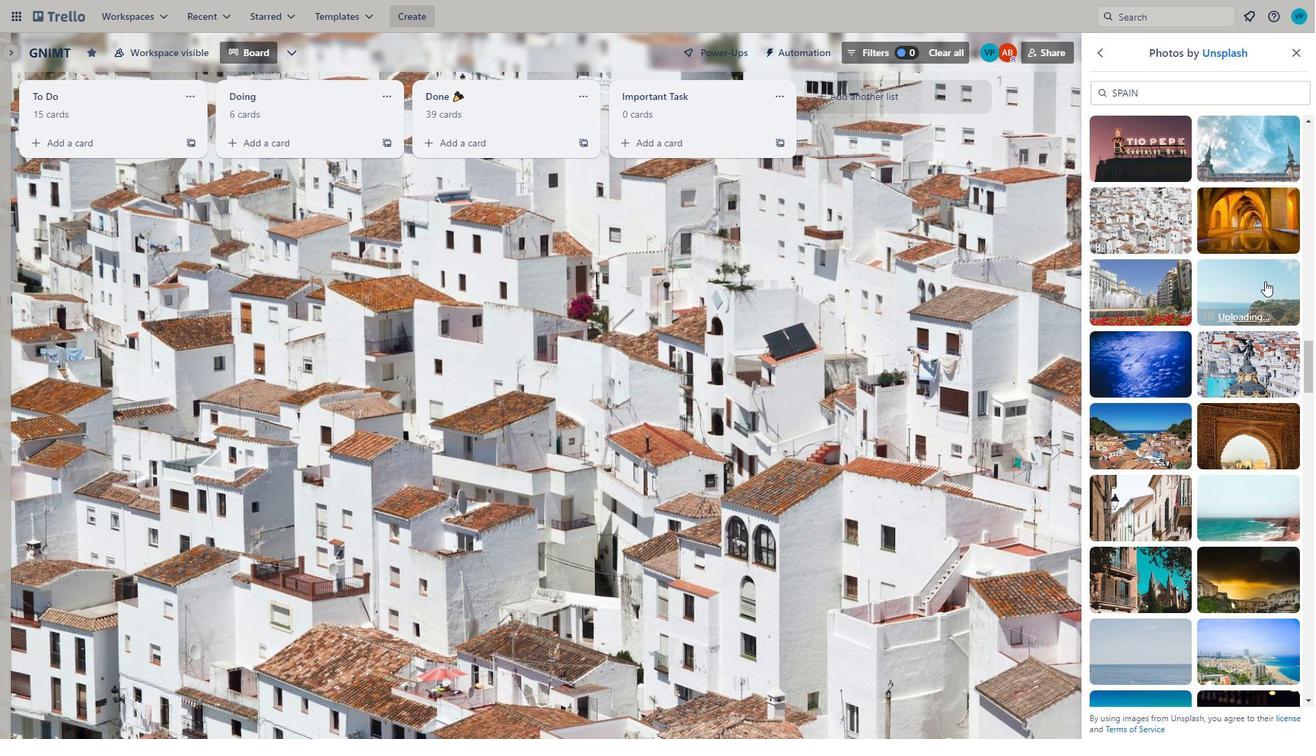 
Action: Mouse moved to (1129, 207)
Screenshot: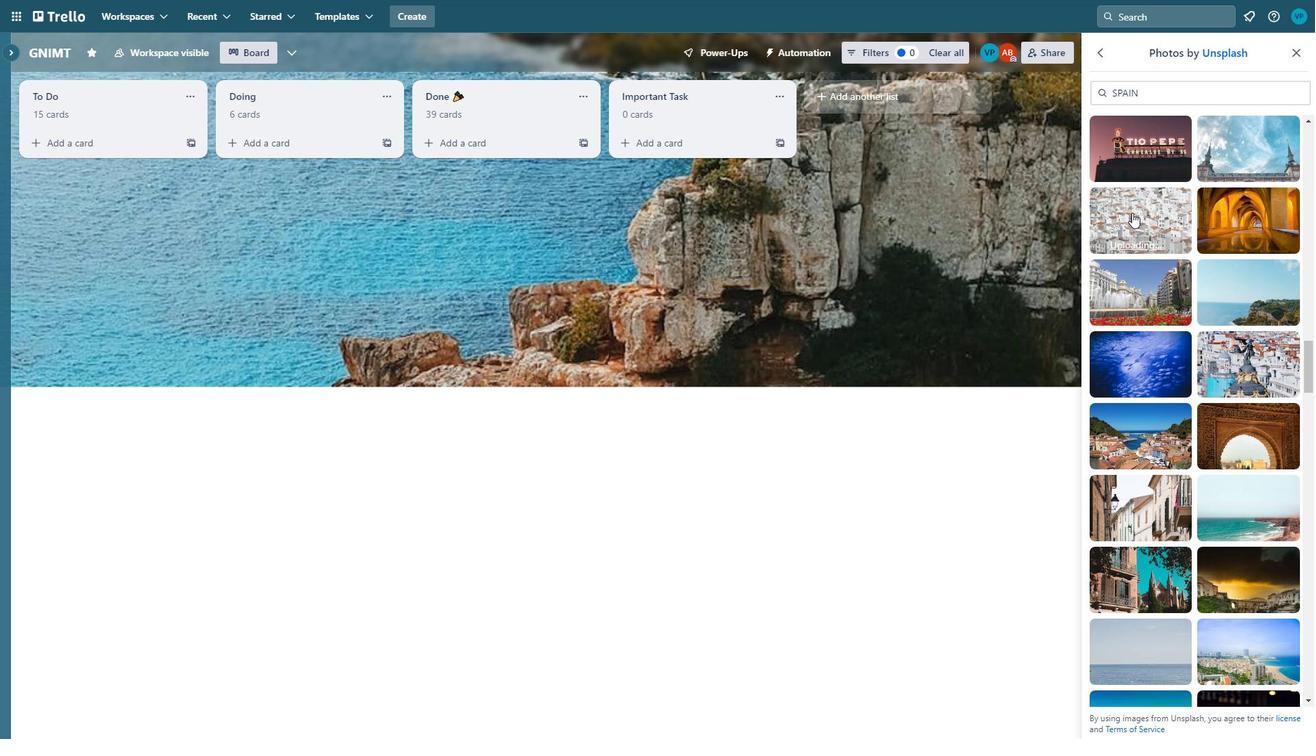 
Action: Mouse pressed left at (1129, 207)
Screenshot: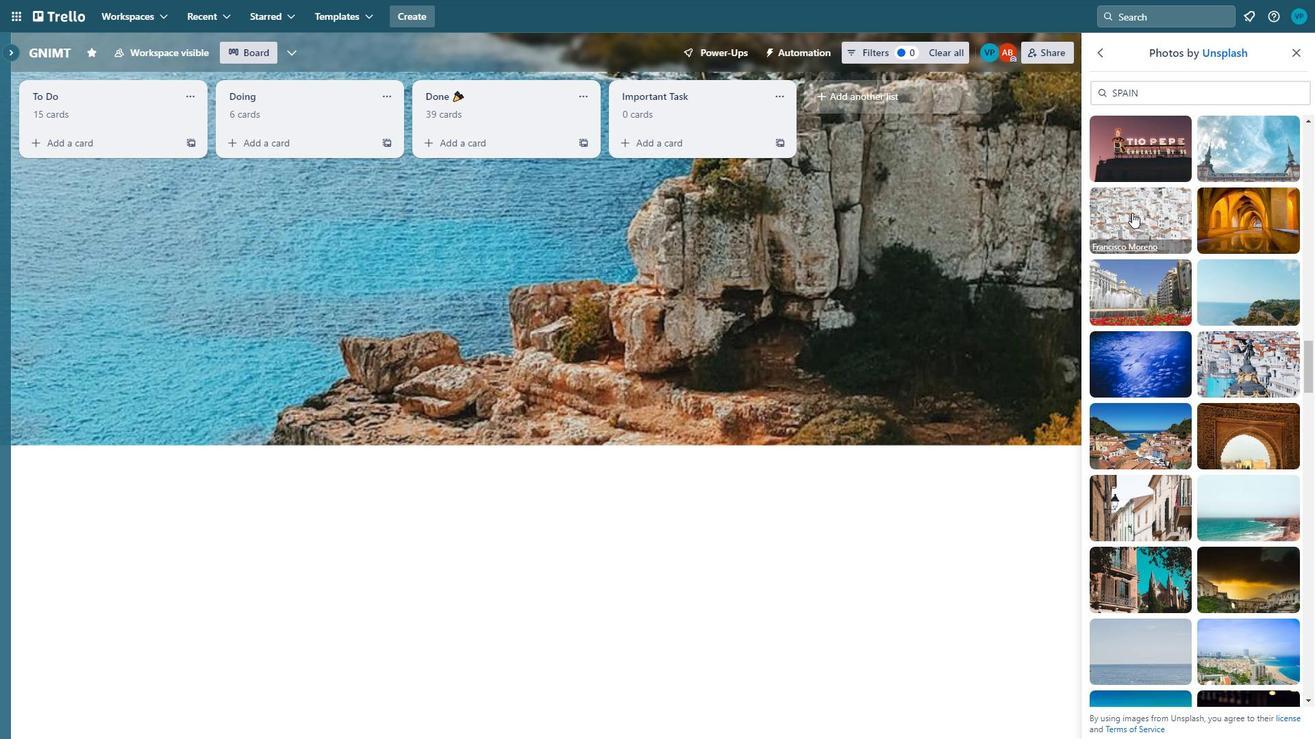
Action: Mouse moved to (1132, 213)
Screenshot: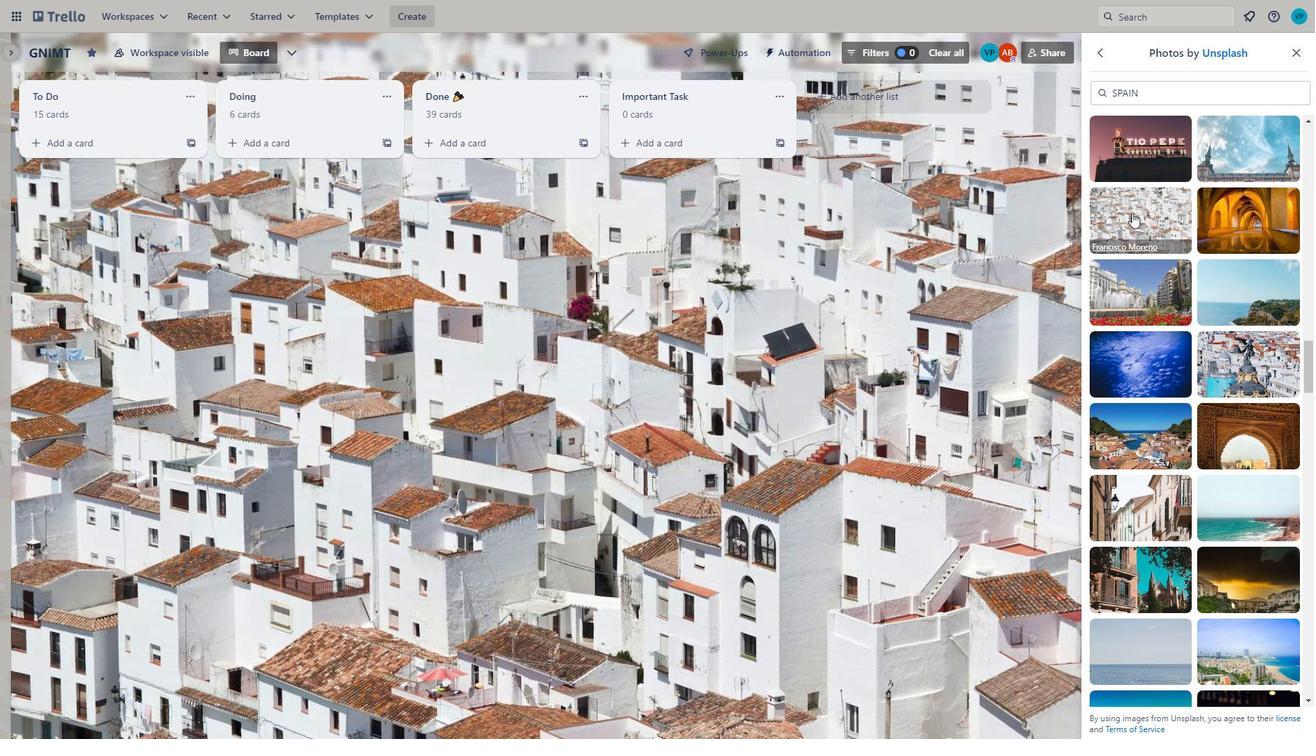 
Action: Mouse scrolled (1132, 213) with delta (0, 0)
Screenshot: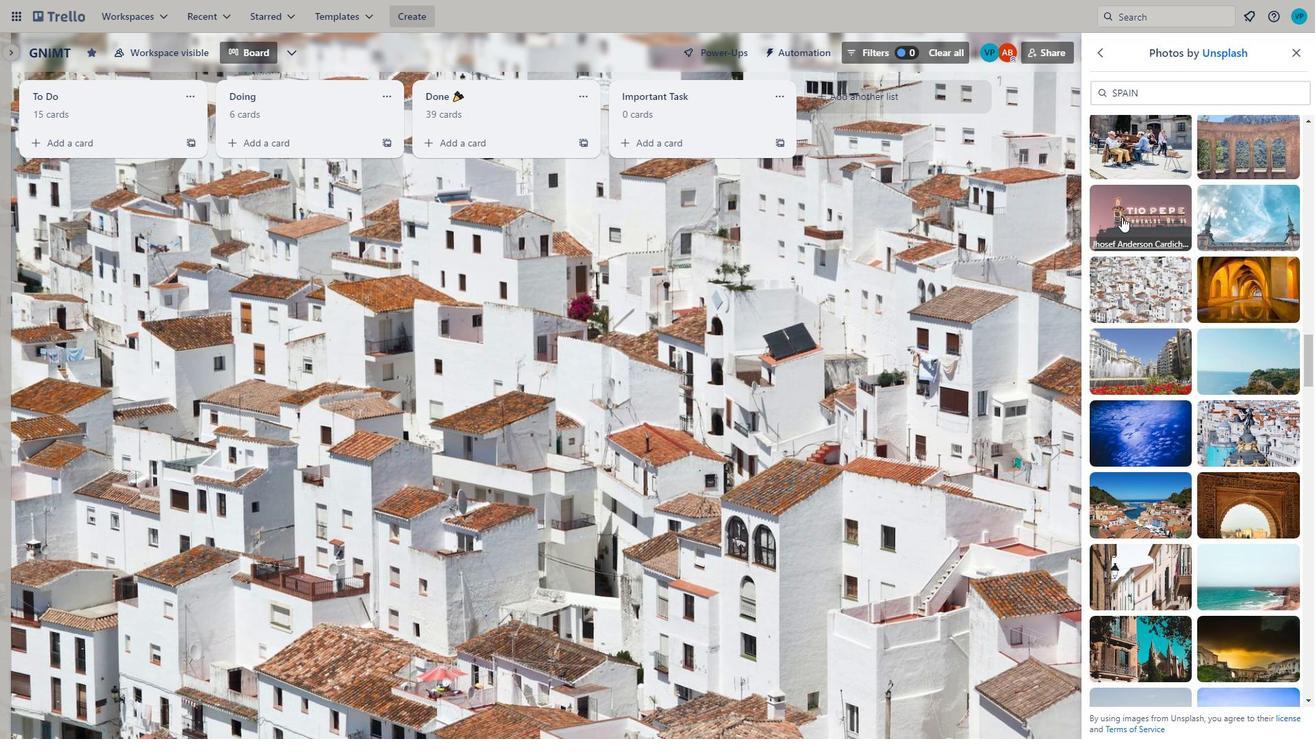 
Action: Mouse moved to (1246, 280)
Screenshot: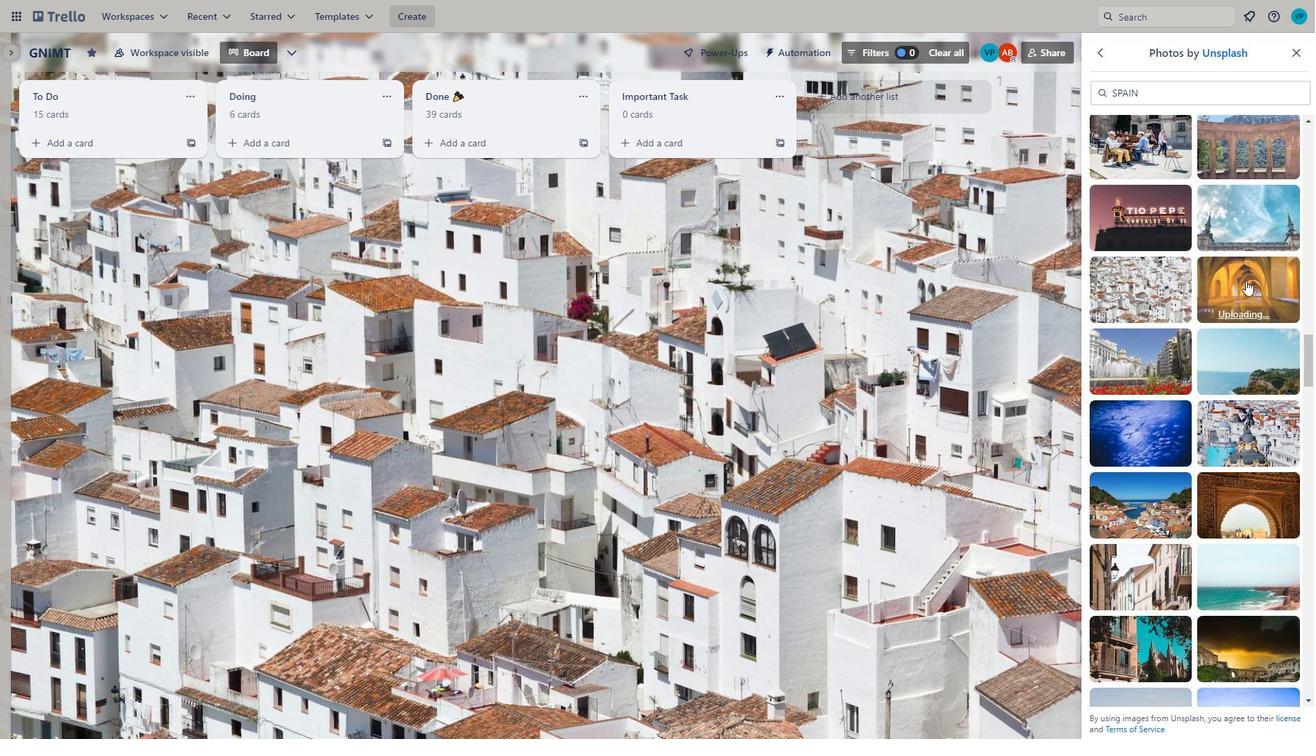 
Action: Mouse pressed left at (1246, 280)
Screenshot: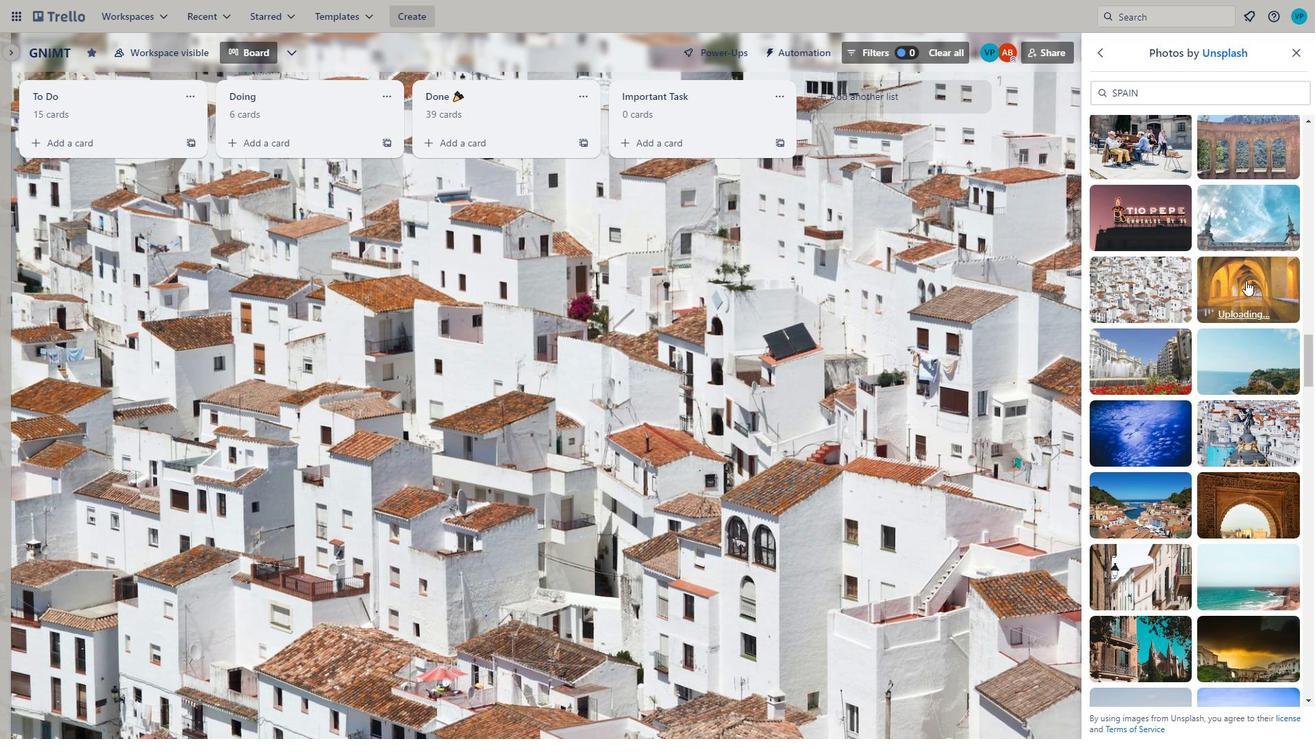
Action: Mouse moved to (1147, 352)
Screenshot: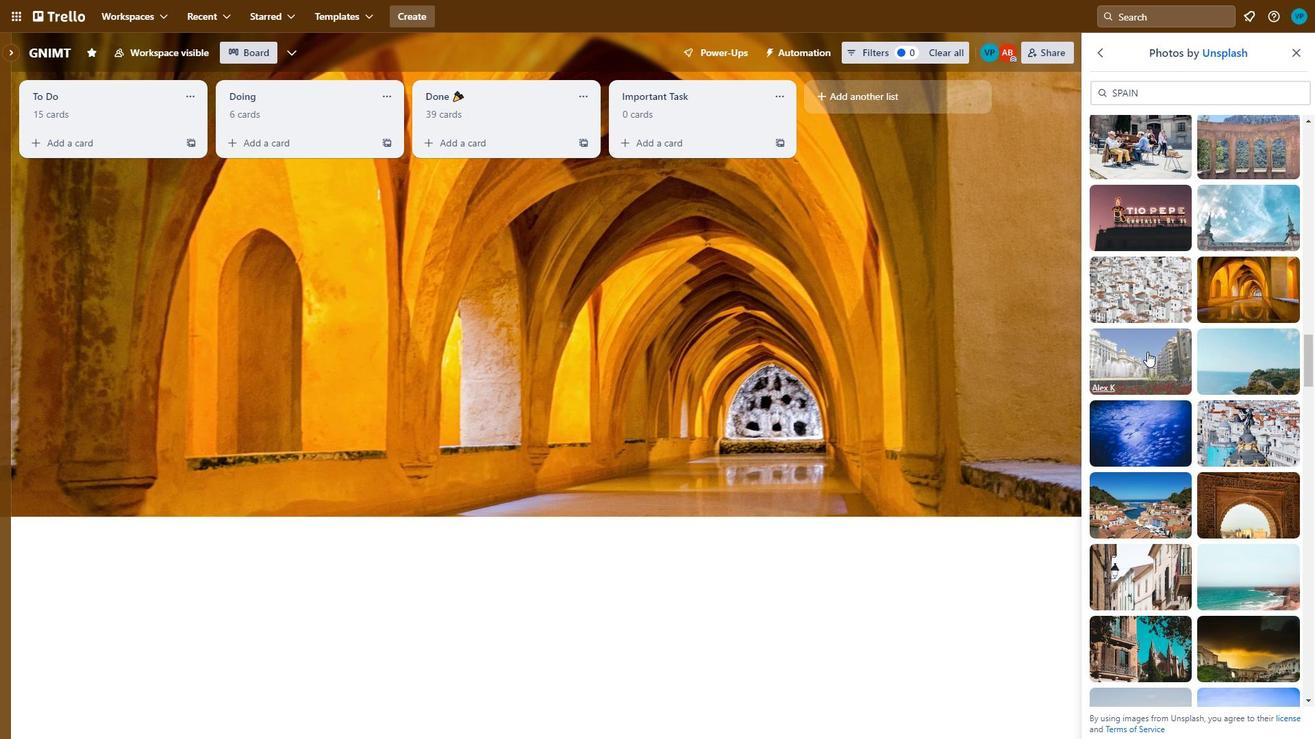 
Action: Mouse pressed left at (1147, 352)
Screenshot: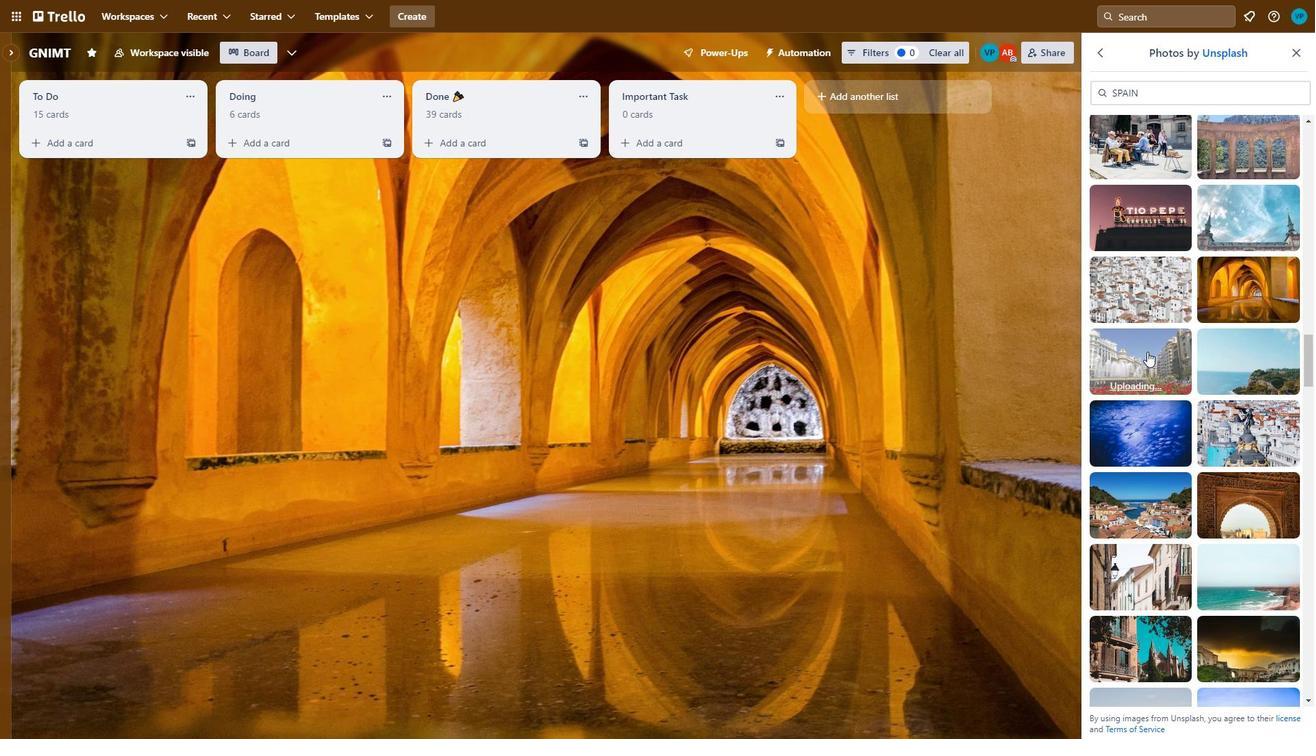 
Action: Mouse moved to (1226, 363)
Screenshot: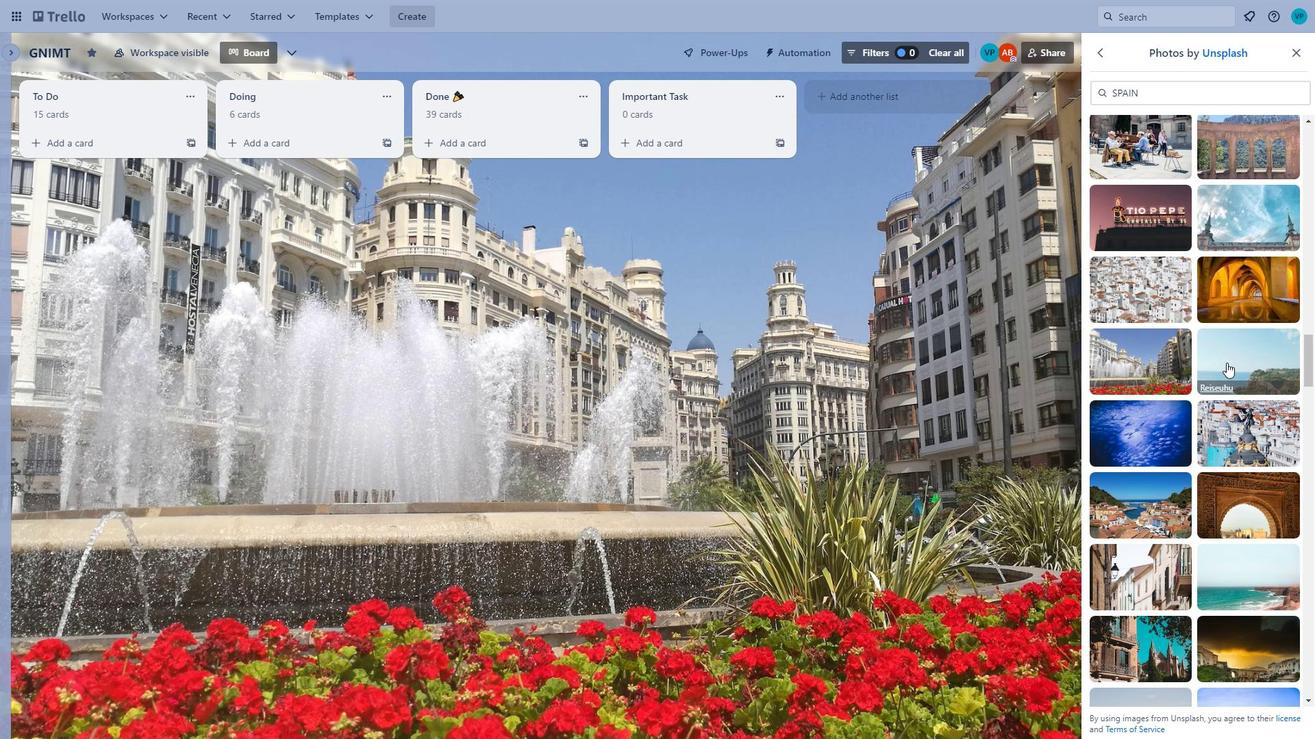 
Action: Mouse pressed left at (1226, 363)
Screenshot: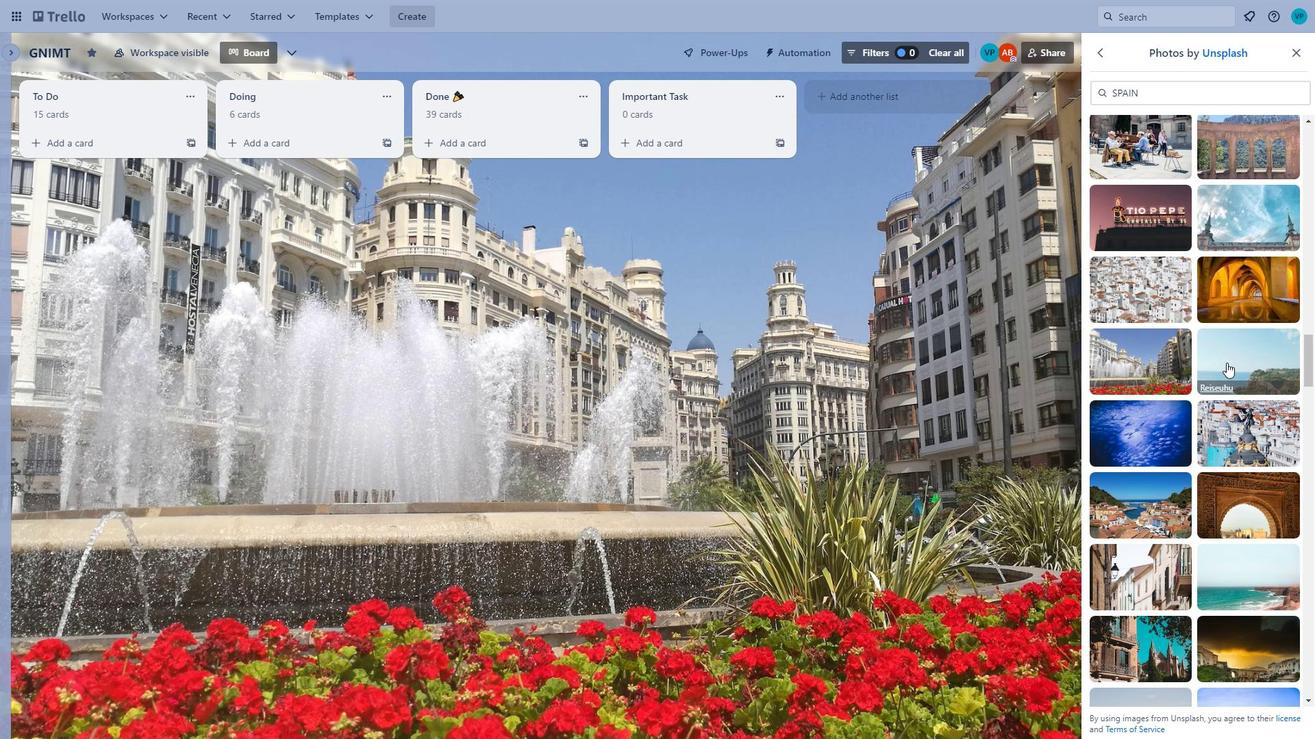 
Action: Mouse moved to (1161, 413)
Screenshot: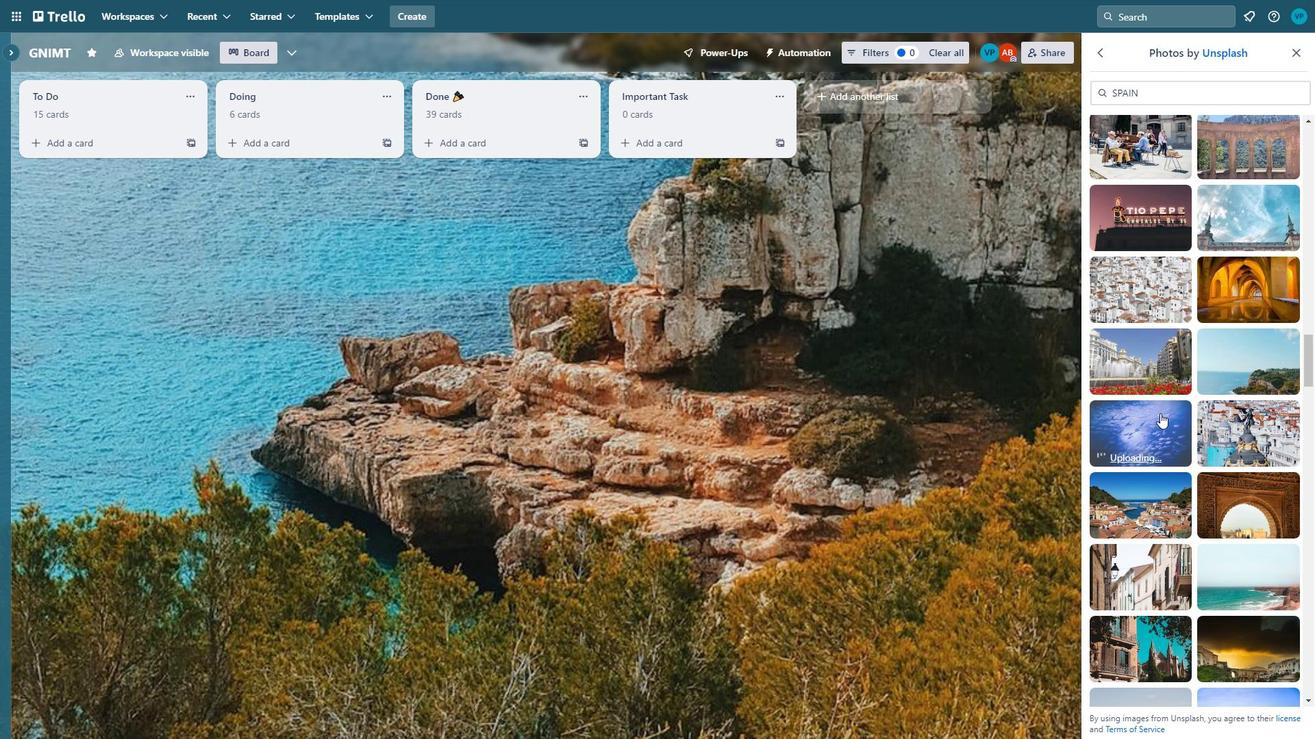 
Action: Mouse pressed left at (1161, 413)
Screenshot: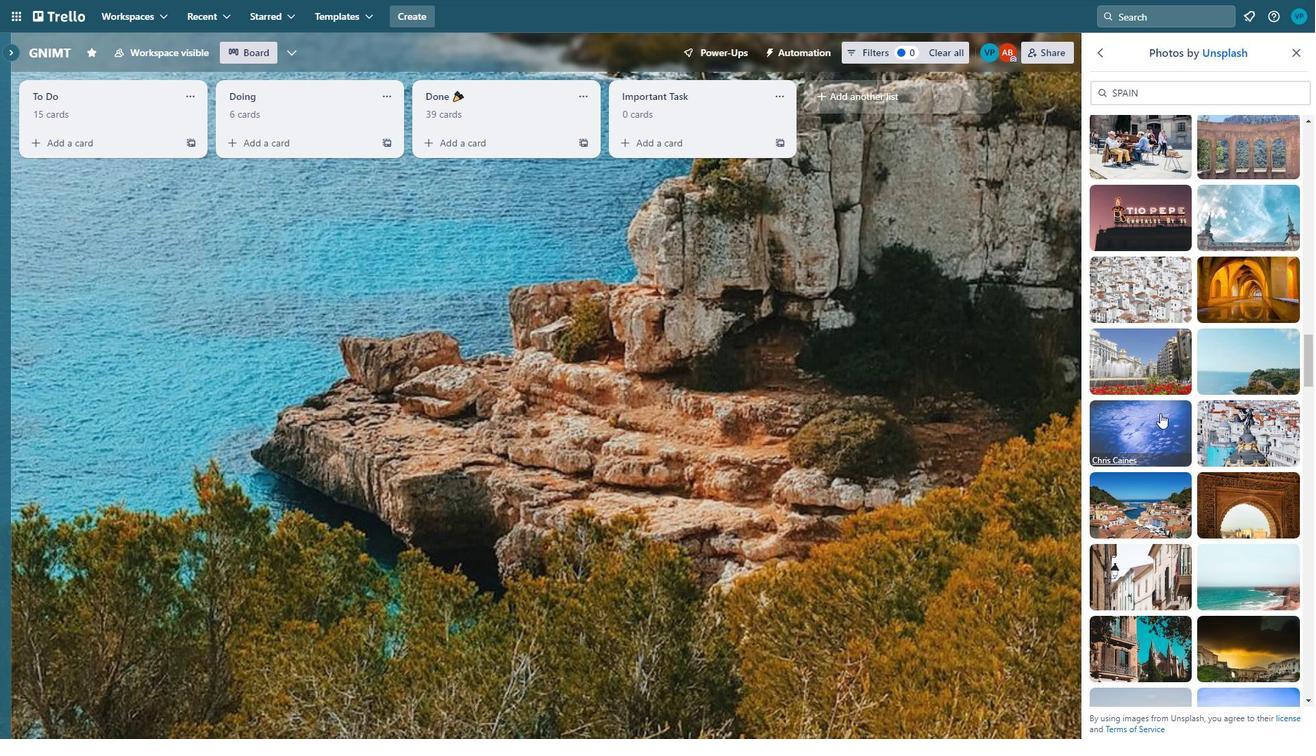 
Action: Mouse moved to (1255, 421)
Screenshot: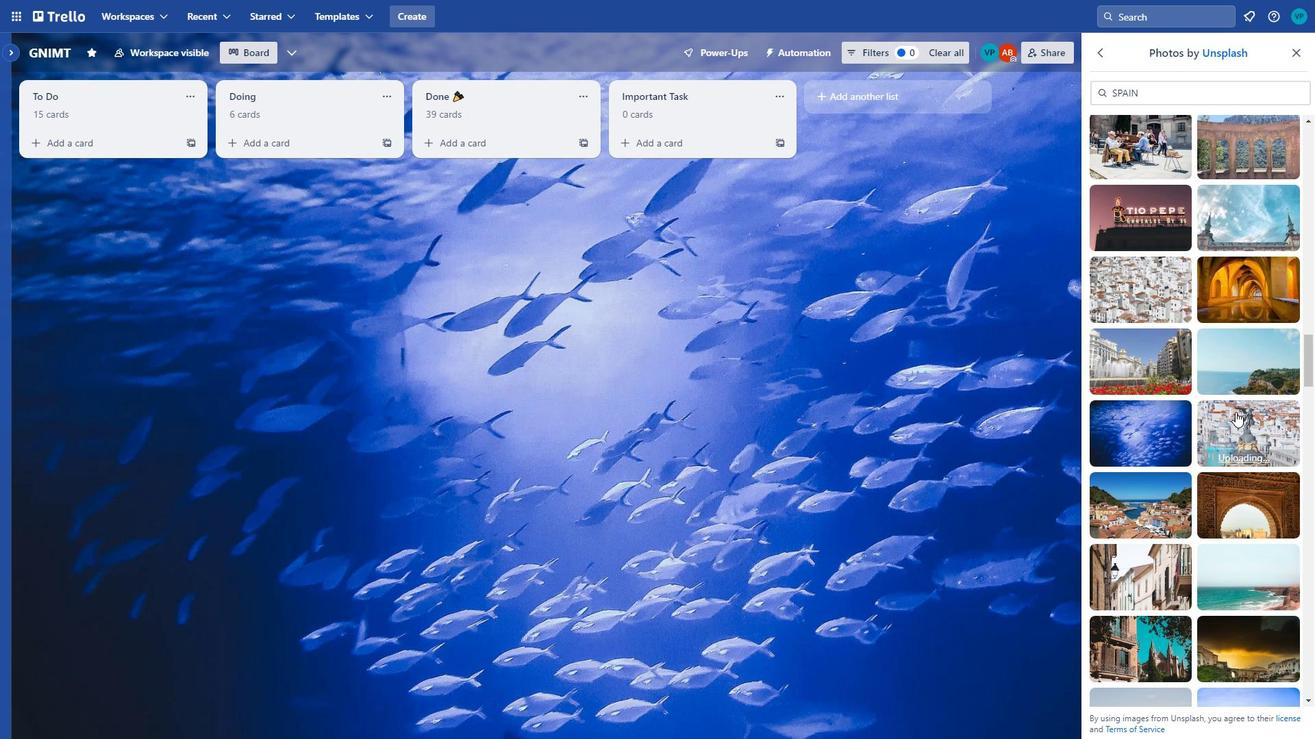 
Action: Mouse pressed left at (1255, 421)
Screenshot: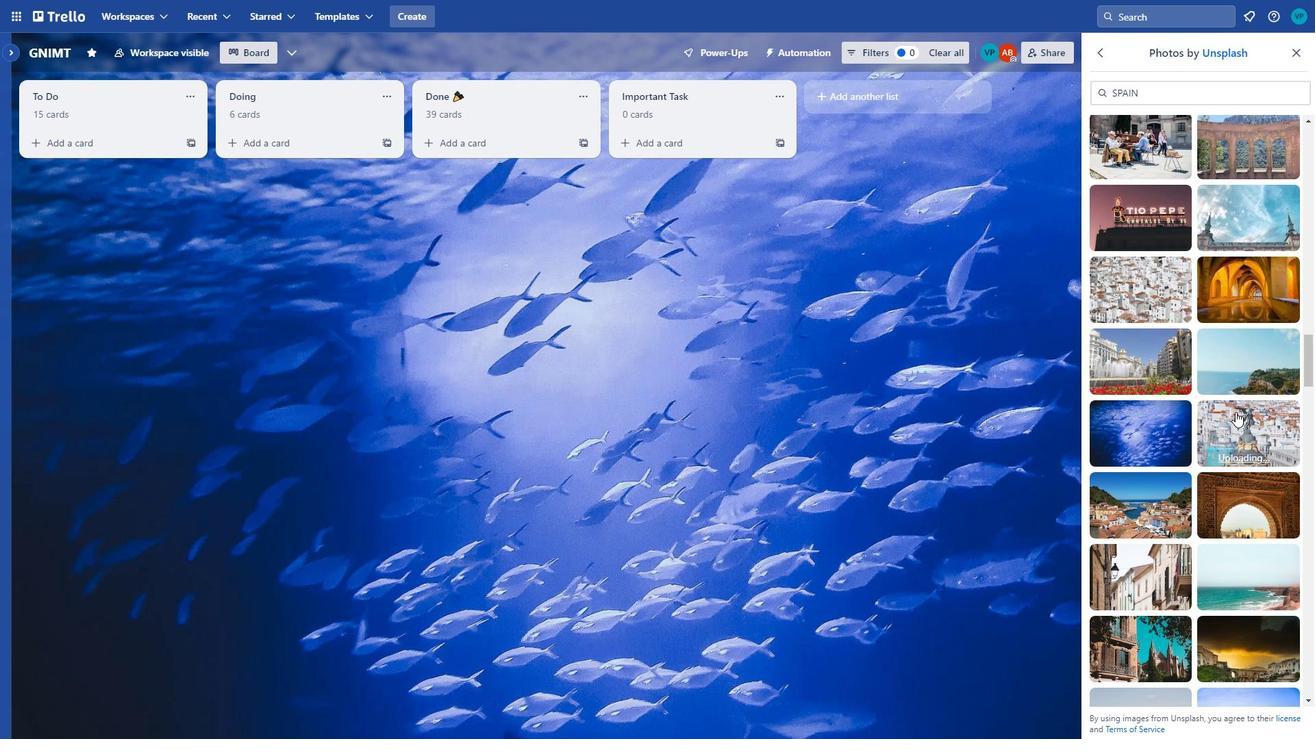
Action: Mouse moved to (1146, 433)
Screenshot: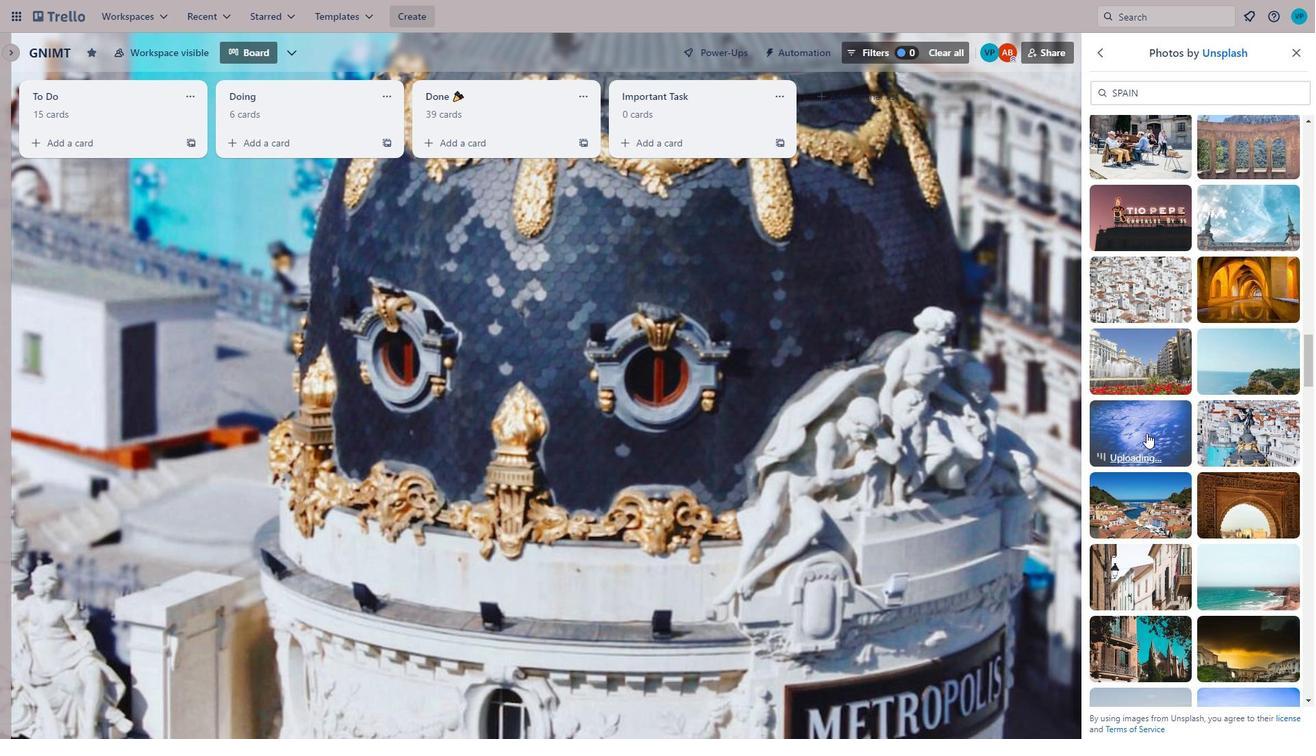 
Action: Mouse pressed left at (1146, 433)
Screenshot: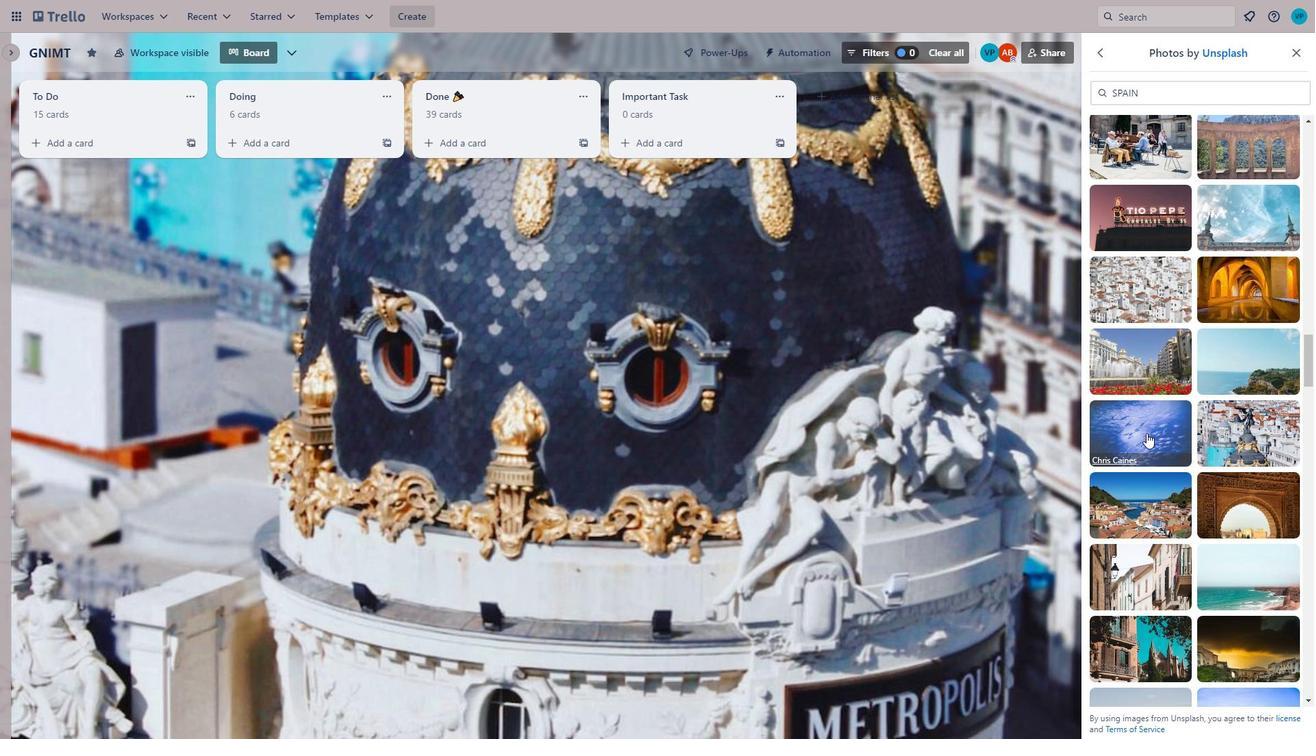 
Action: Mouse moved to (1239, 424)
Screenshot: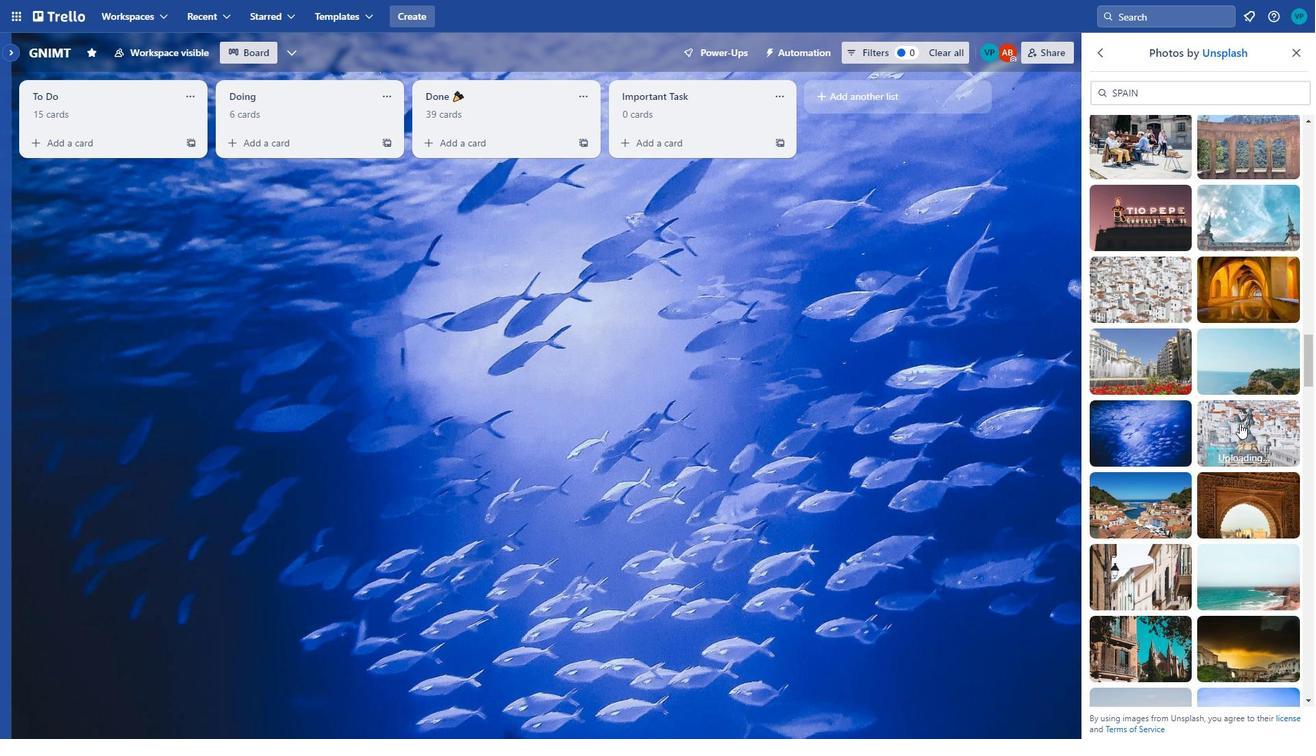 
Action: Mouse pressed left at (1239, 424)
Screenshot: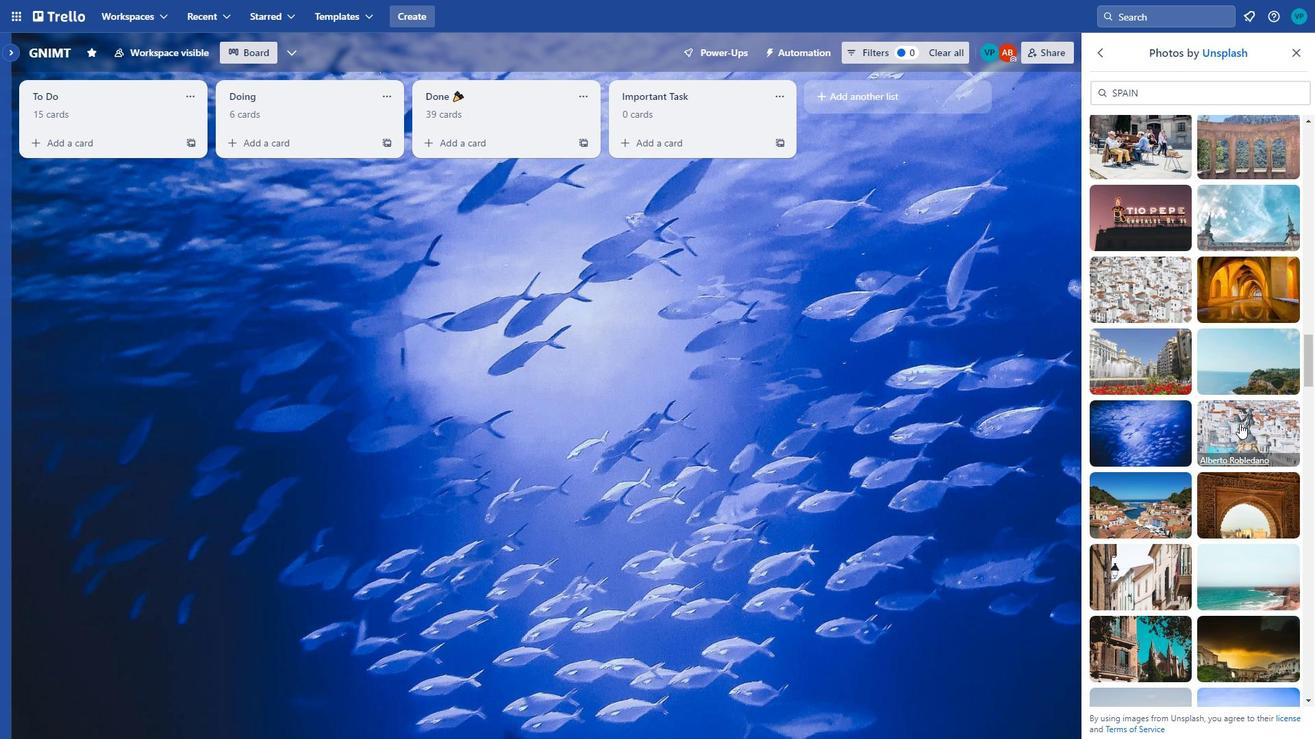 
Action: Mouse moved to (1147, 501)
Screenshot: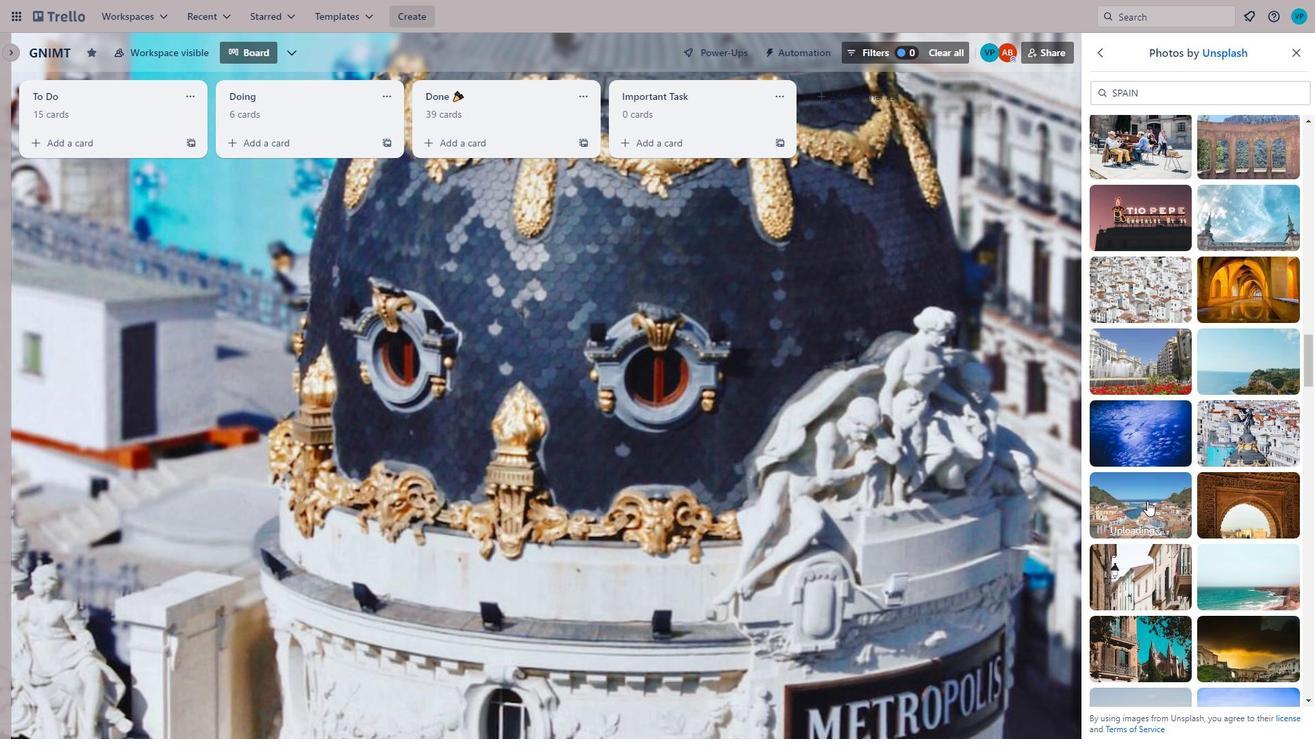 
Action: Mouse pressed left at (1147, 501)
Screenshot: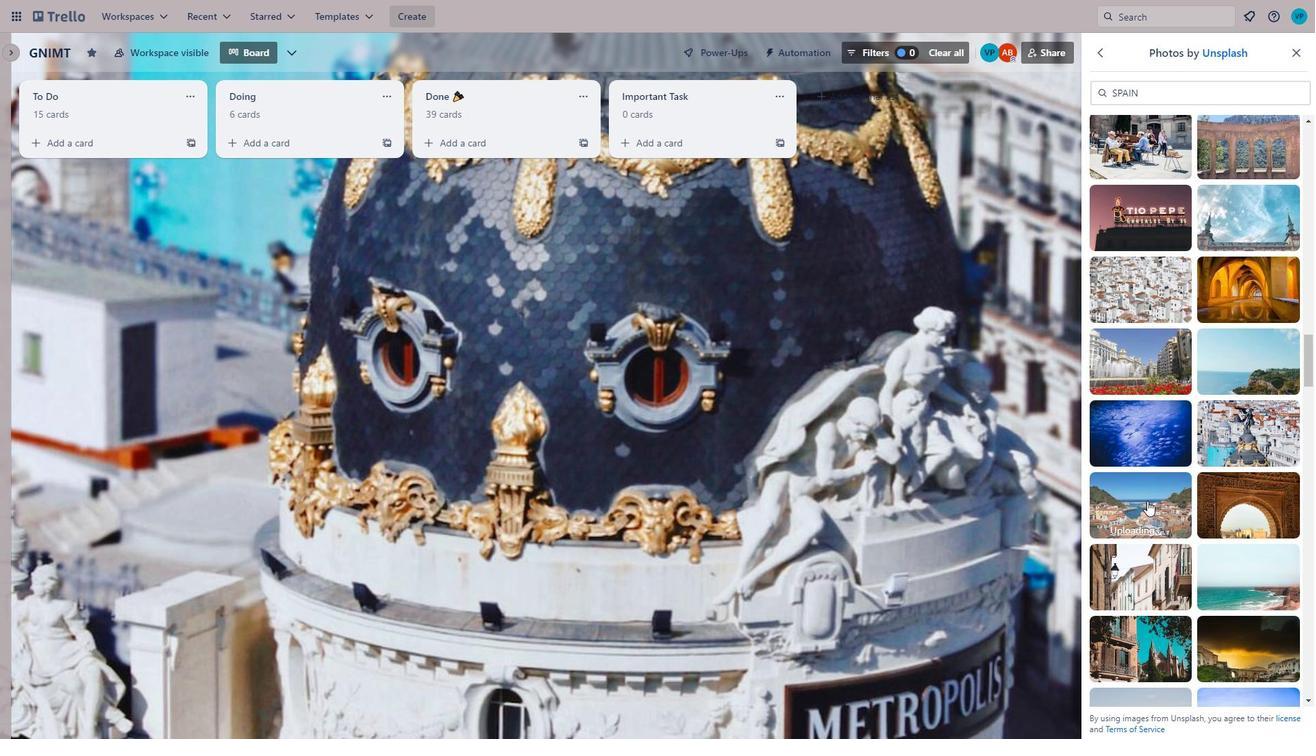 
Action: Mouse moved to (1252, 489)
Screenshot: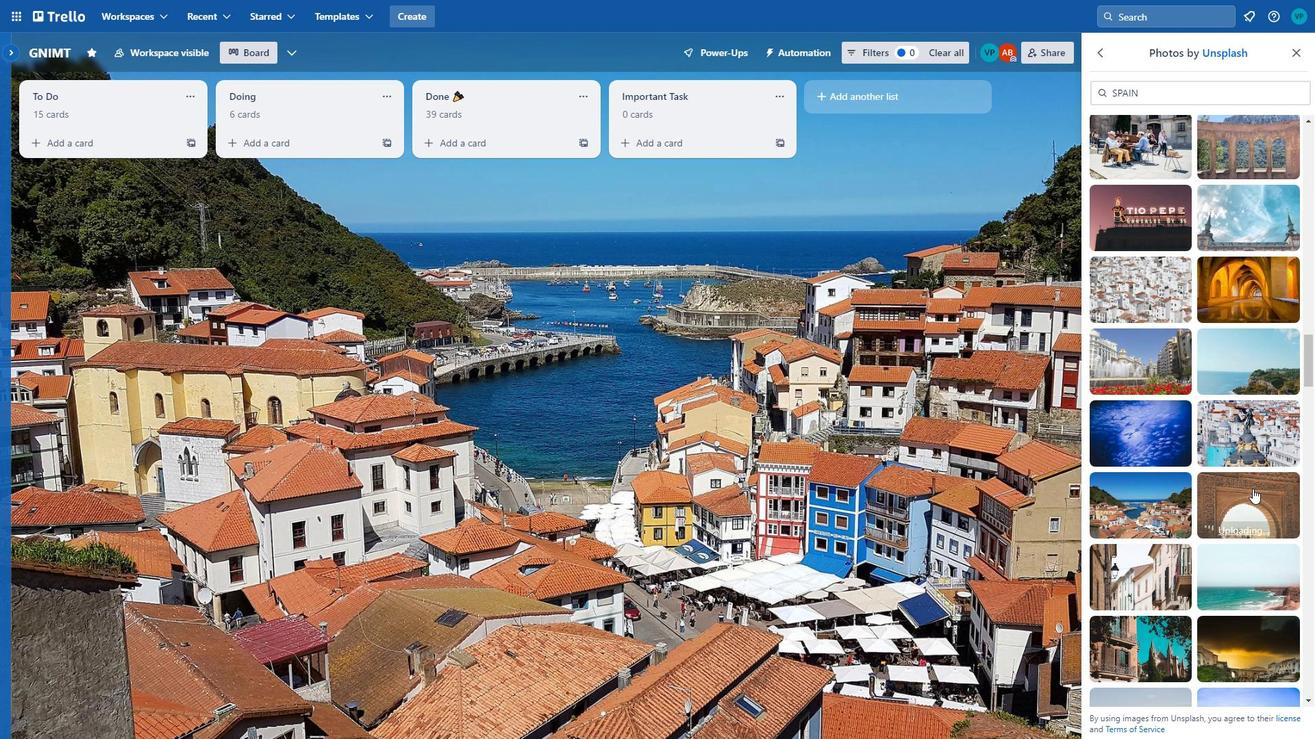 
Action: Mouse pressed left at (1252, 489)
Screenshot: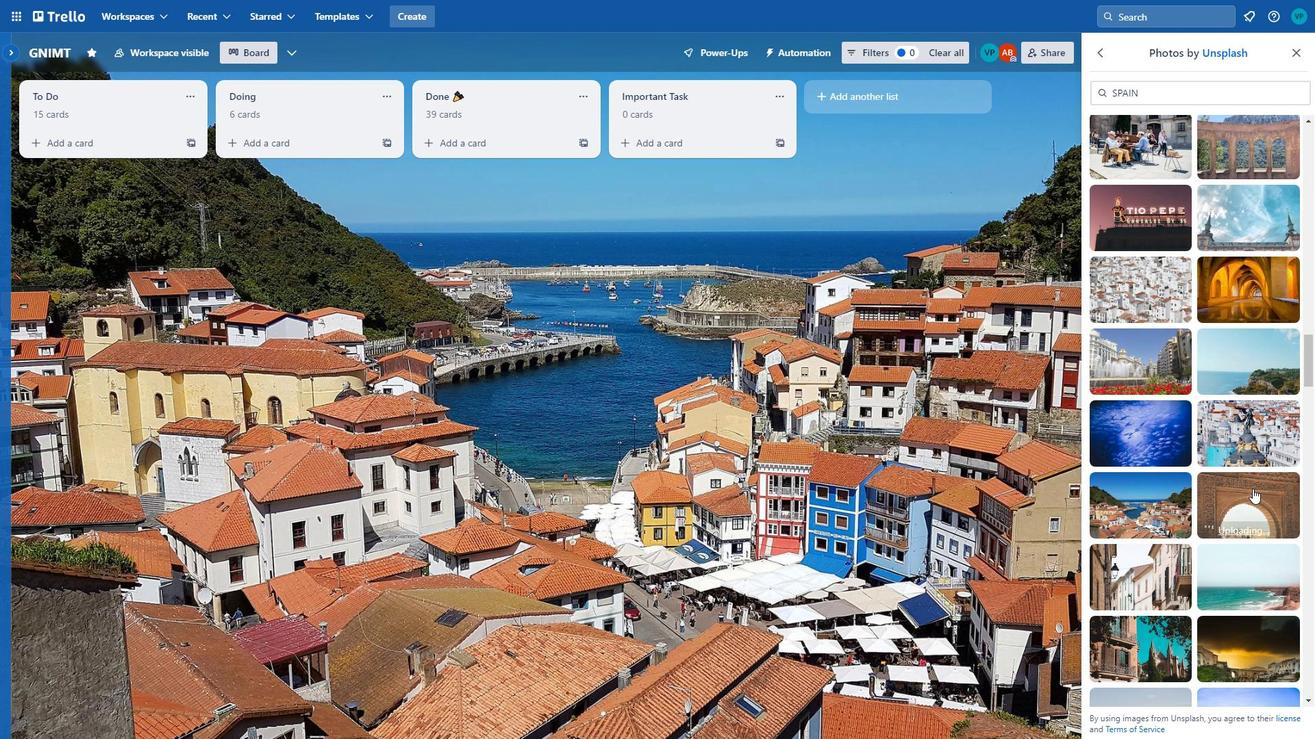 
Action: Mouse moved to (1128, 500)
Screenshot: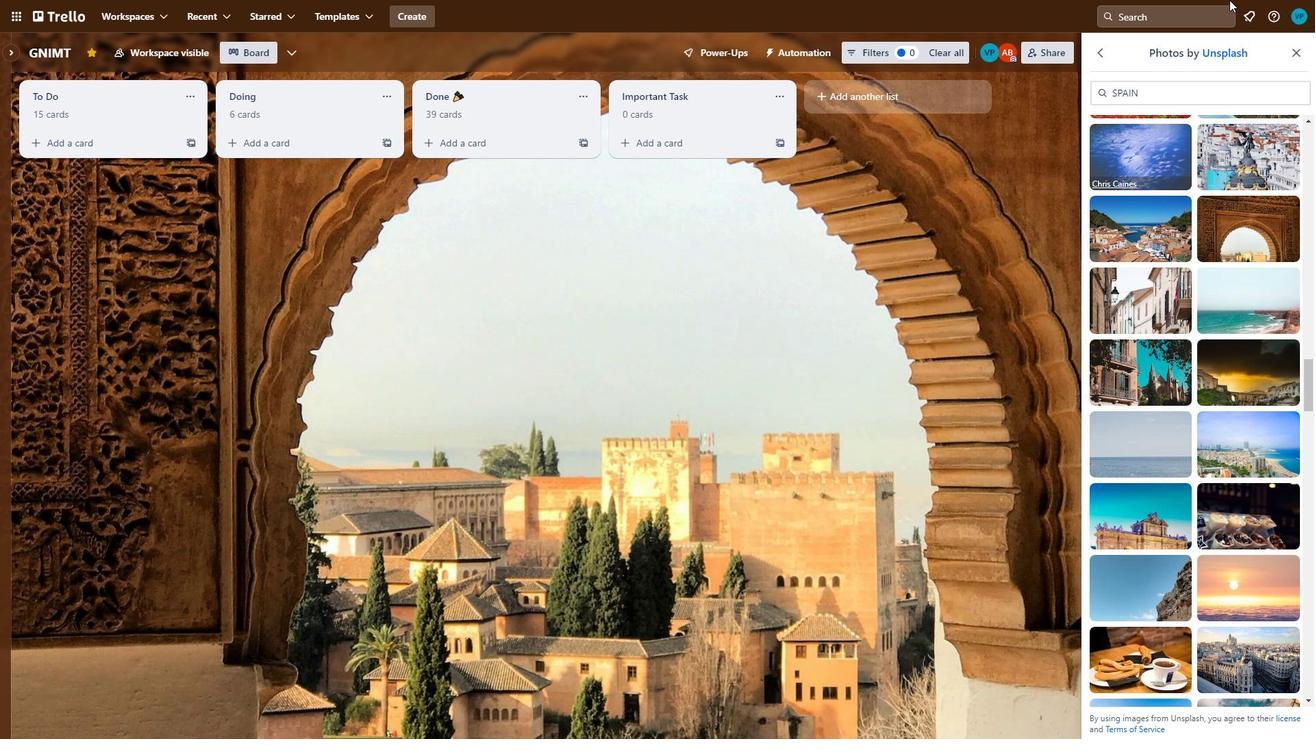 
Action: Mouse scrolled (1128, 500) with delta (0, 0)
Screenshot: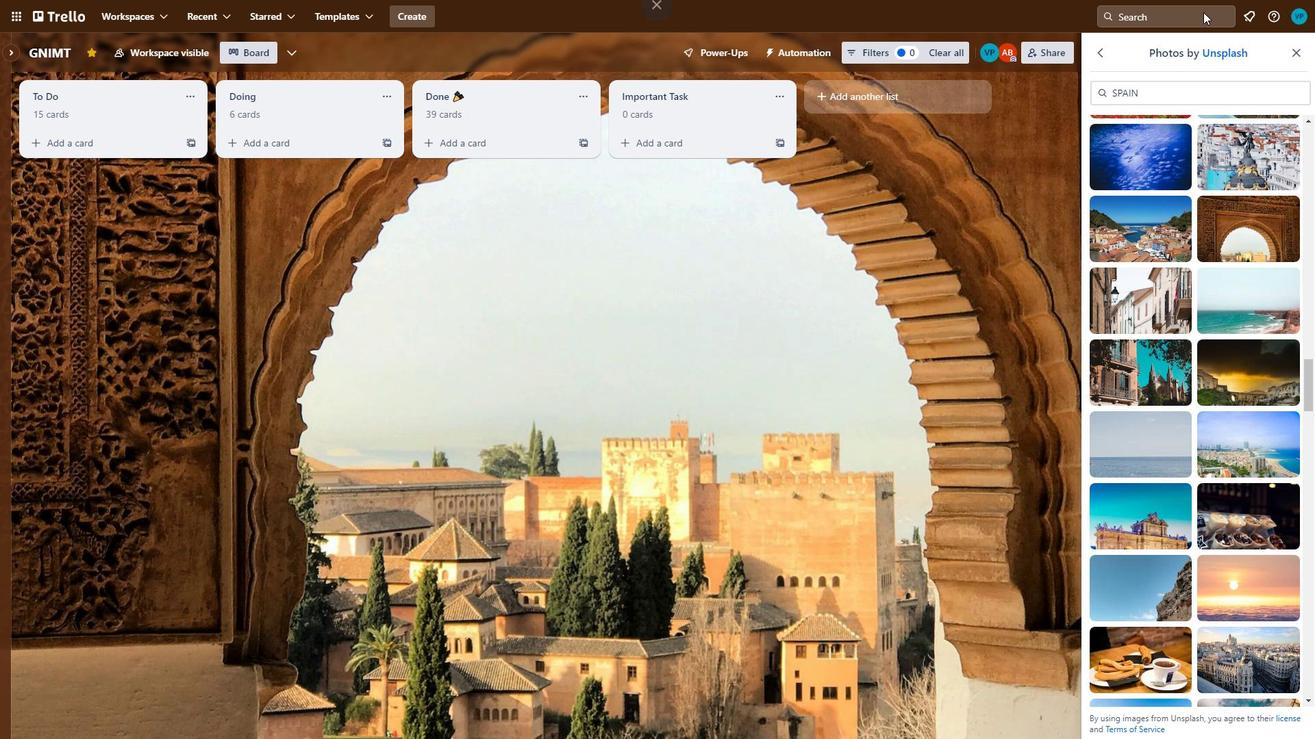 
Action: Mouse scrolled (1128, 500) with delta (0, 0)
Screenshot: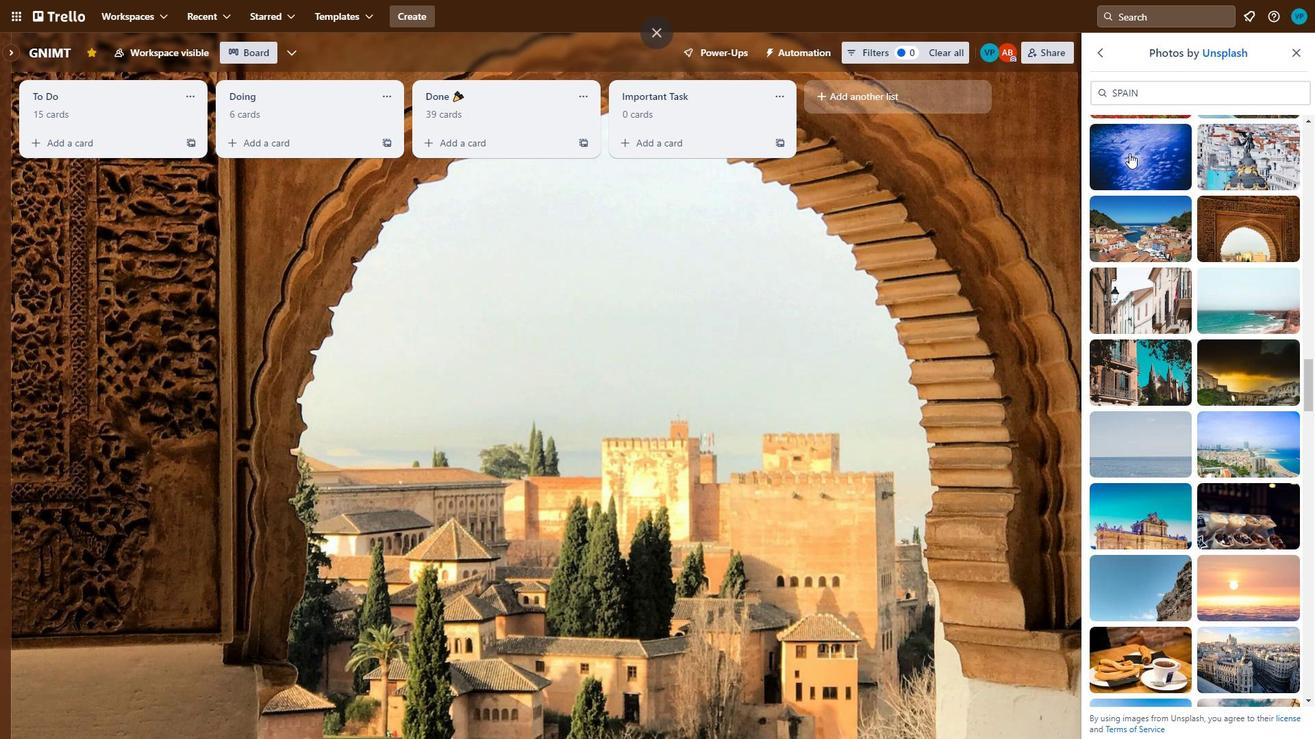 
Action: Mouse scrolled (1128, 500) with delta (0, 0)
Screenshot: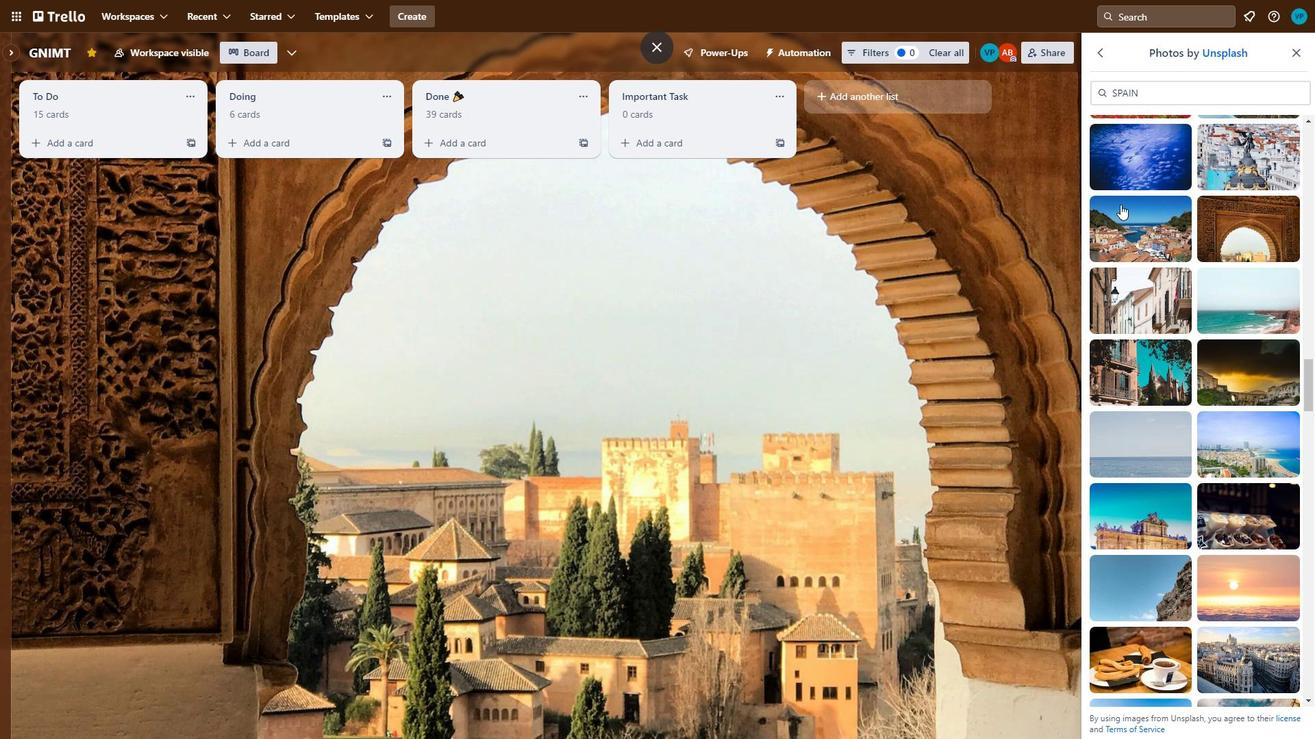 
Action: Mouse scrolled (1128, 500) with delta (0, 0)
Screenshot: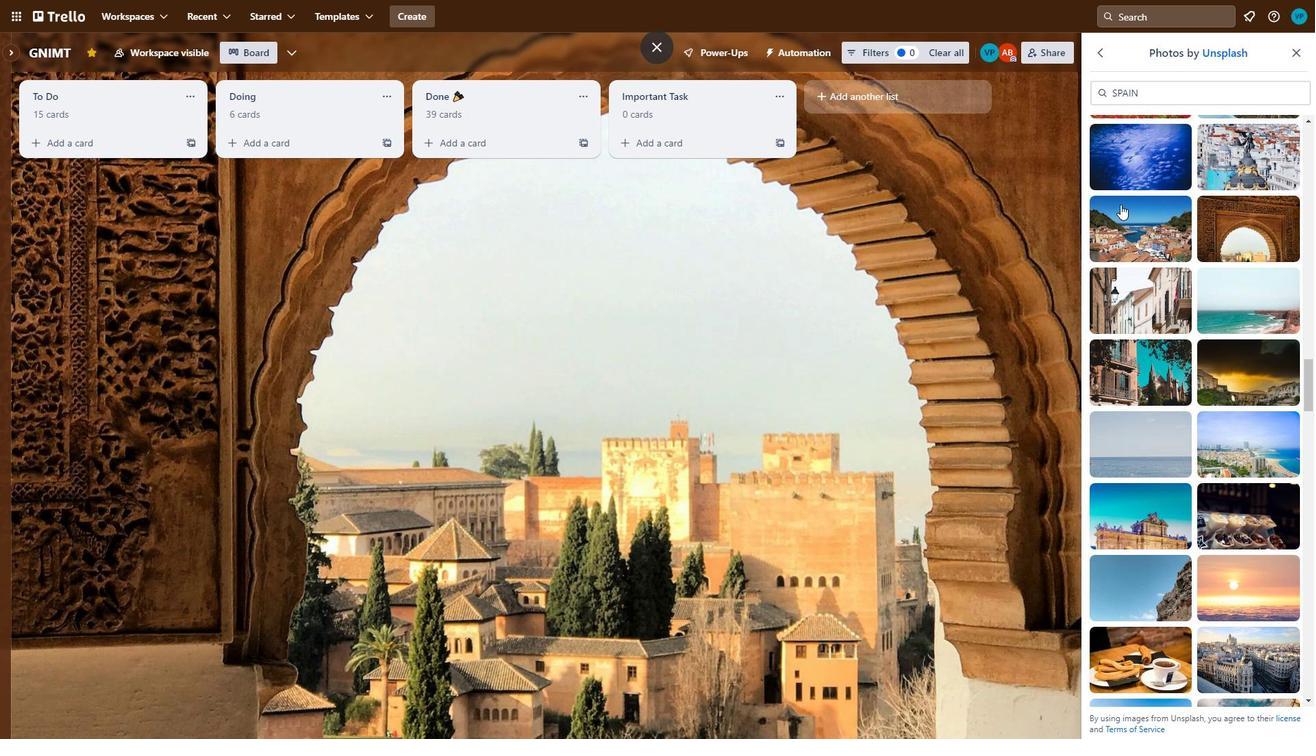 
Action: Mouse moved to (1132, 221)
Screenshot: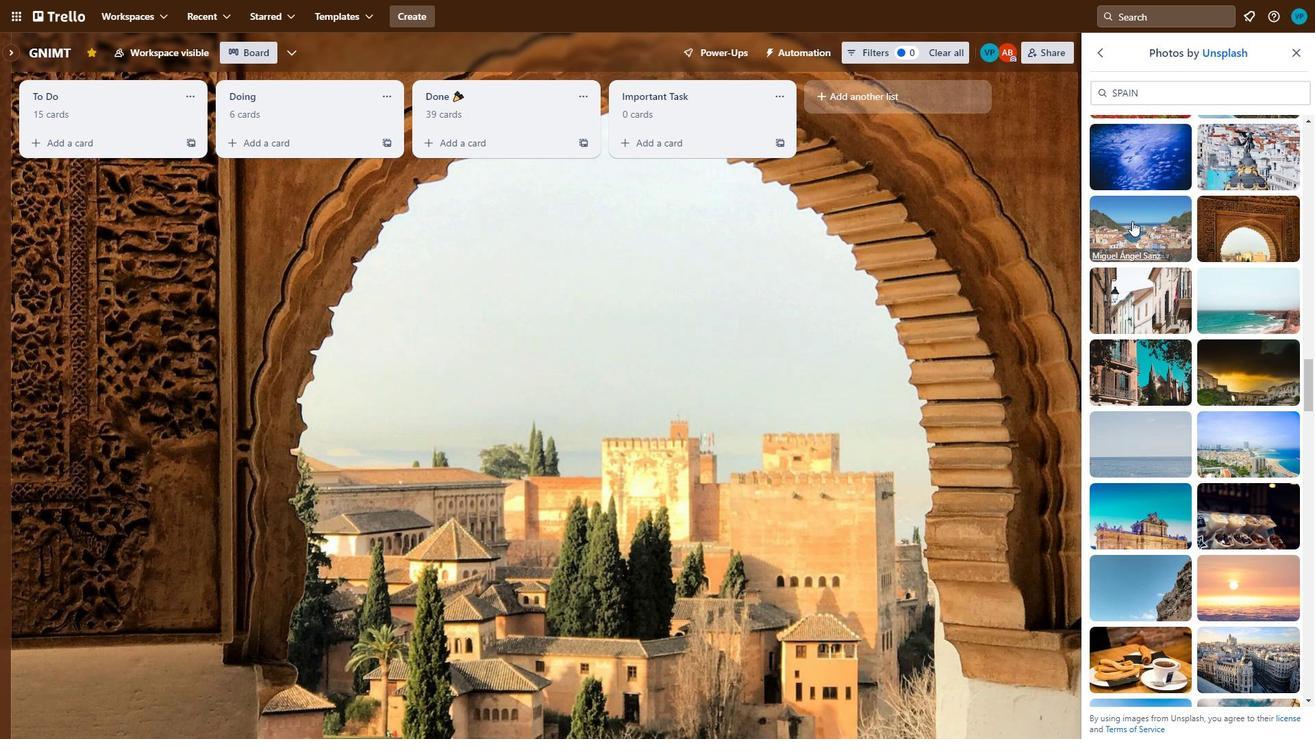
Action: Mouse pressed left at (1132, 221)
Screenshot: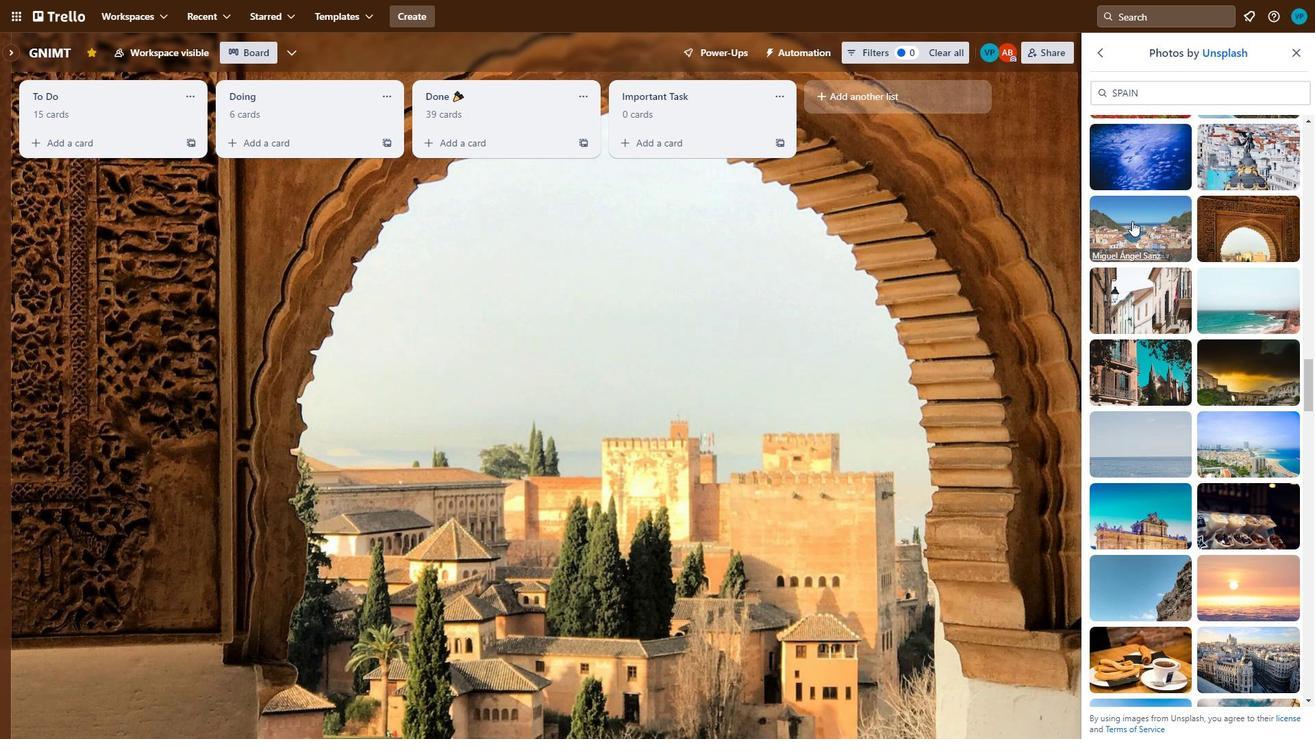 
Action: Mouse moved to (1148, 369)
Screenshot: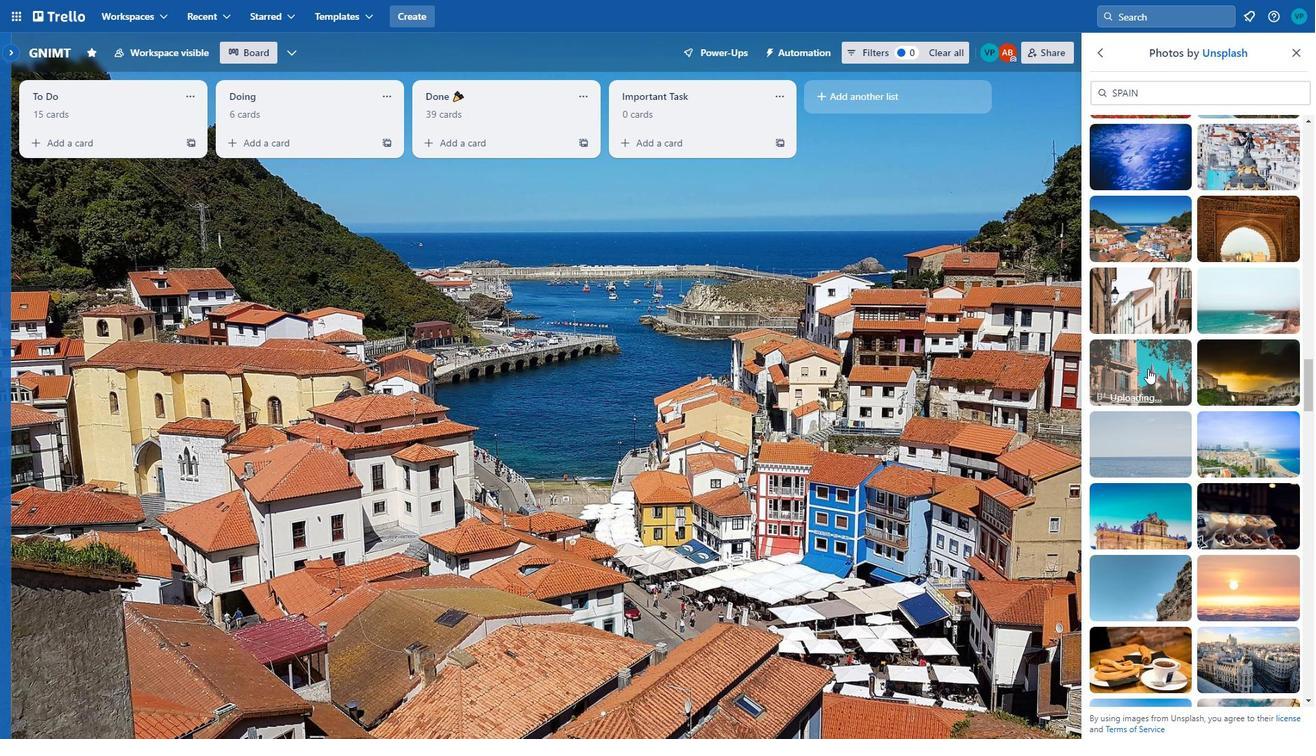 
Action: Mouse pressed left at (1148, 369)
Screenshot: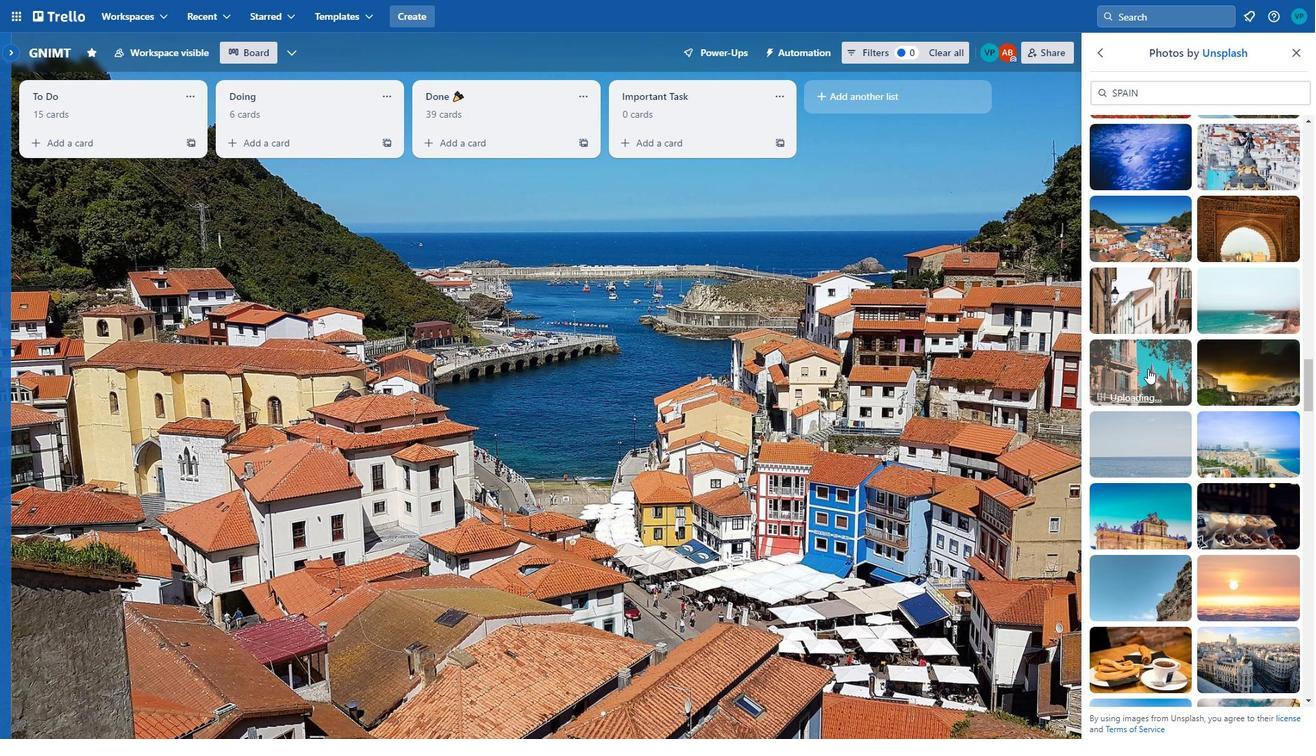 
Action: Mouse moved to (1235, 370)
Screenshot: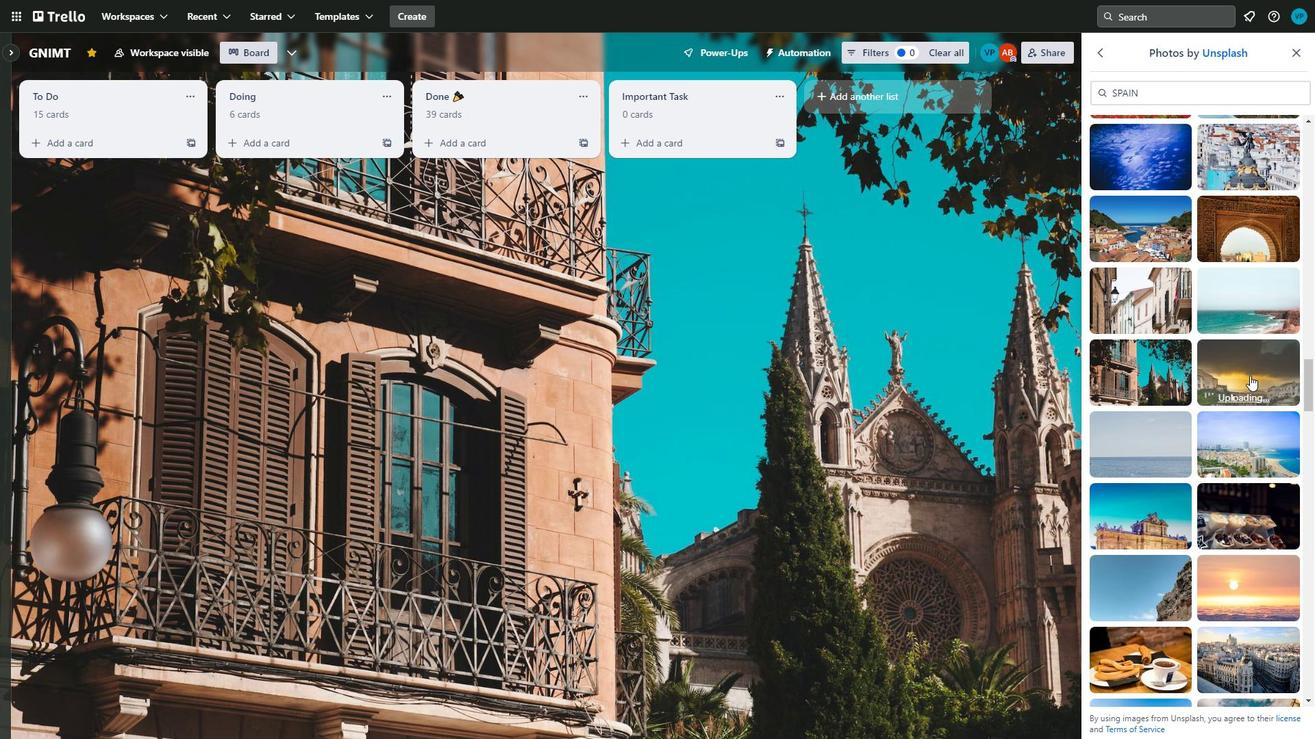 
Action: Mouse pressed left at (1235, 370)
Screenshot: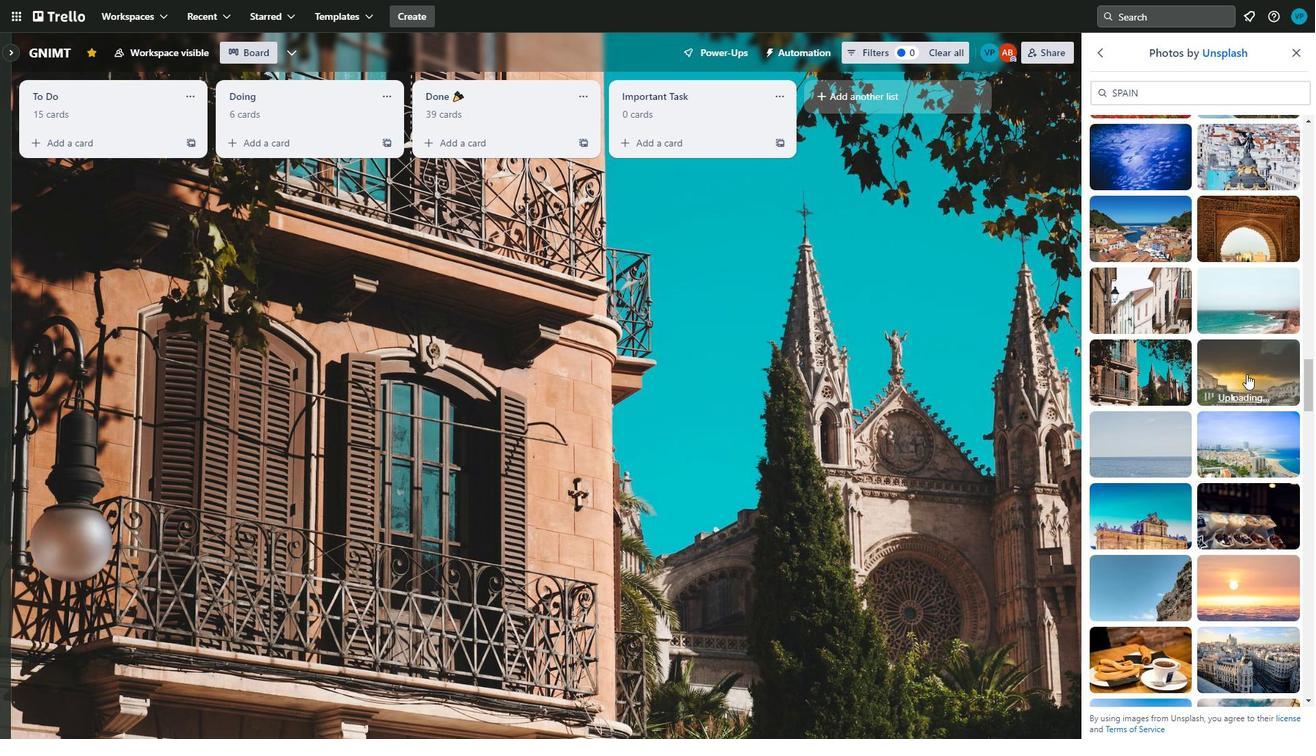 
Action: Mouse moved to (1135, 440)
Screenshot: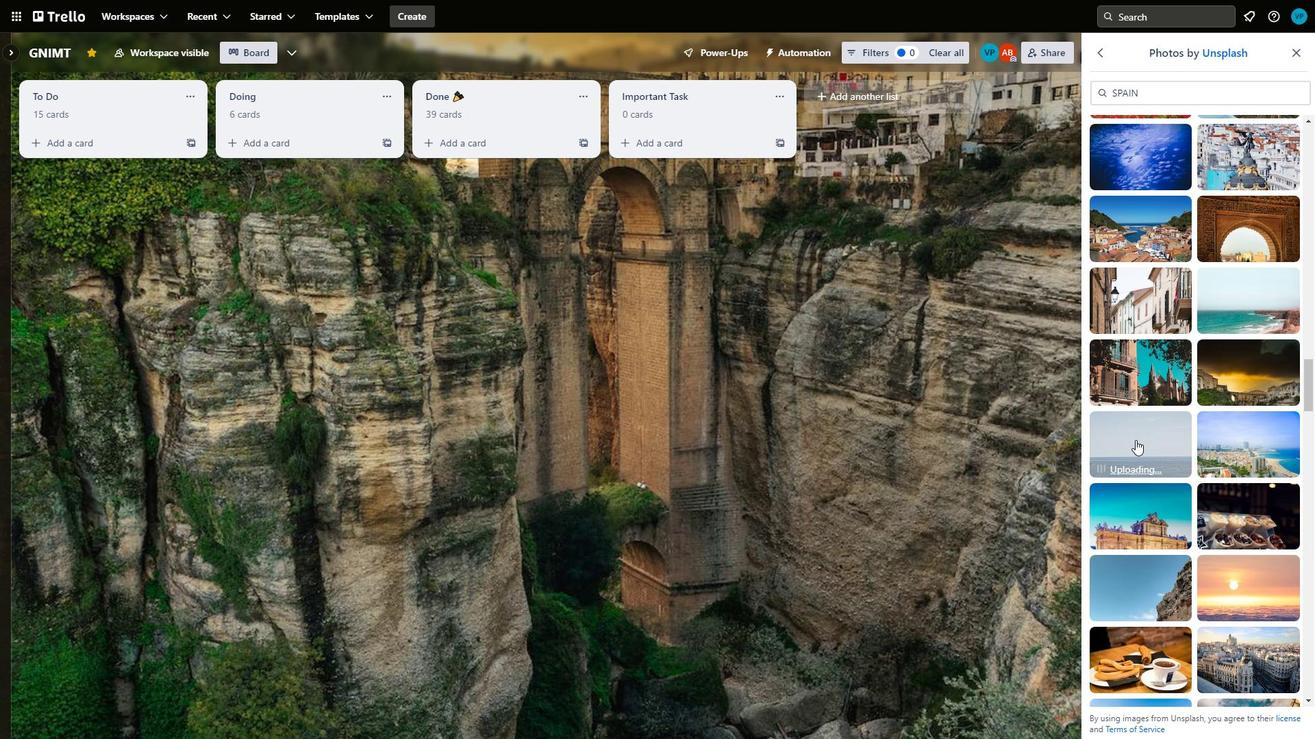 
Action: Mouse pressed left at (1135, 440)
Screenshot: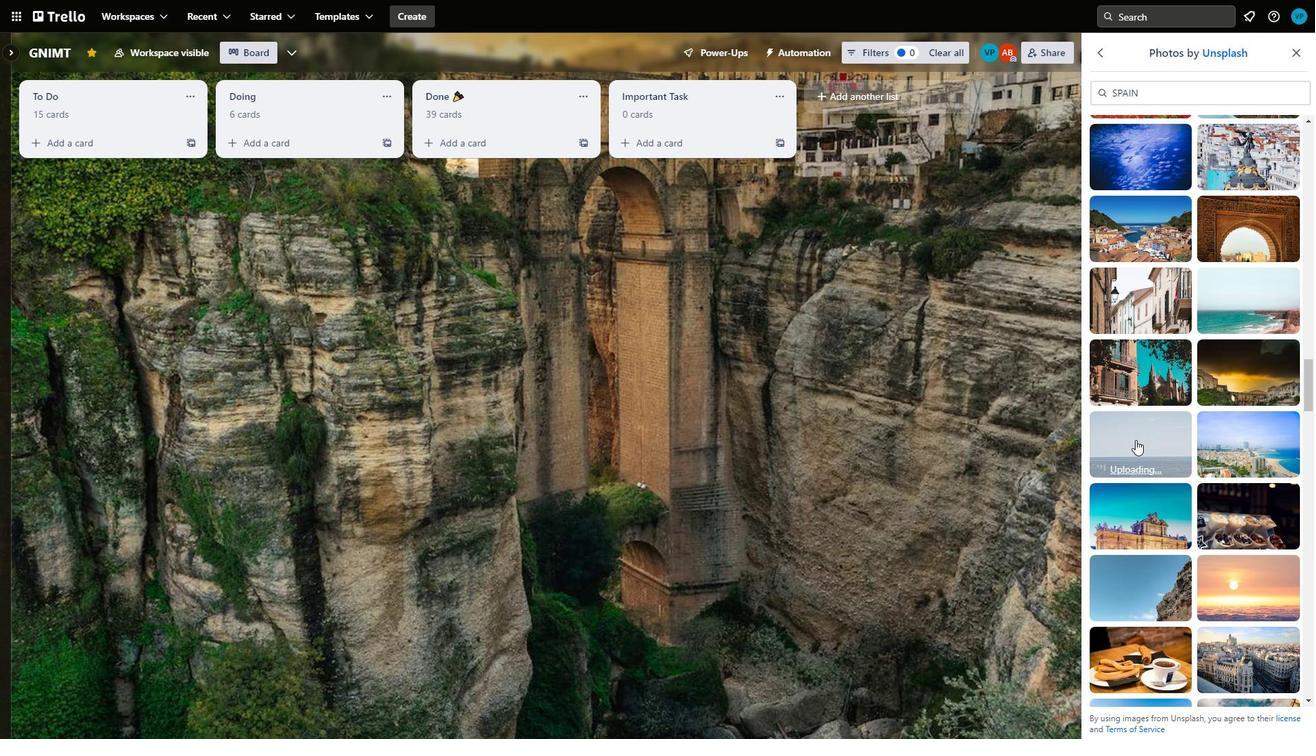 
Action: Mouse moved to (1235, 433)
Screenshot: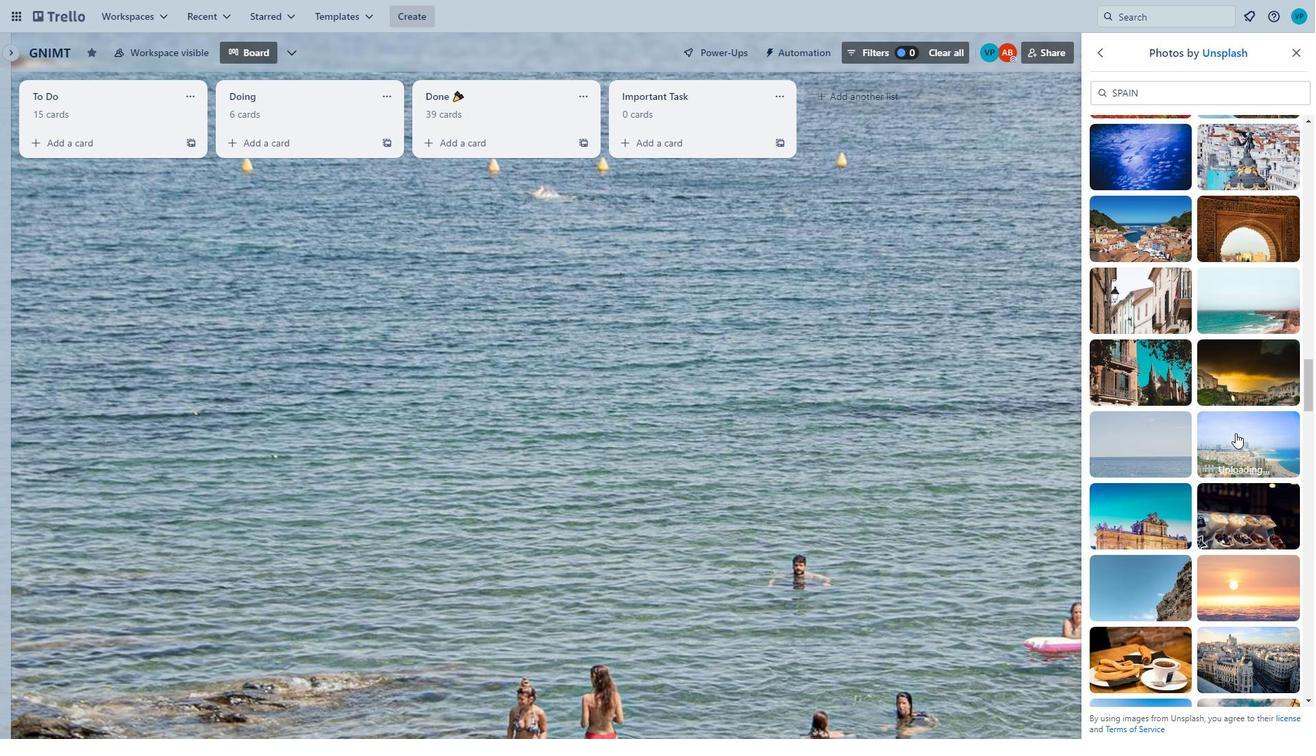 
Action: Mouse pressed left at (1235, 433)
Screenshot: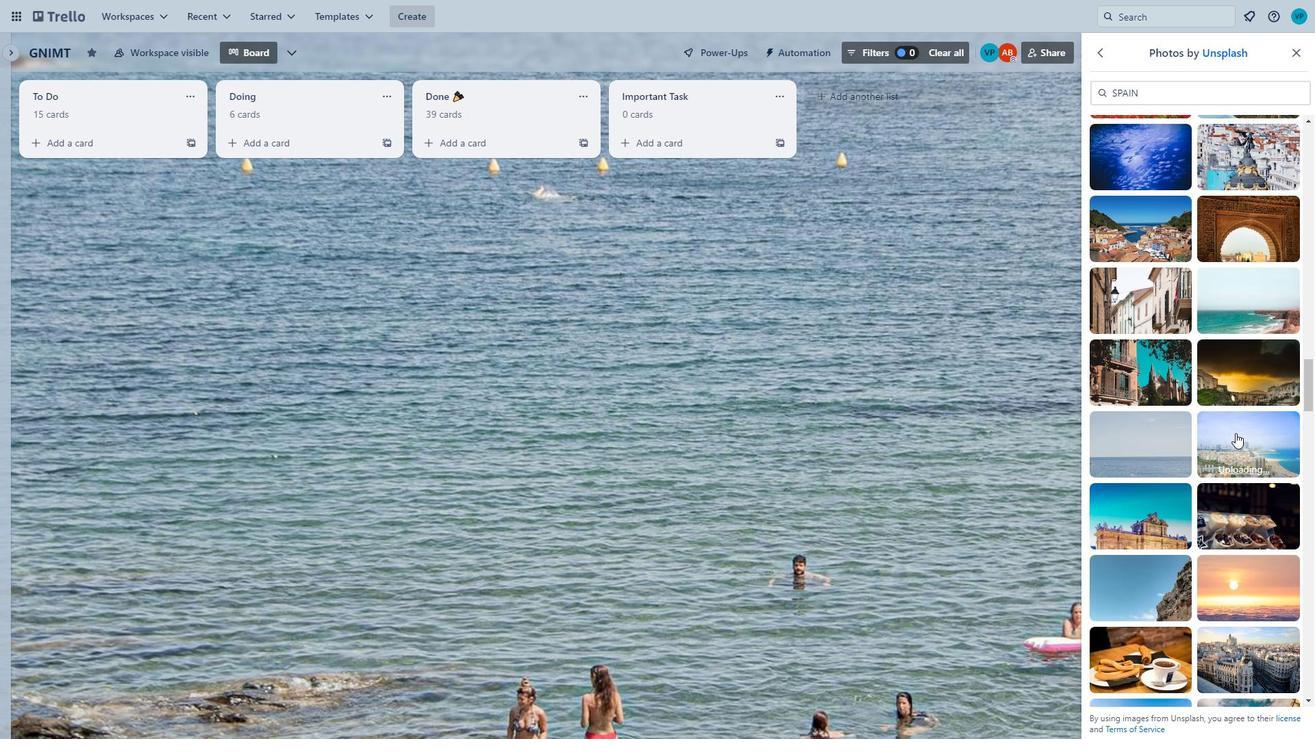 
Action: Mouse moved to (1138, 526)
Screenshot: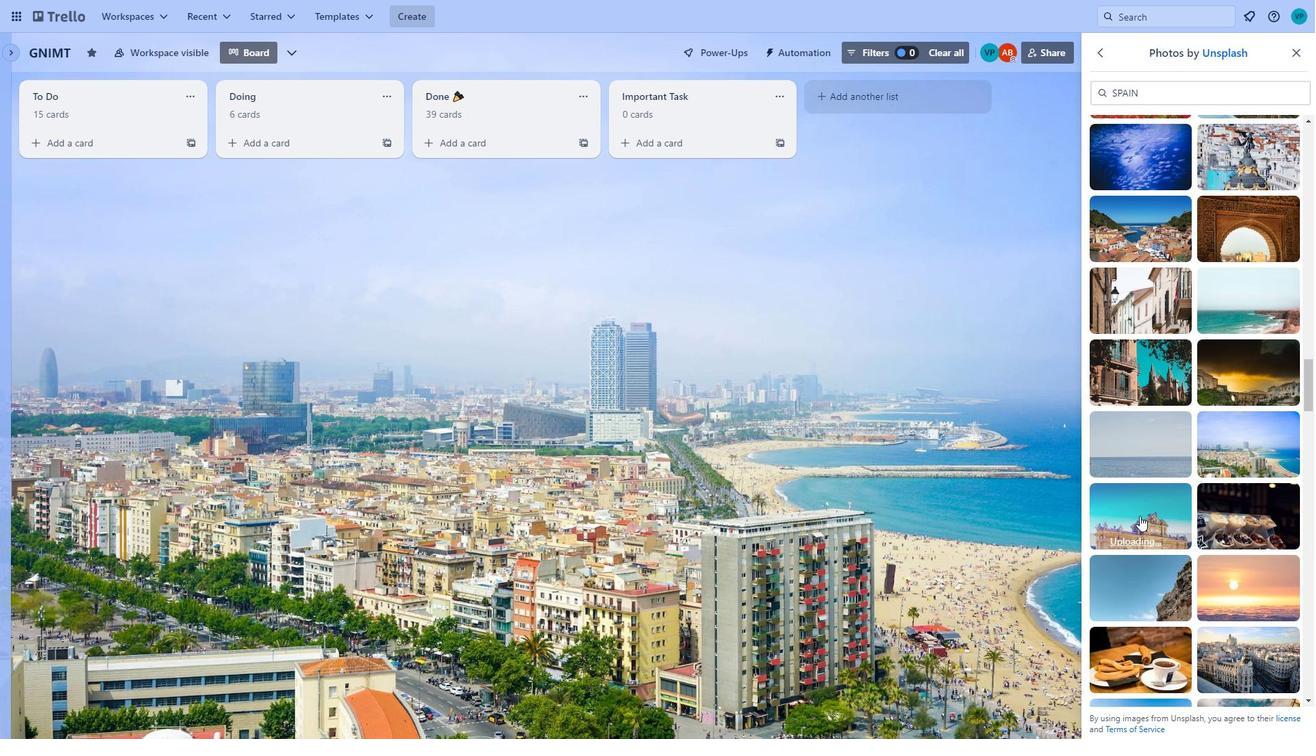 
Action: Mouse pressed left at (1138, 526)
Screenshot: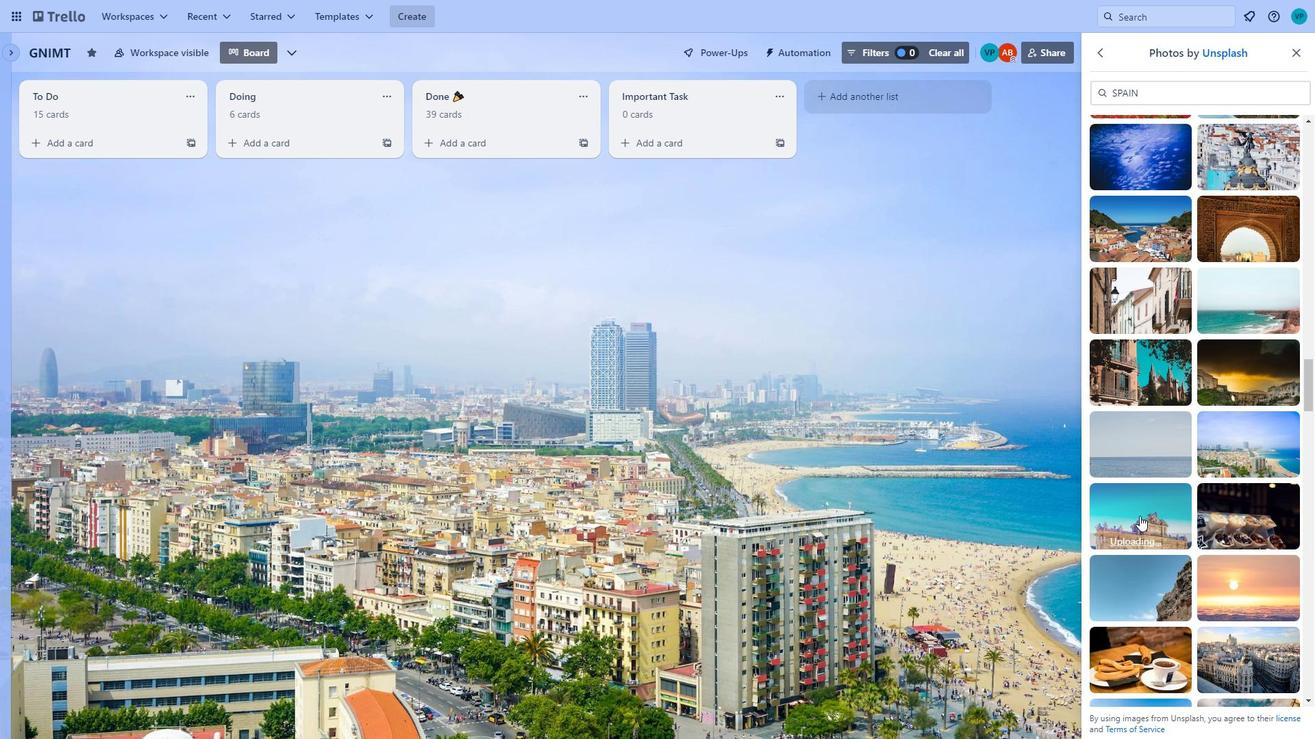 
Action: Mouse moved to (1243, 506)
Screenshot: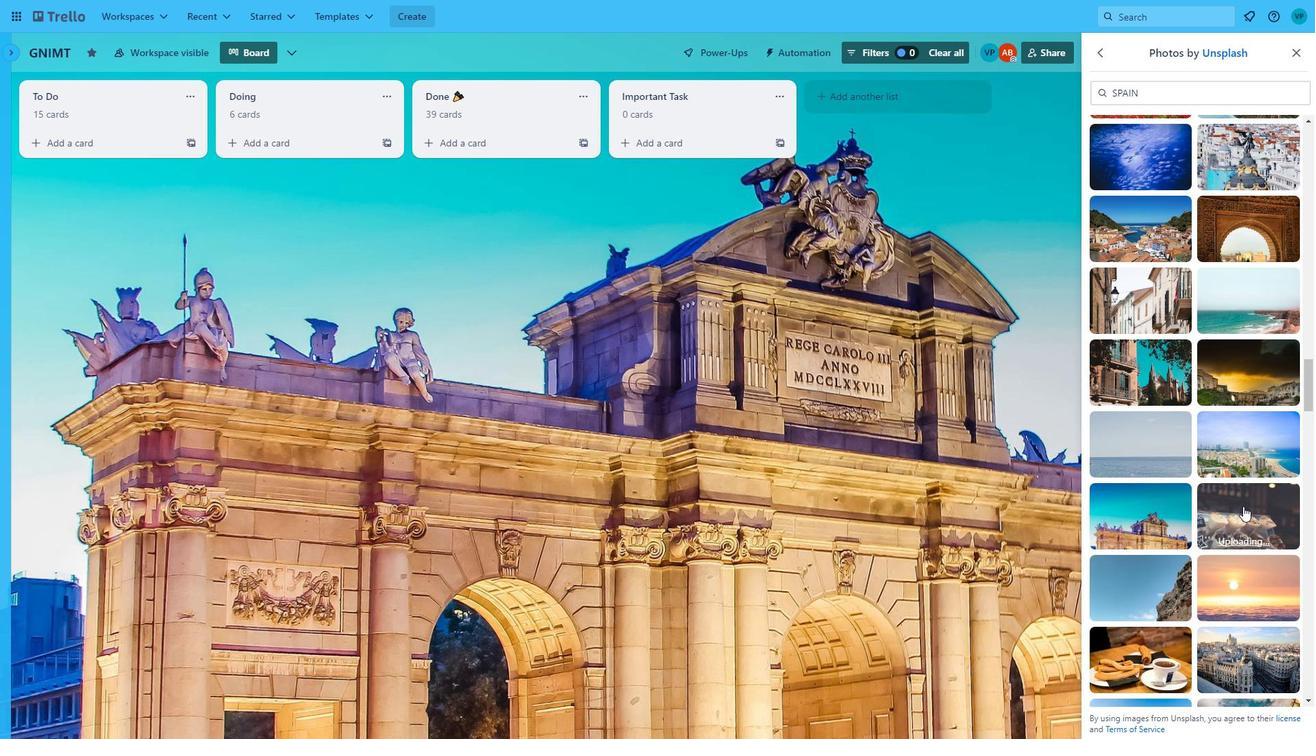 
Action: Mouse pressed left at (1243, 506)
Screenshot: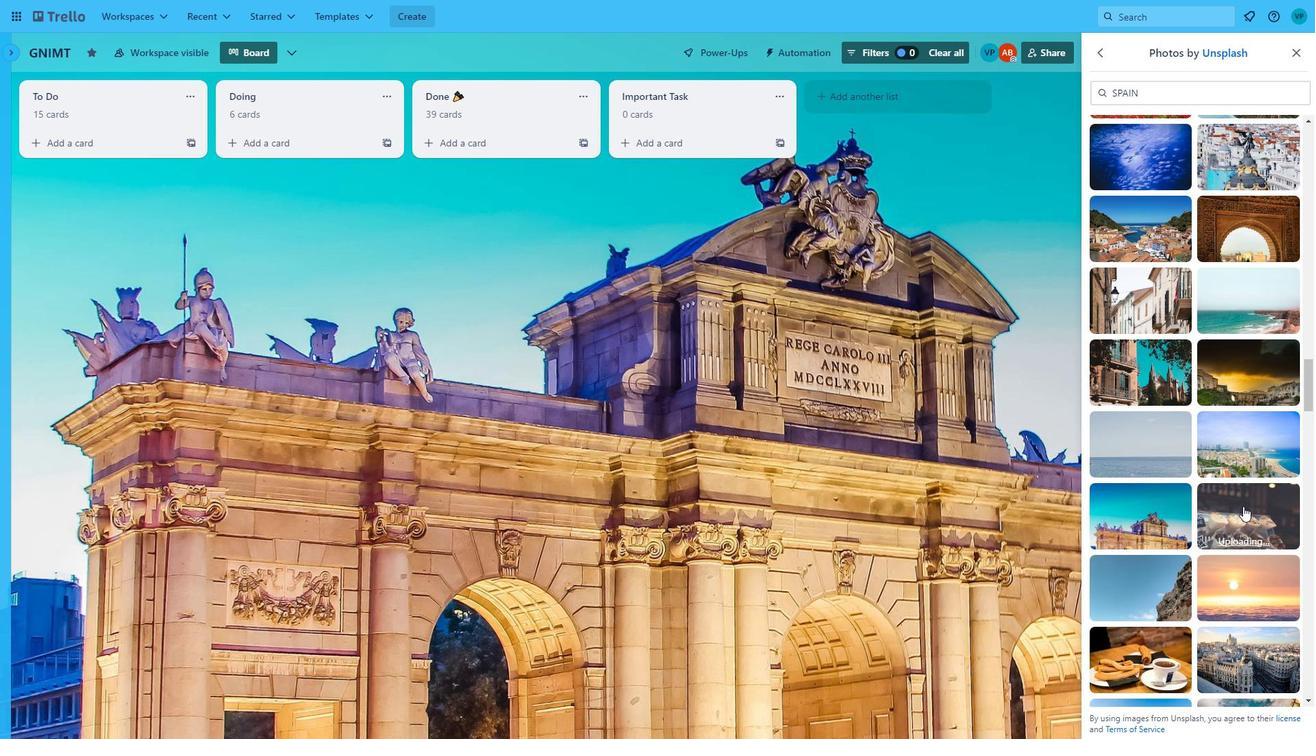 
Action: Mouse moved to (1166, 577)
Screenshot: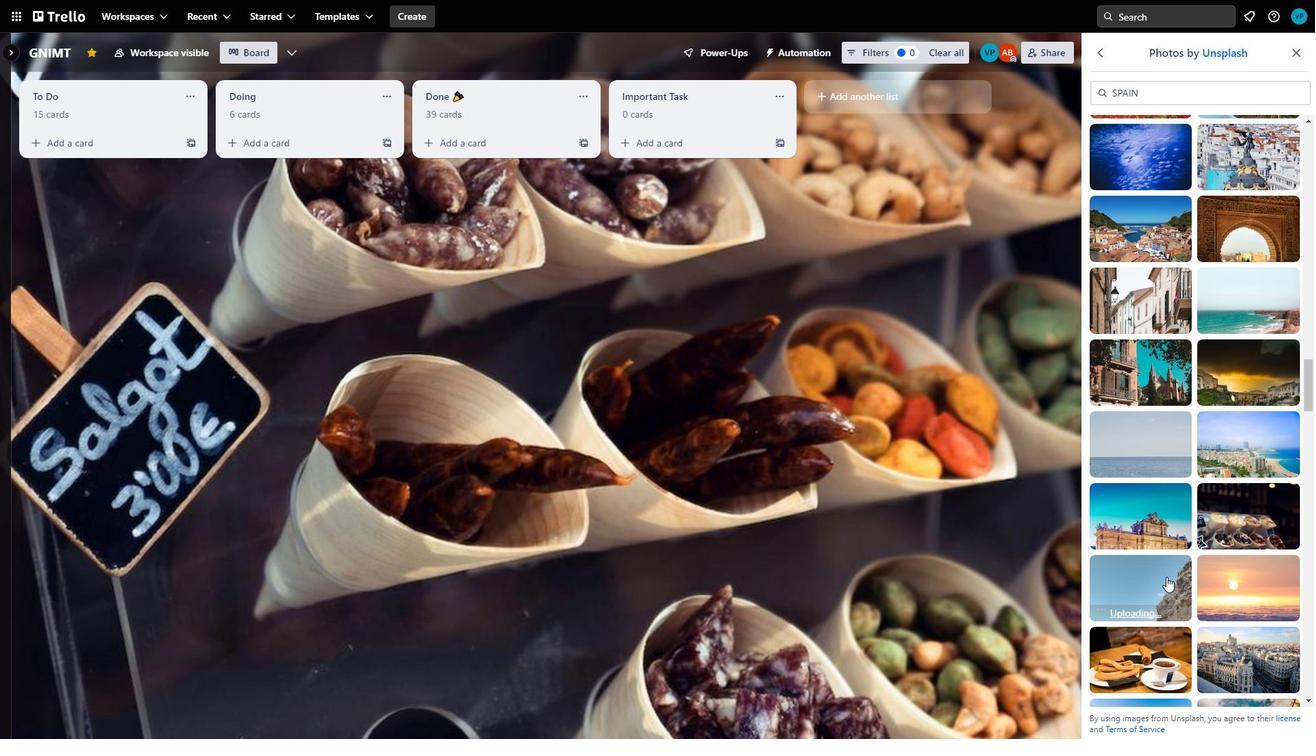 
Action: Mouse pressed left at (1166, 577)
Screenshot: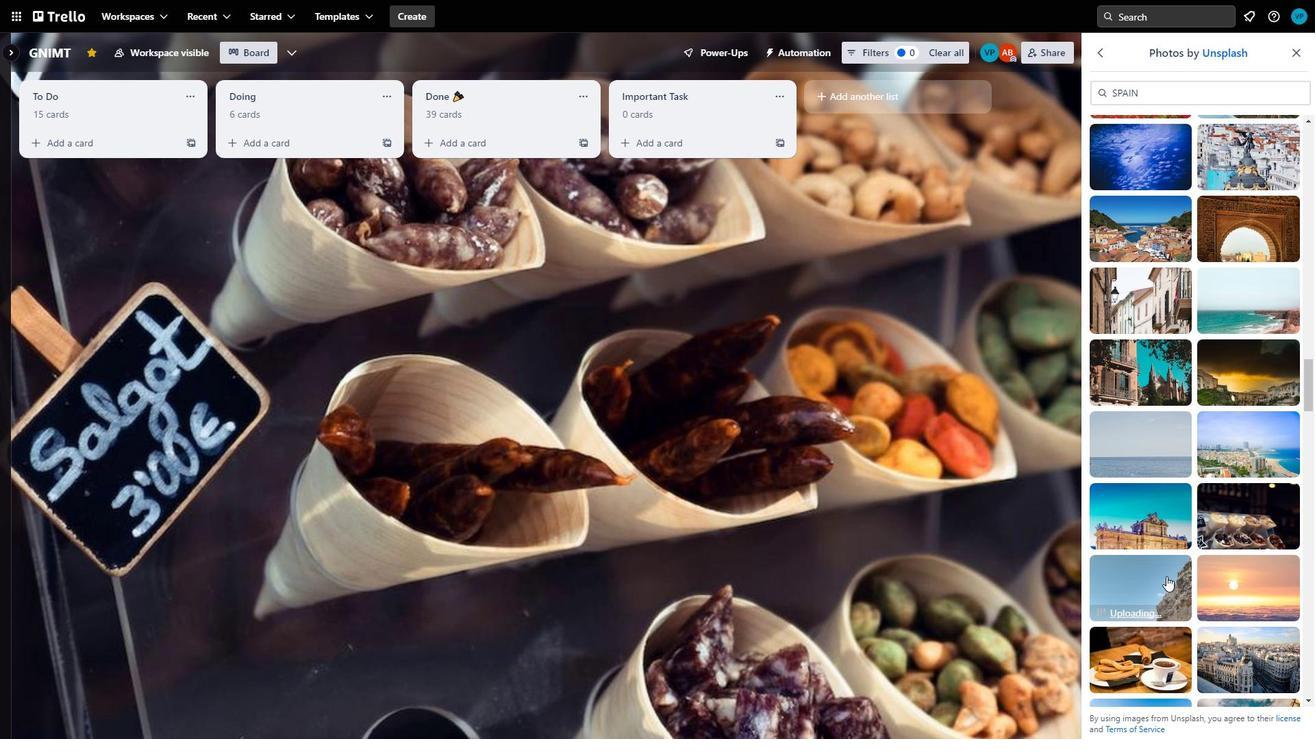 
Action: Mouse moved to (1237, 583)
Screenshot: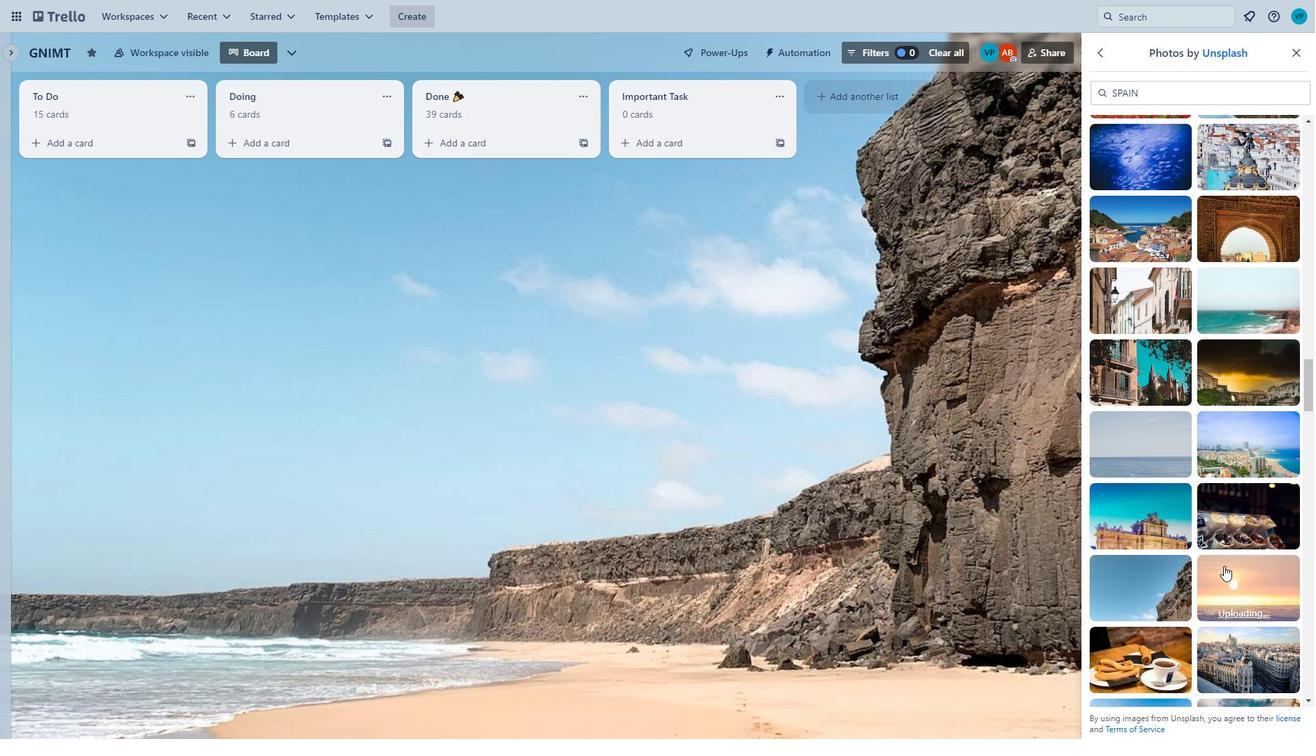 
Action: Mouse pressed left at (1237, 583)
Screenshot: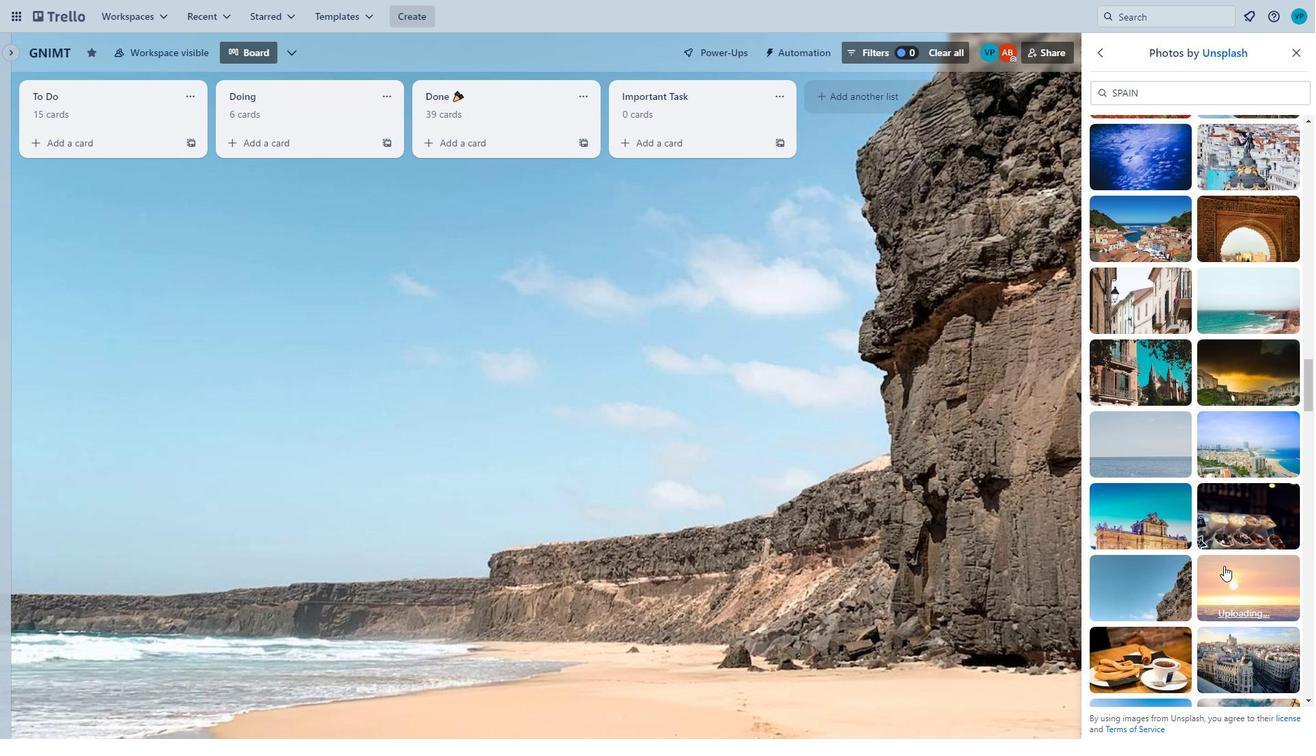 
Action: Mouse moved to (1124, 627)
Screenshot: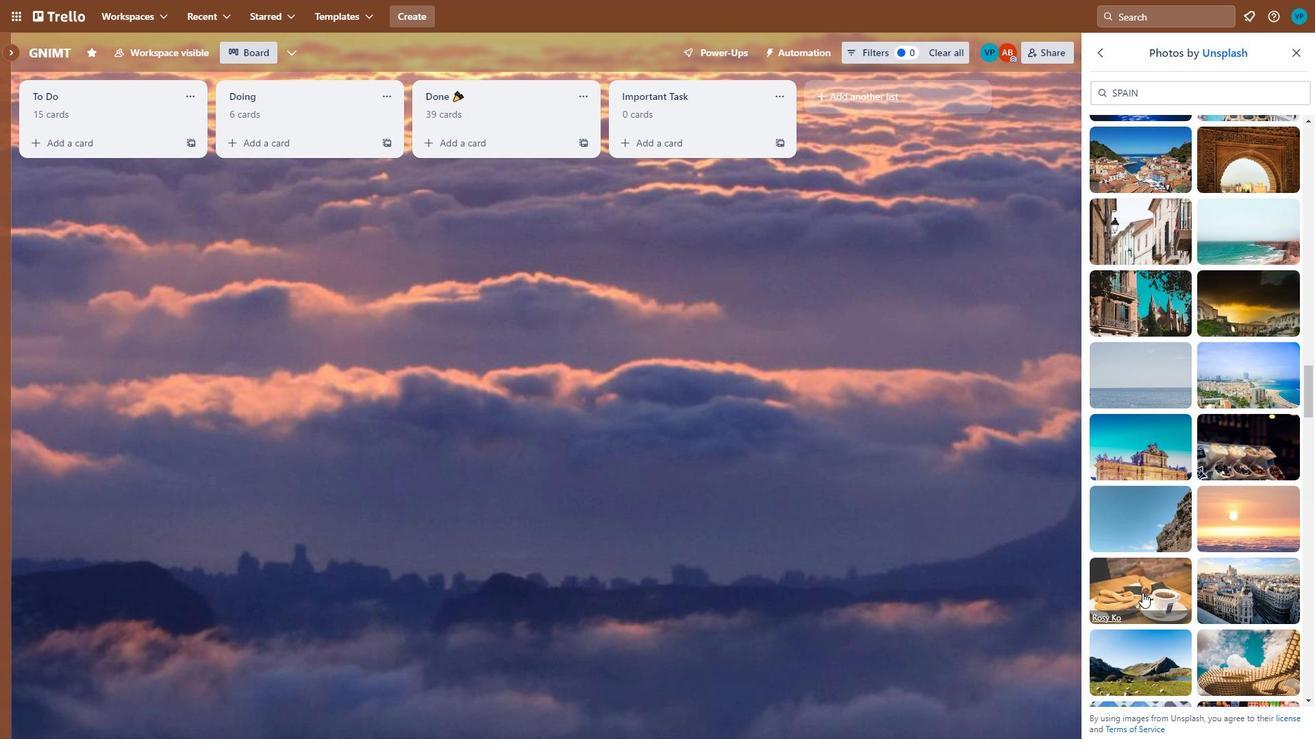 
Action: Mouse scrolled (1124, 626) with delta (0, 0)
Screenshot: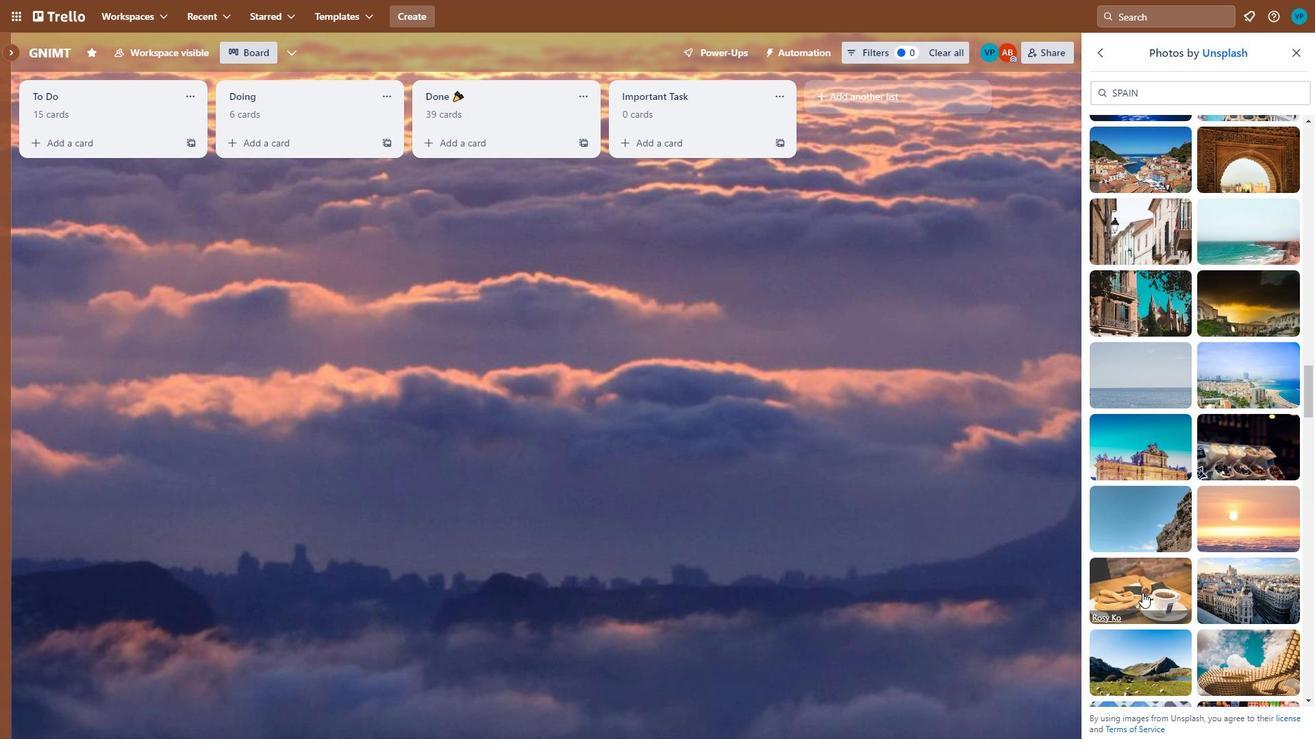 
Action: Mouse moved to (1142, 593)
Screenshot: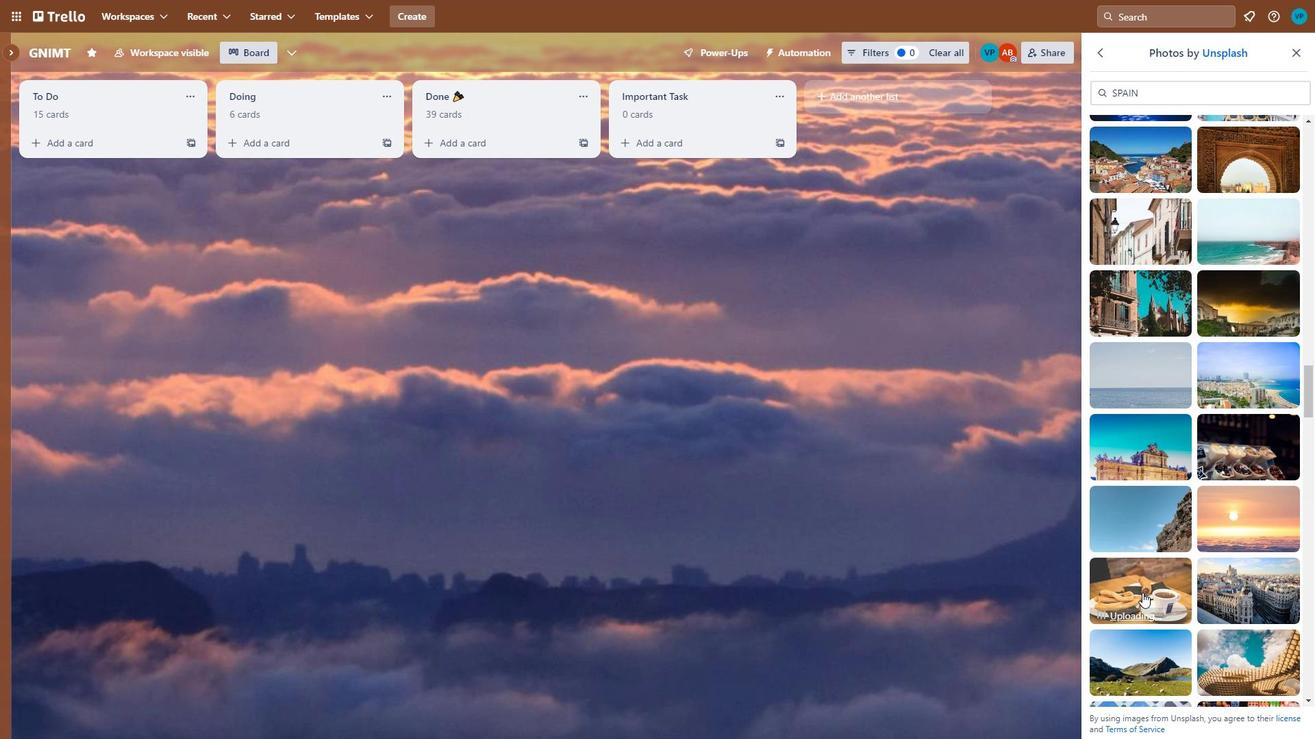 
Action: Mouse pressed left at (1142, 593)
Screenshot: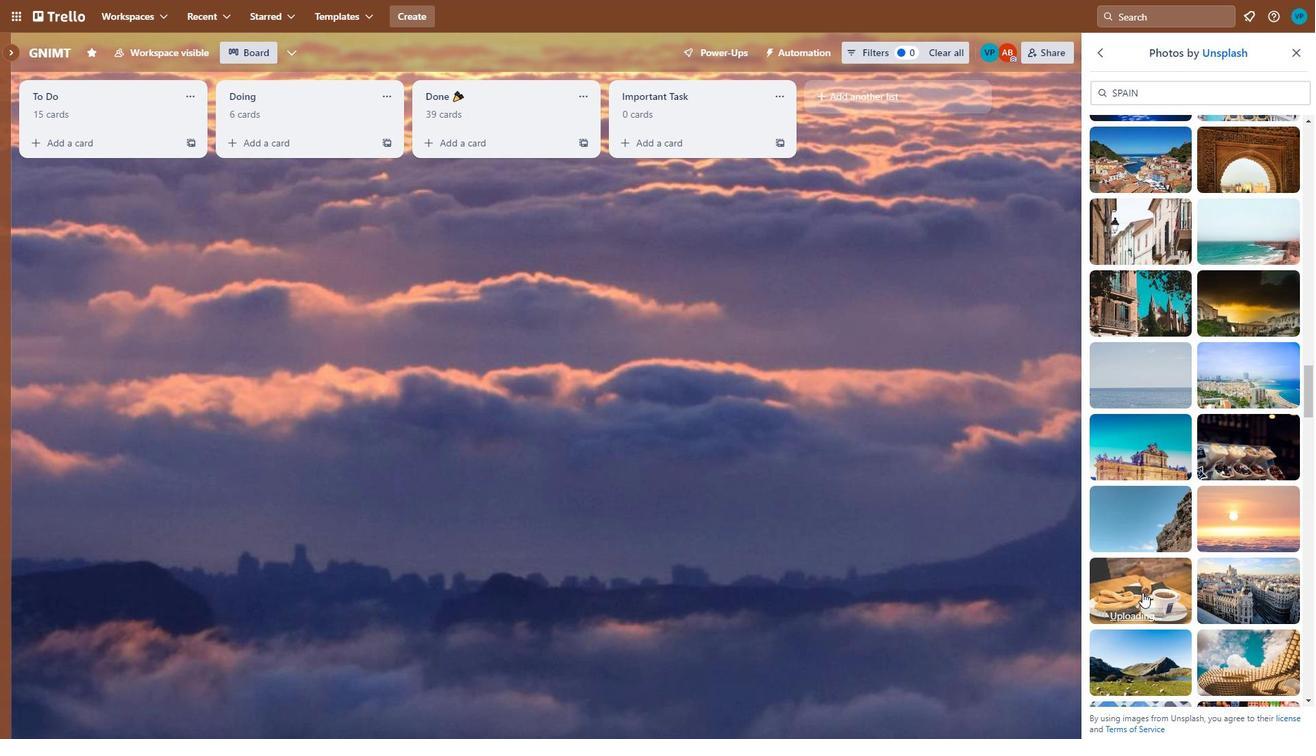 
Action: Mouse moved to (1232, 588)
Screenshot: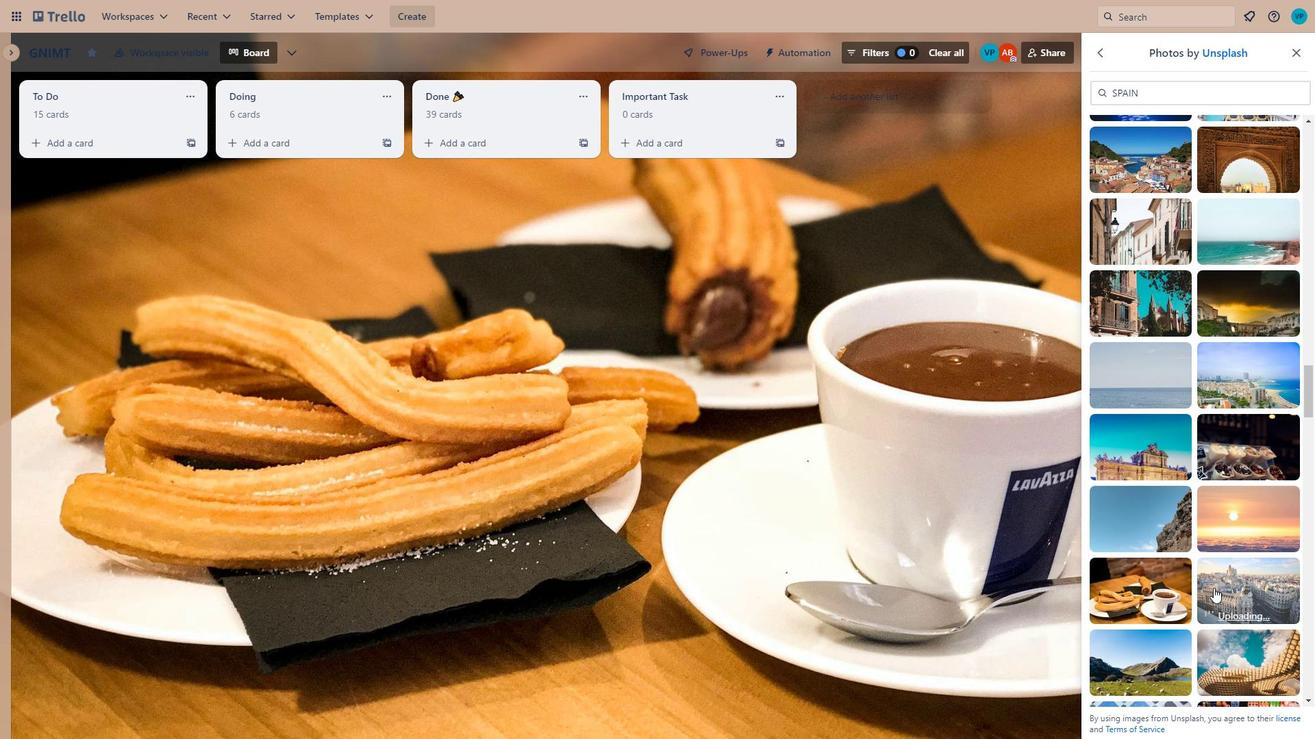 
Action: Mouse pressed left at (1232, 588)
Screenshot: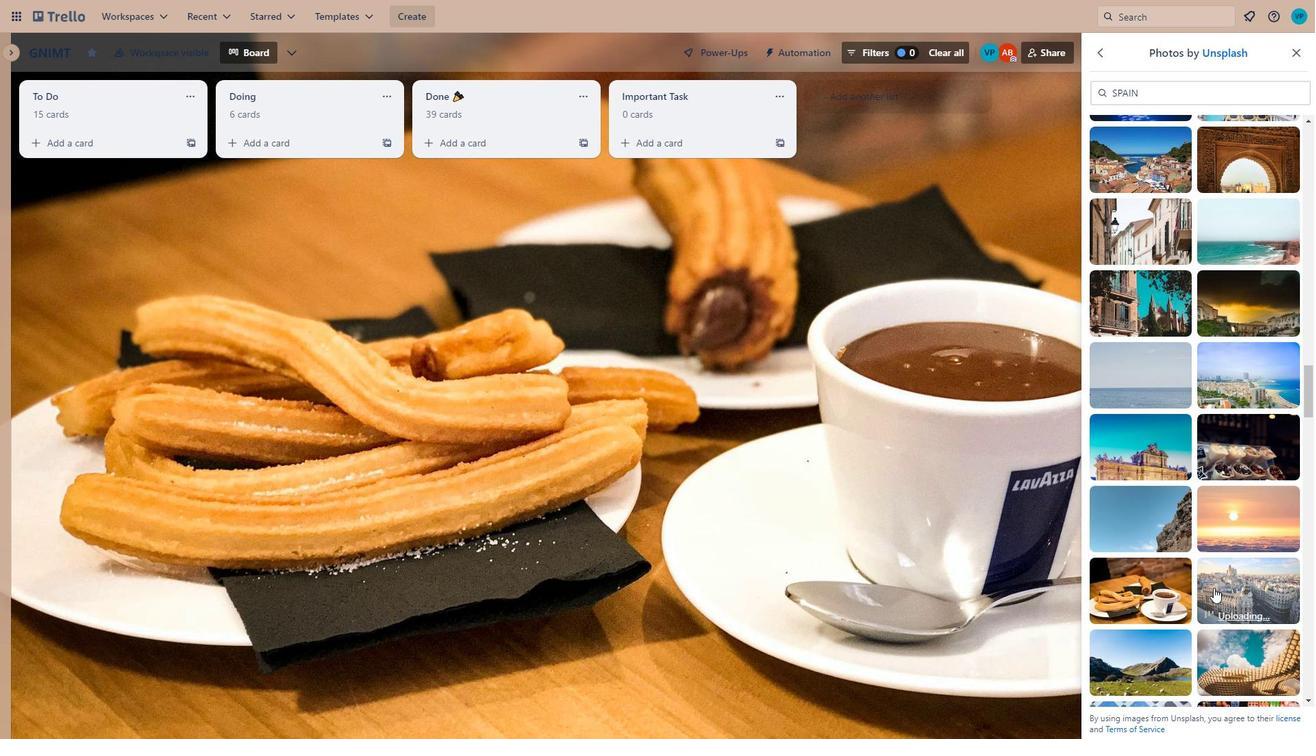 
Action: Mouse moved to (1254, 591)
Screenshot: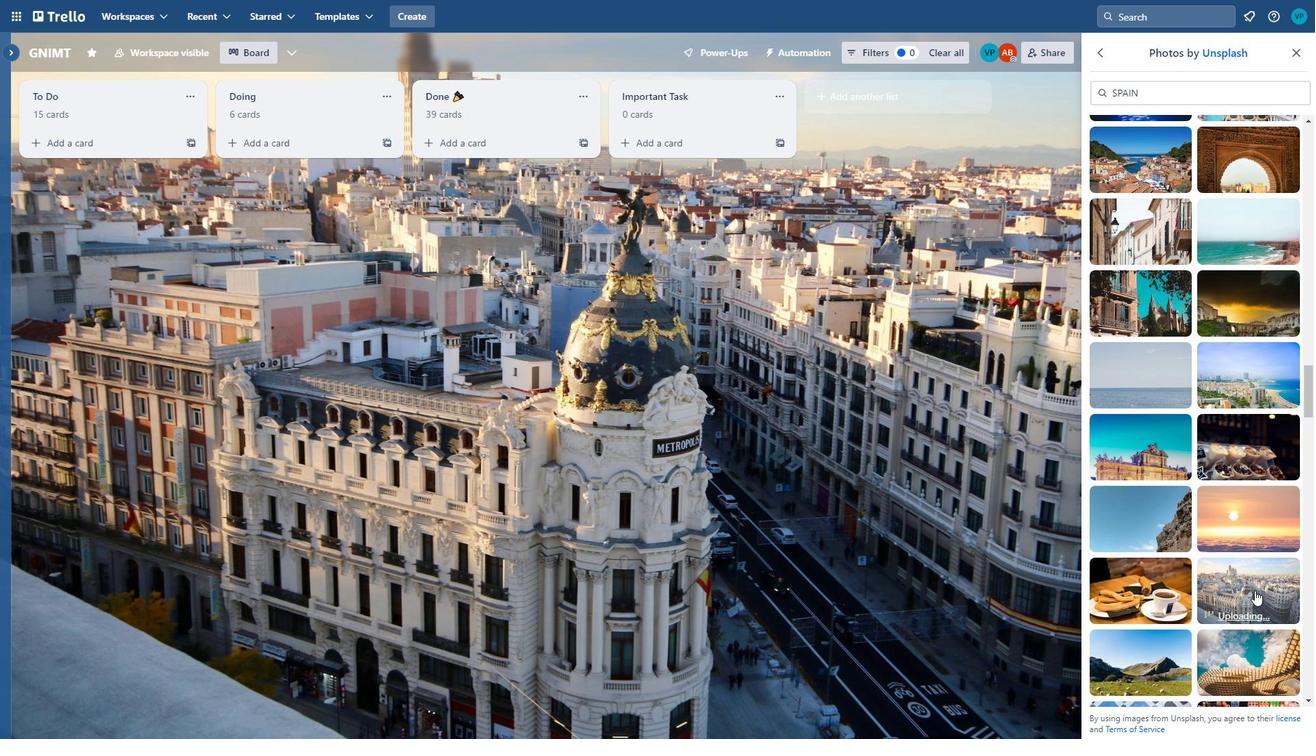
Action: Mouse pressed left at (1254, 591)
Screenshot: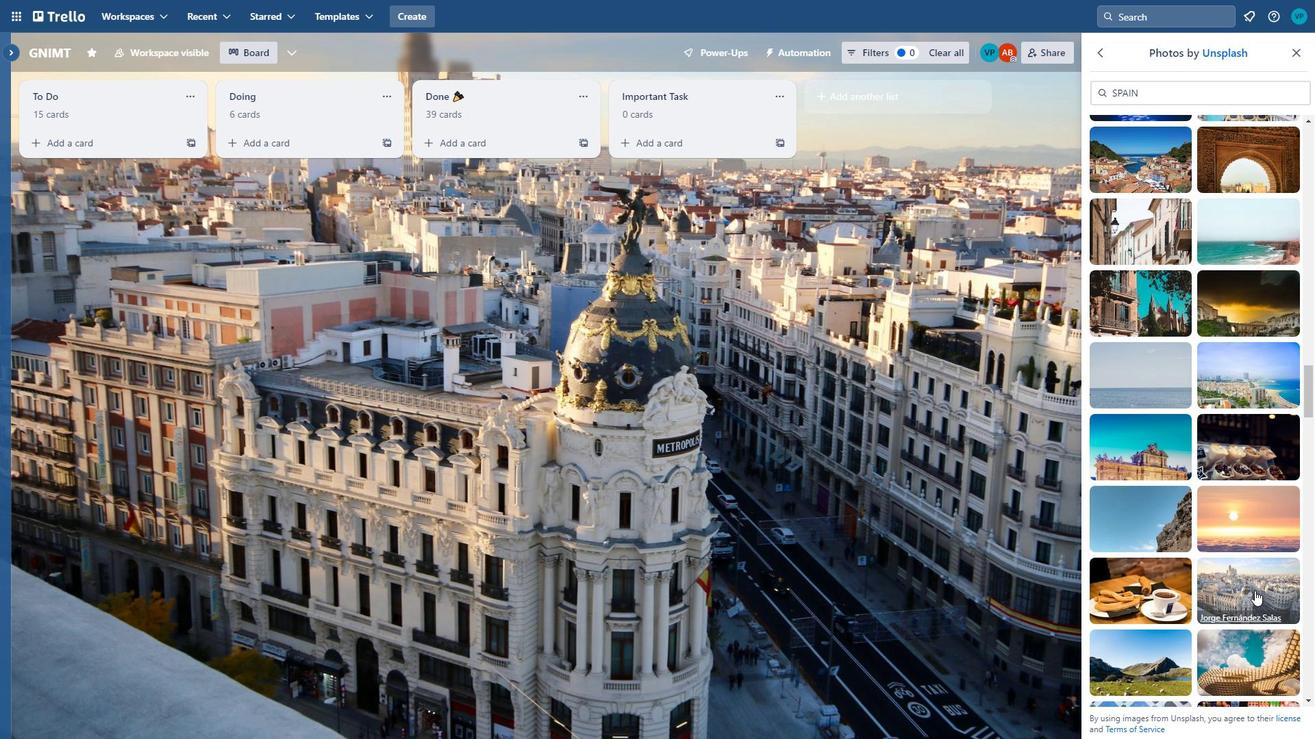 
Action: Mouse moved to (1194, 600)
Screenshot: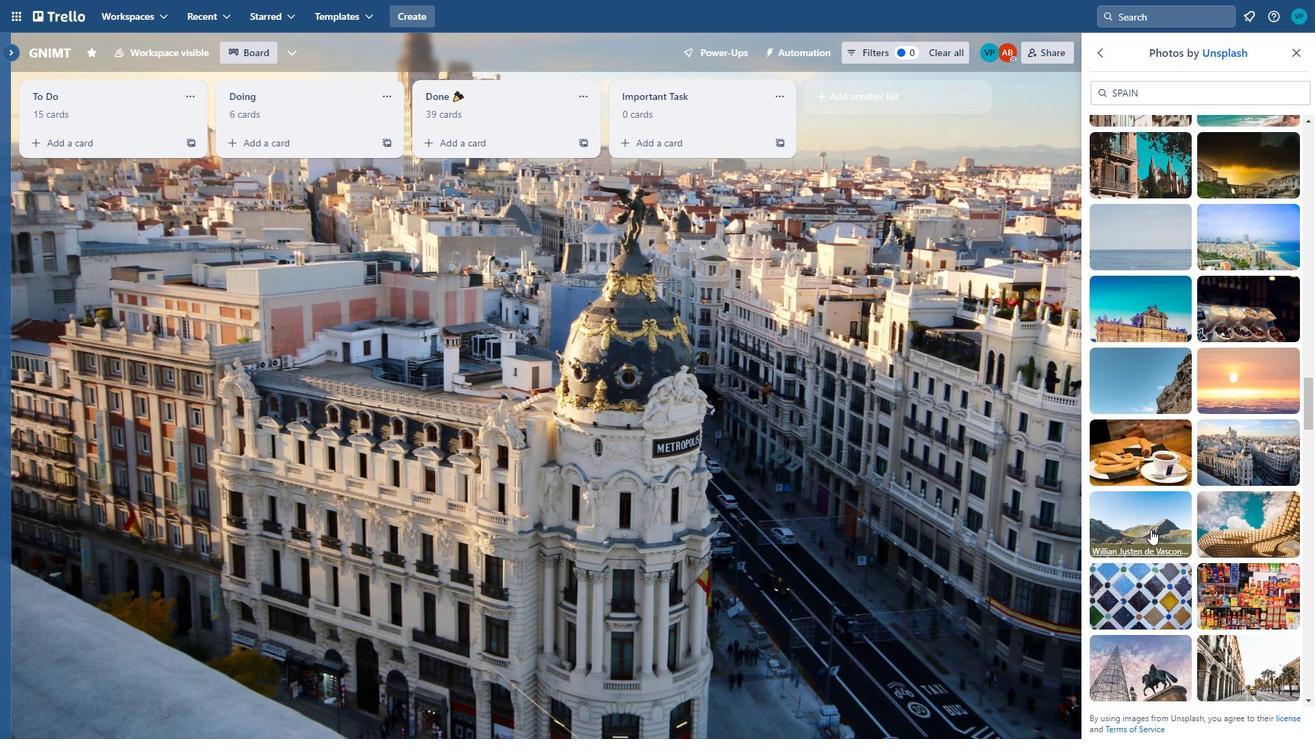 
Action: Mouse scrolled (1194, 599) with delta (0, 0)
Screenshot: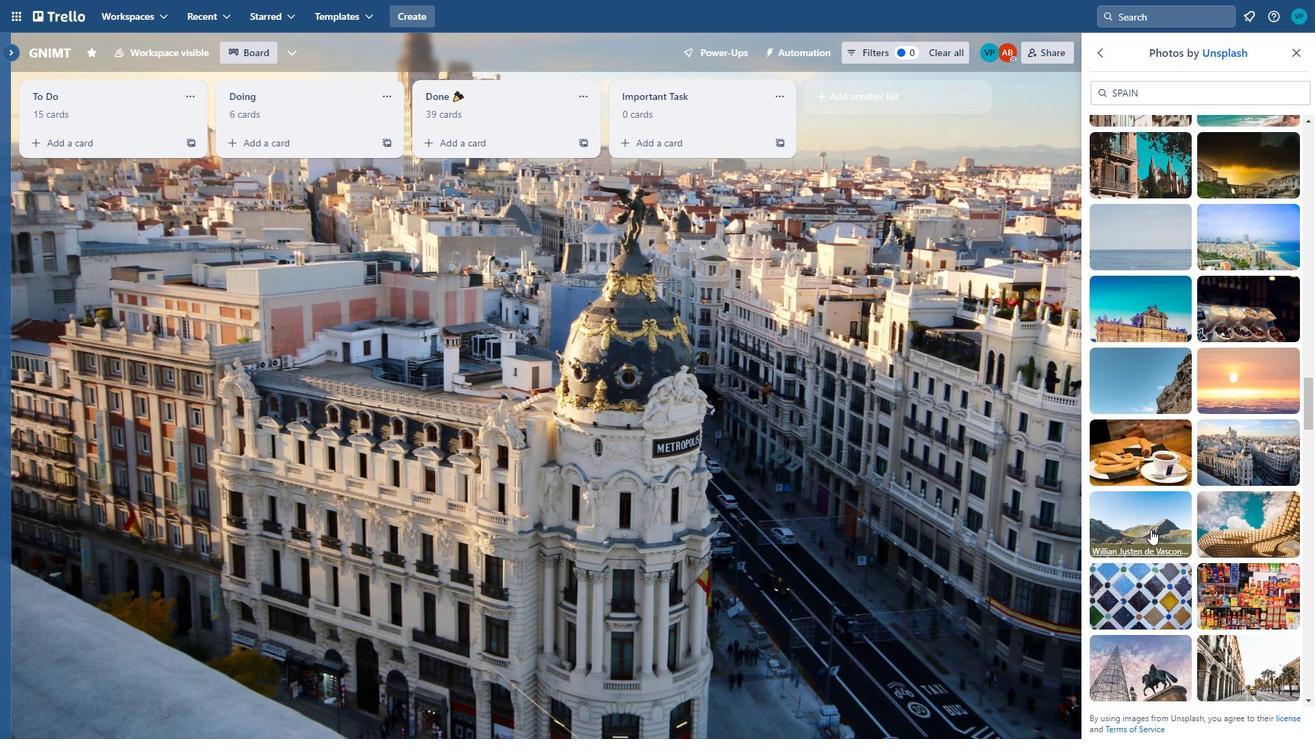 
Action: Mouse moved to (1195, 599)
Screenshot: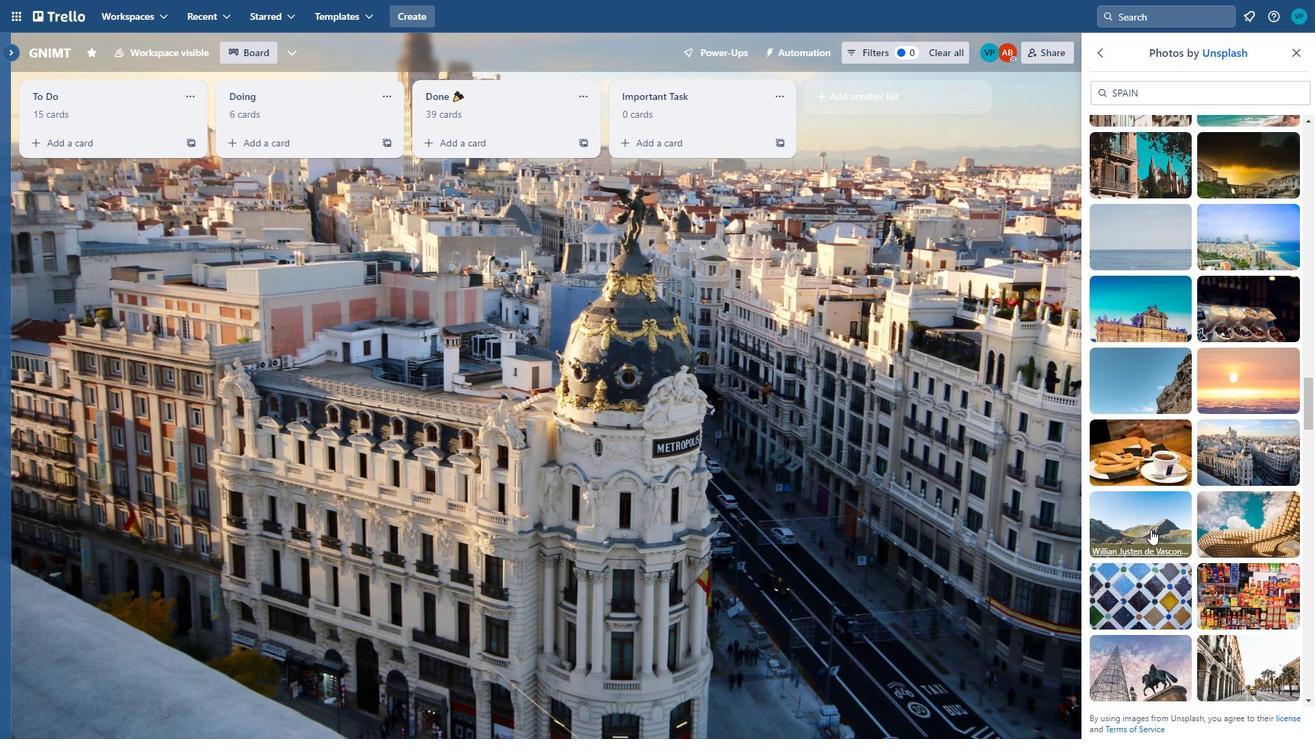 
Action: Mouse scrolled (1195, 598) with delta (0, 0)
Screenshot: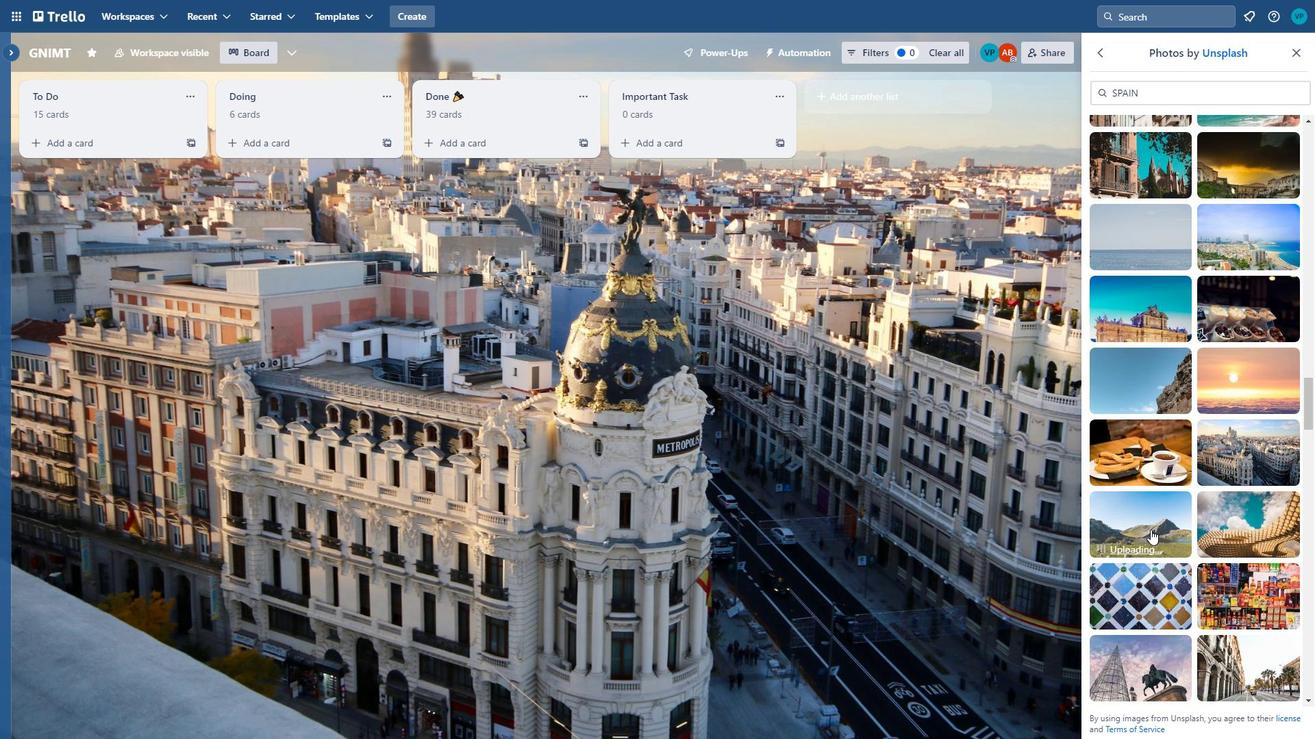 
Action: Mouse moved to (1150, 530)
Screenshot: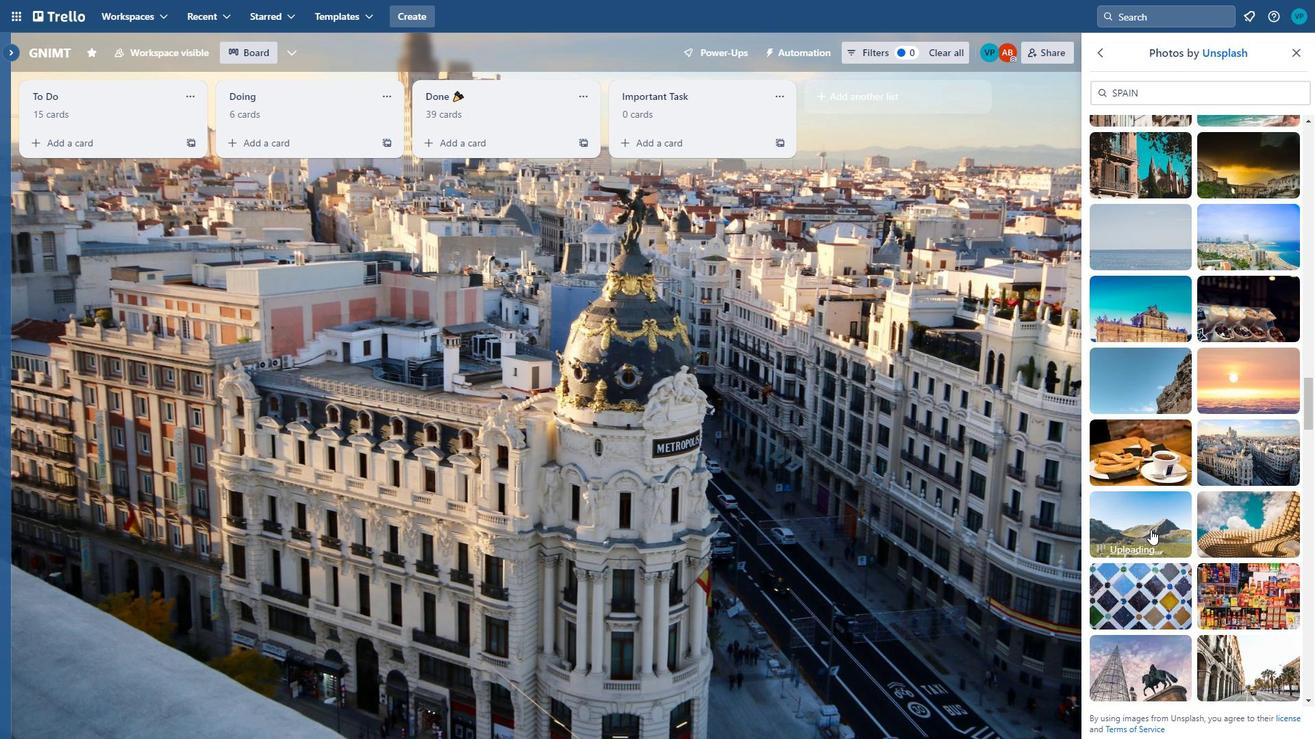 
Action: Mouse pressed left at (1150, 530)
Screenshot: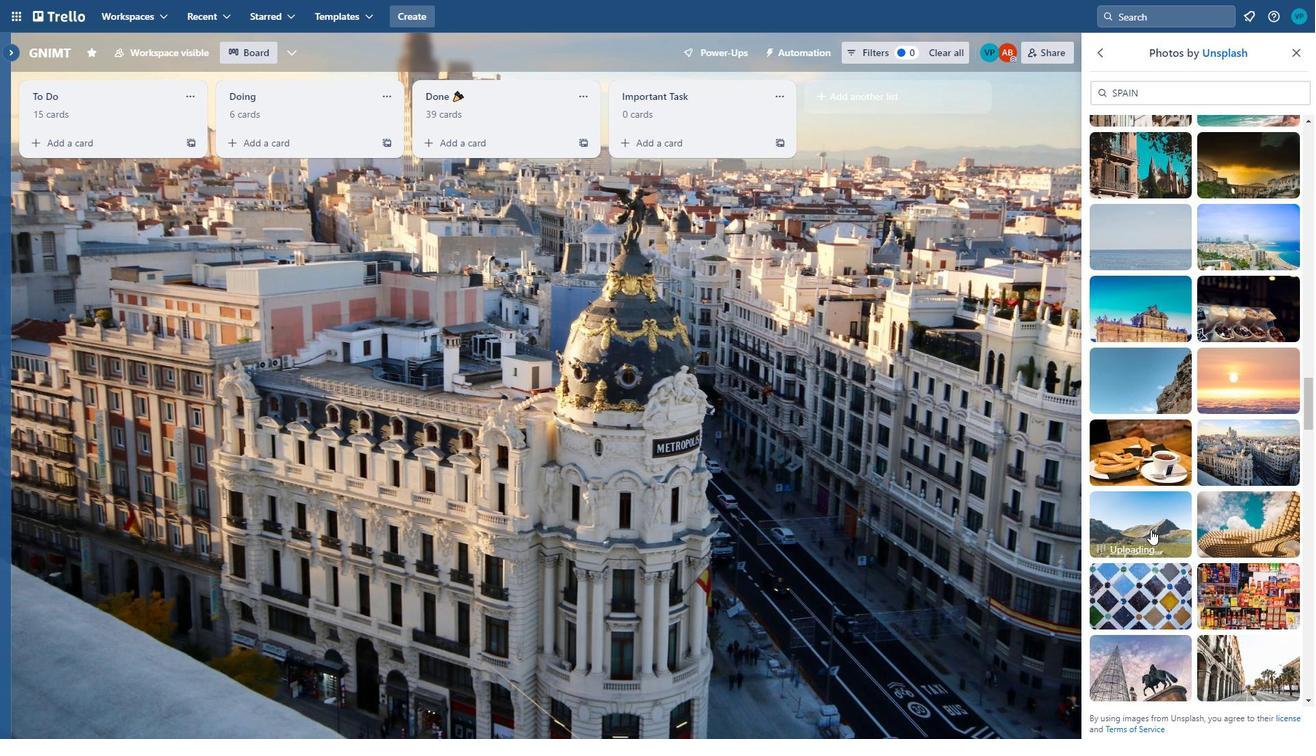 
Action: Mouse moved to (1270, 519)
Screenshot: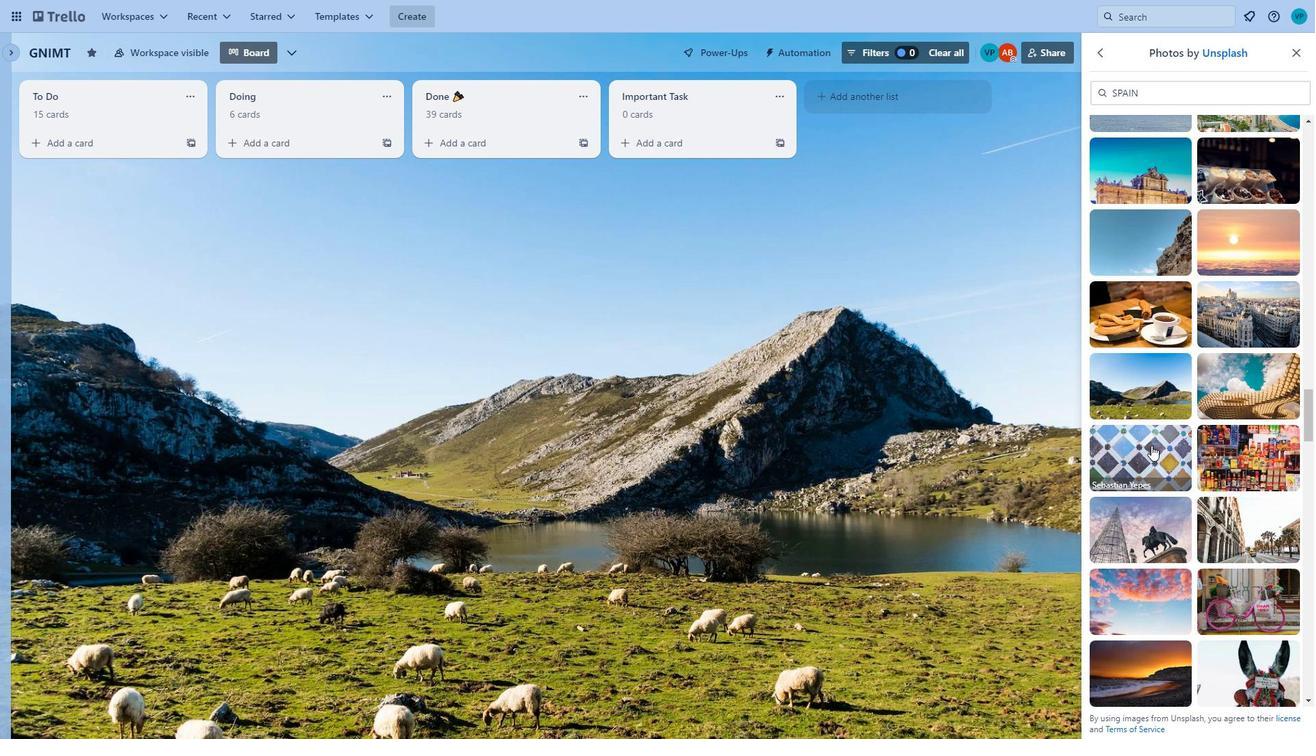 
Action: Mouse scrolled (1270, 518) with delta (0, 0)
Screenshot: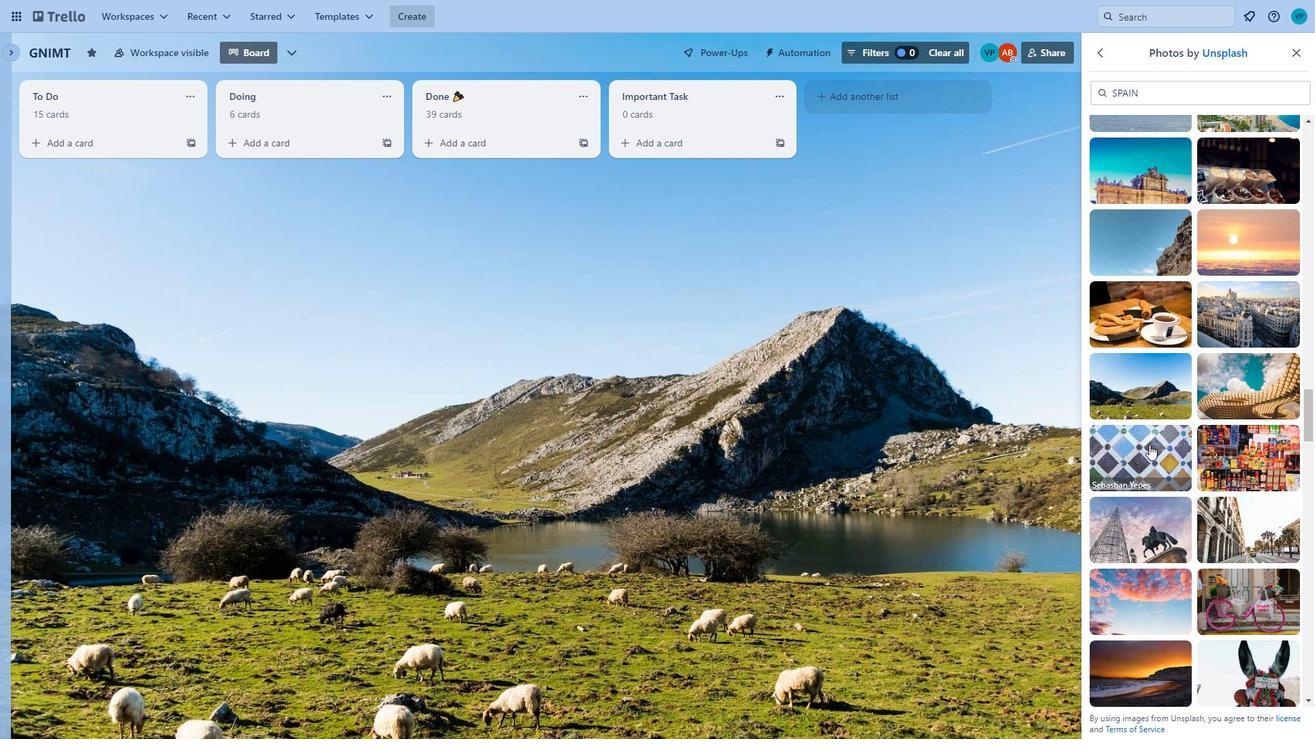 
Action: Mouse scrolled (1270, 518) with delta (0, 0)
Screenshot: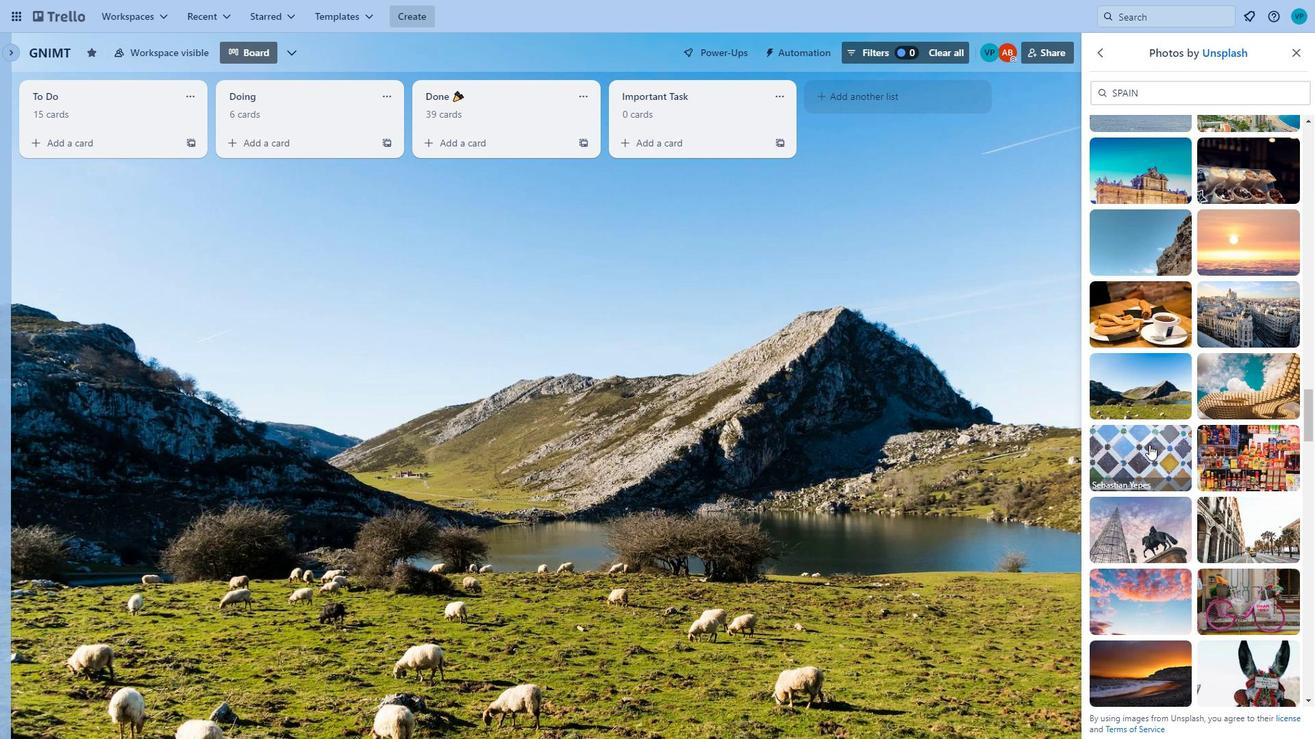 
Action: Mouse moved to (1149, 445)
Screenshot: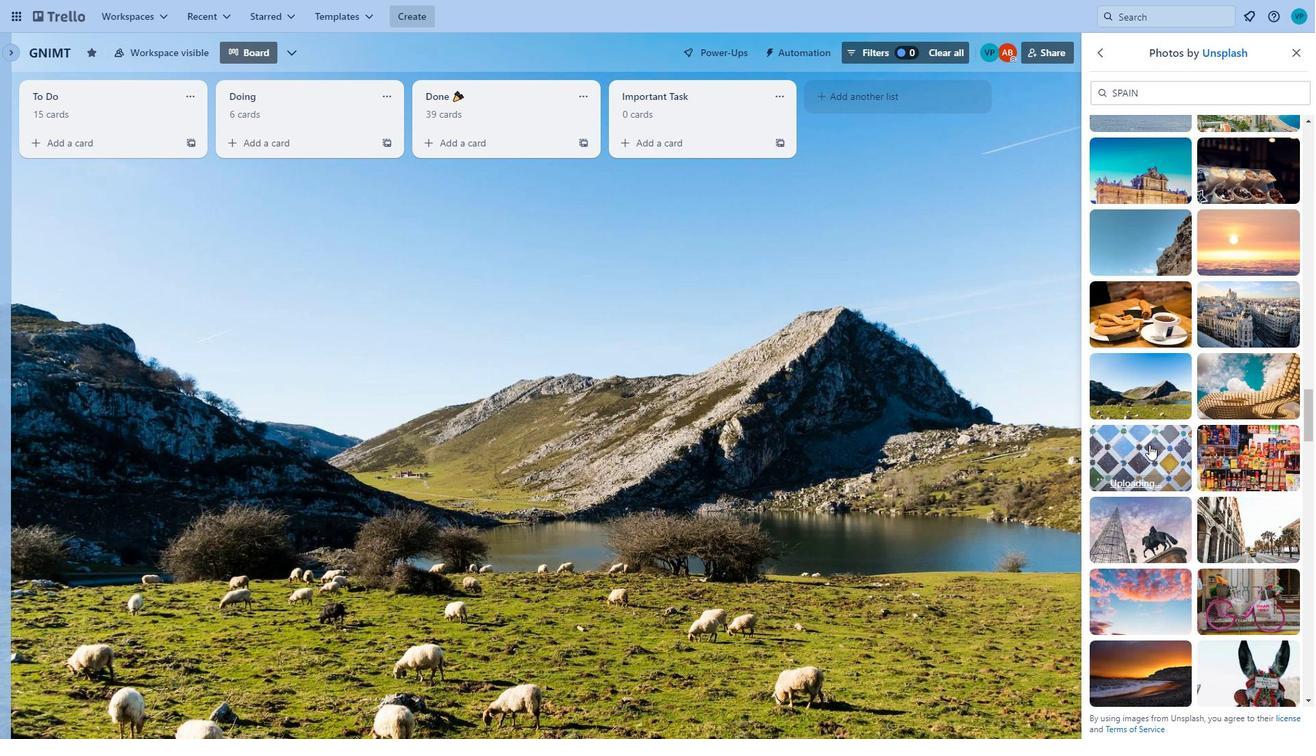 
Action: Mouse pressed left at (1149, 445)
Screenshot: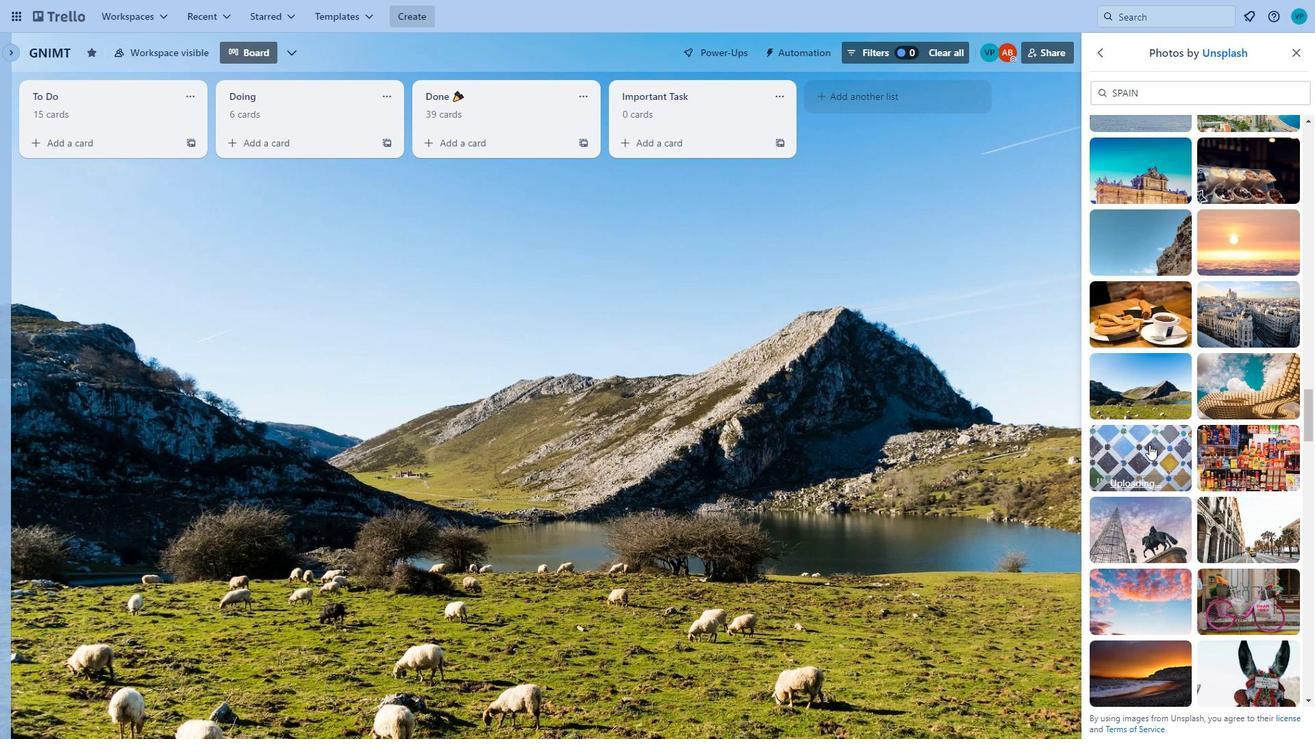 
Action: Mouse moved to (1258, 446)
Screenshot: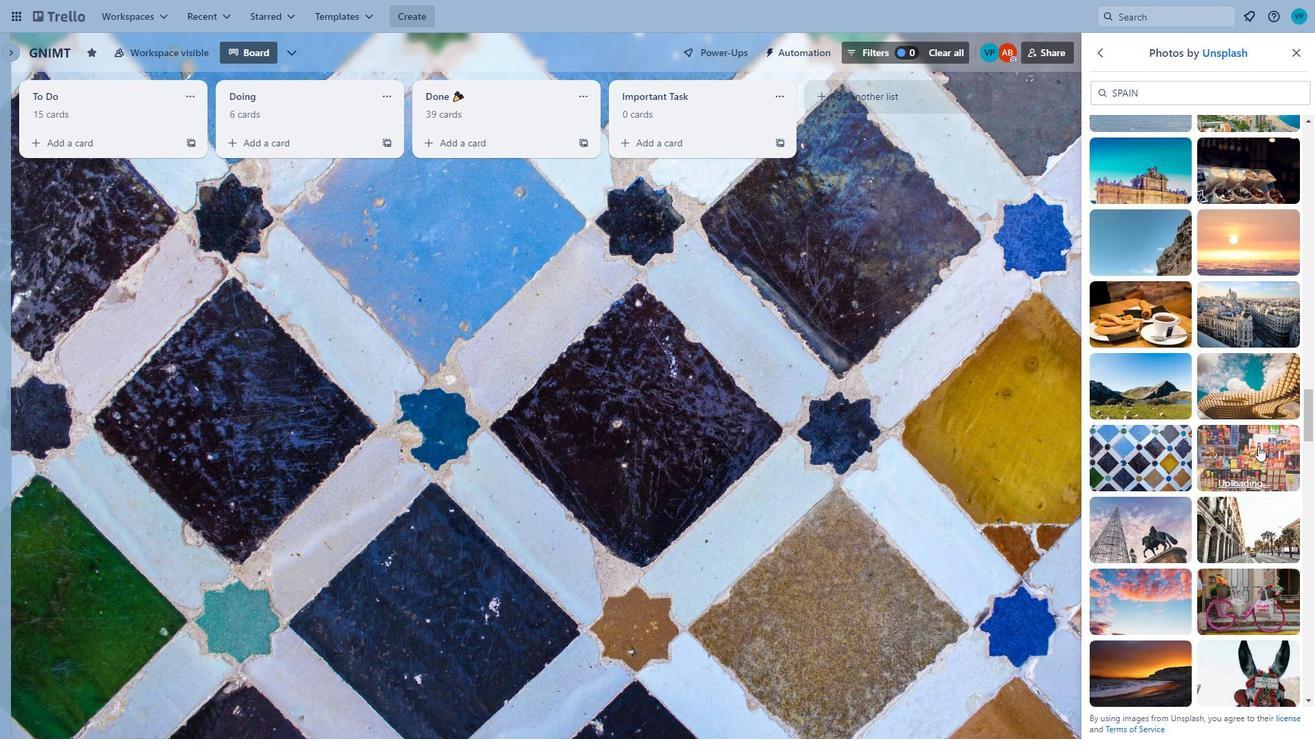 
Action: Mouse pressed left at (1258, 446)
Screenshot: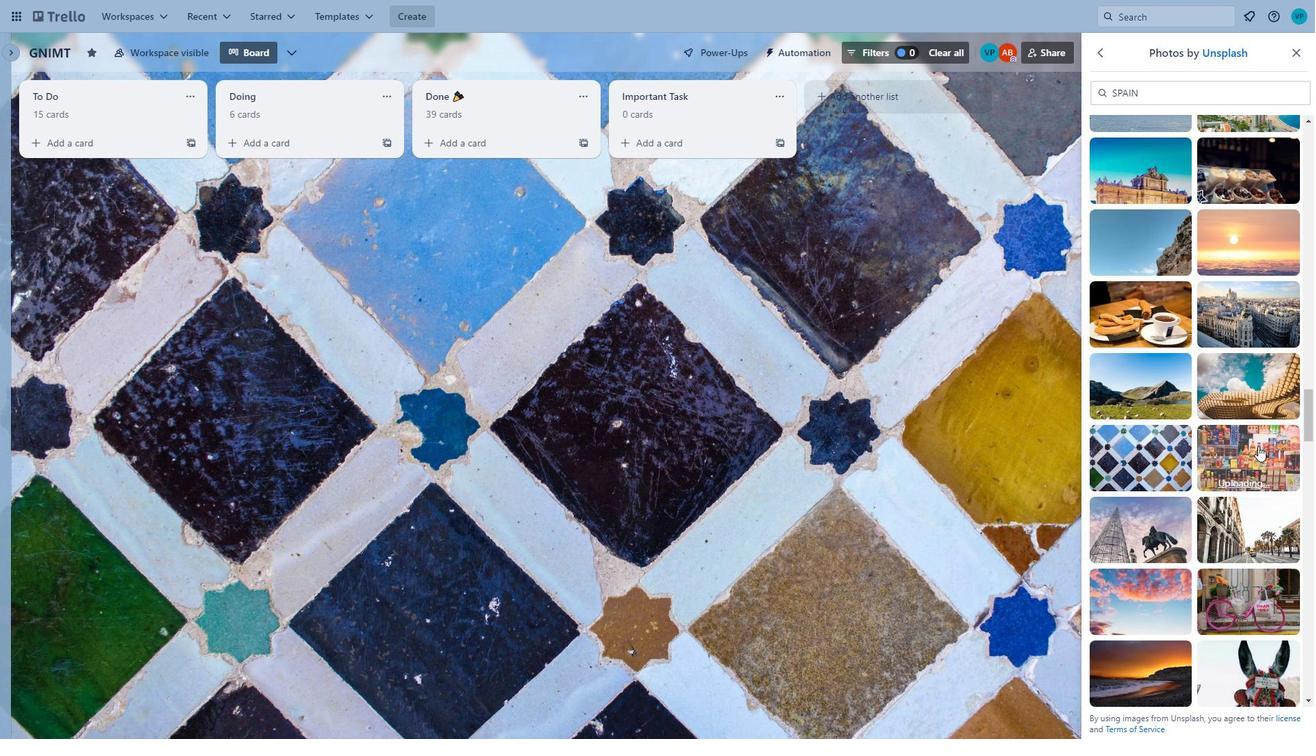
Action: Mouse moved to (1115, 265)
Screenshot: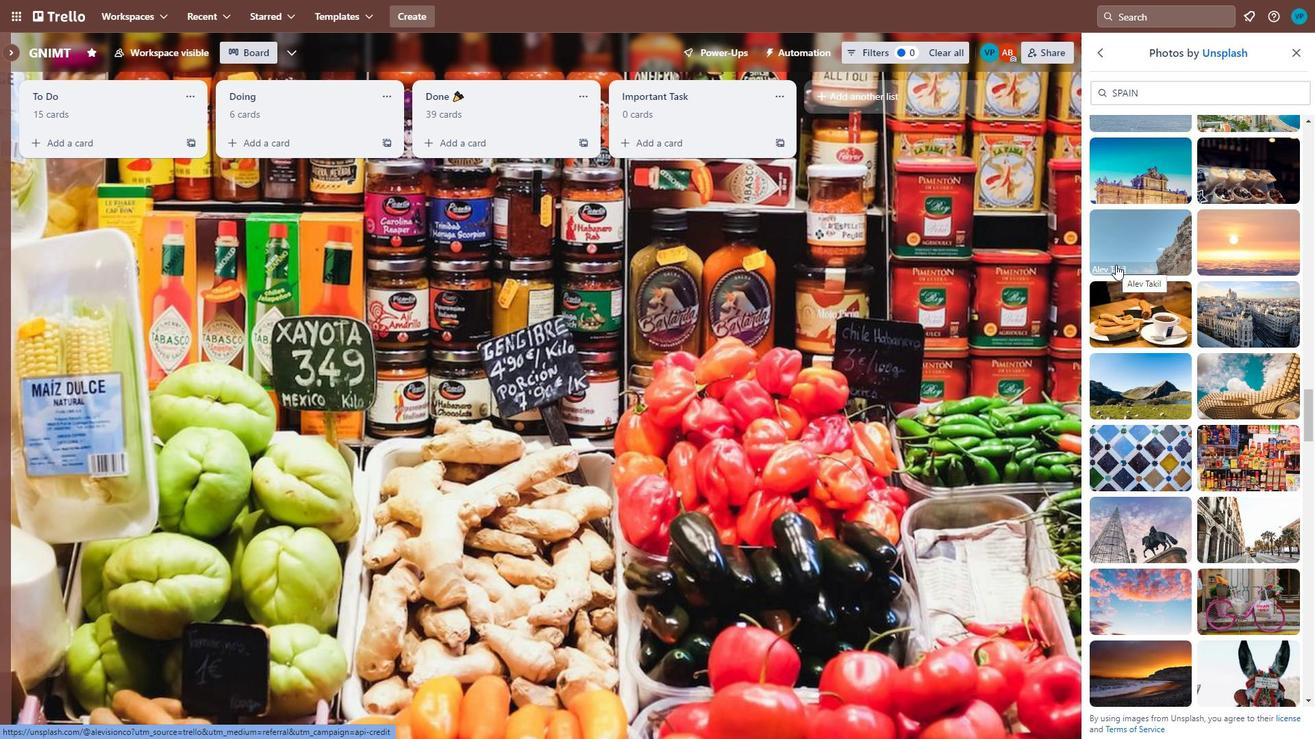 
Action: Mouse scrolled (1115, 264) with delta (0, 0)
Screenshot: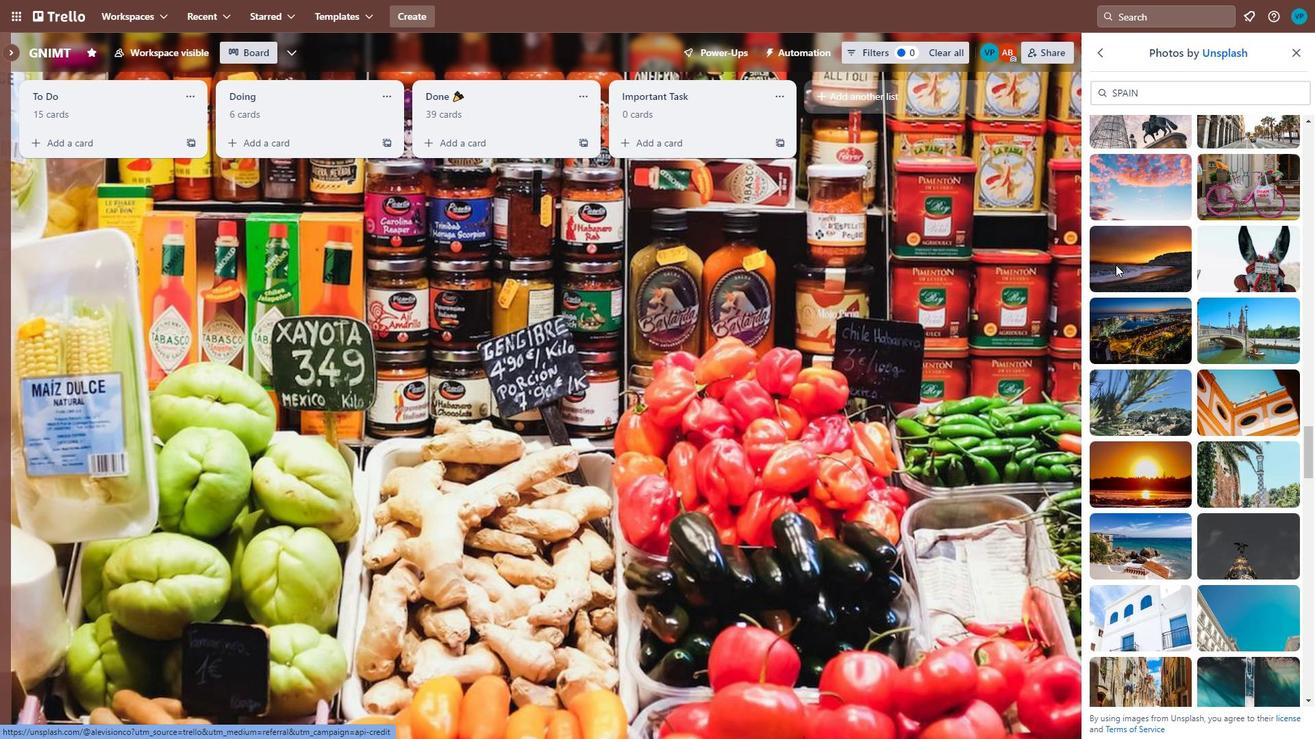 
Action: Mouse scrolled (1115, 264) with delta (0, 0)
Screenshot: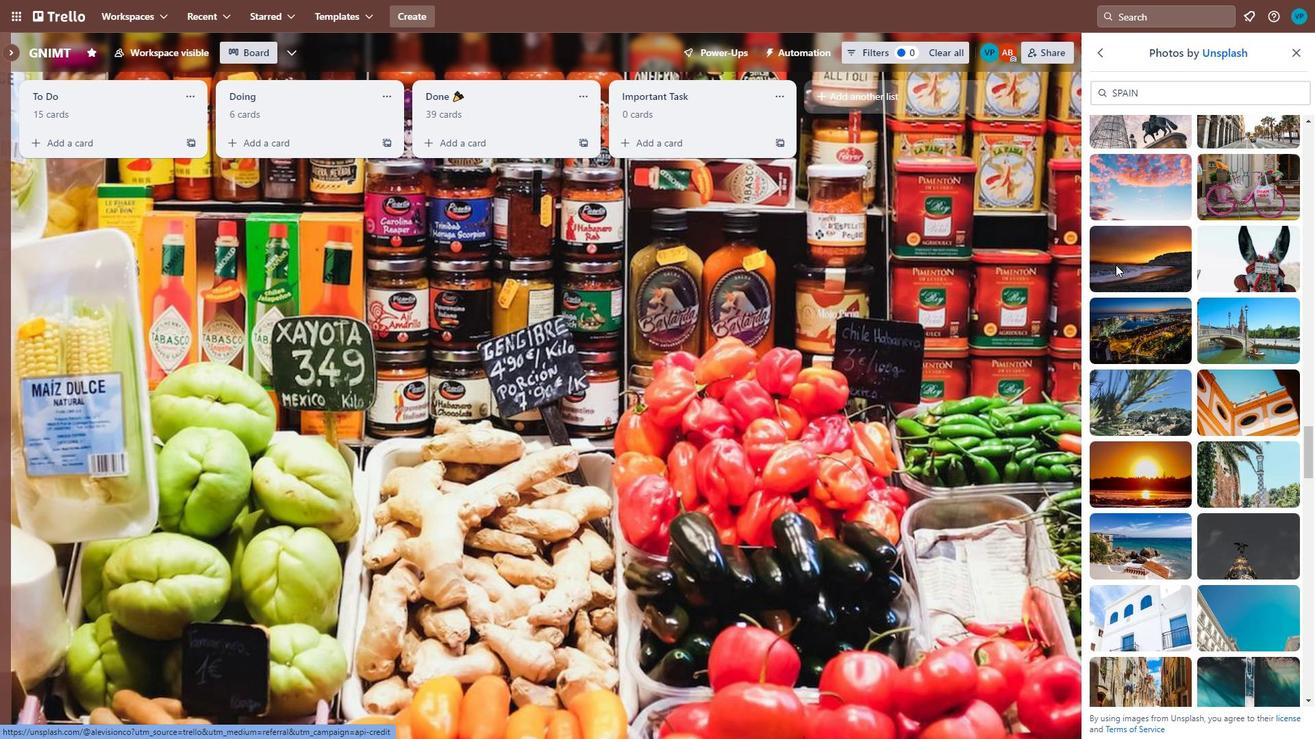 
Action: Mouse scrolled (1115, 264) with delta (0, 0)
Screenshot: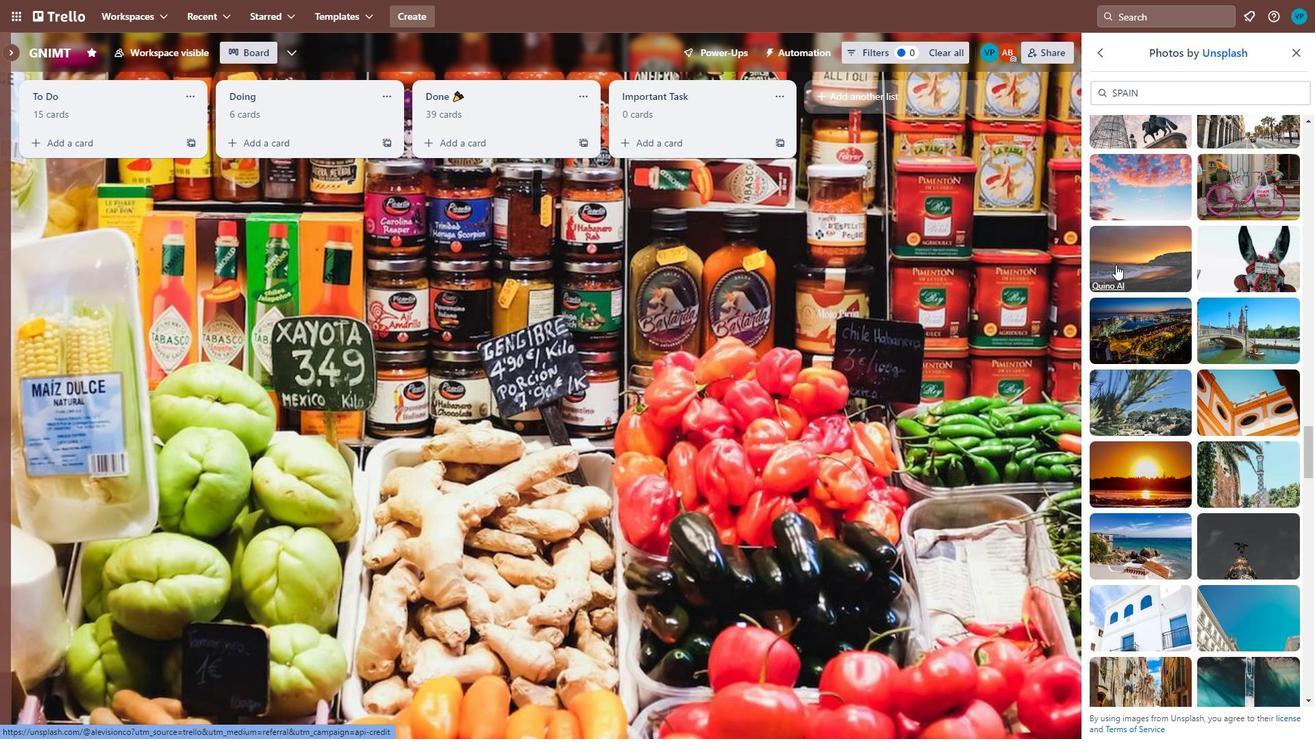 
Action: Mouse scrolled (1115, 264) with delta (0, 0)
Screenshot: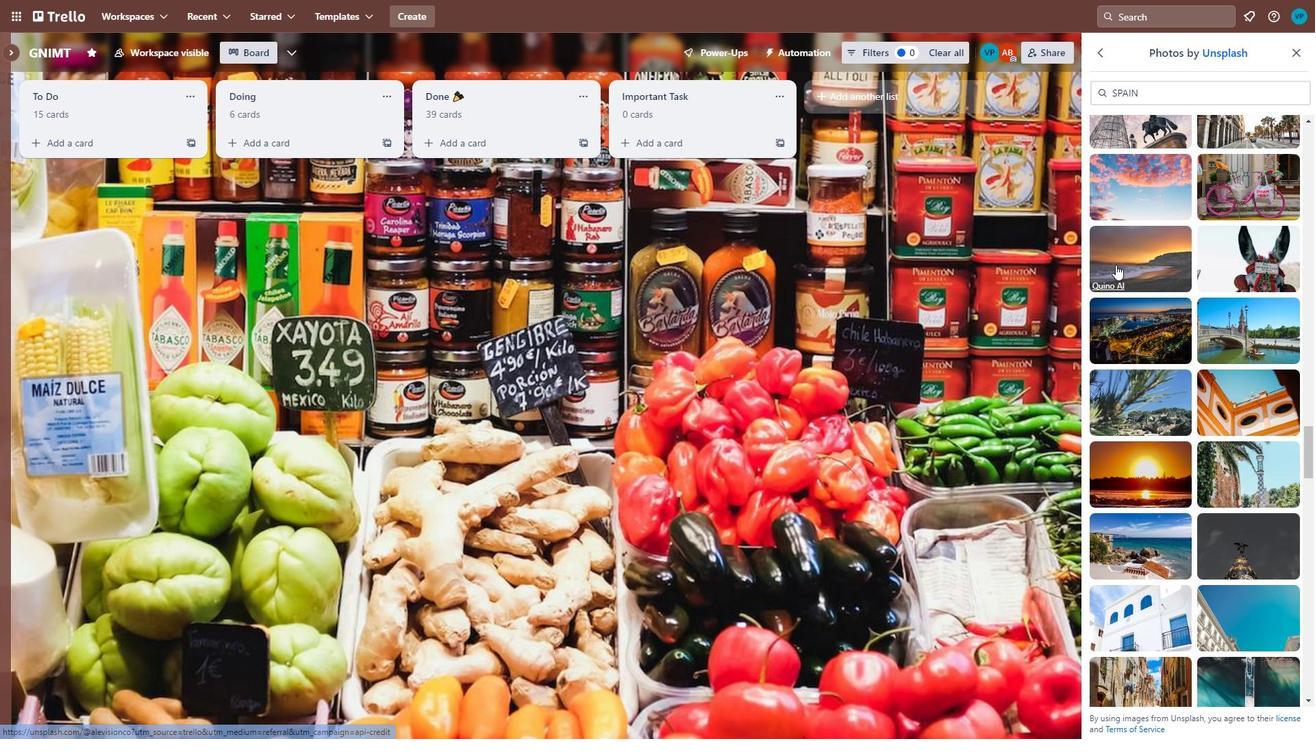 
Action: Mouse scrolled (1115, 264) with delta (0, 0)
Screenshot: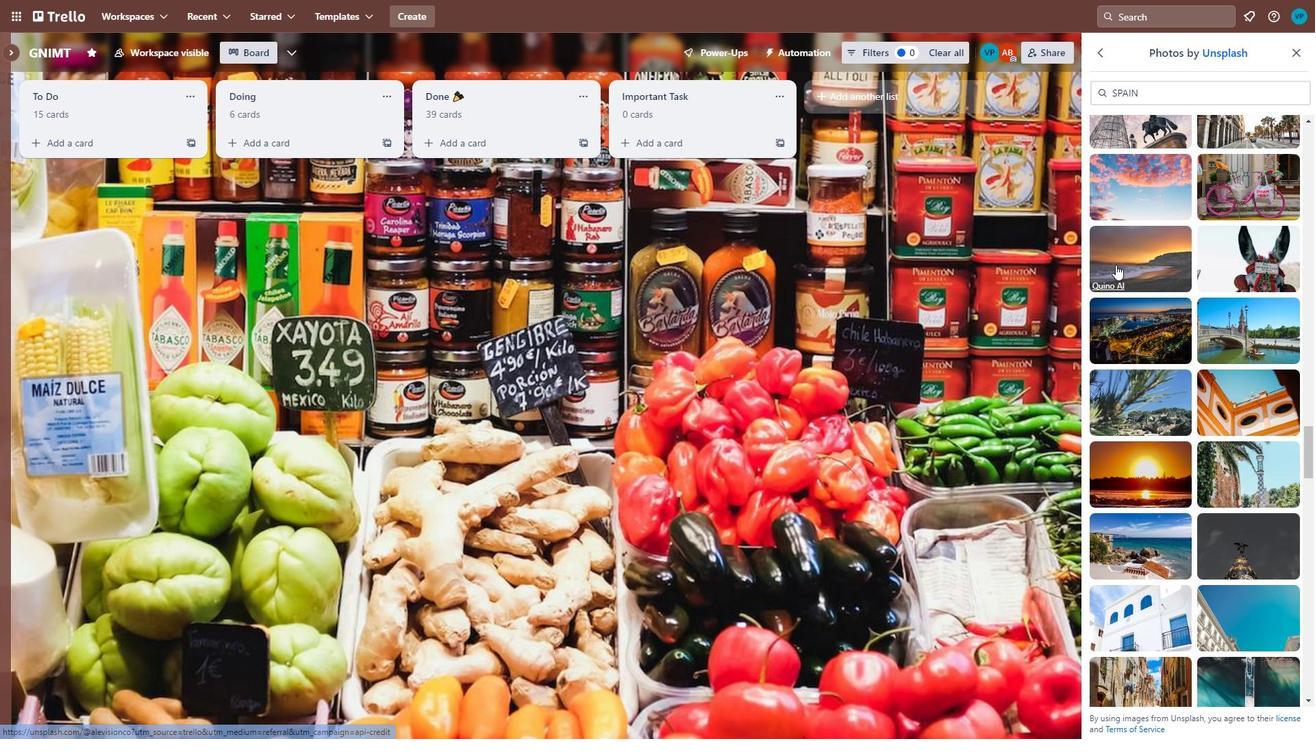 
Action: Mouse scrolled (1115, 264) with delta (0, 0)
Screenshot: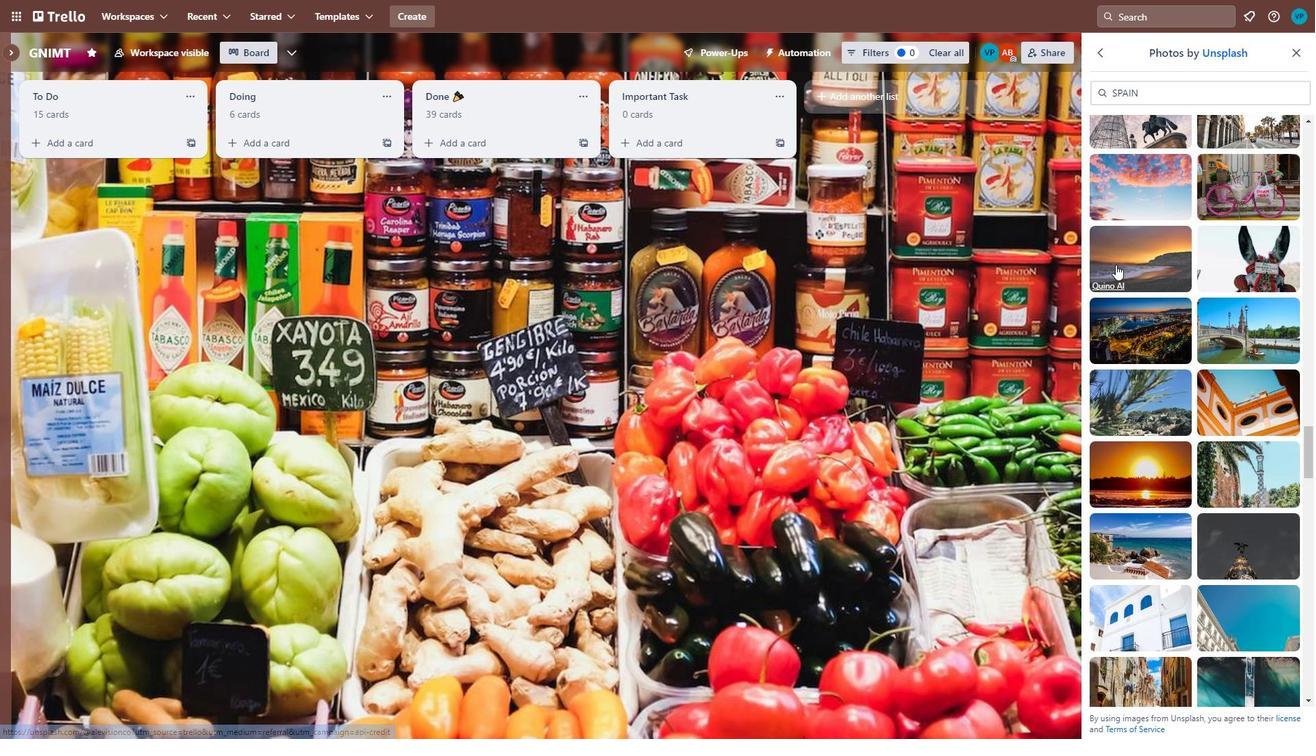 
Action: Mouse scrolled (1115, 264) with delta (0, 0)
Screenshot: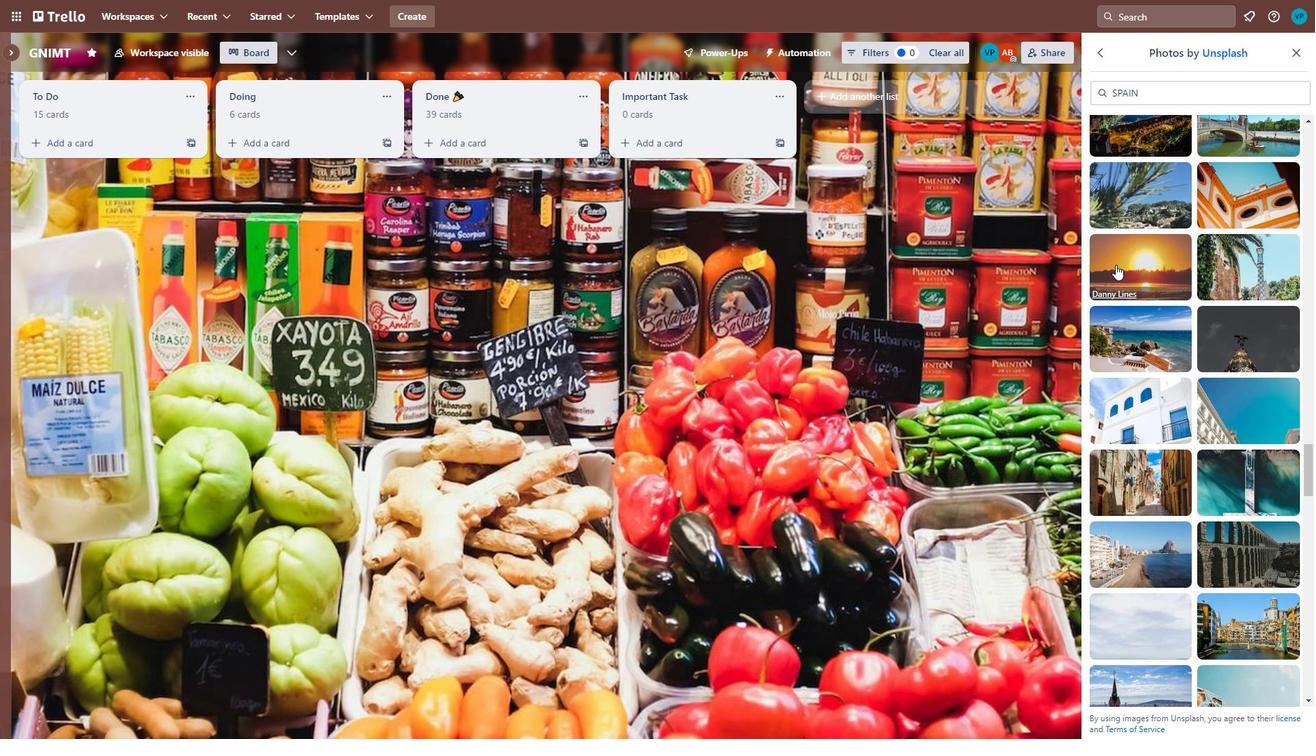 
Action: Mouse scrolled (1115, 264) with delta (0, 0)
Screenshot: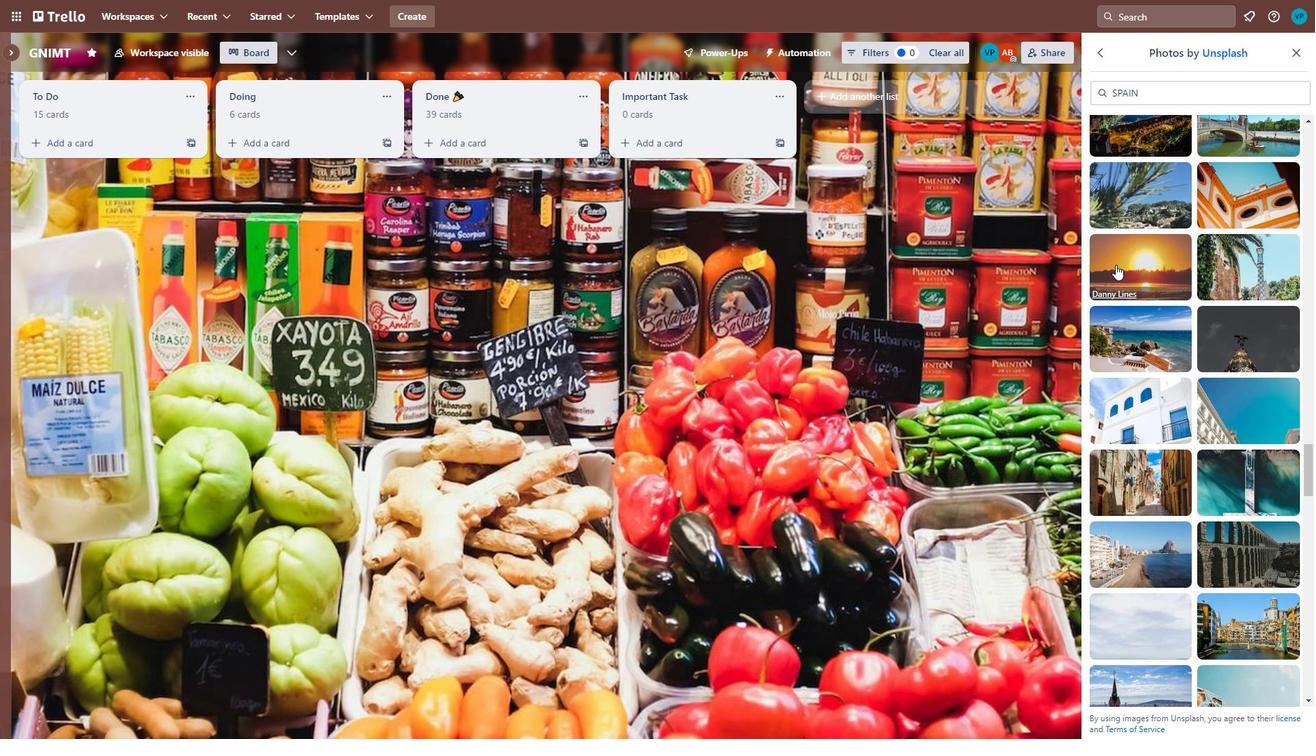 
Action: Mouse scrolled (1115, 264) with delta (0, 0)
Screenshot: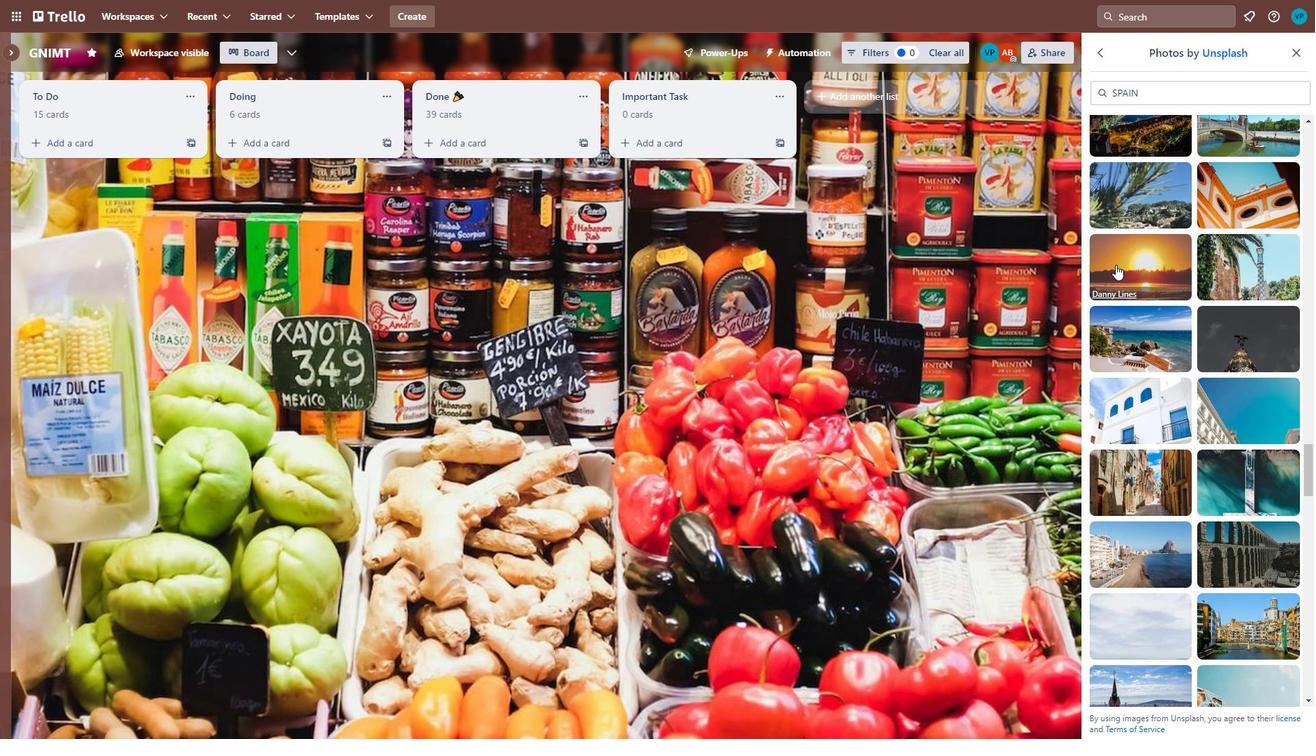 
Action: Mouse moved to (1152, 393)
Screenshot: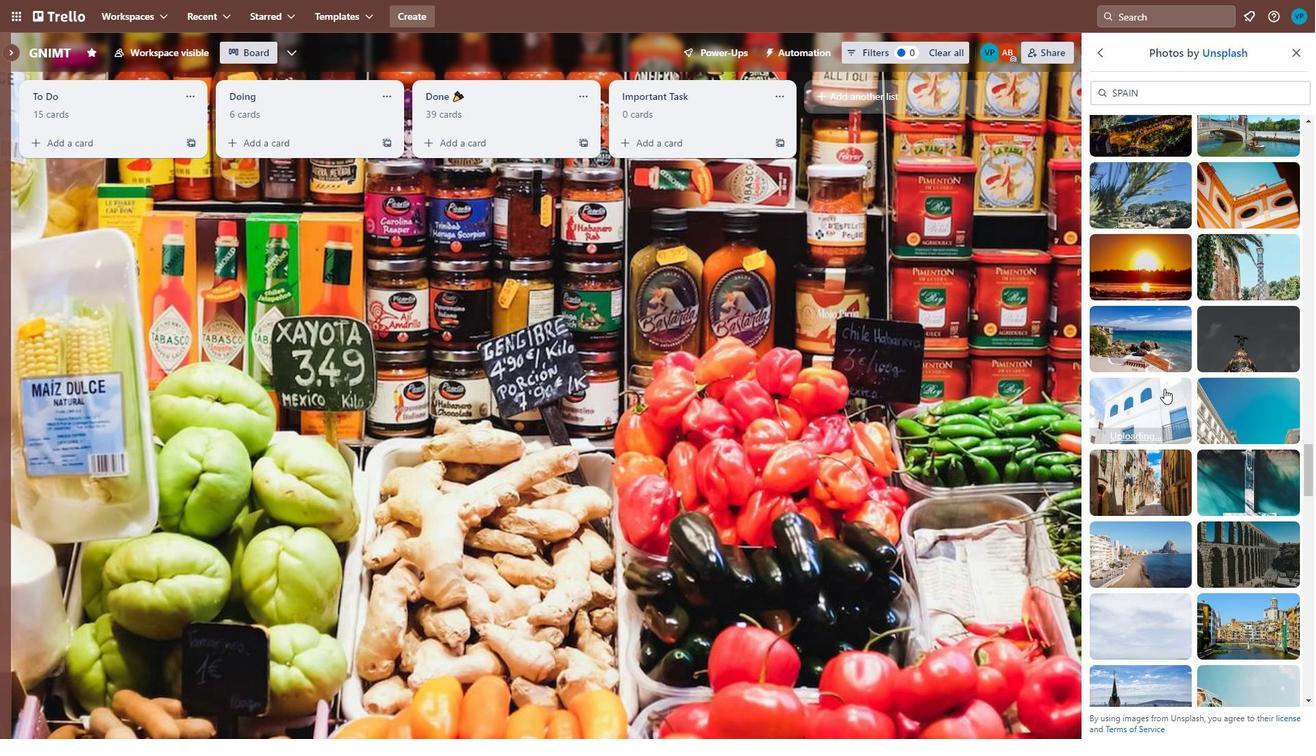
Action: Mouse pressed left at (1152, 393)
Screenshot: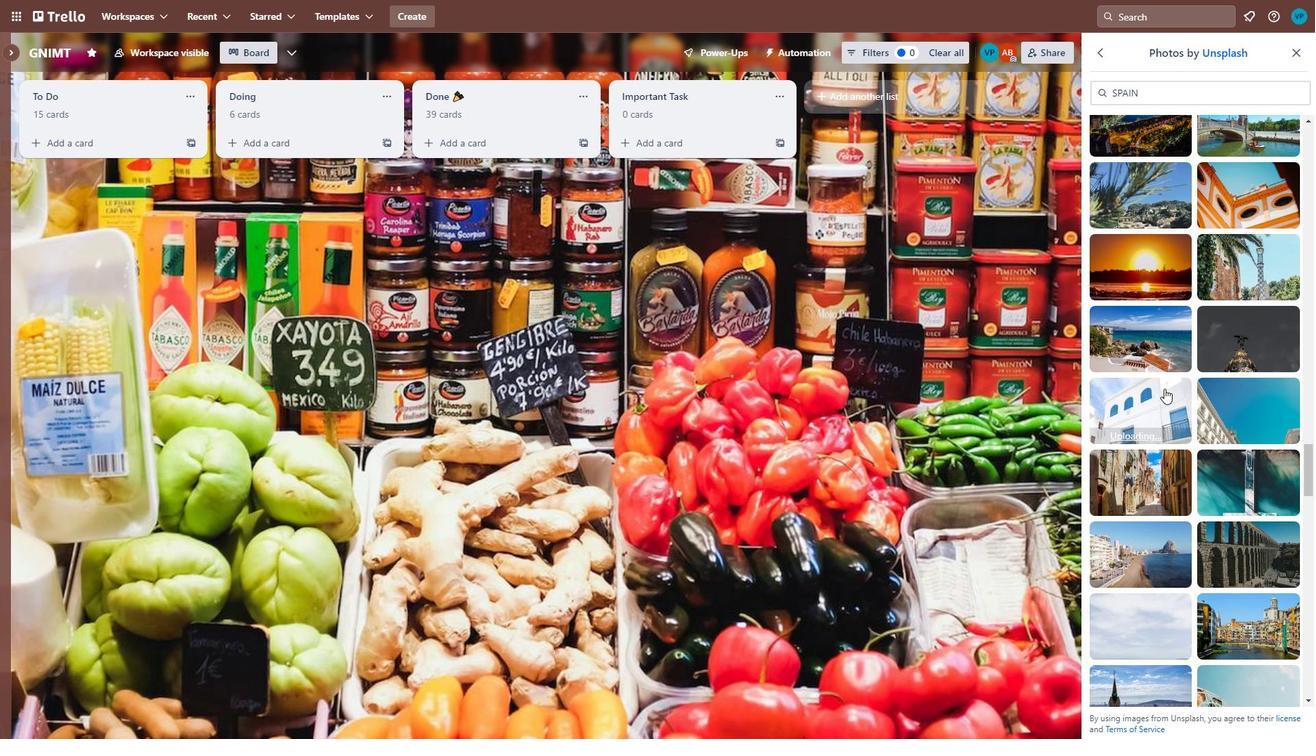 
Action: Mouse moved to (1102, 364)
Screenshot: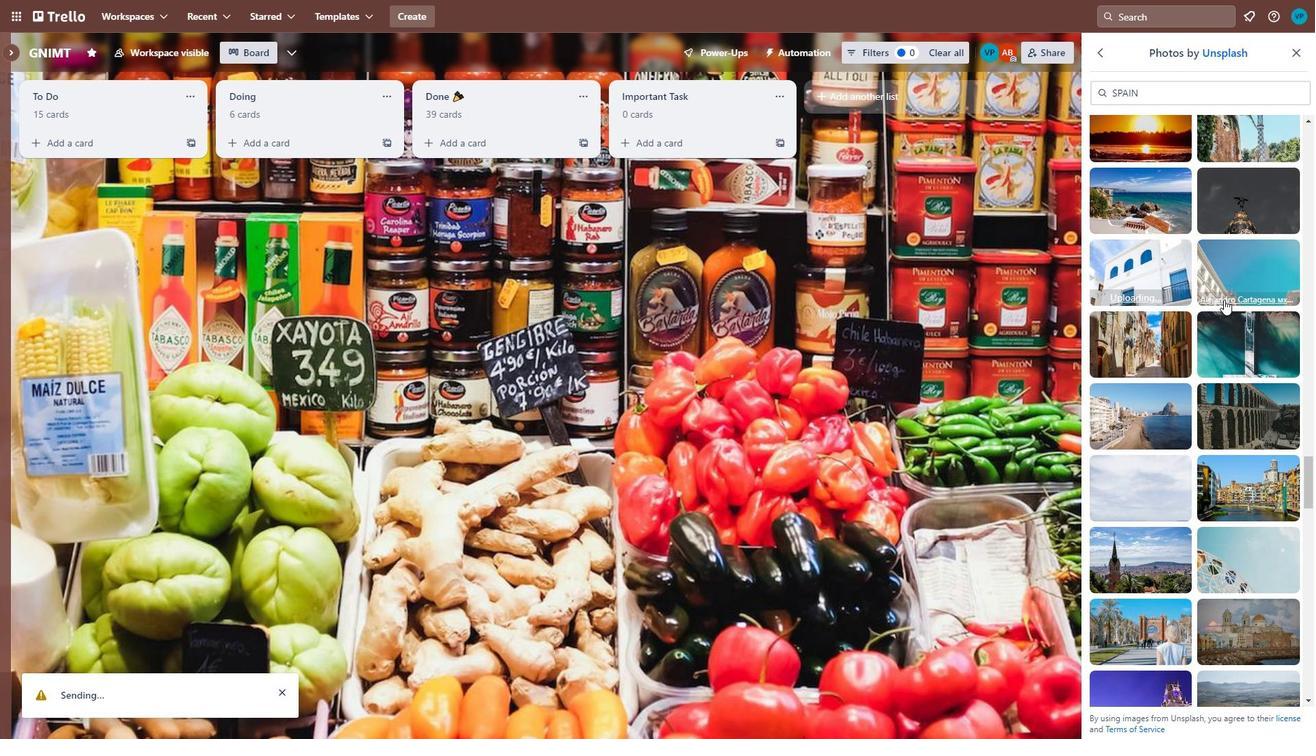 
Action: Mouse scrolled (1102, 363) with delta (0, 0)
Screenshot: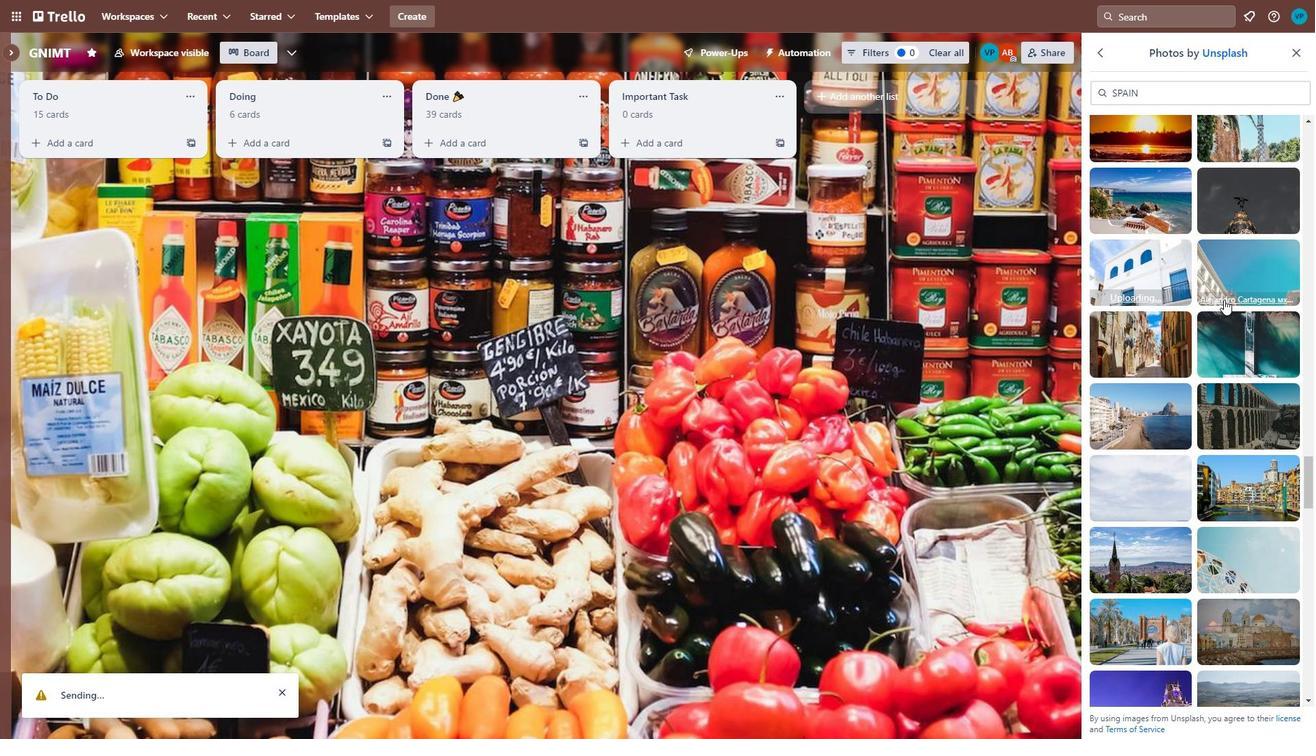 
Action: Mouse moved to (1103, 367)
Screenshot: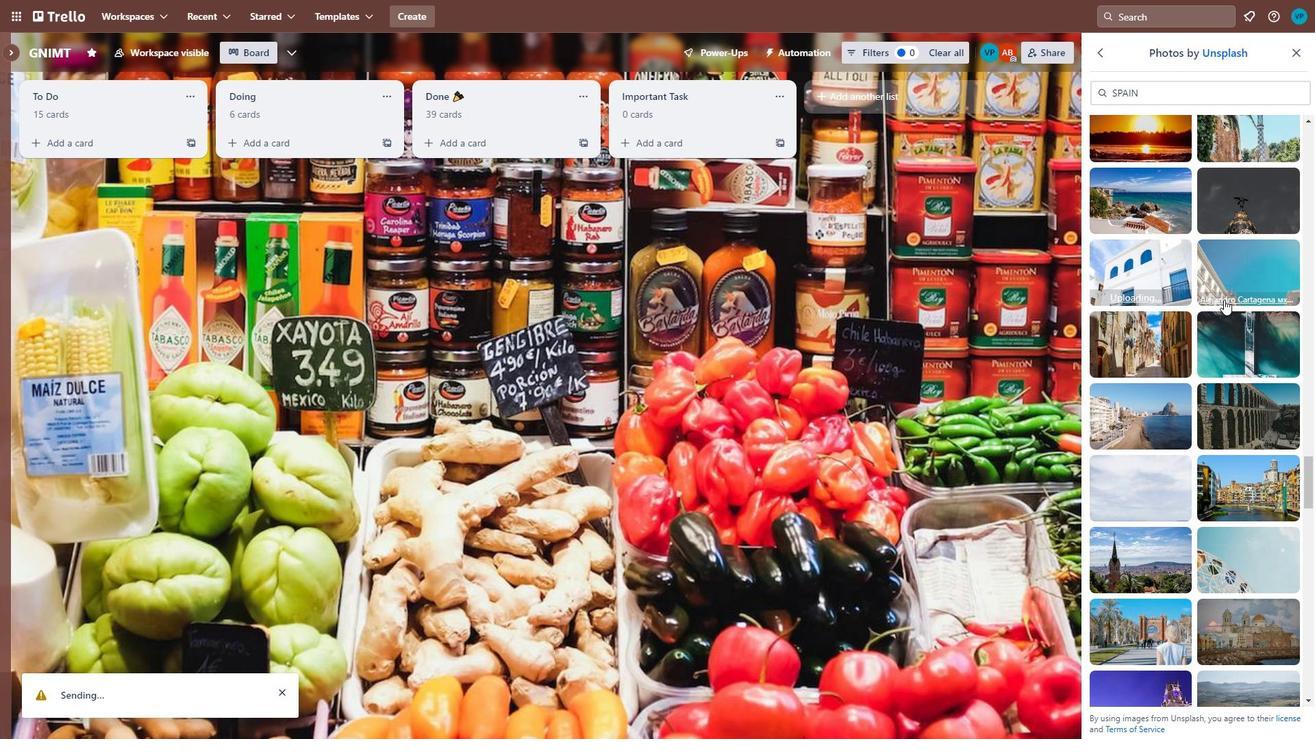 
Action: Mouse scrolled (1103, 367) with delta (0, 0)
Screenshot: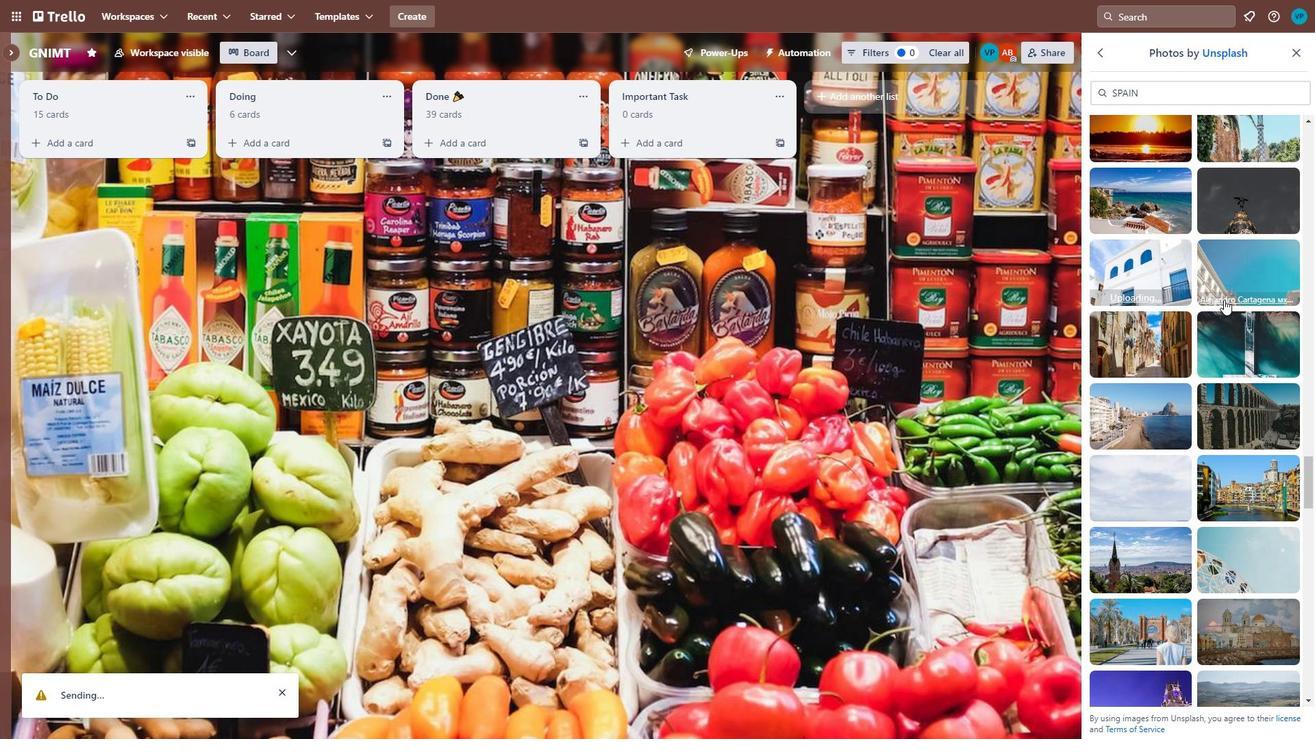 
Action: Mouse moved to (1155, 335)
Screenshot: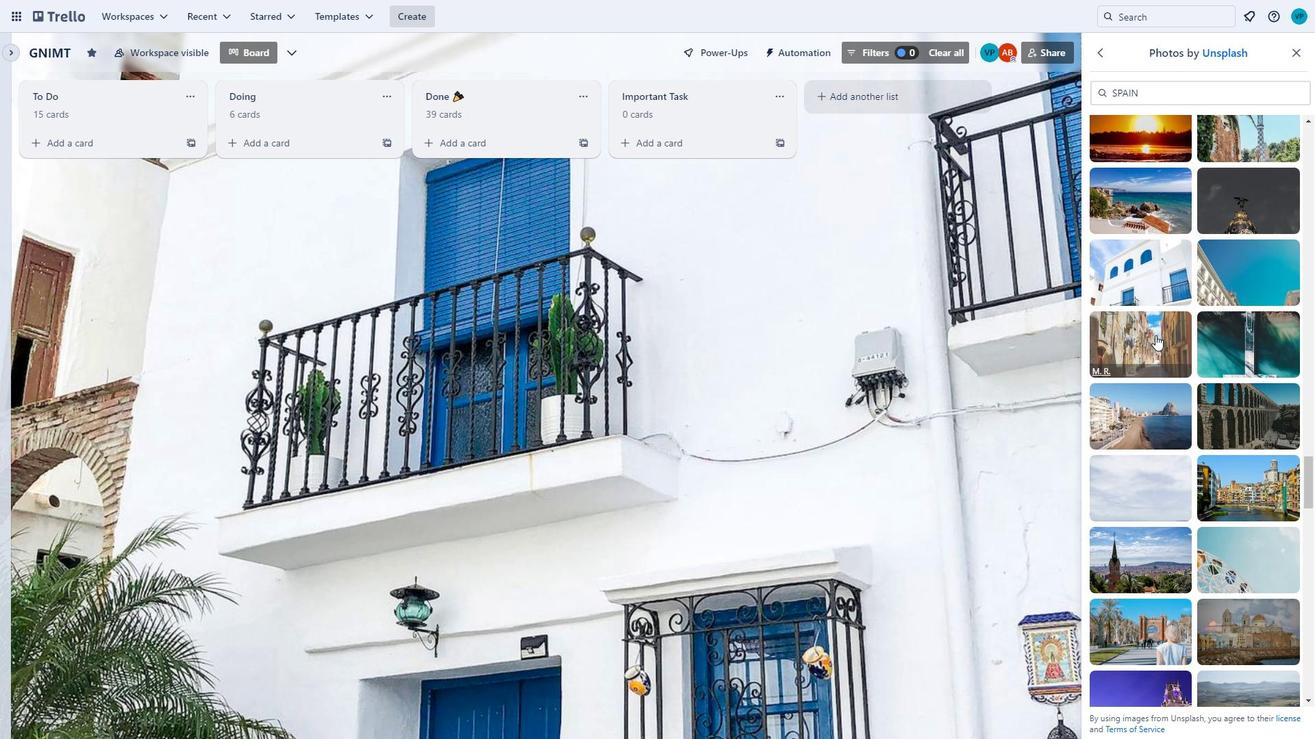 
Action: Mouse scrolled (1155, 336) with delta (0, 0)
Screenshot: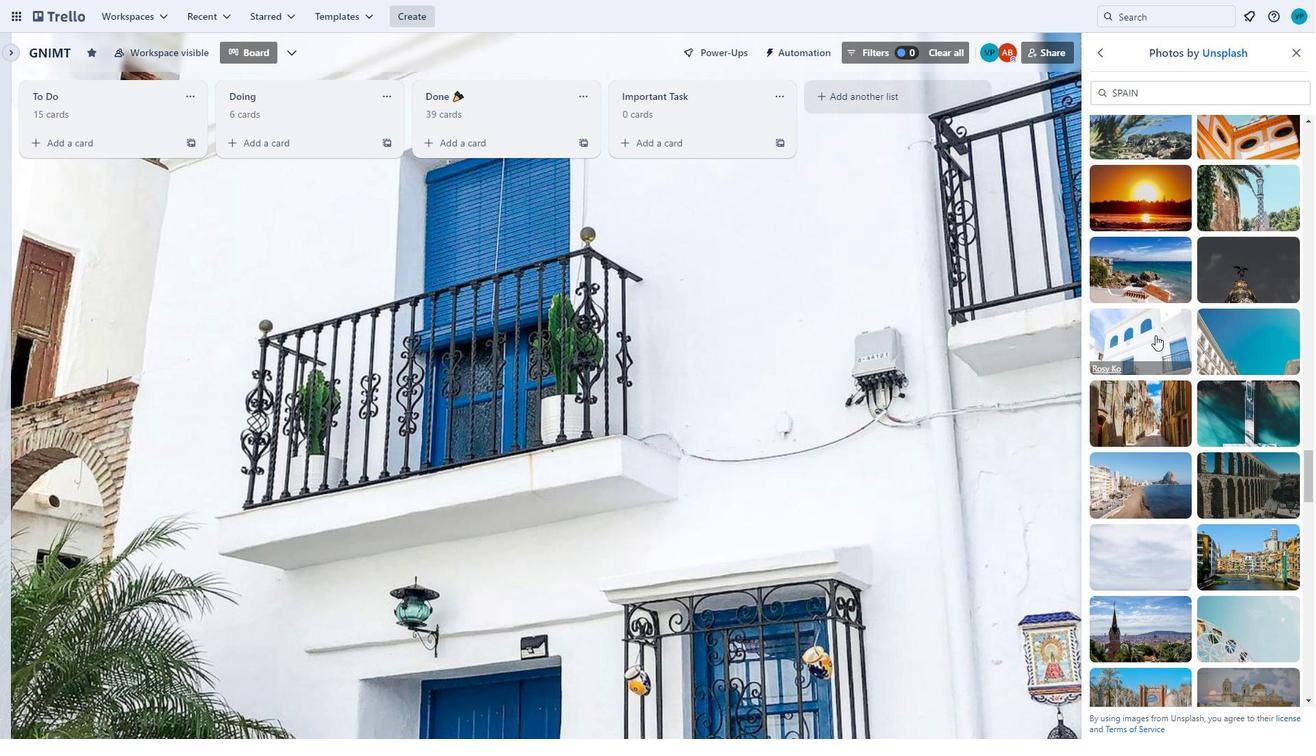 
Action: Mouse moved to (1139, 410)
Screenshot: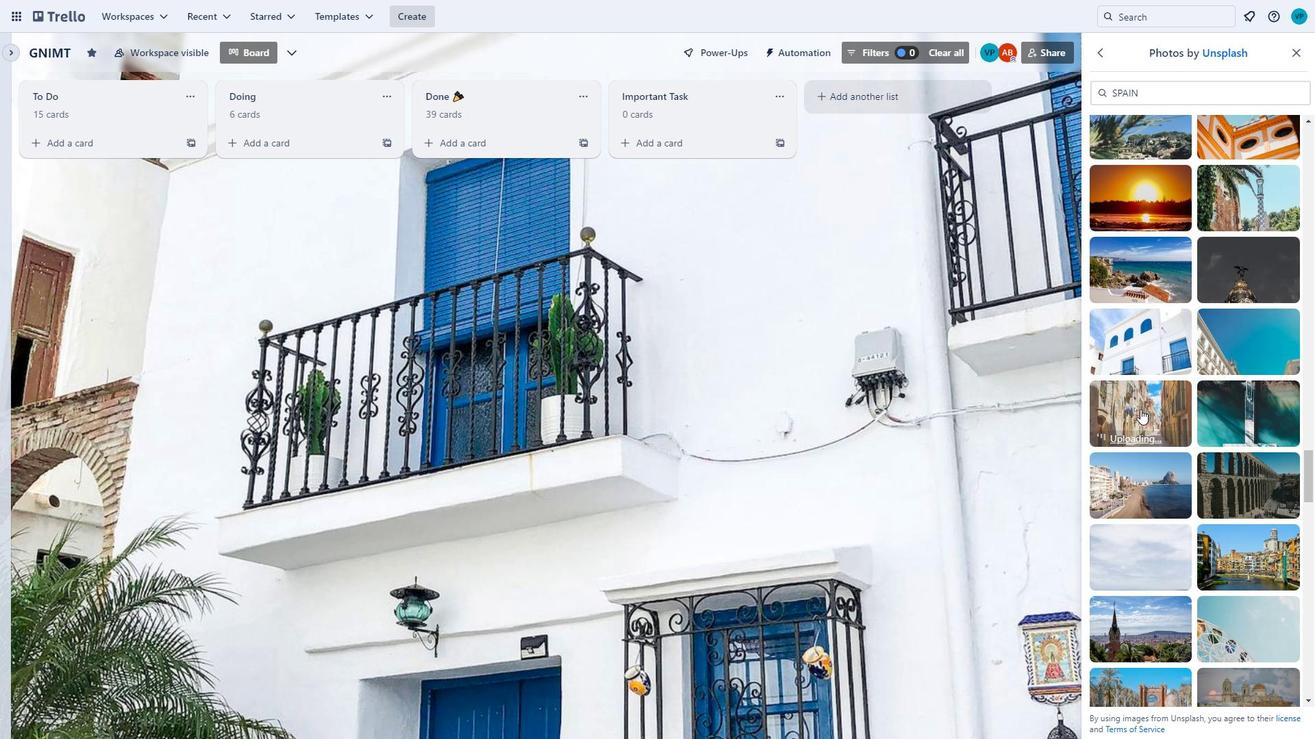 
Action: Mouse pressed left at (1139, 410)
Screenshot: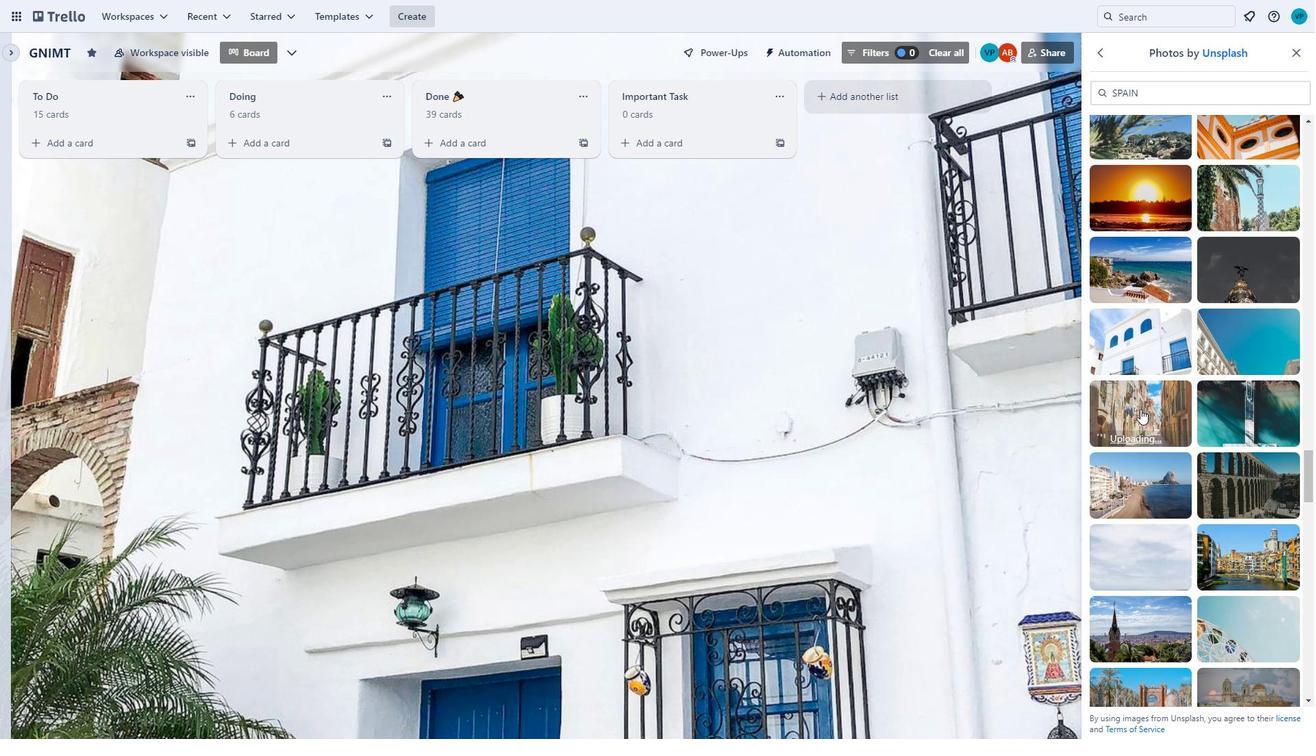 
Action: Mouse moved to (1232, 487)
Screenshot: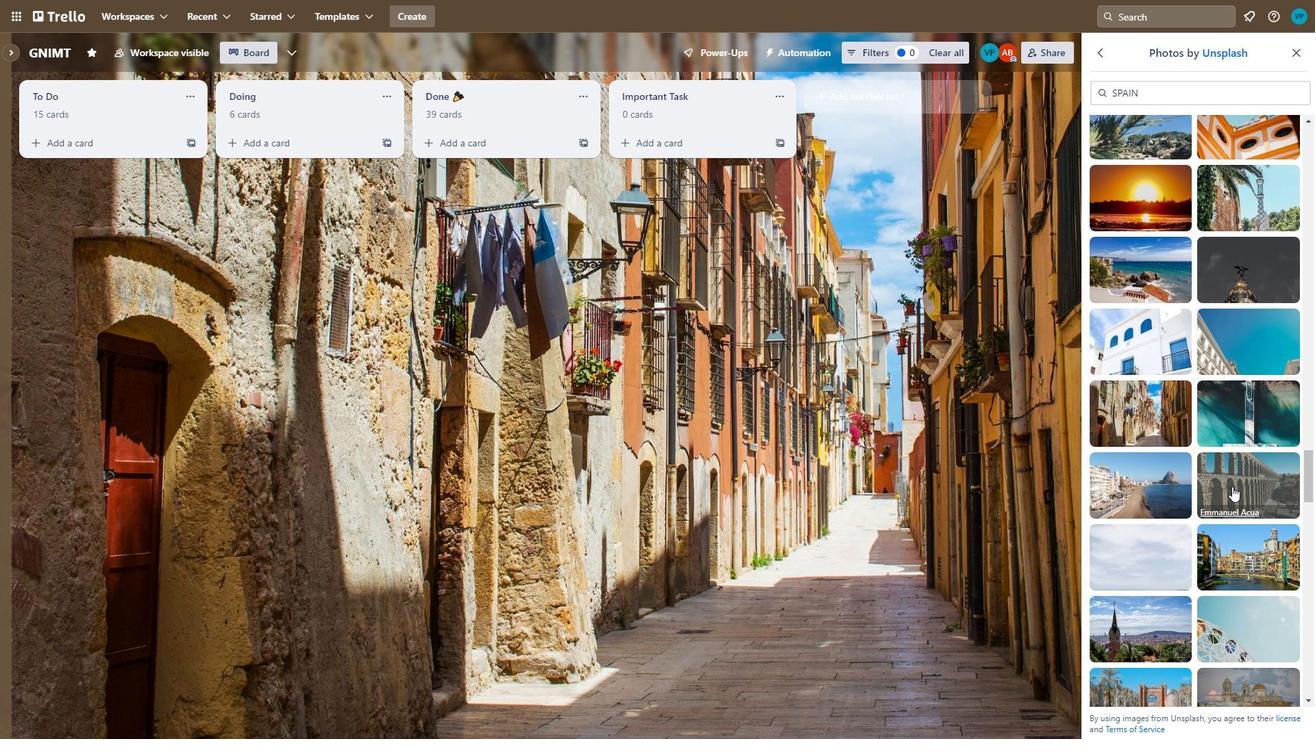 
Action: Mouse pressed left at (1232, 487)
Screenshot: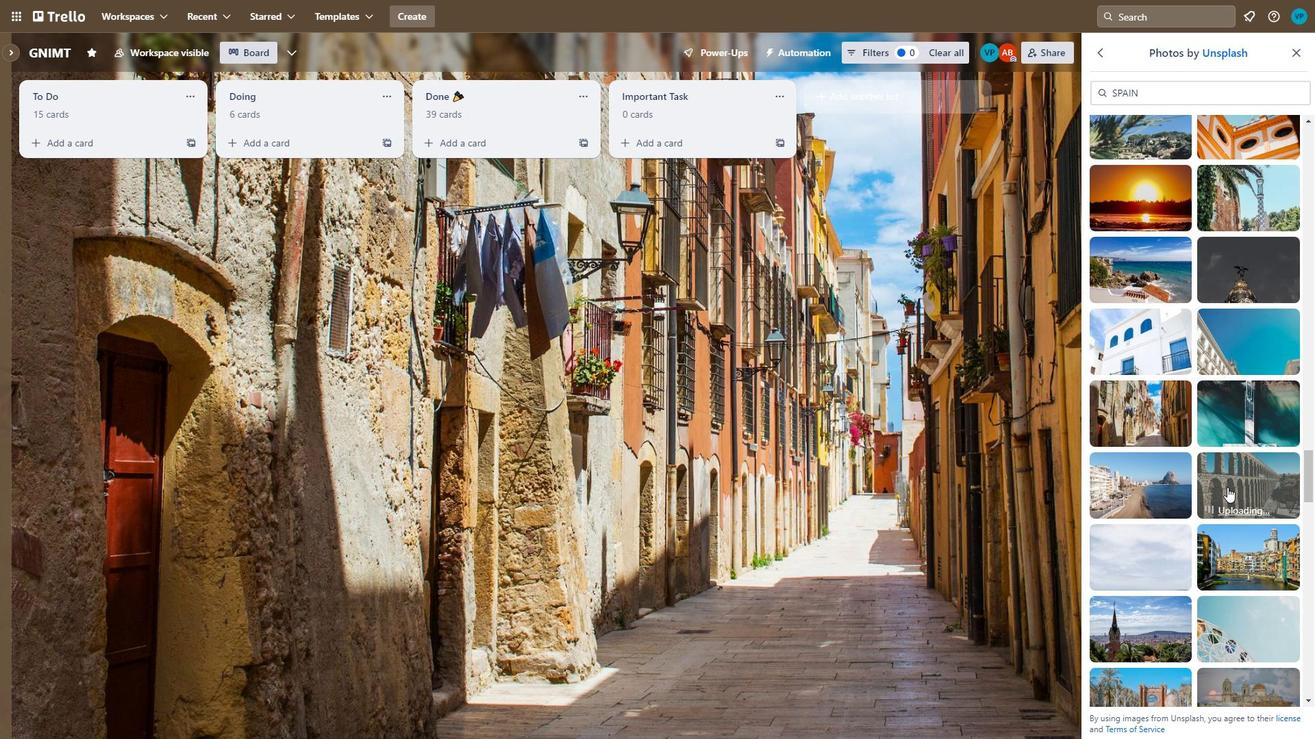 
Action: Mouse moved to (1232, 500)
Screenshot: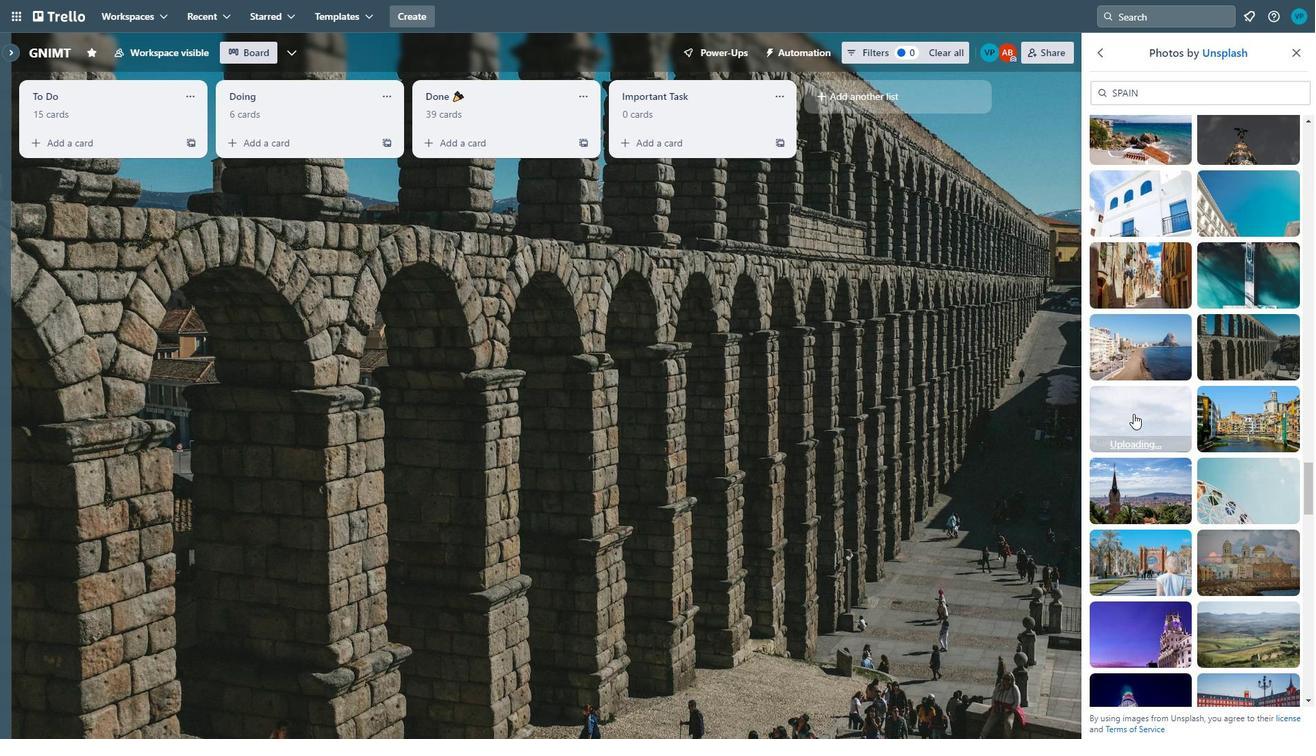 
Action: Mouse scrolled (1232, 500) with delta (0, 0)
Screenshot: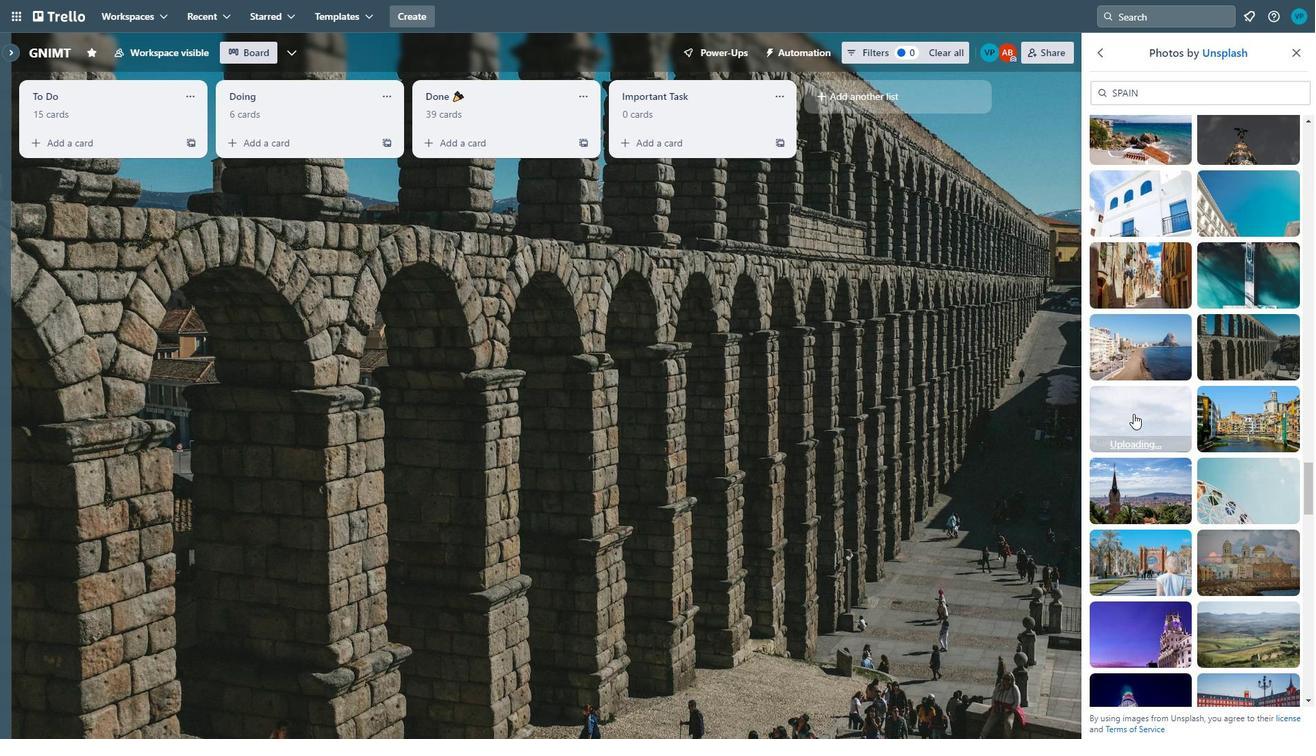 
Action: Mouse moved to (1232, 502)
Screenshot: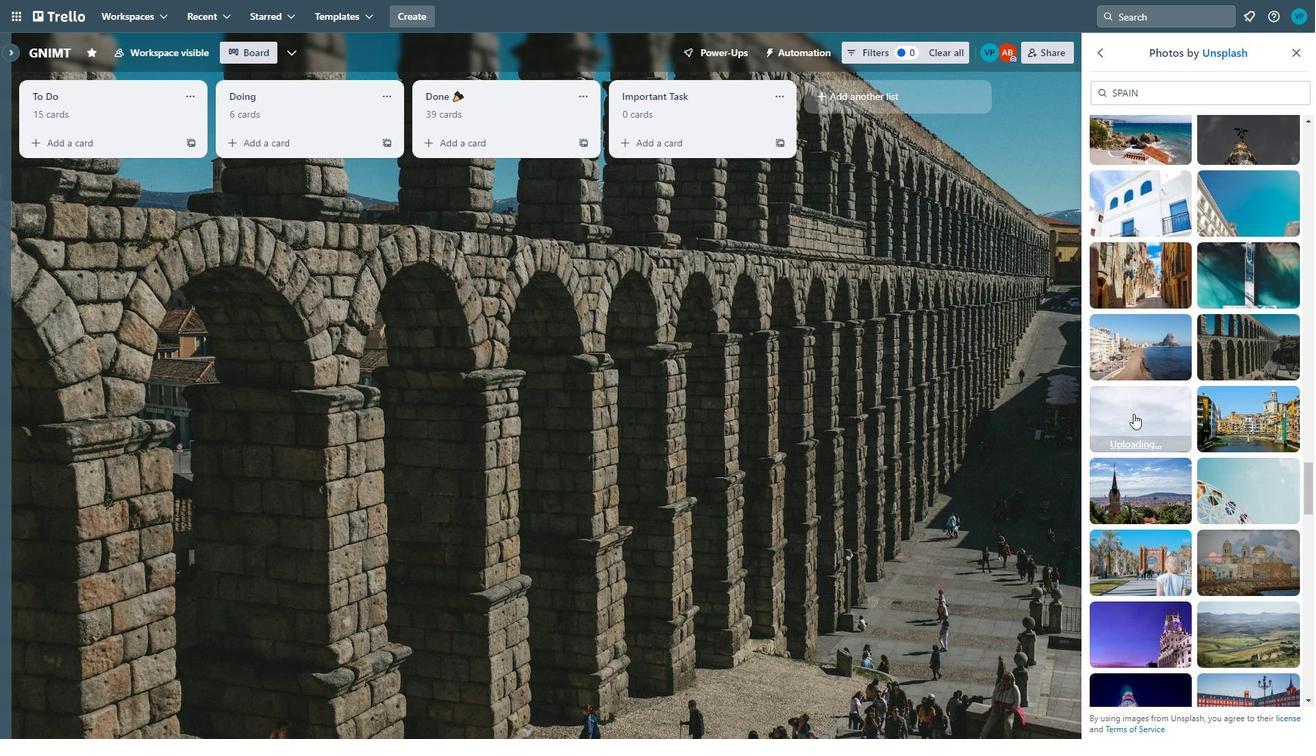 
Action: Mouse scrolled (1232, 501) with delta (0, 0)
Screenshot: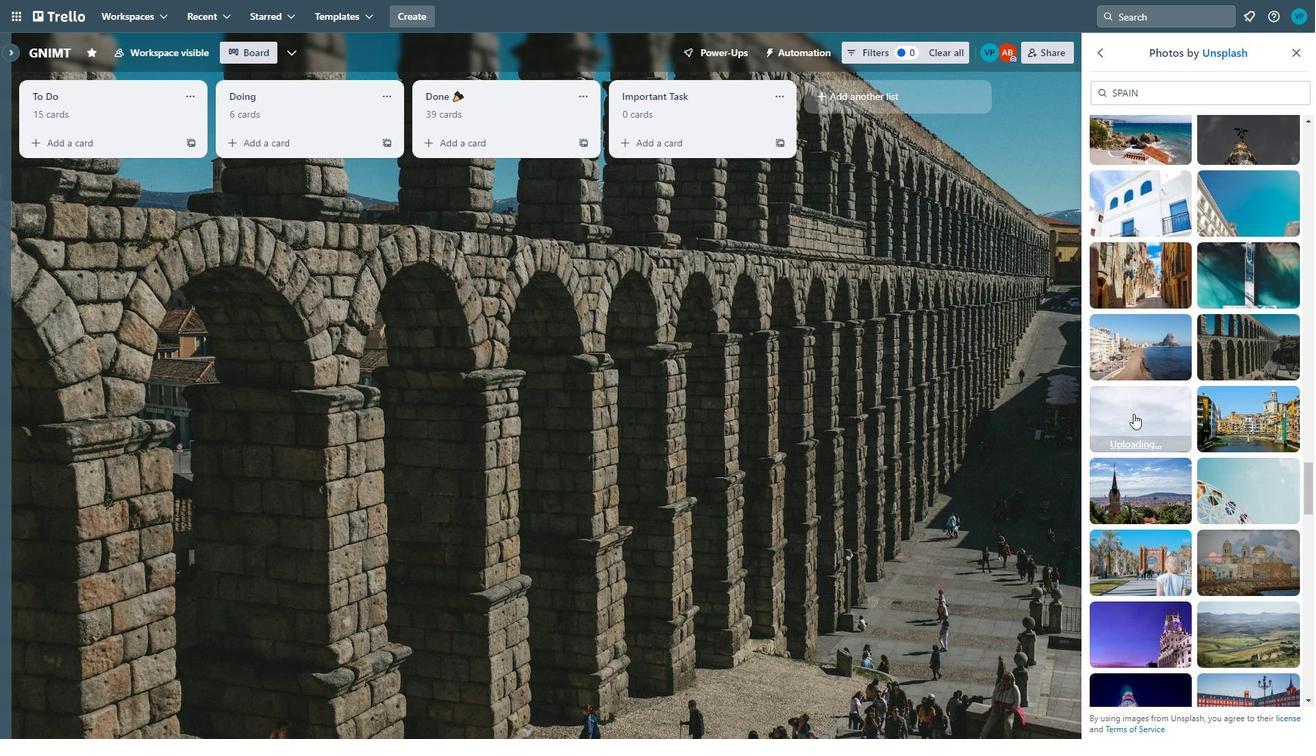 
Action: Mouse moved to (1133, 414)
Screenshot: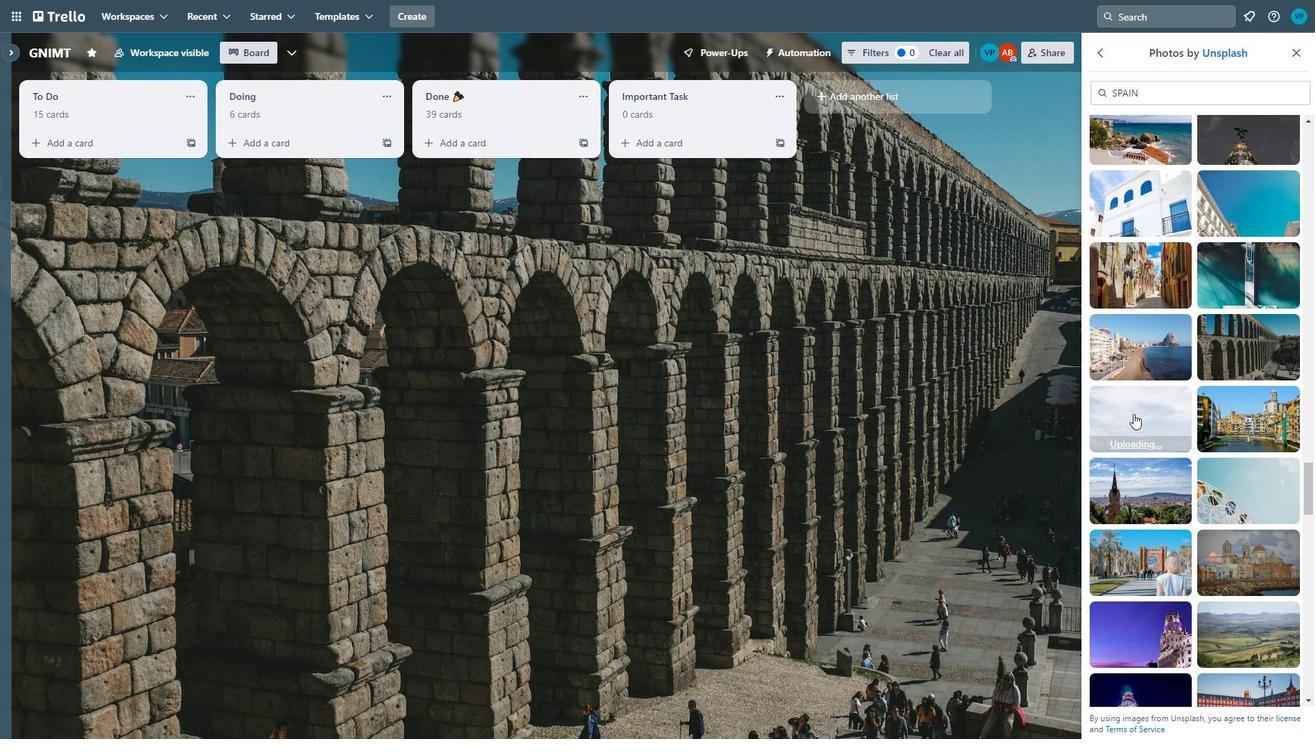 
Action: Mouse pressed left at (1133, 414)
Screenshot: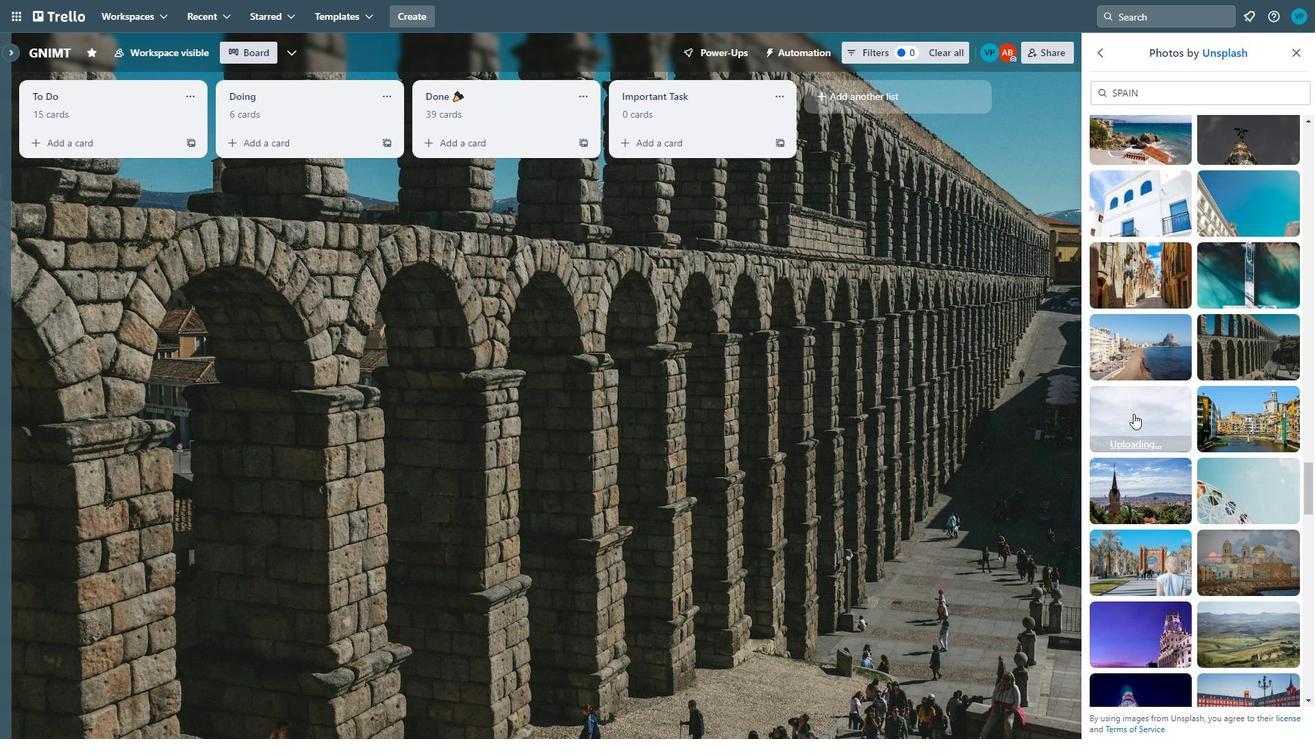 
Action: Mouse moved to (1150, 556)
Screenshot: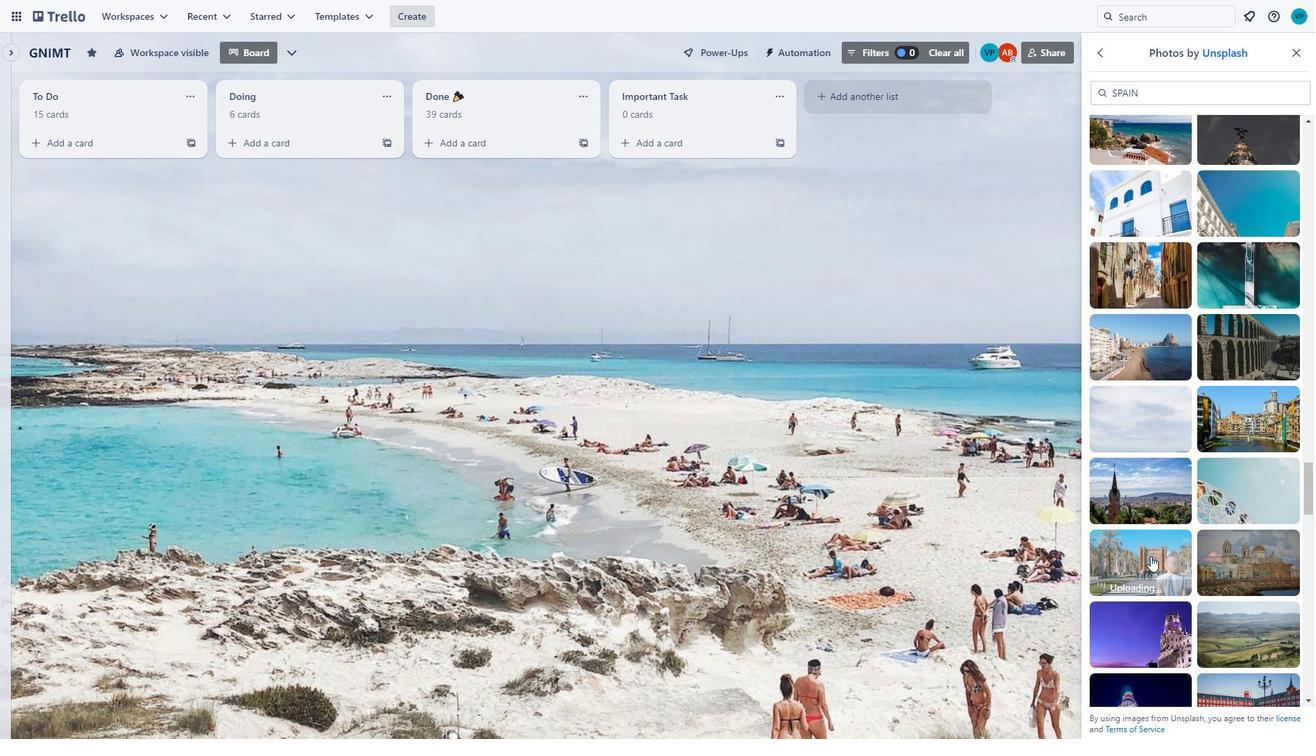 
Action: Mouse pressed left at (1150, 556)
Screenshot: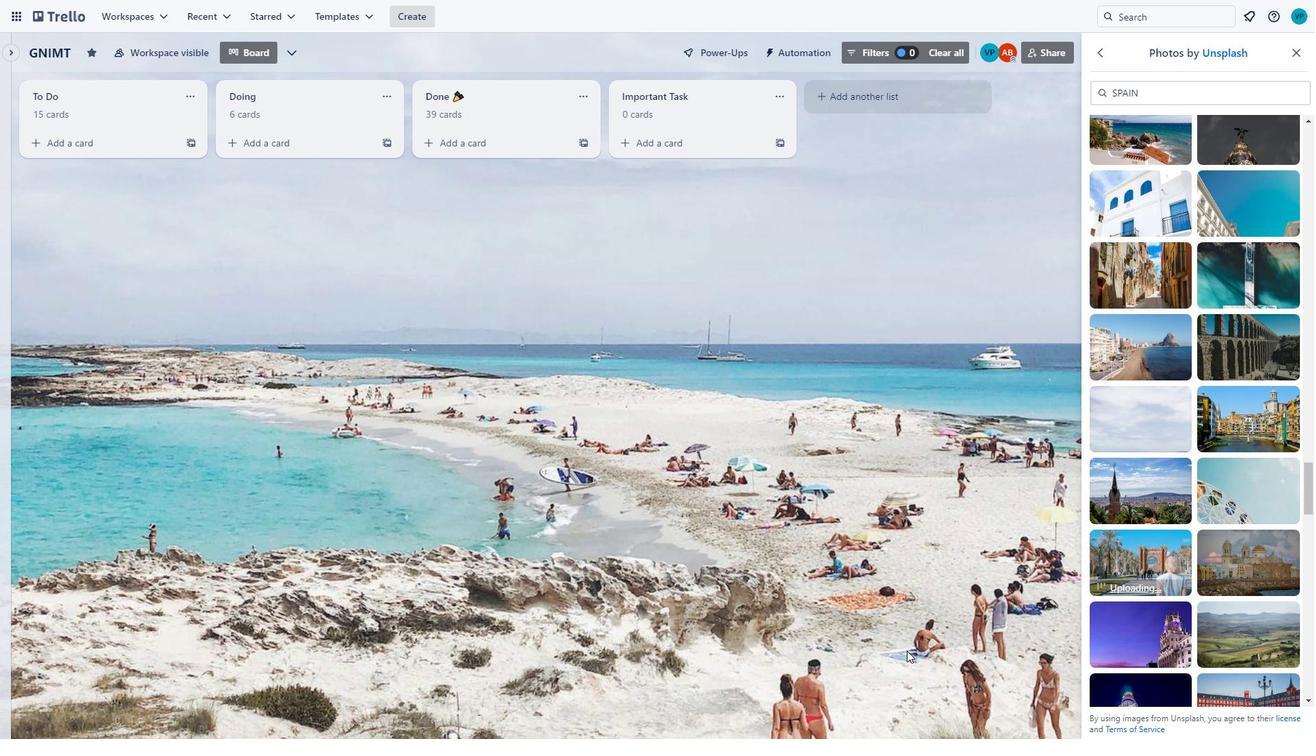 
Action: Mouse moved to (1253, 543)
Screenshot: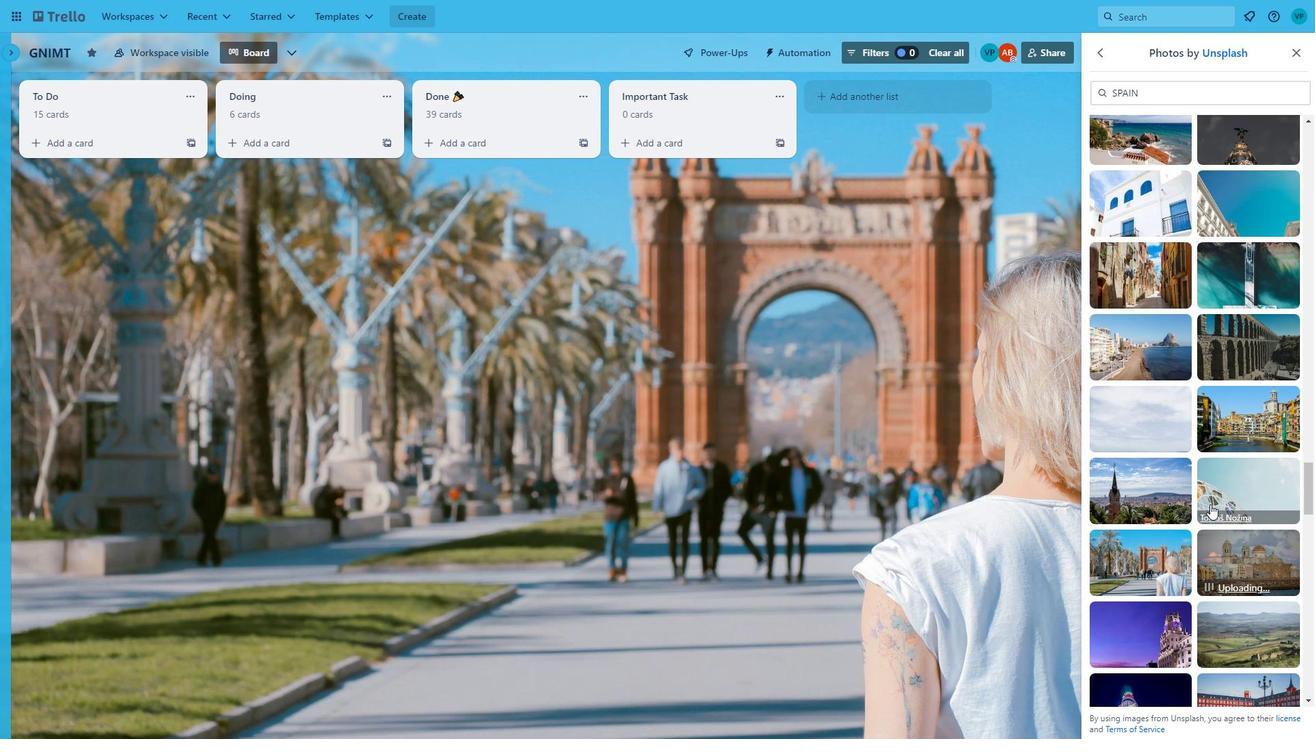 
Action: Mouse pressed left at (1253, 543)
Screenshot: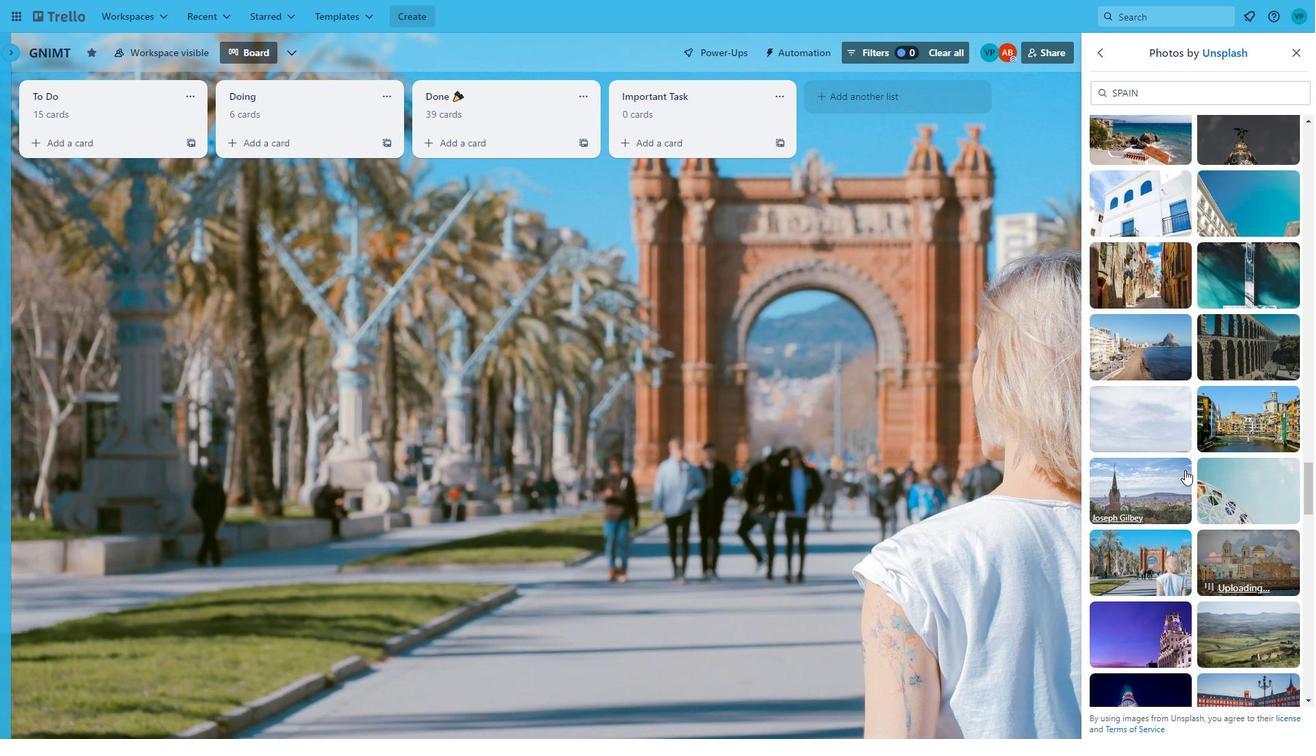 
Action: Mouse moved to (1314, 541)
Screenshot: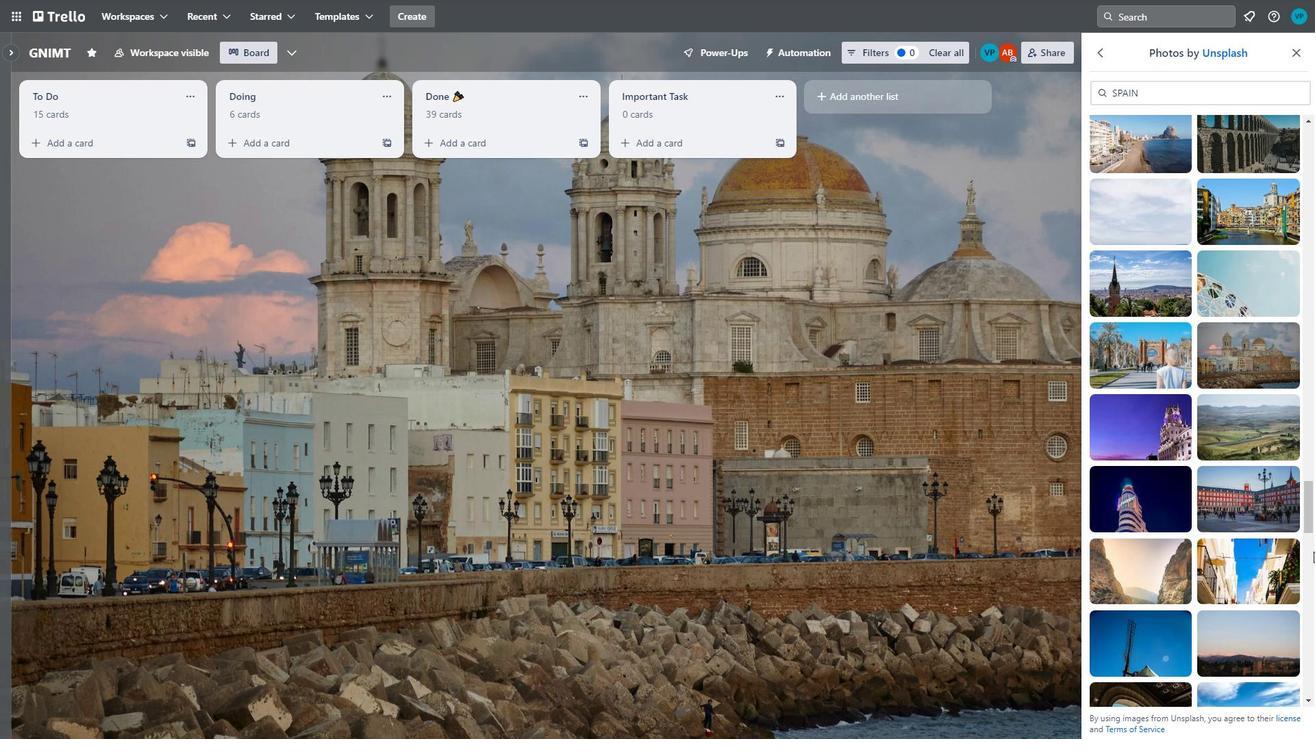 
Action: Mouse scrolled (1314, 541) with delta (0, 0)
Screenshot: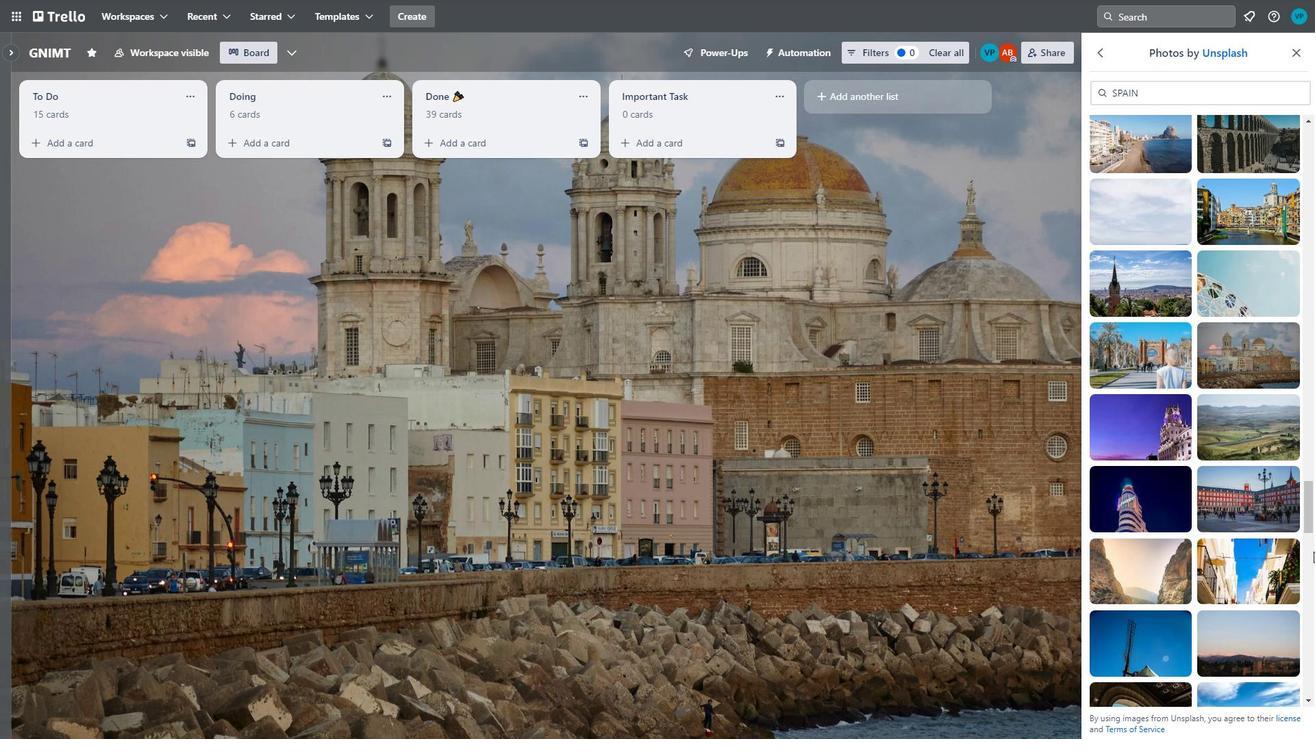 
Action: Mouse moved to (1313, 552)
Screenshot: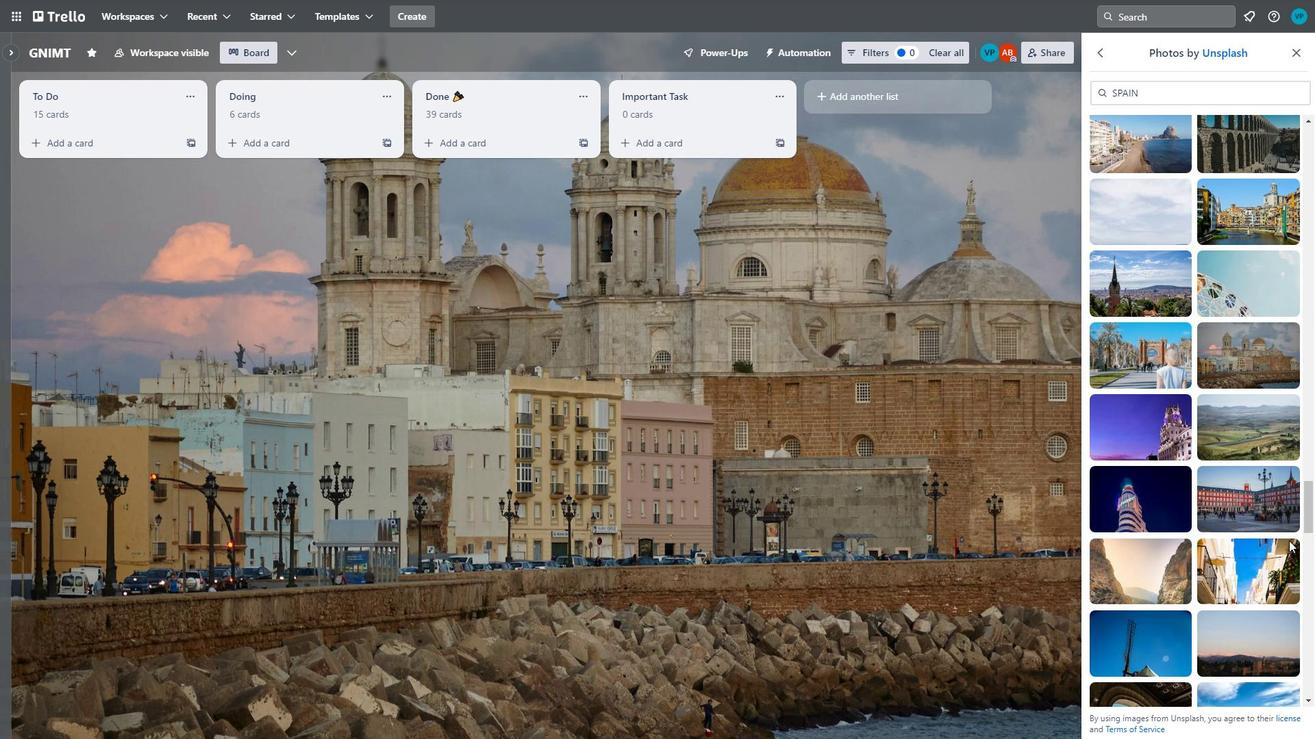 
Action: Mouse scrolled (1313, 551) with delta (0, 0)
Screenshot: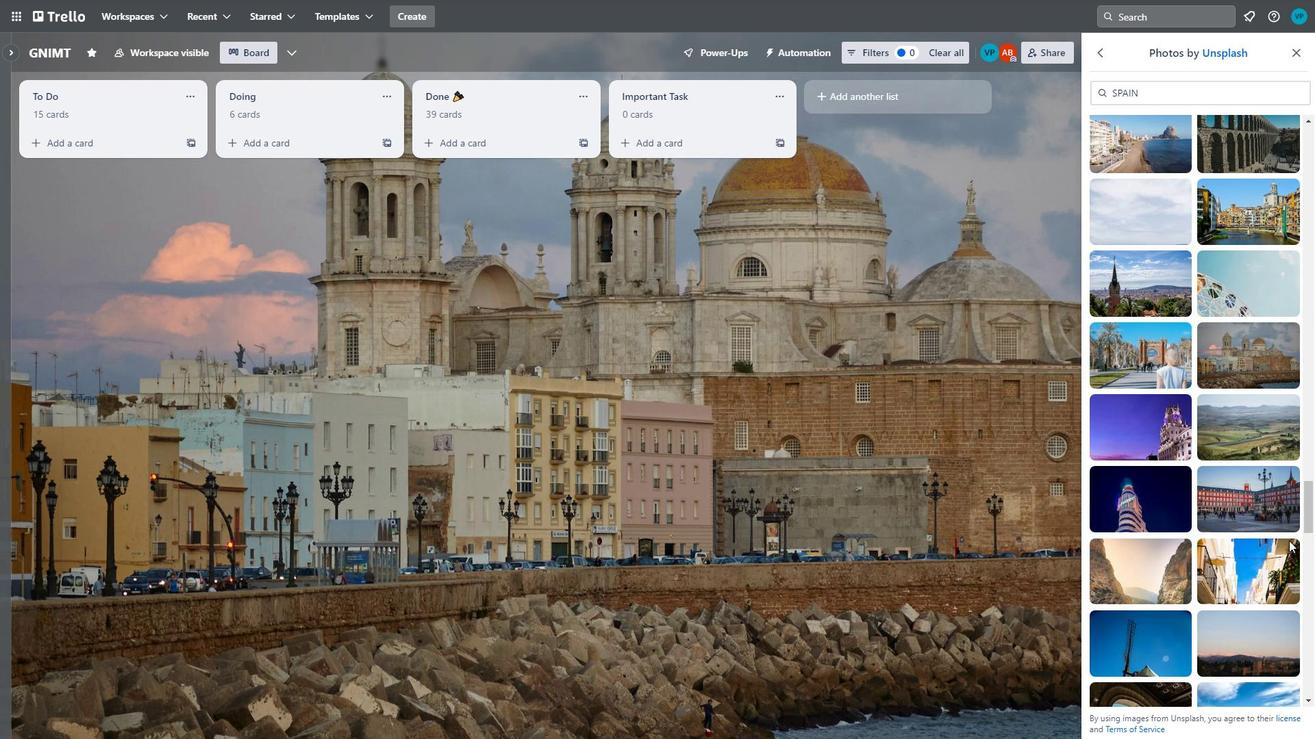 
Action: Mouse moved to (1311, 553)
Screenshot: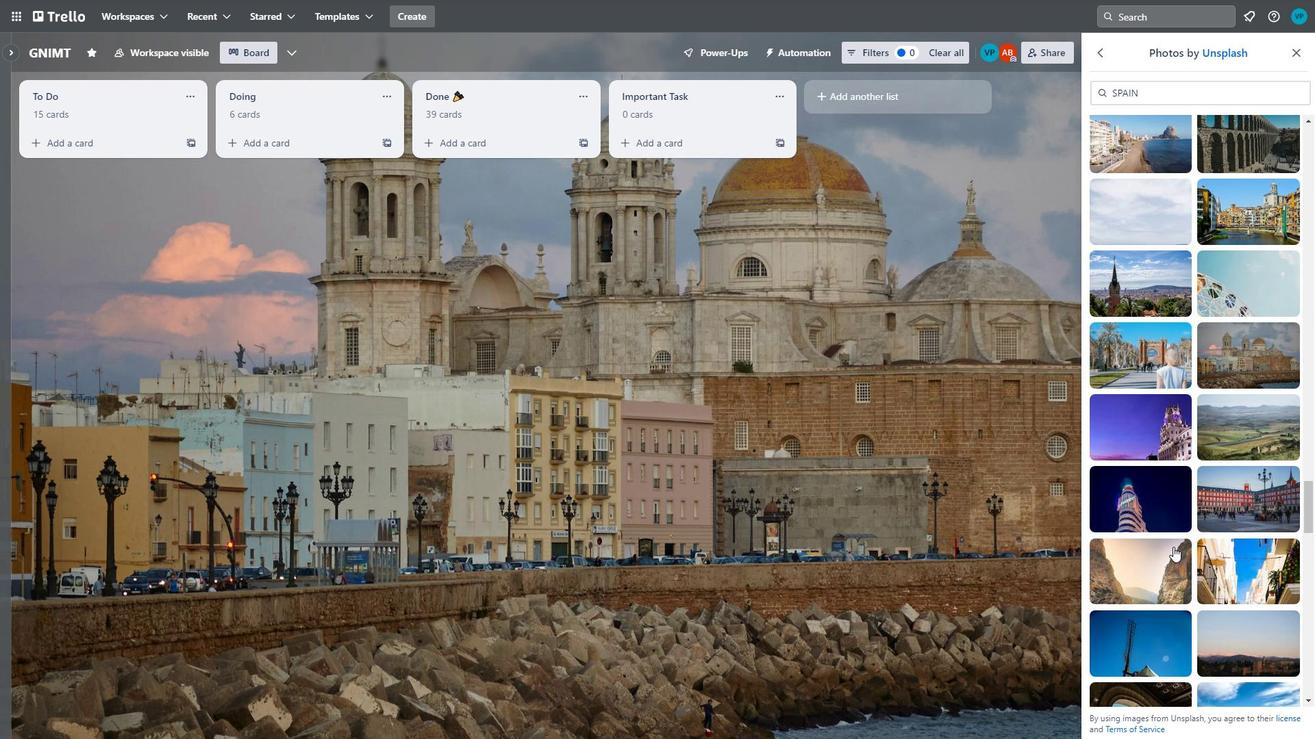 
Action: Mouse scrolled (1311, 552) with delta (0, 0)
Screenshot: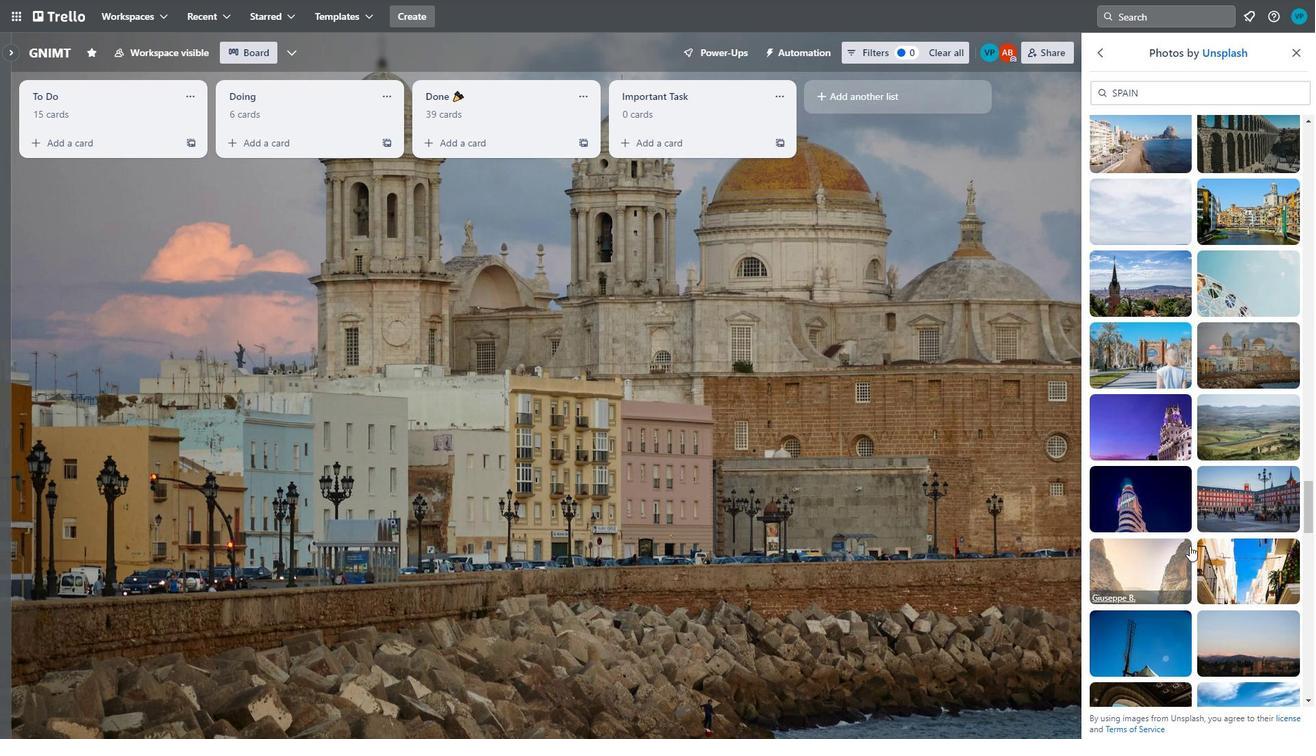 
Action: Mouse scrolled (1311, 552) with delta (0, 0)
Screenshot: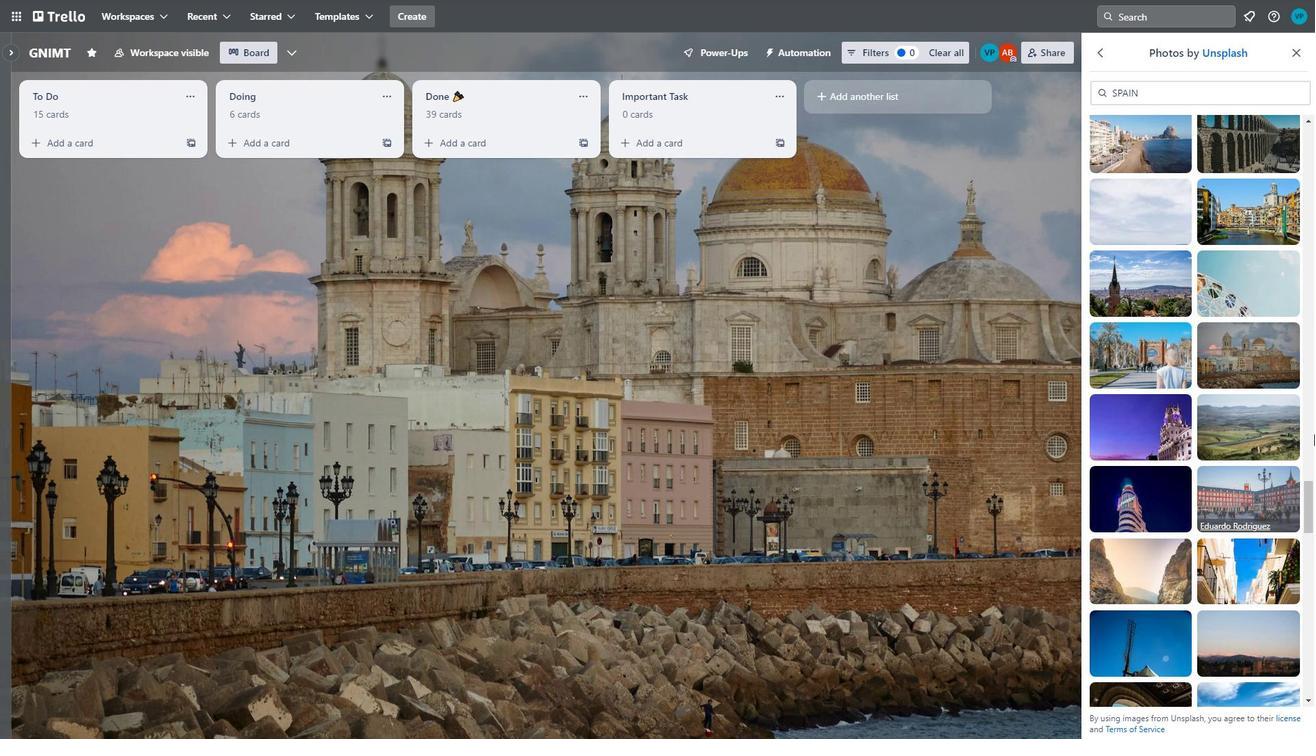 
Action: Mouse moved to (1146, 419)
Screenshot: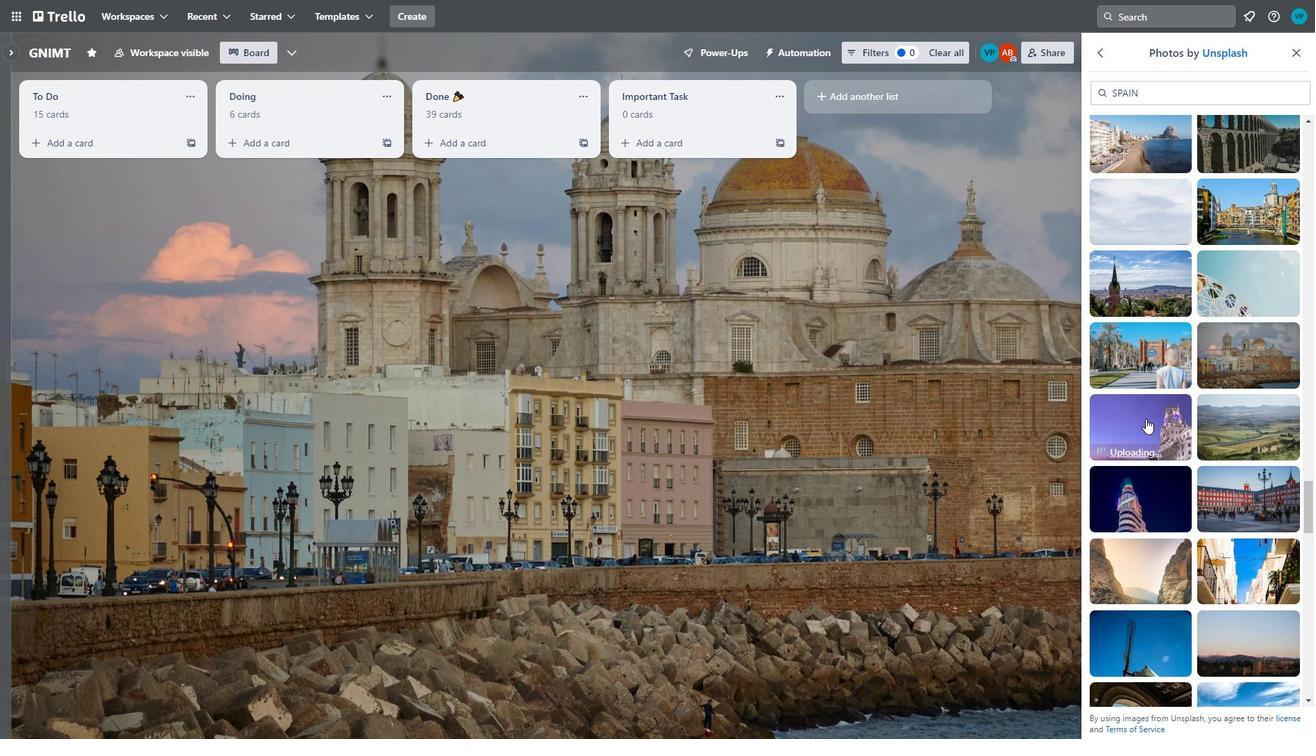 
Action: Mouse pressed left at (1146, 419)
Screenshot: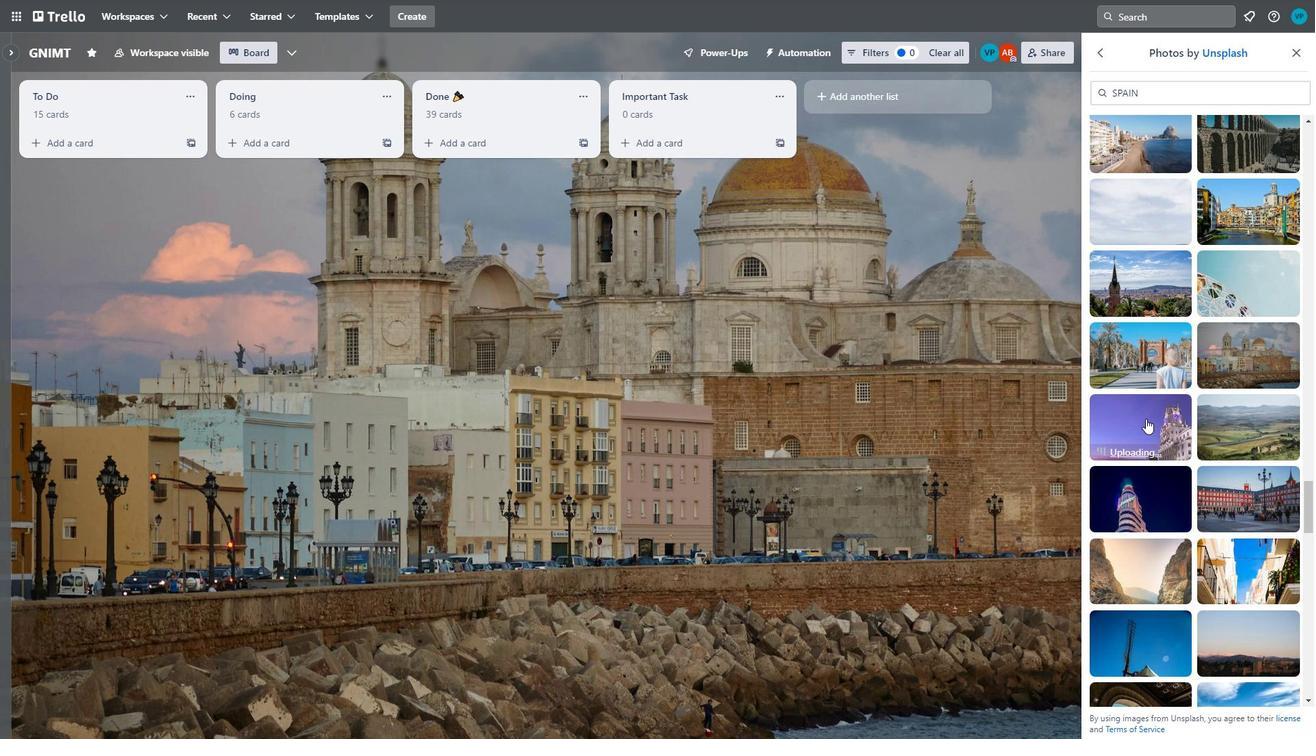 
Action: Mouse moved to (1238, 411)
Screenshot: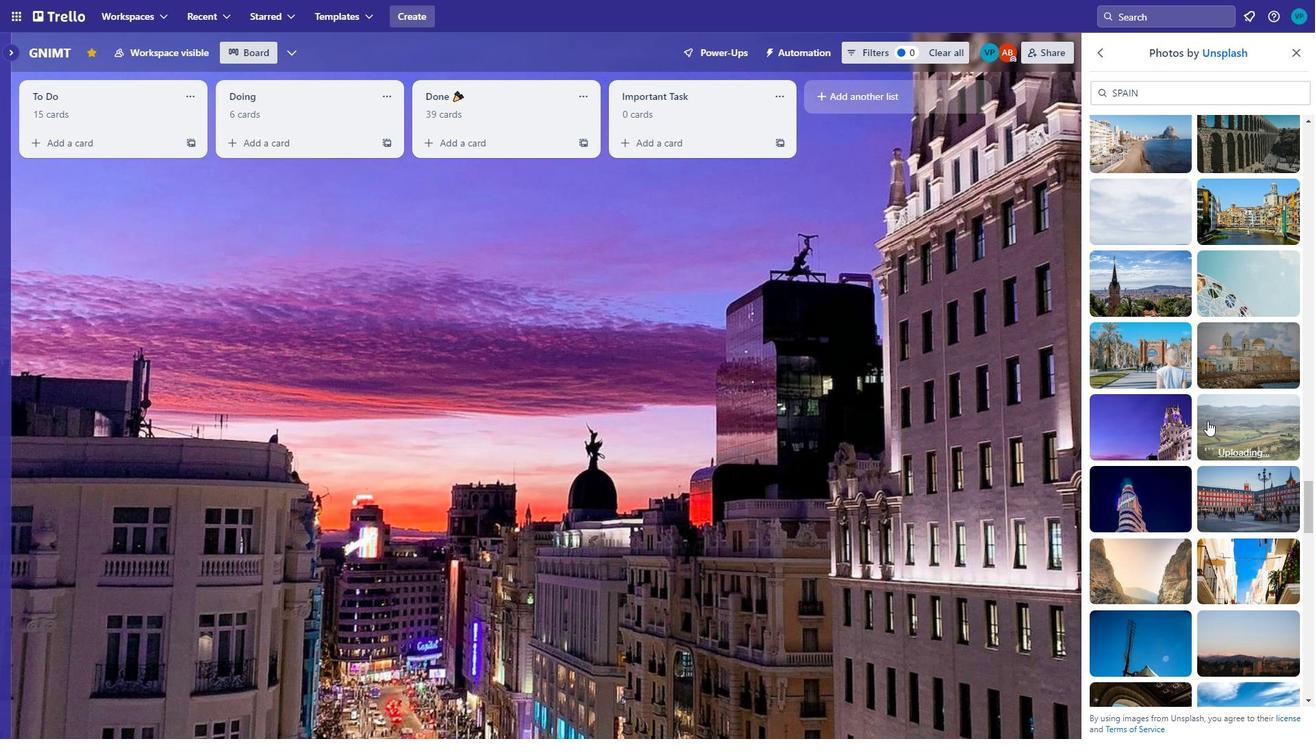 
Action: Mouse pressed left at (1238, 411)
Screenshot: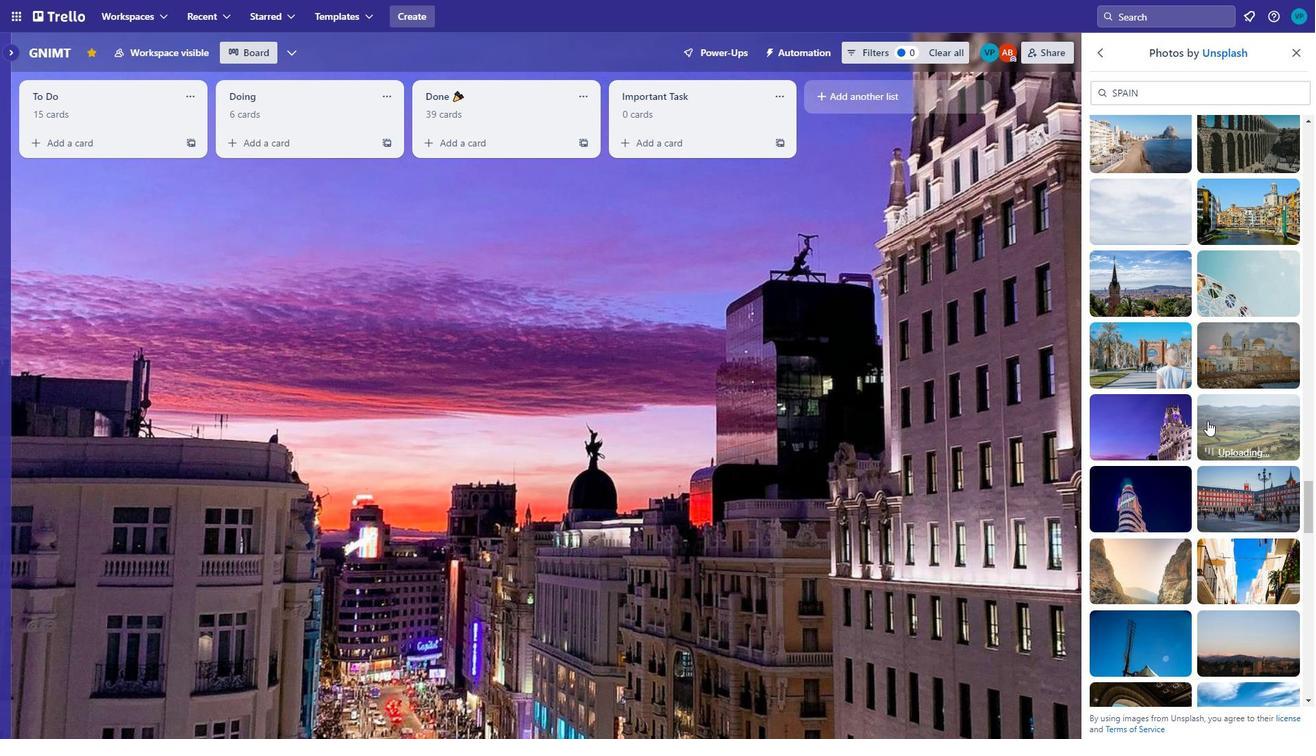 
Action: Mouse moved to (1154, 482)
Screenshot: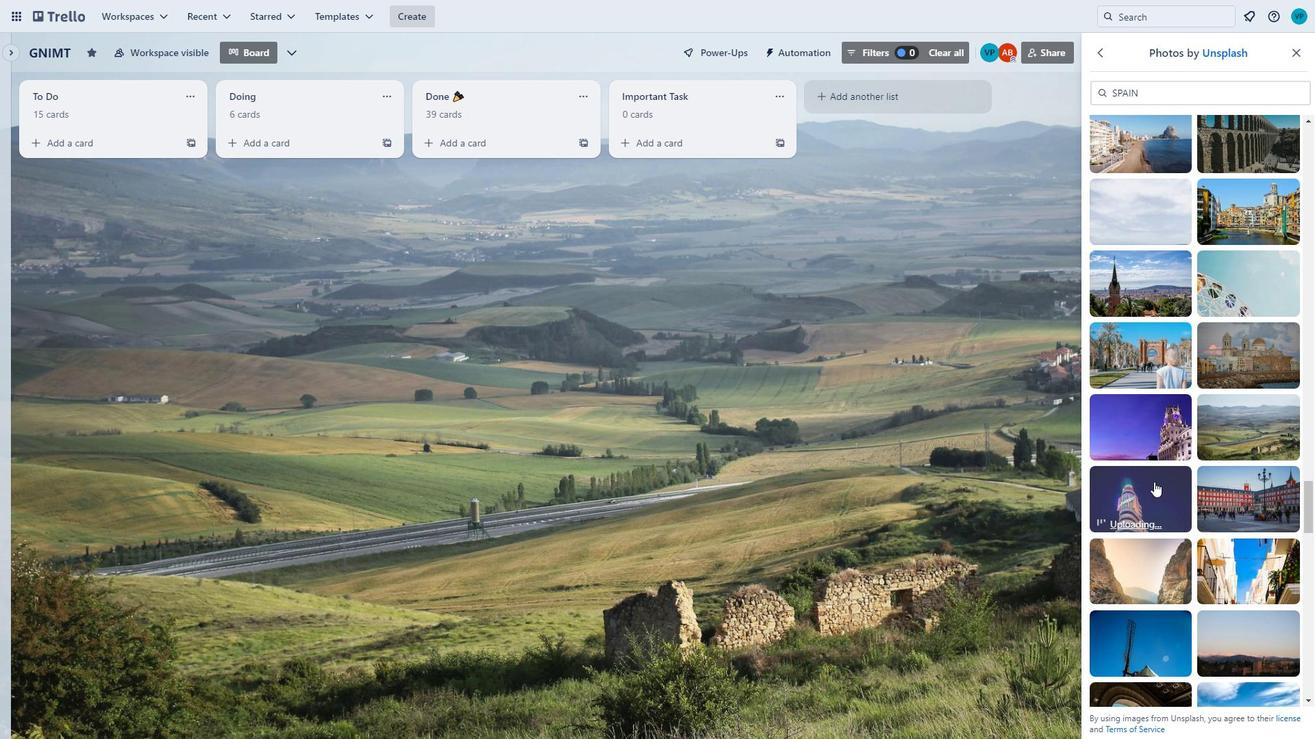 
Action: Mouse pressed left at (1154, 482)
